 Task: Slide 15 - Timeline of your presentation.
Action: Mouse moved to (39, 94)
Screenshot: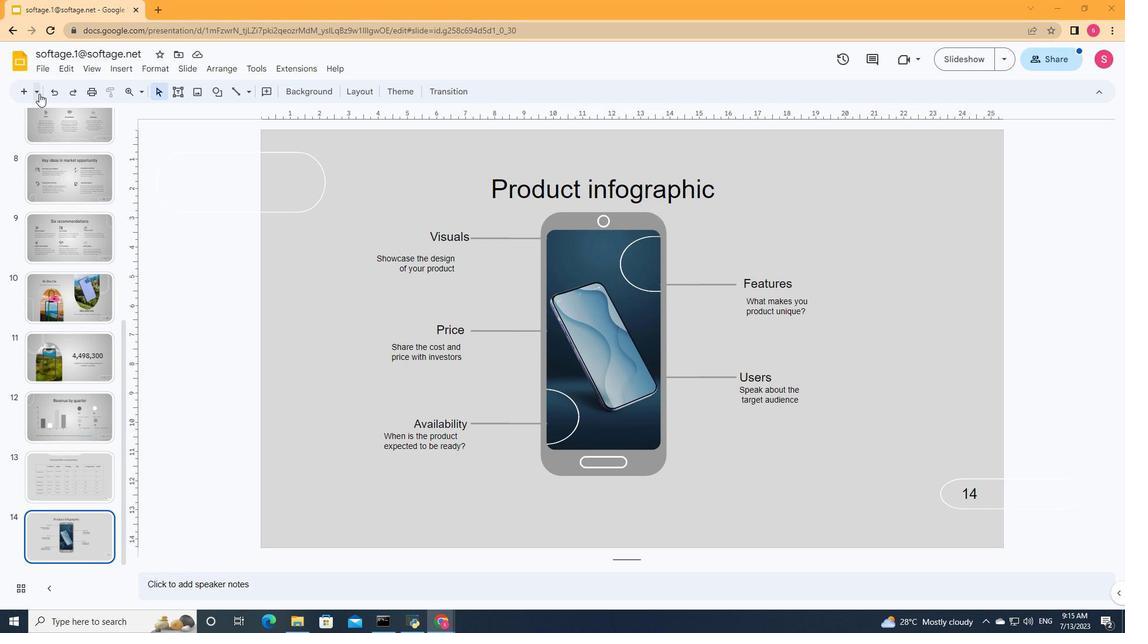 
Action: Mouse pressed left at (39, 94)
Screenshot: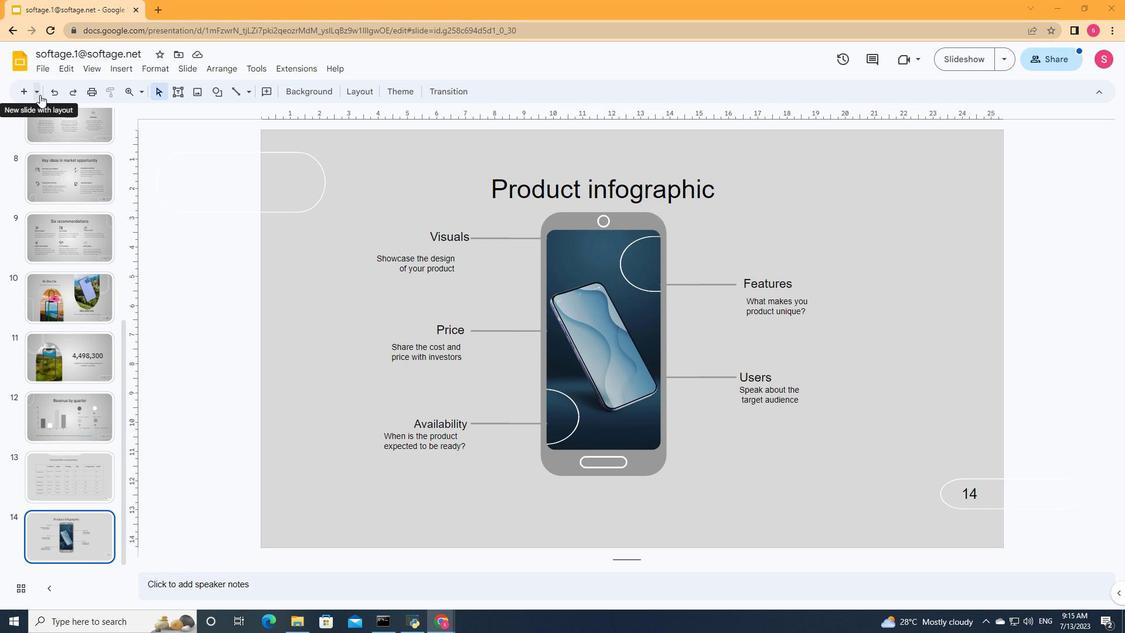 
Action: Mouse moved to (131, 199)
Screenshot: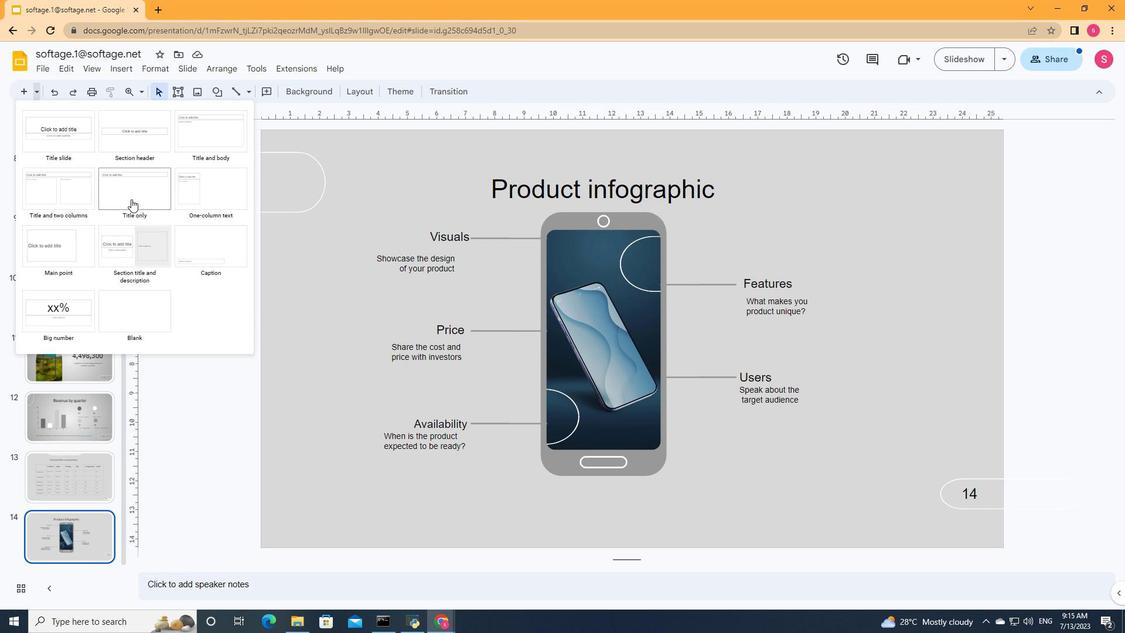 
Action: Mouse pressed left at (131, 199)
Screenshot: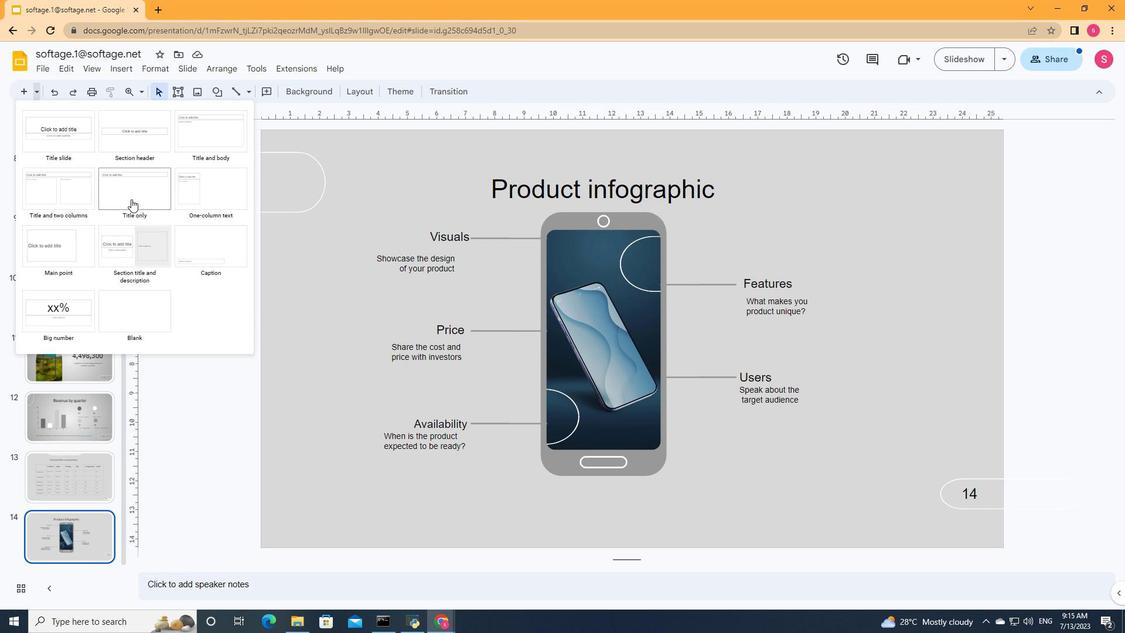
Action: Mouse moved to (448, 195)
Screenshot: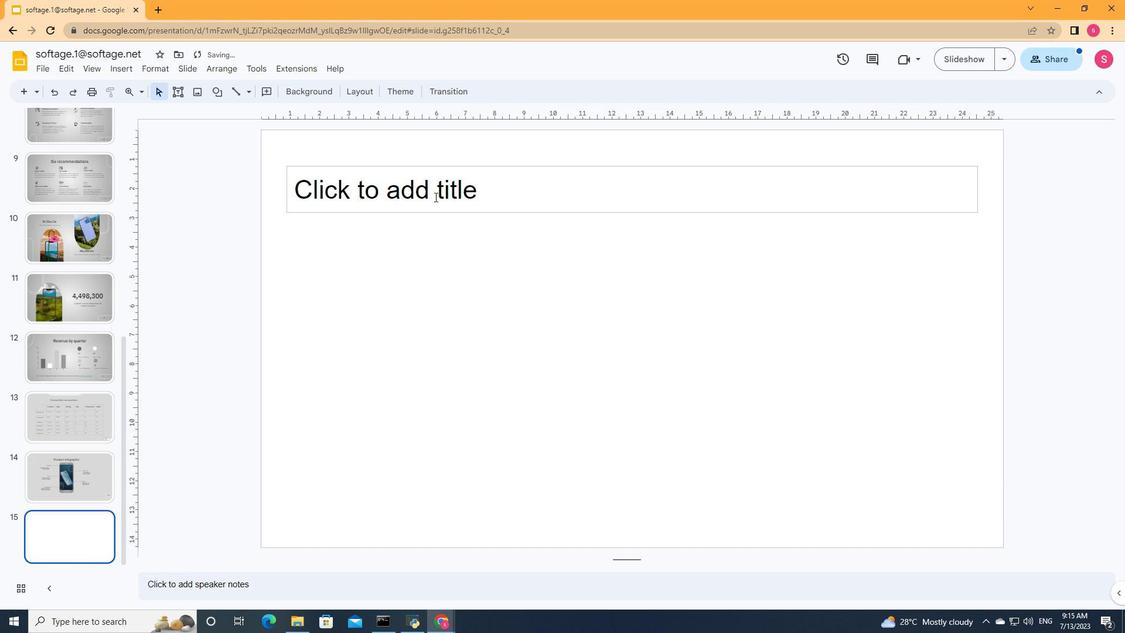 
Action: Mouse pressed left at (448, 195)
Screenshot: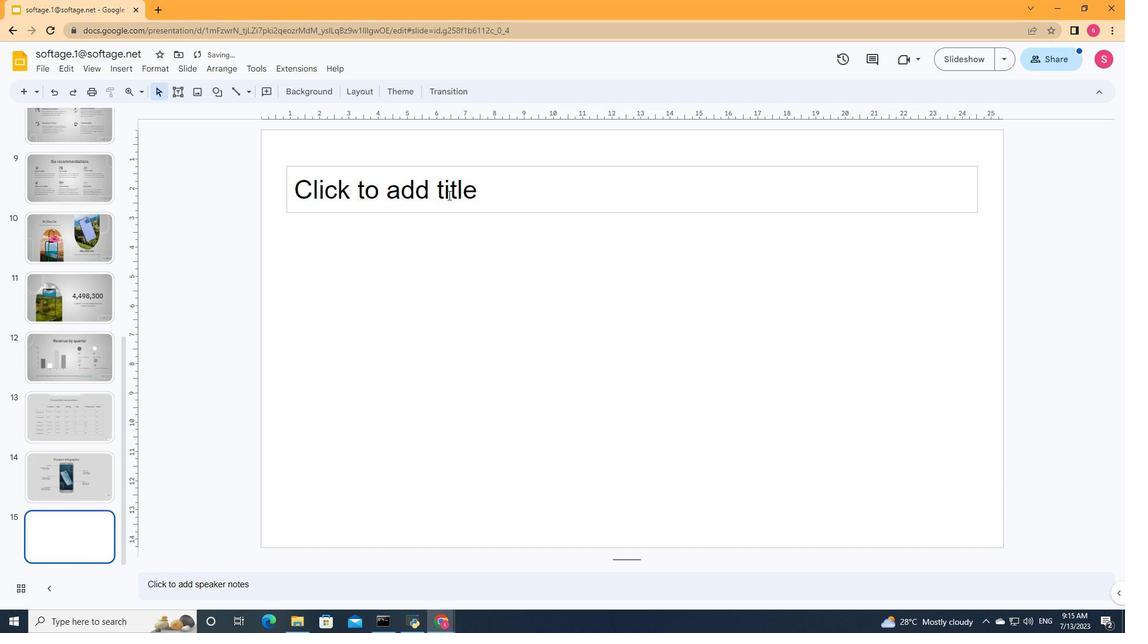 
Action: Mouse moved to (448, 195)
Screenshot: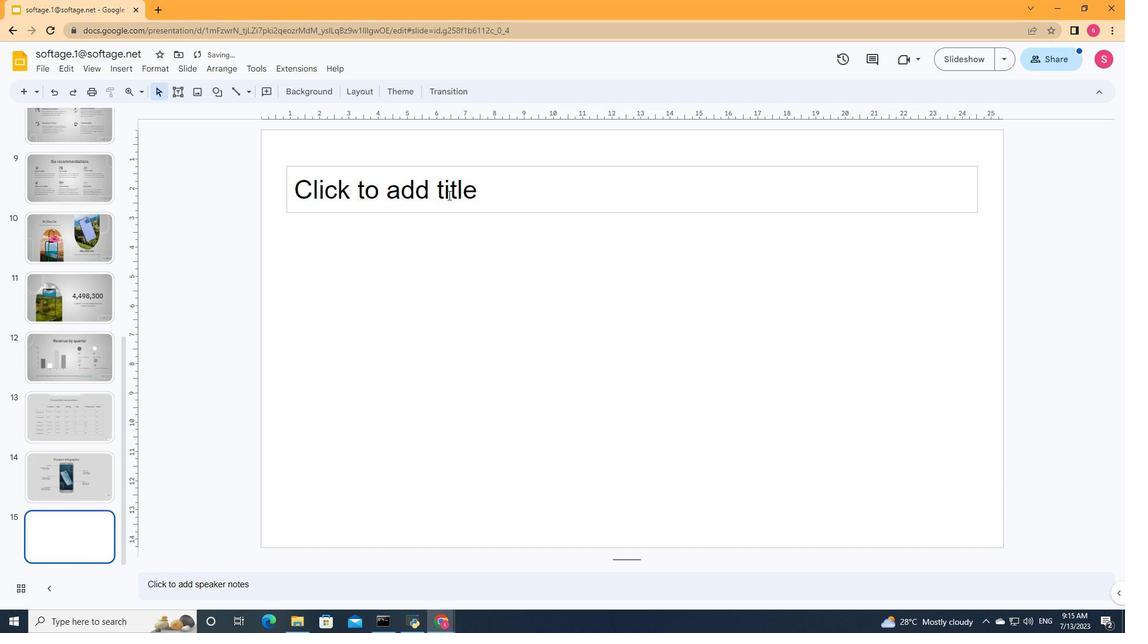 
Action: Key pressed <Key.shift>Timeline<Key.space>of<Key.space>your<Key.space>presentation
Screenshot: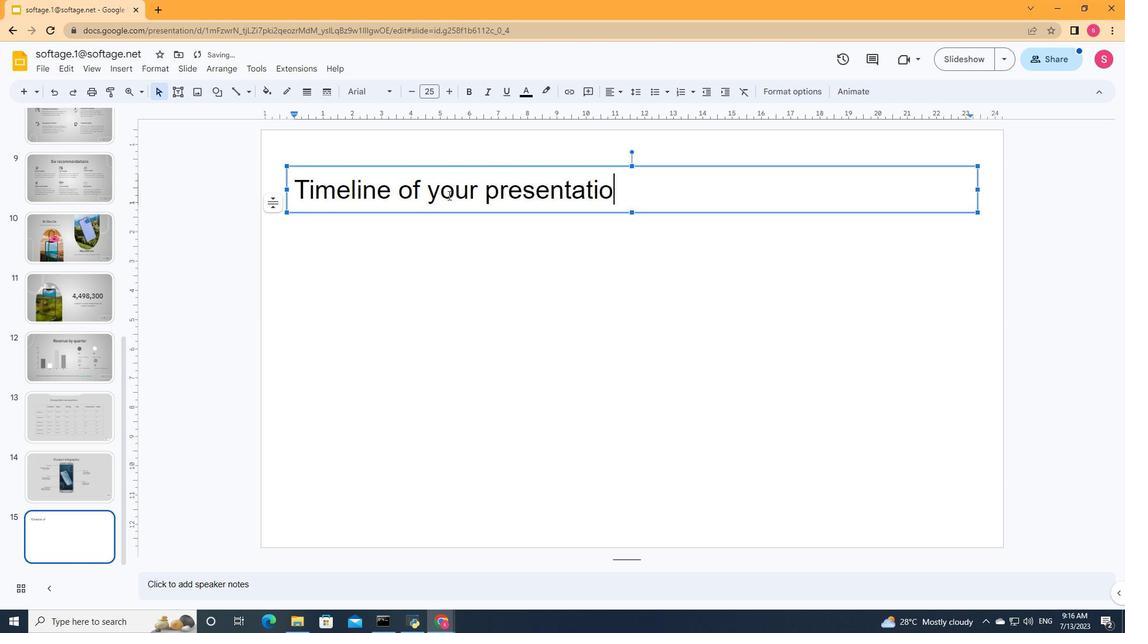 
Action: Mouse moved to (537, 235)
Screenshot: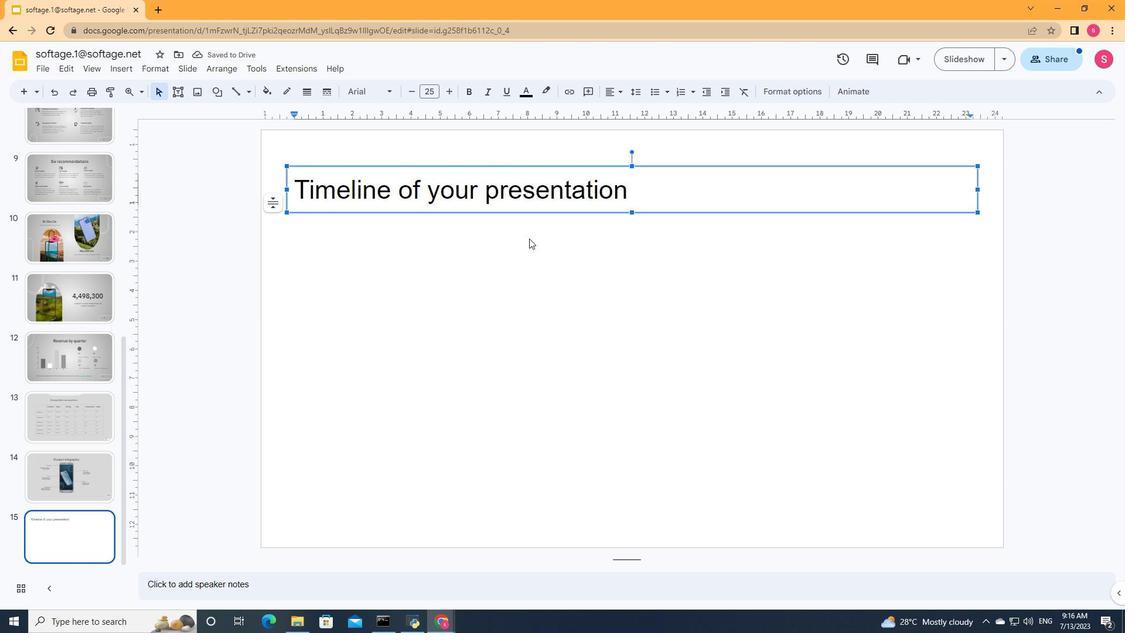 
Action: Mouse pressed left at (537, 235)
Screenshot: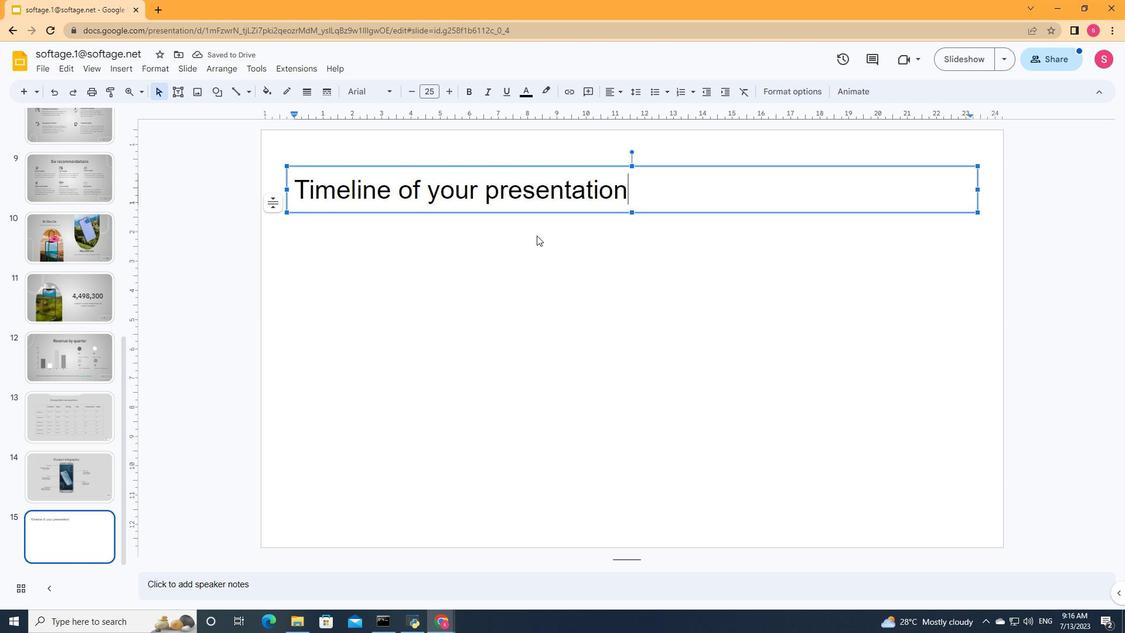 
Action: Mouse moved to (497, 195)
Screenshot: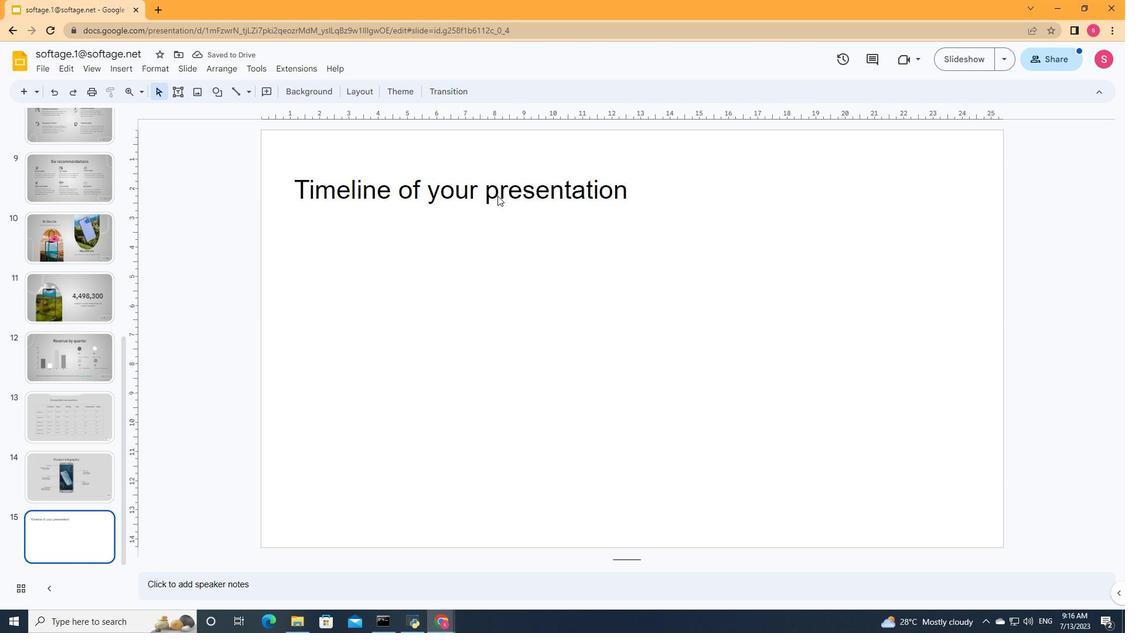 
Action: Mouse pressed left at (497, 195)
Screenshot: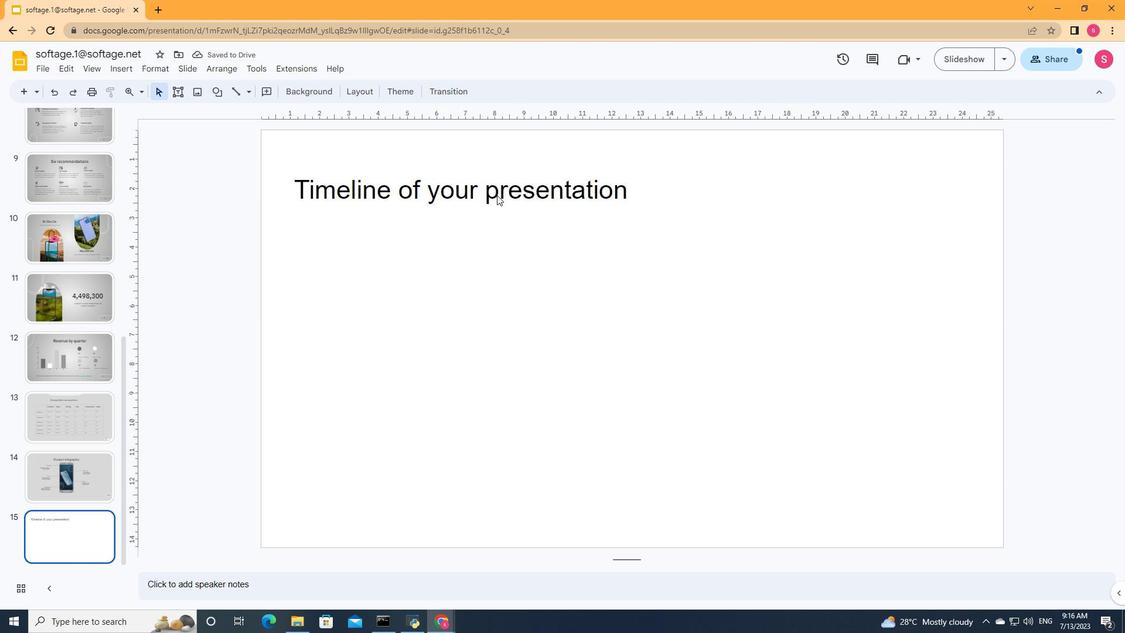 
Action: Mouse moved to (622, 93)
Screenshot: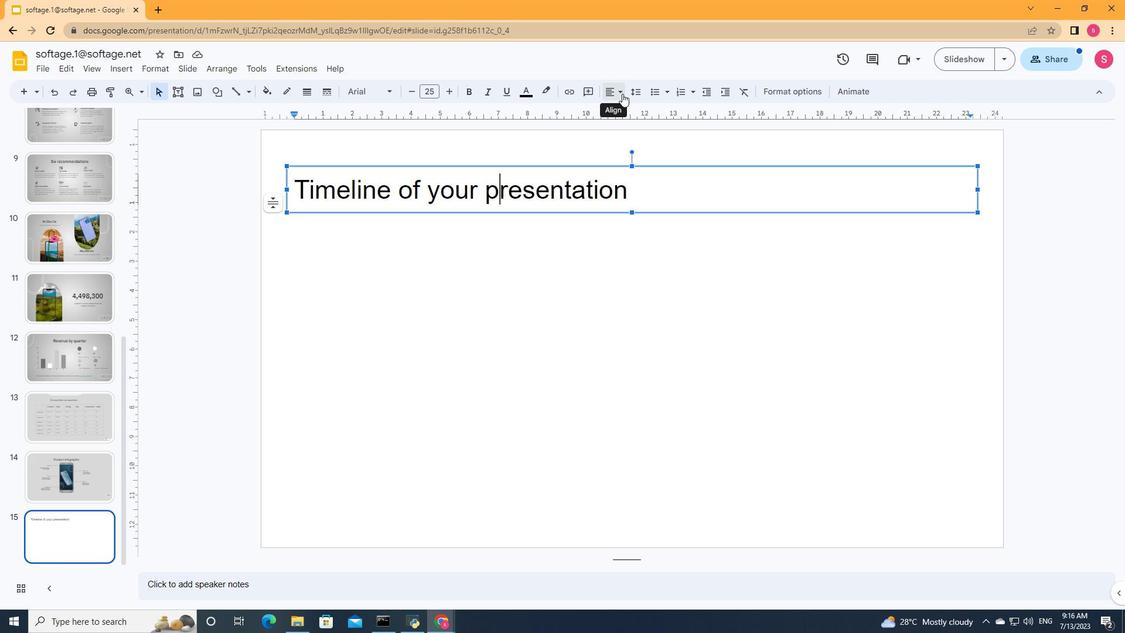 
Action: Mouse pressed left at (622, 93)
Screenshot: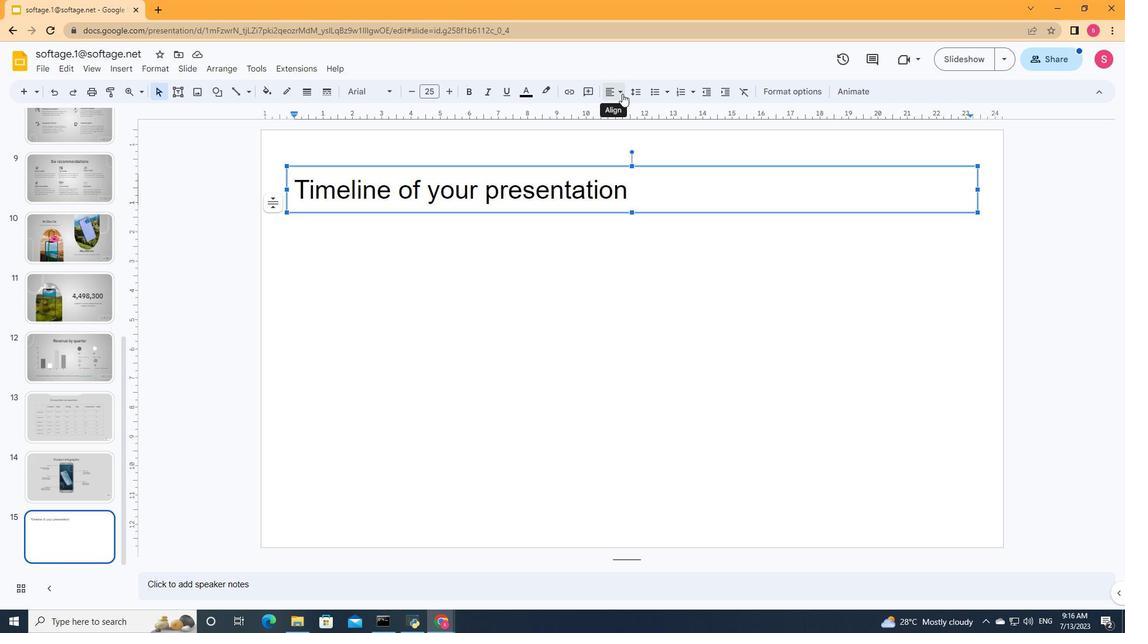 
Action: Mouse moved to (630, 113)
Screenshot: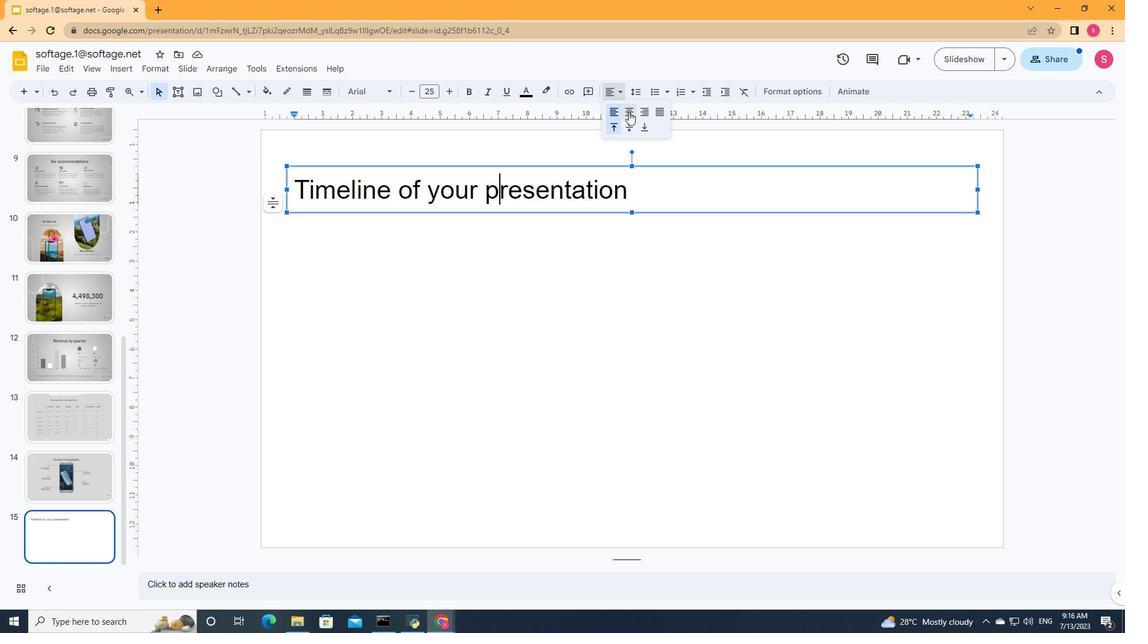 
Action: Mouse pressed left at (630, 113)
Screenshot: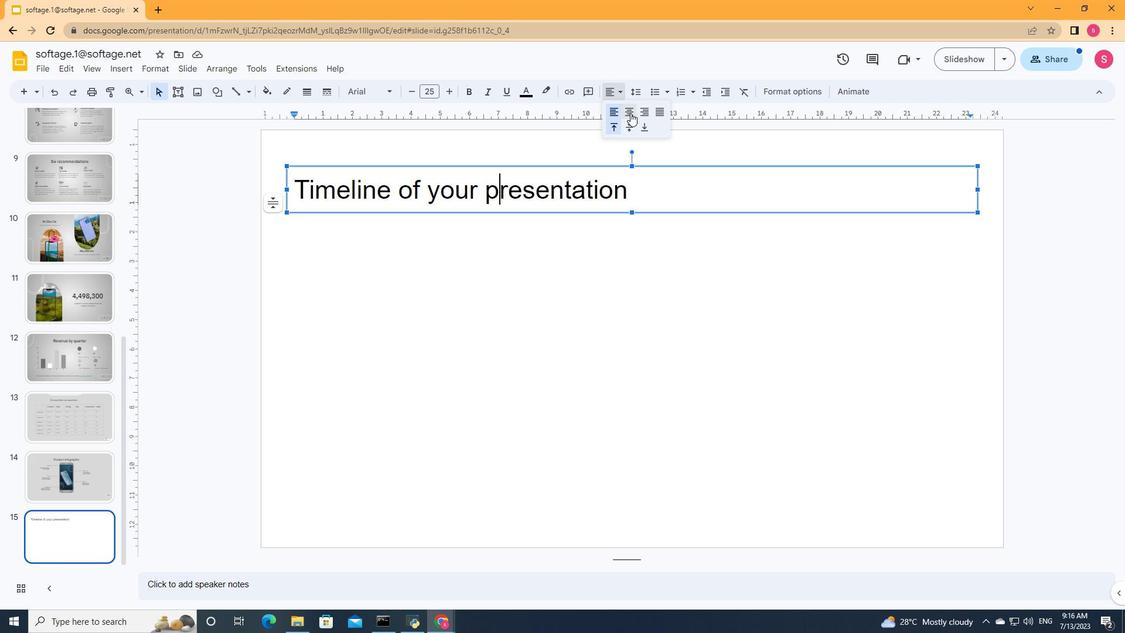 
Action: Mouse moved to (827, 195)
Screenshot: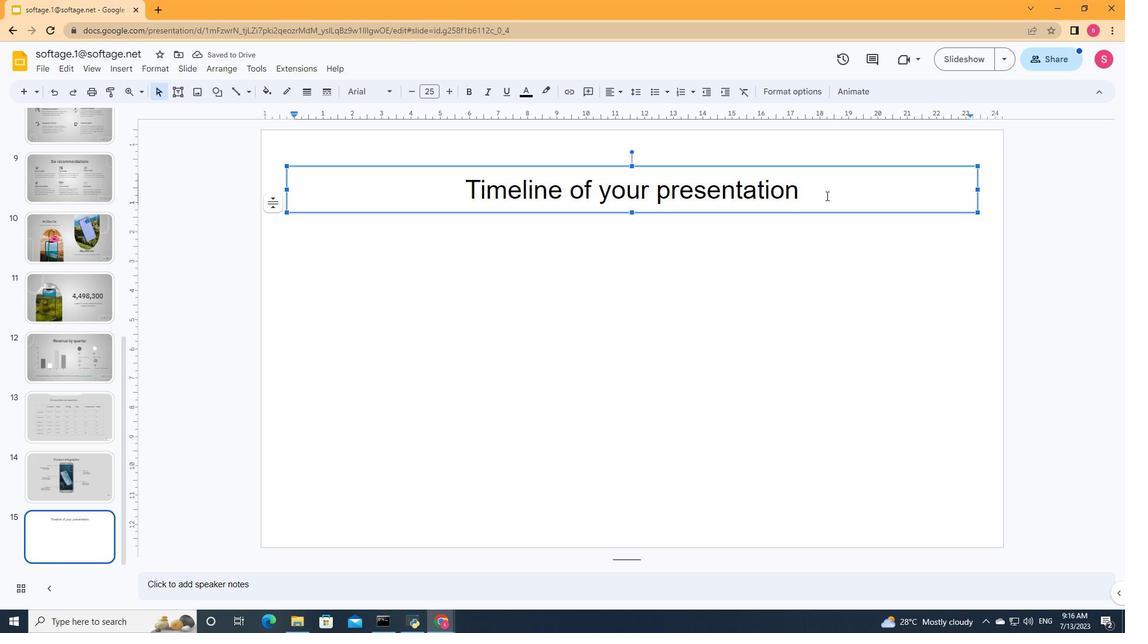 
Action: Key pressed ctrl+A
Screenshot: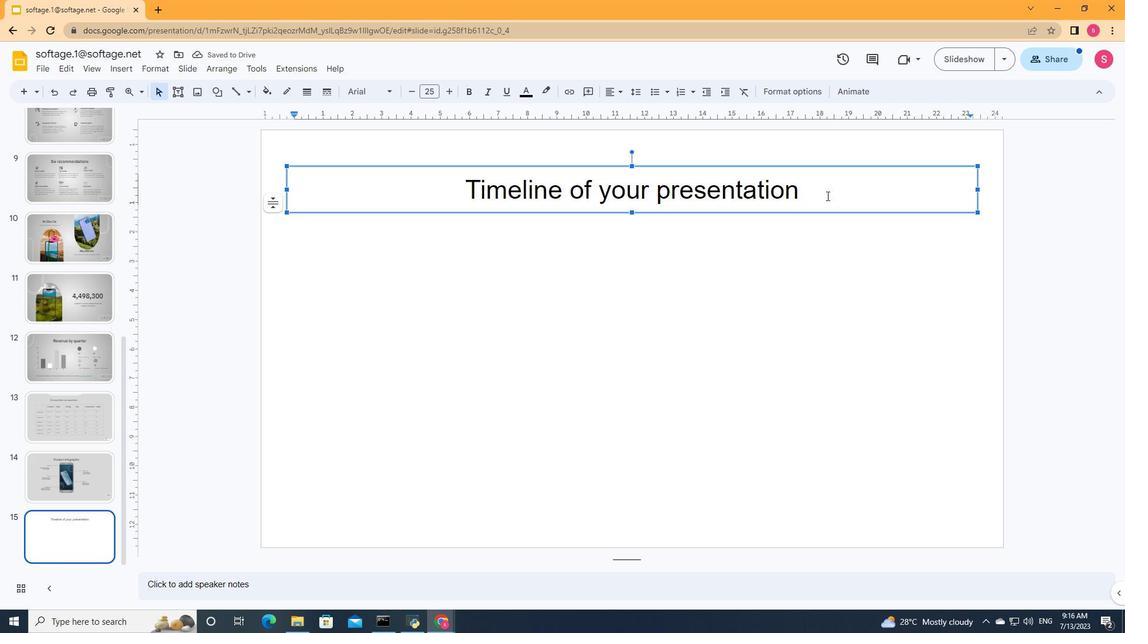 
Action: Mouse moved to (450, 90)
Screenshot: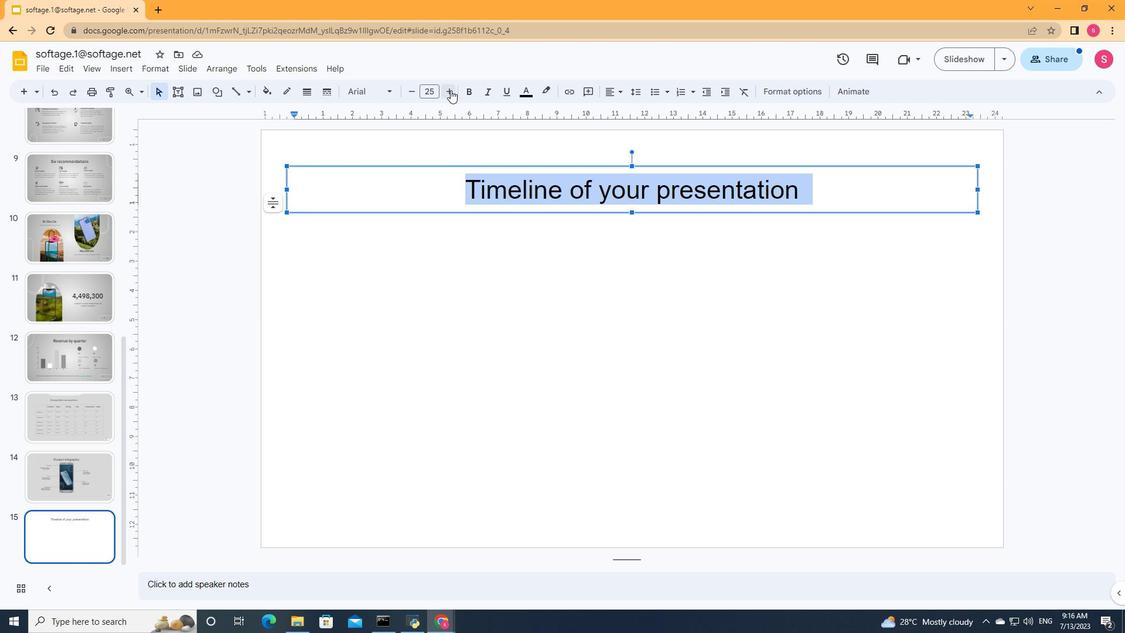 
Action: Mouse pressed left at (450, 90)
Screenshot: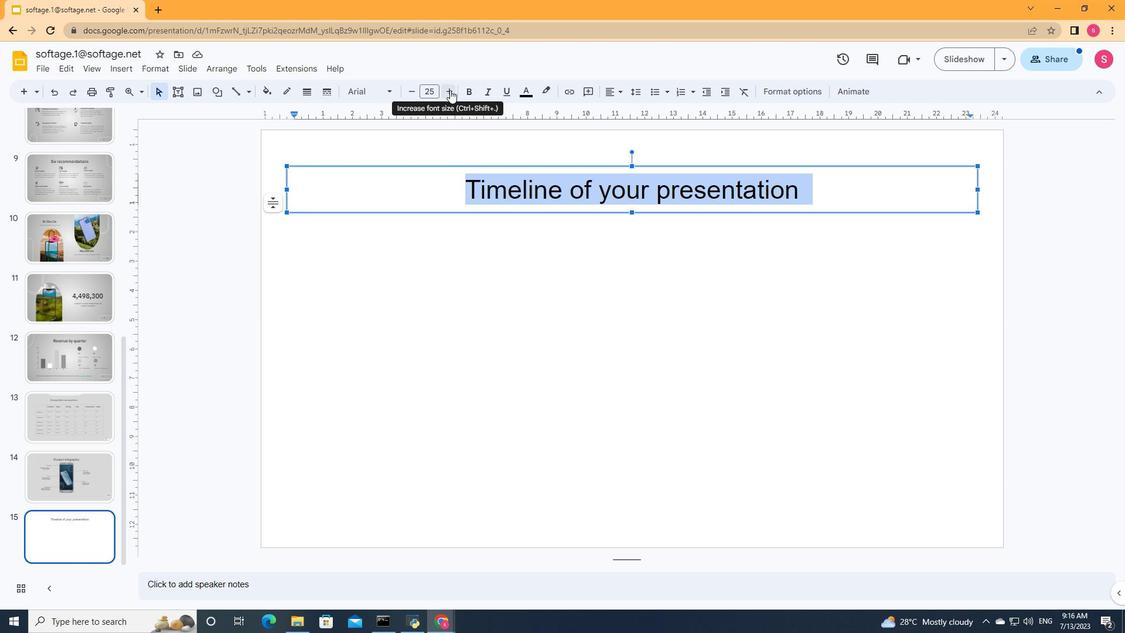 
Action: Mouse pressed left at (450, 90)
Screenshot: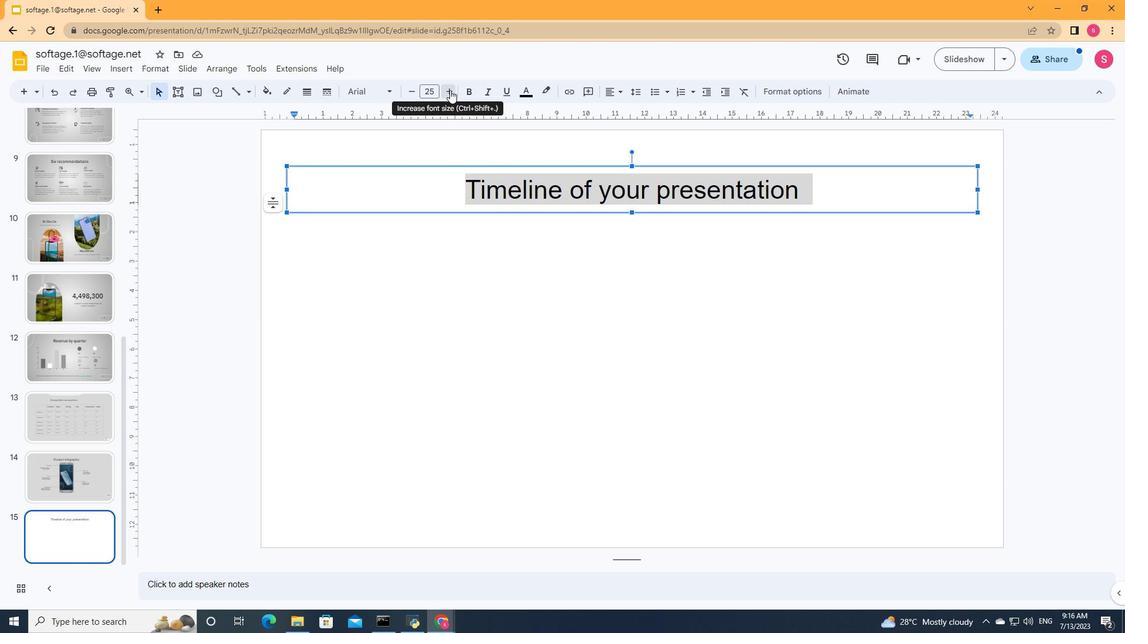 
Action: Mouse pressed left at (450, 90)
Screenshot: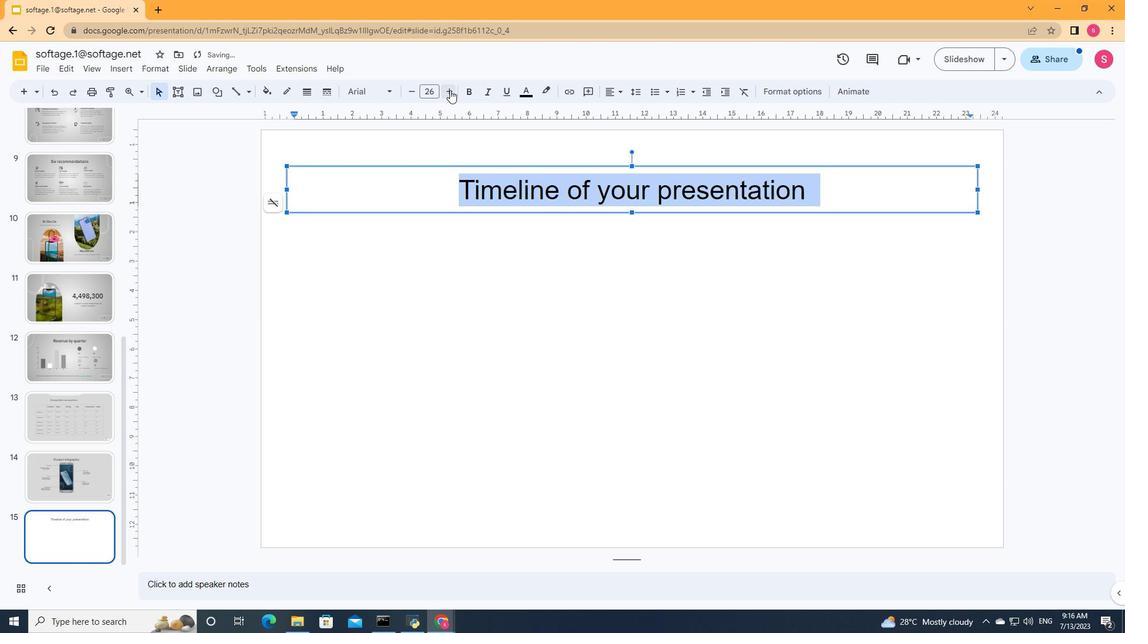 
Action: Mouse pressed left at (450, 90)
Screenshot: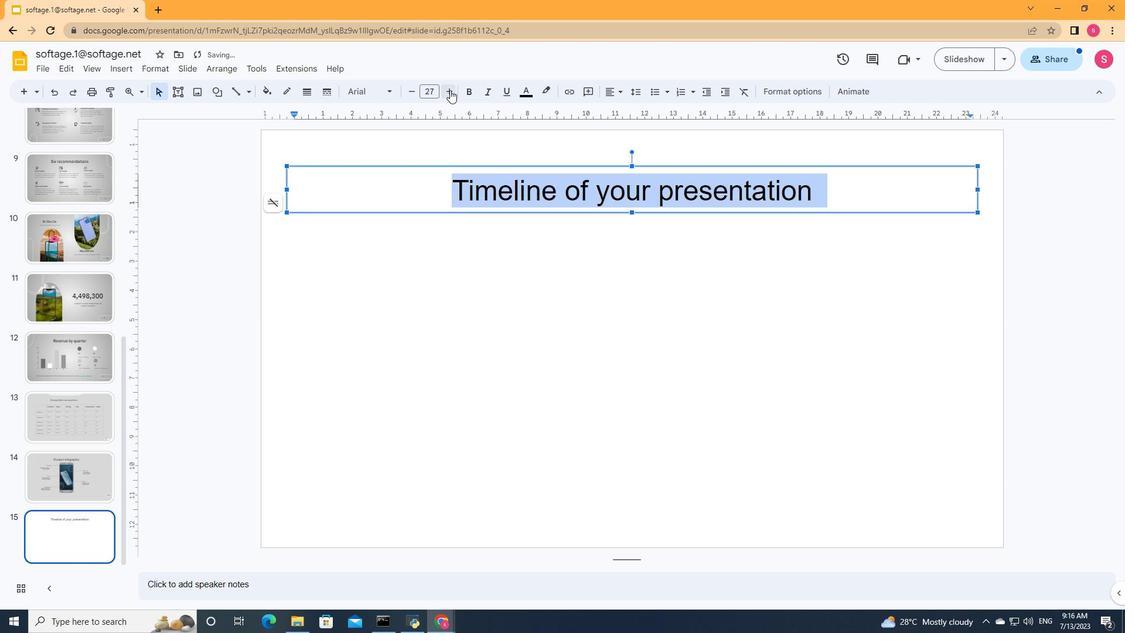 
Action: Mouse pressed left at (450, 90)
Screenshot: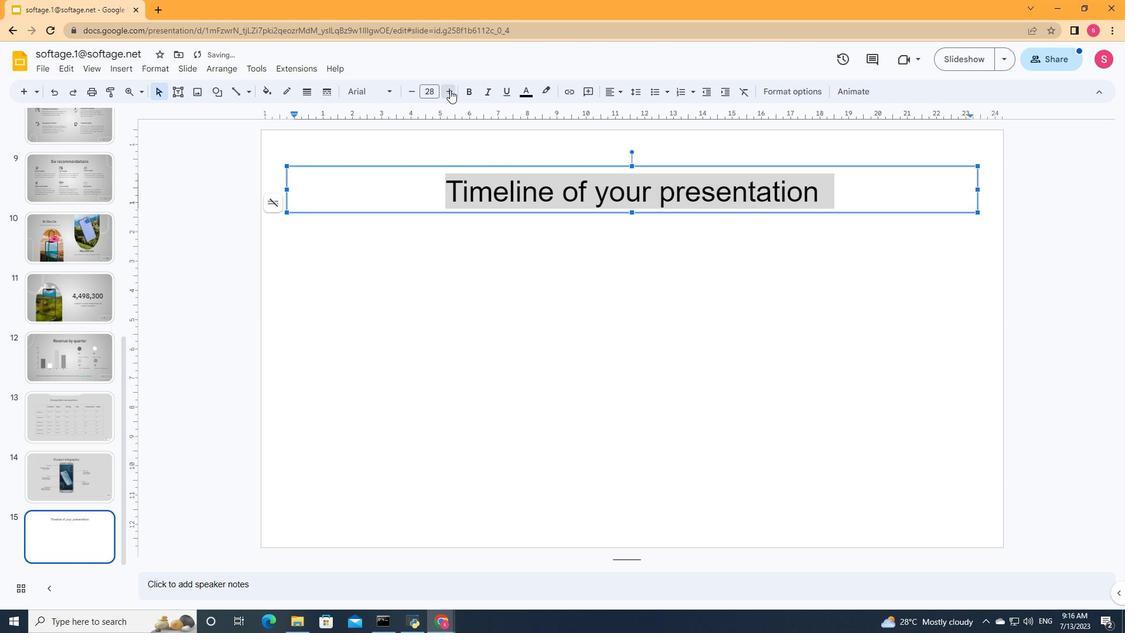 
Action: Mouse pressed left at (450, 90)
Screenshot: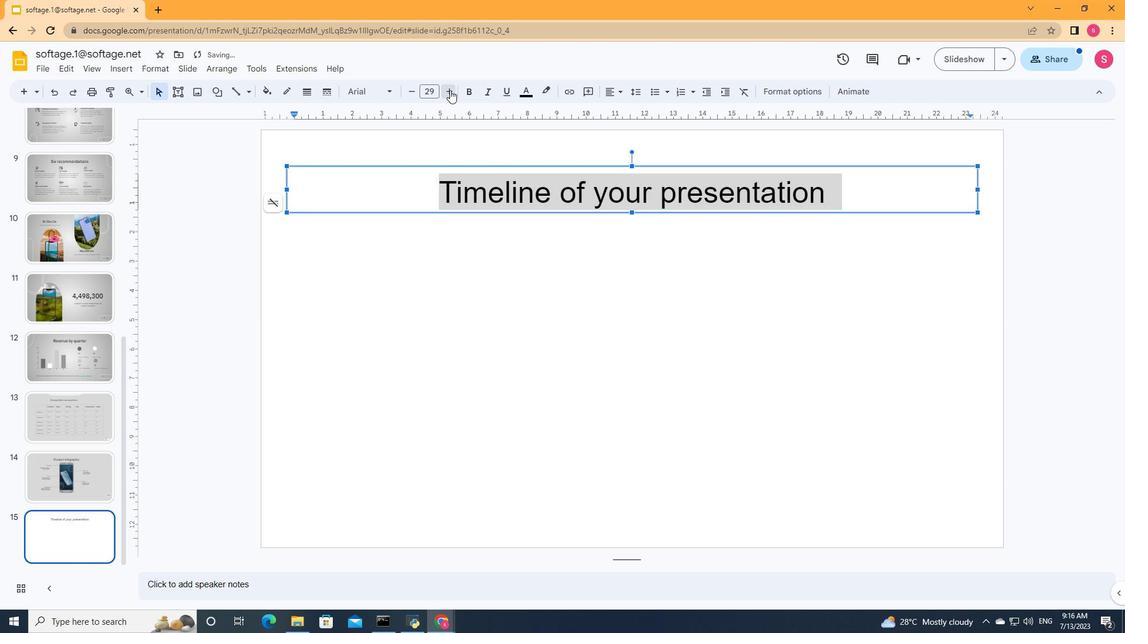 
Action: Mouse pressed left at (450, 90)
Screenshot: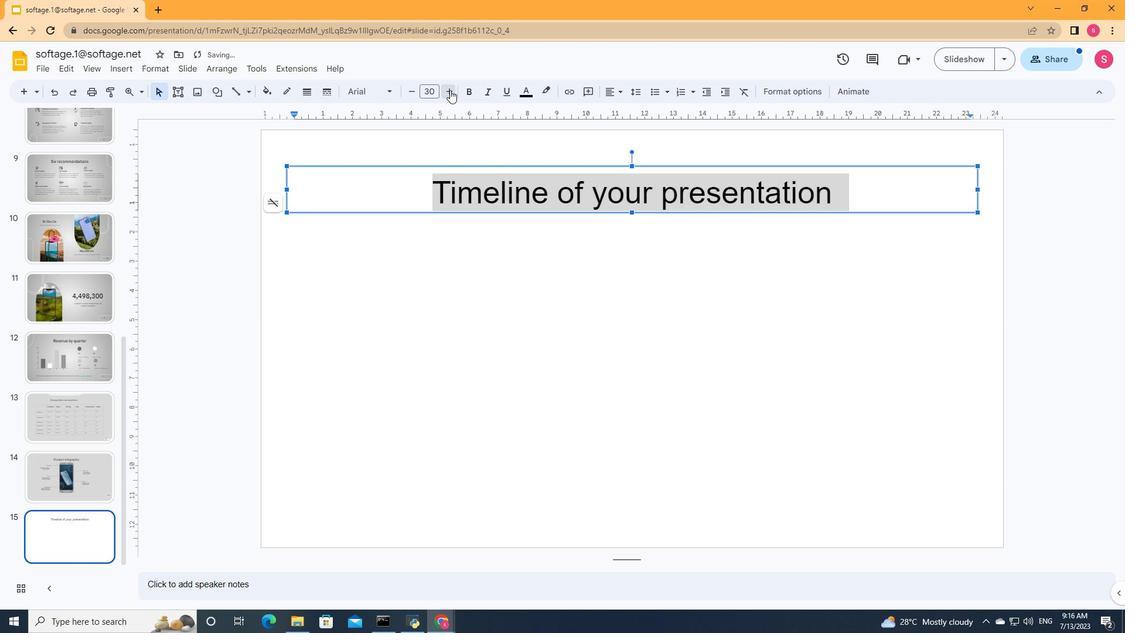 
Action: Mouse moved to (388, 93)
Screenshot: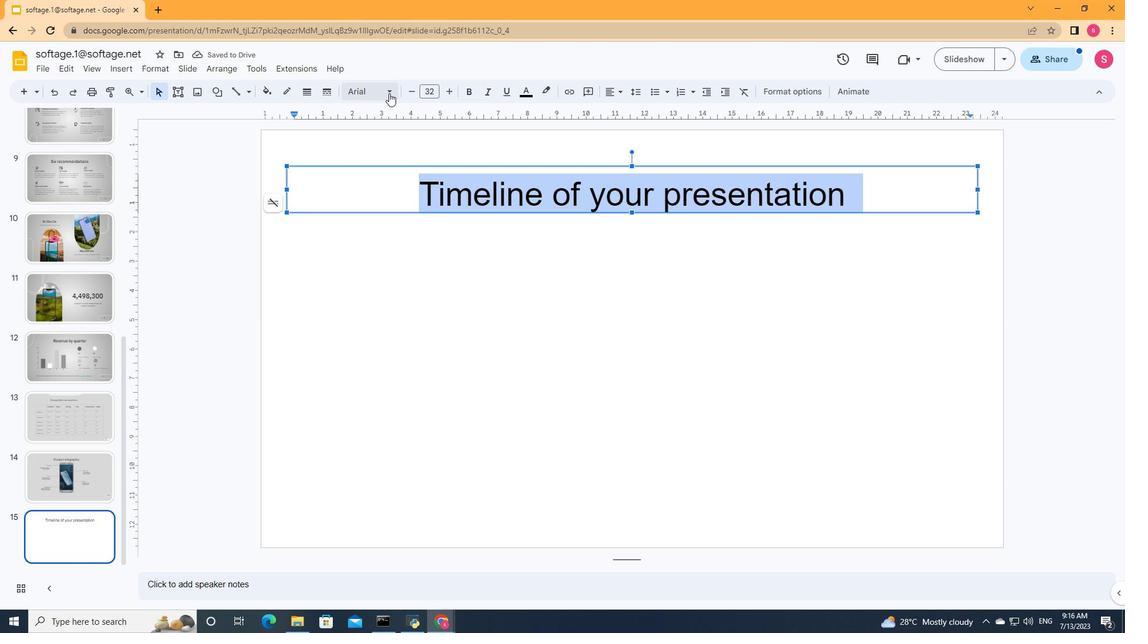 
Action: Mouse pressed left at (388, 93)
Screenshot: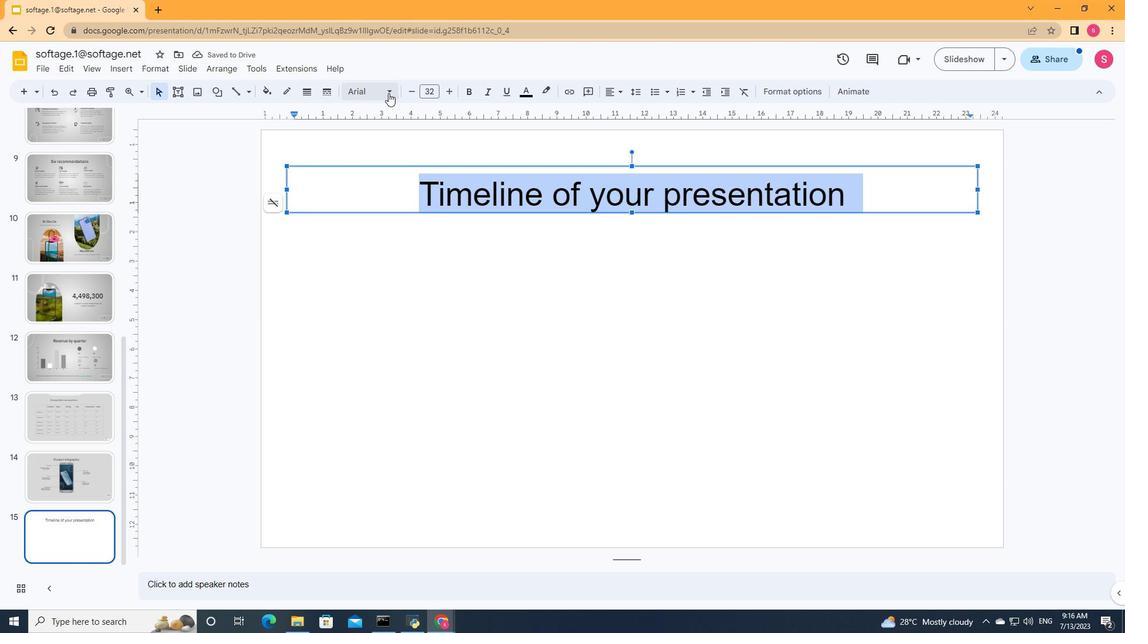 
Action: Mouse moved to (421, 205)
Screenshot: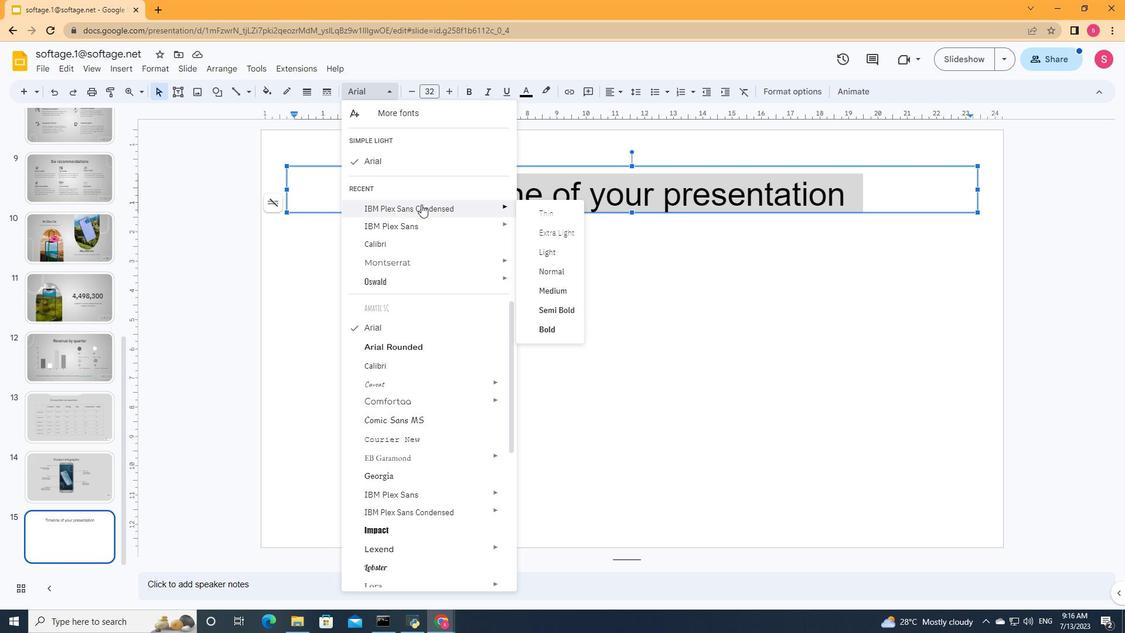 
Action: Mouse pressed left at (421, 205)
Screenshot: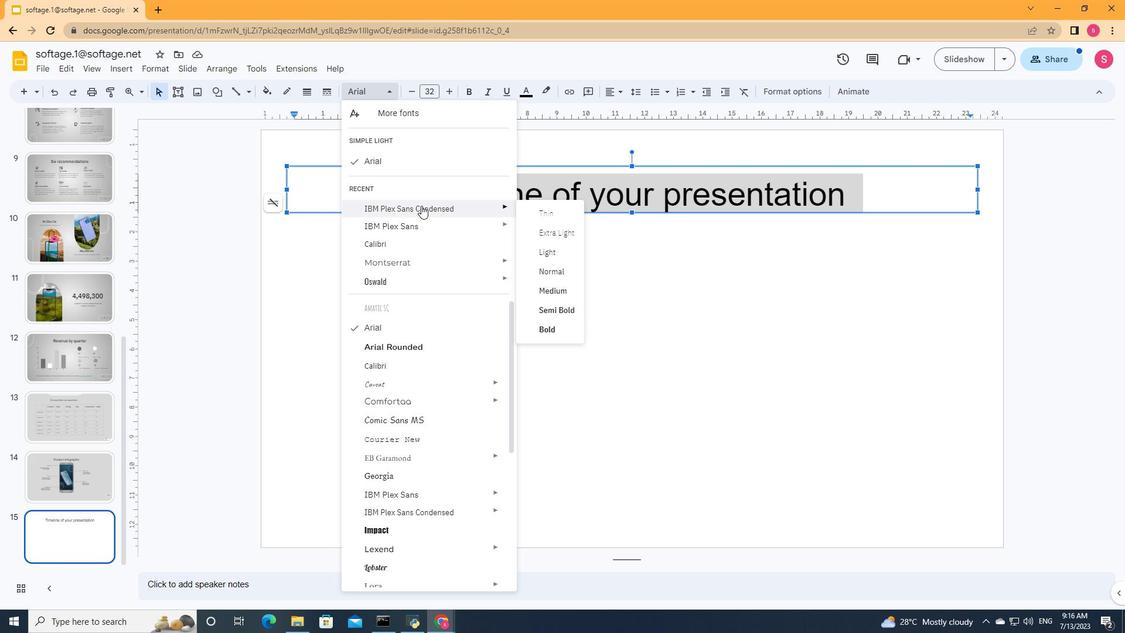 
Action: Mouse moved to (386, 92)
Screenshot: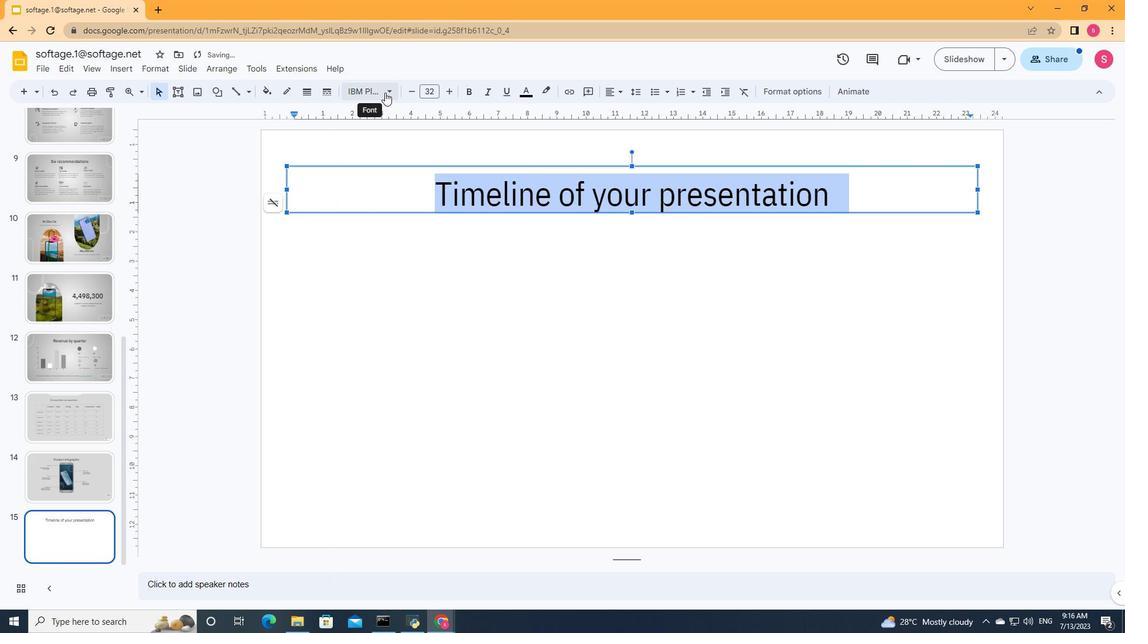
Action: Mouse pressed left at (386, 92)
Screenshot: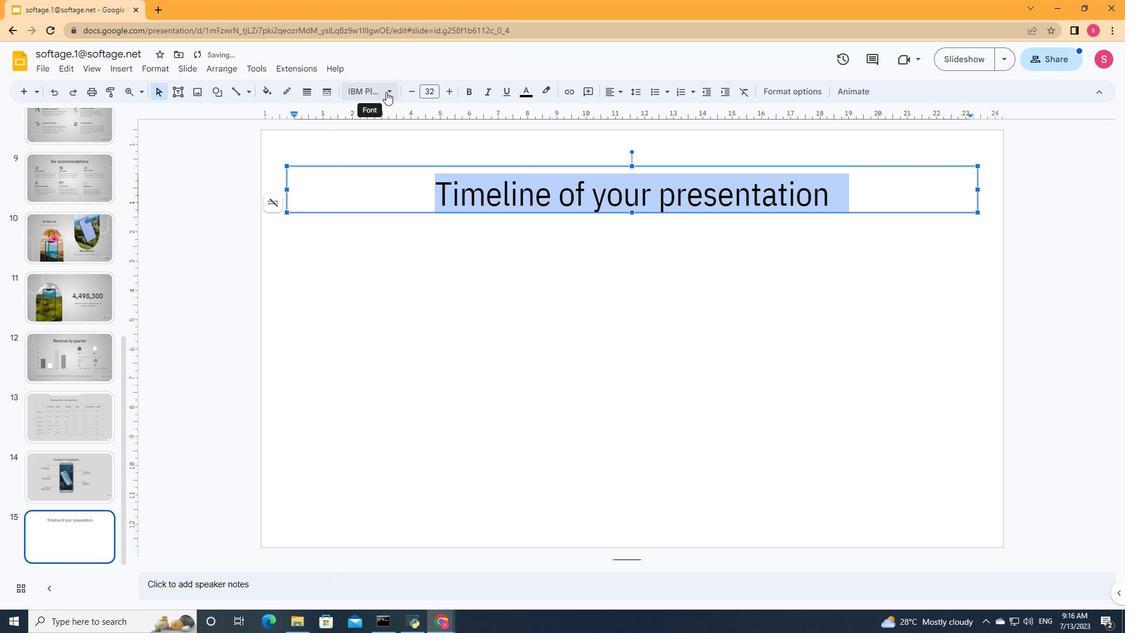 
Action: Mouse moved to (553, 293)
Screenshot: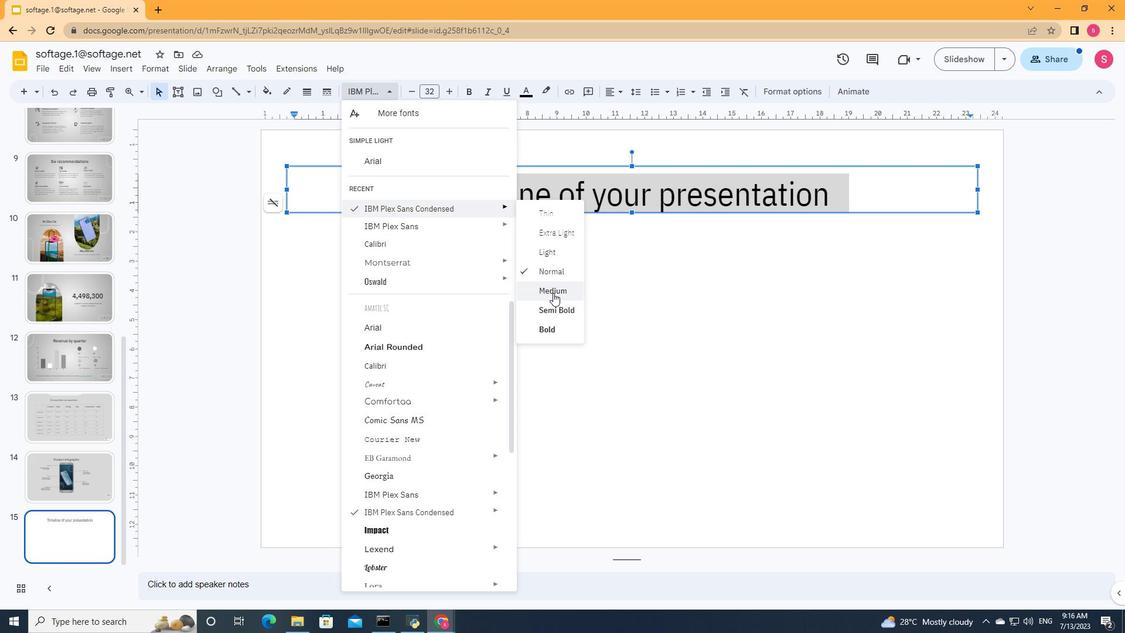 
Action: Mouse pressed left at (553, 293)
Screenshot: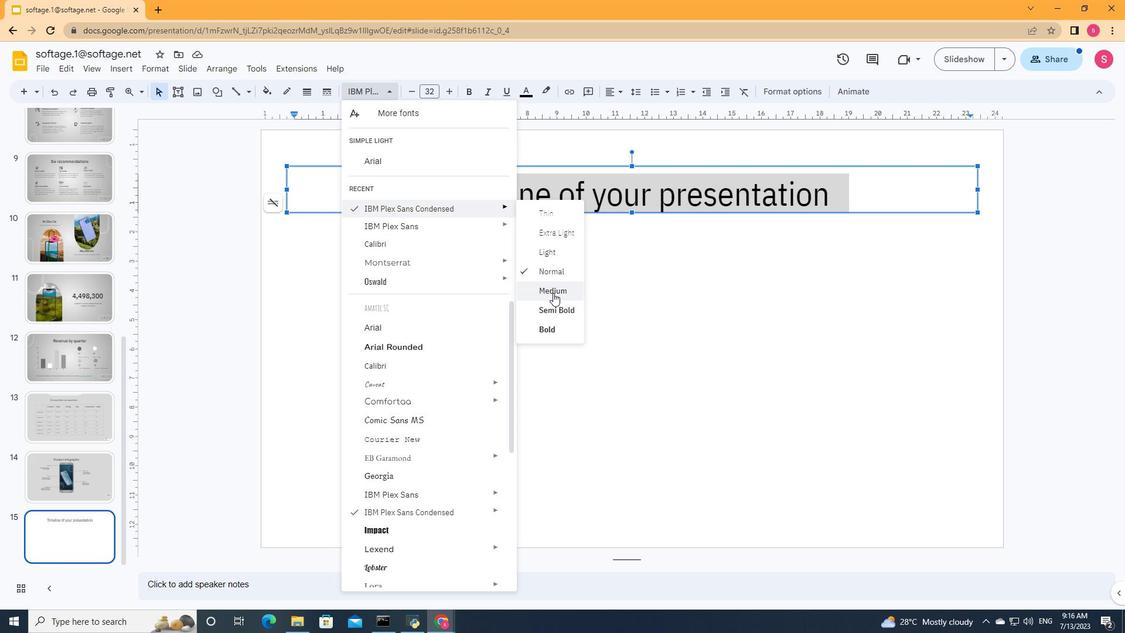 
Action: Mouse moved to (527, 271)
Screenshot: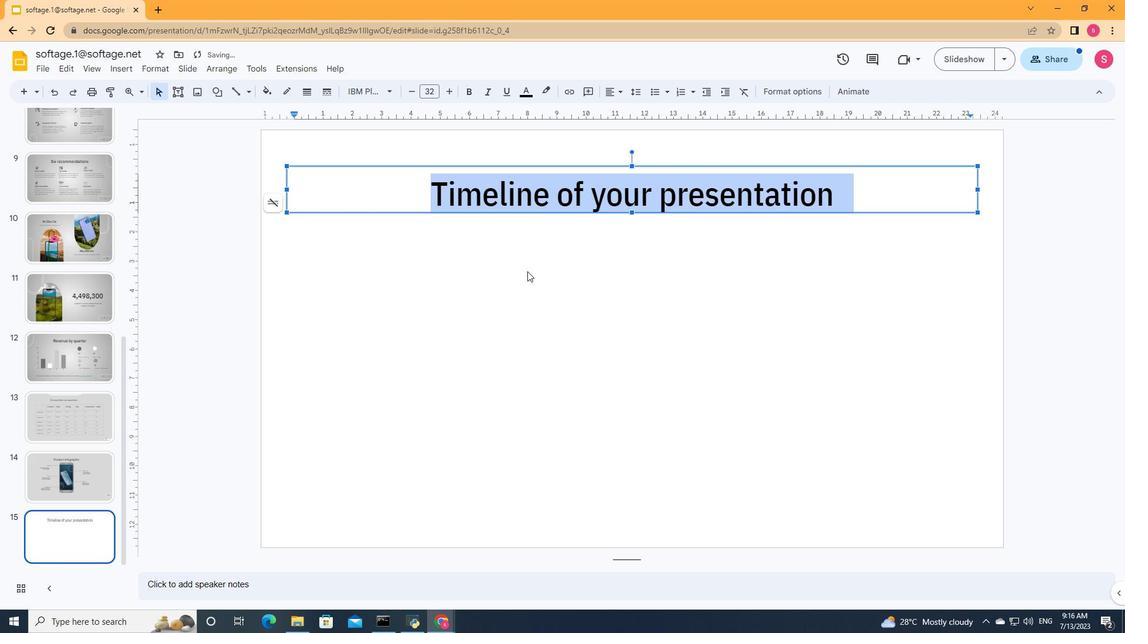
Action: Mouse pressed left at (527, 271)
Screenshot: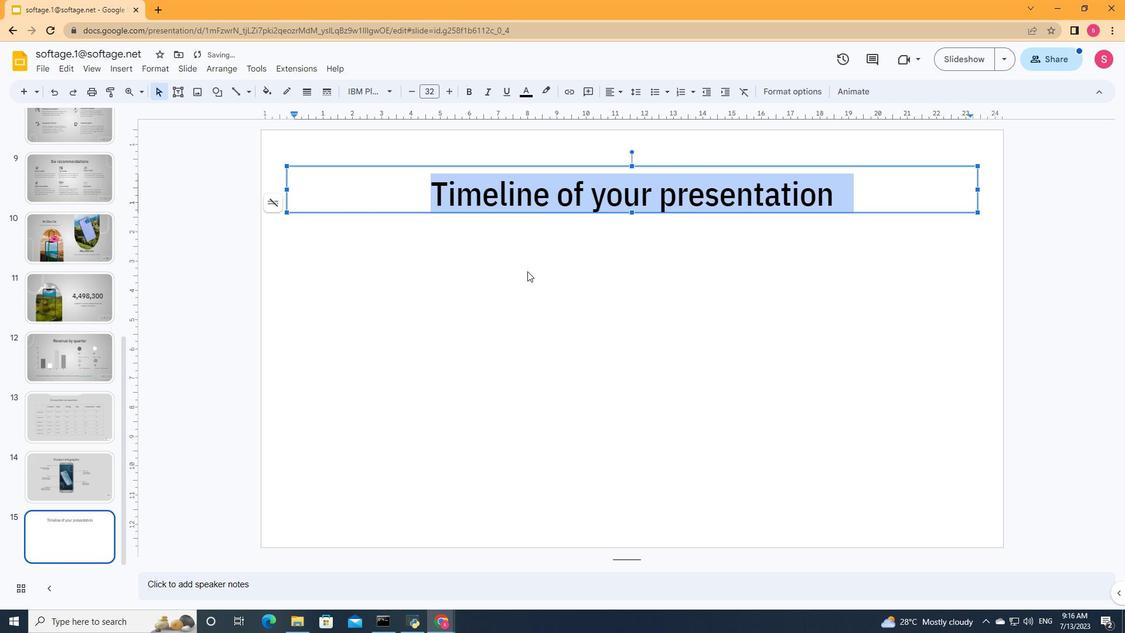 
Action: Mouse moved to (175, 89)
Screenshot: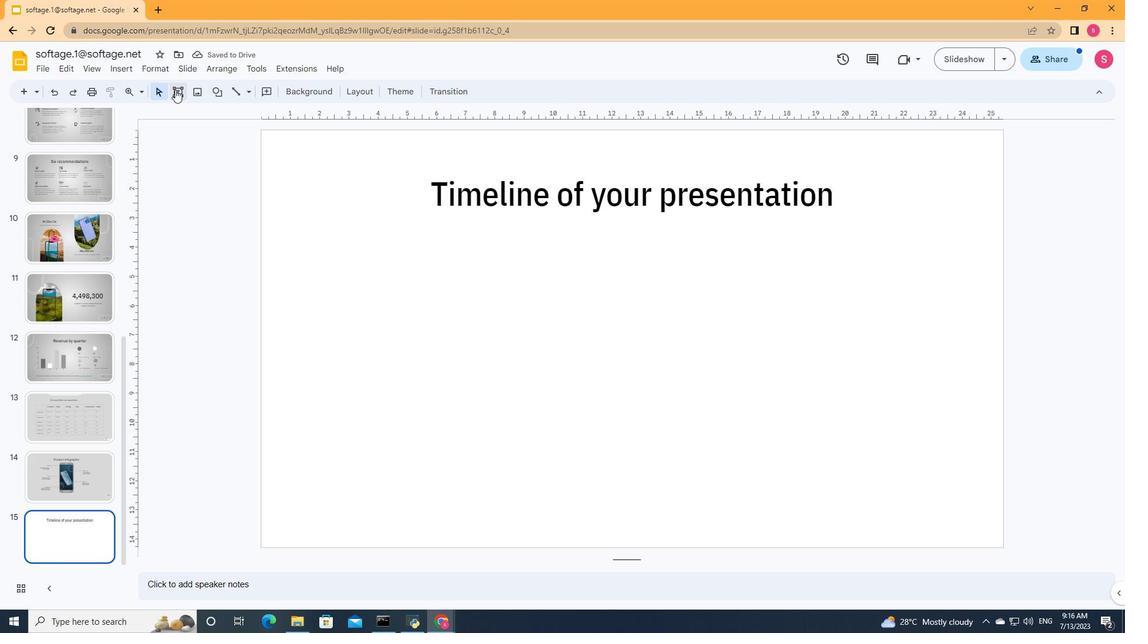 
Action: Mouse pressed left at (175, 89)
Screenshot: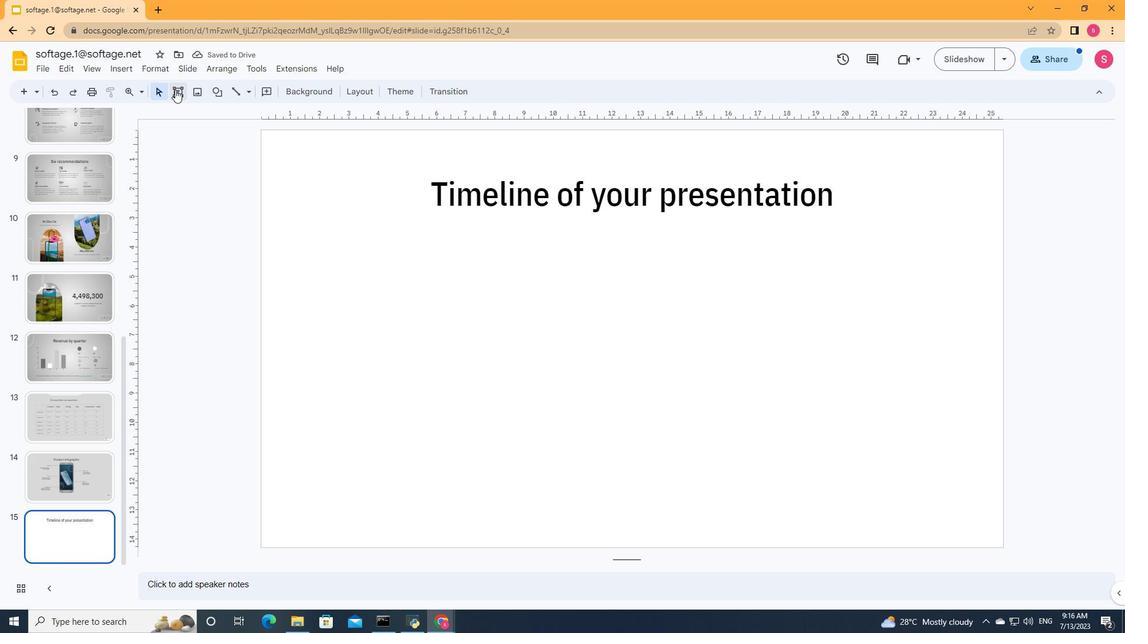 
Action: Mouse moved to (339, 256)
Screenshot: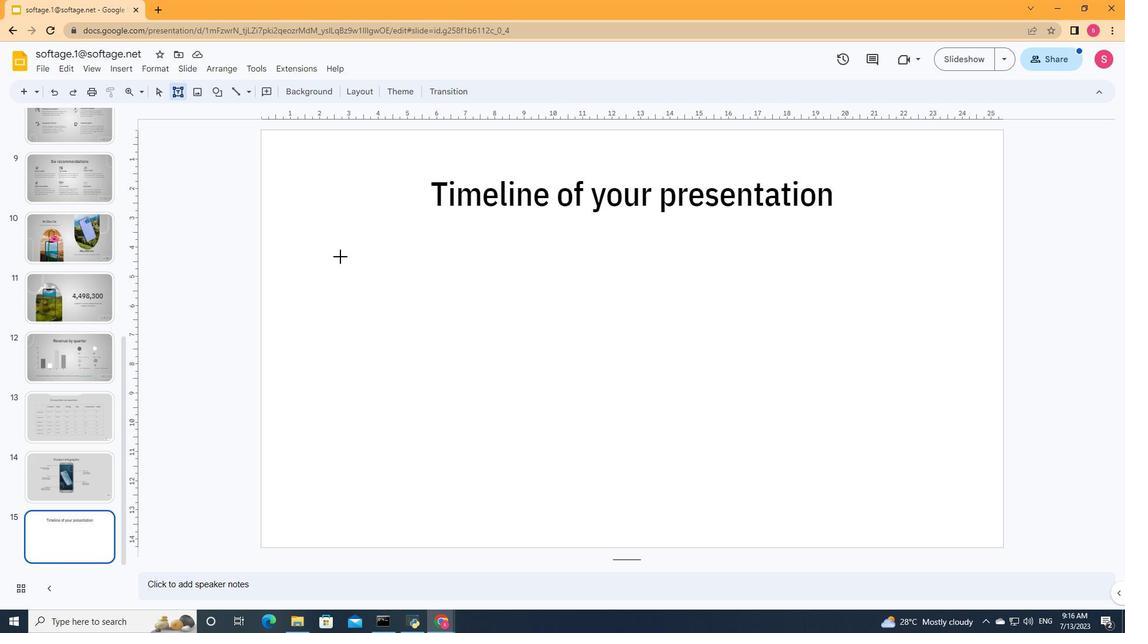 
Action: Mouse pressed left at (339, 256)
Screenshot: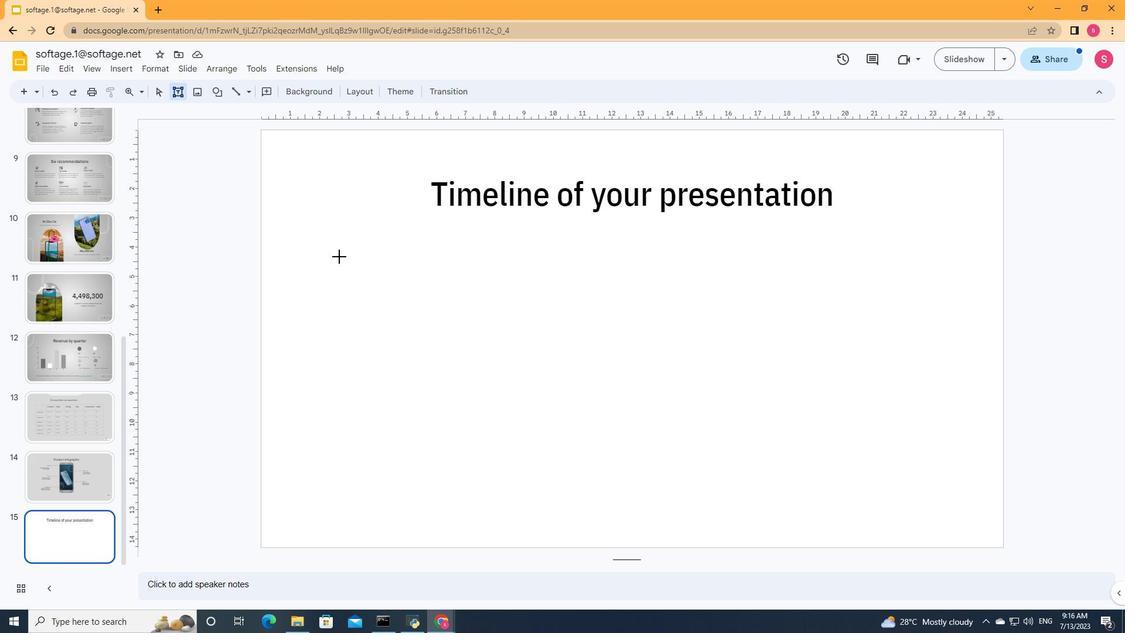 
Action: Mouse moved to (459, 320)
Screenshot: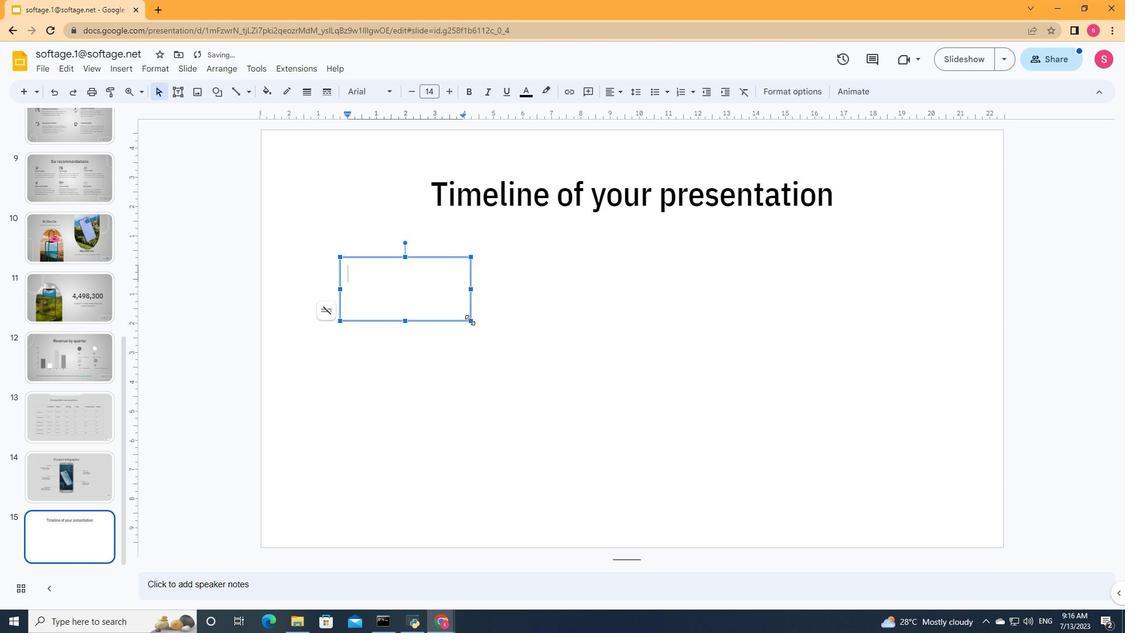 
Action: Key pressed <Key.shift>Provide<Key.space>a<Key.space>brief<Key.space>overview<Key.space>of<Key.space>the<Key.space>pitch<Key.space>deck's<Key.space>content
Screenshot: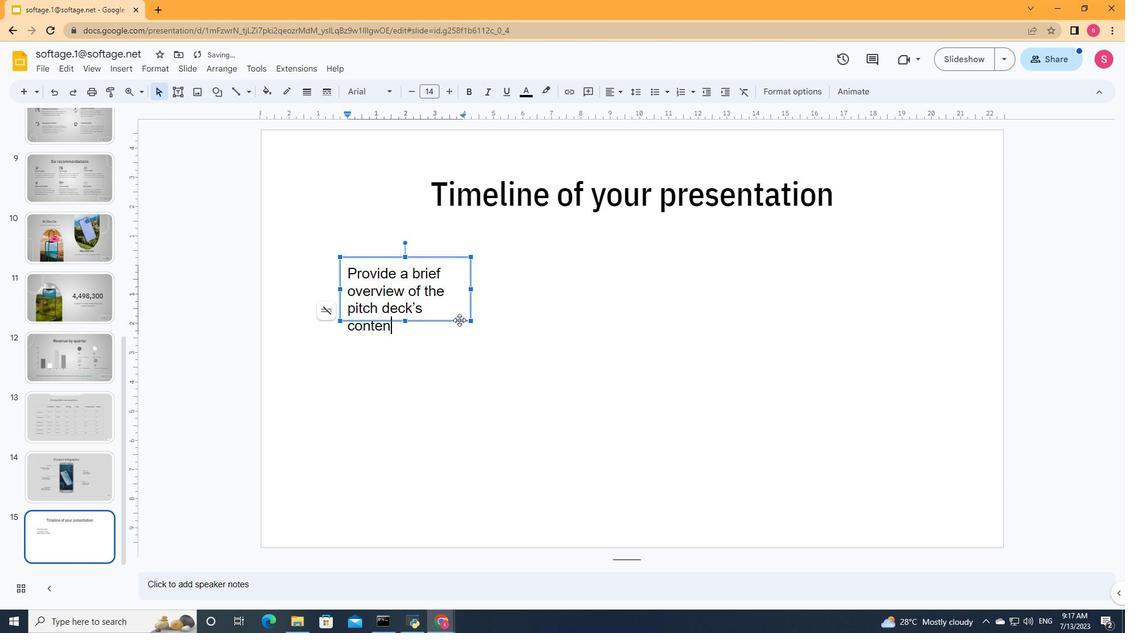
Action: Mouse moved to (458, 320)
Screenshot: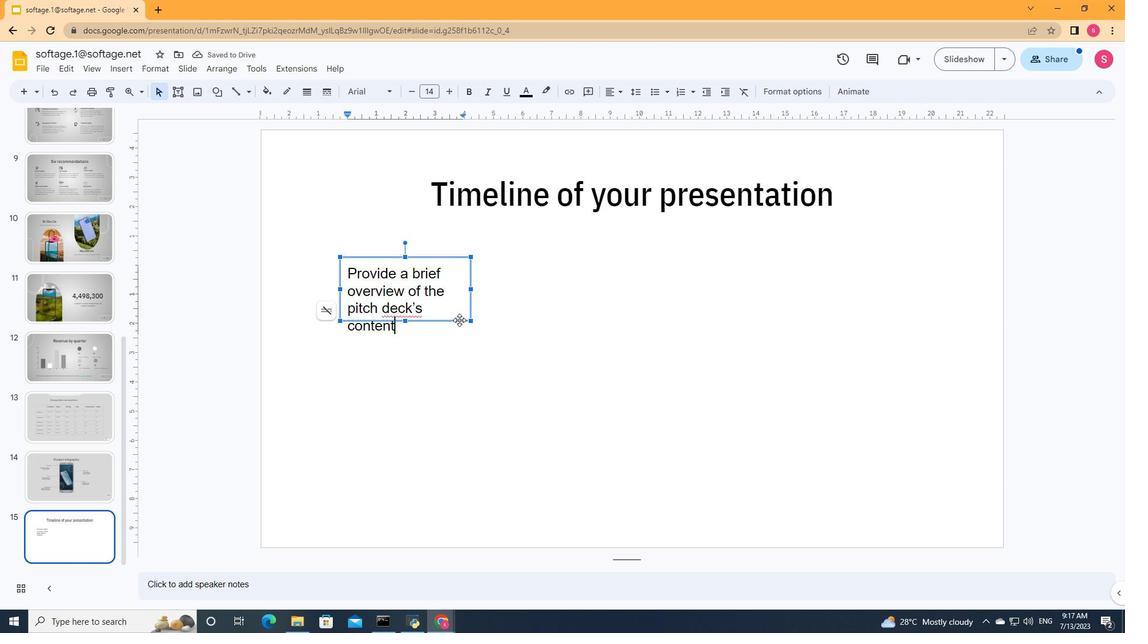 
Action: Key pressed ctrl+A
Screenshot: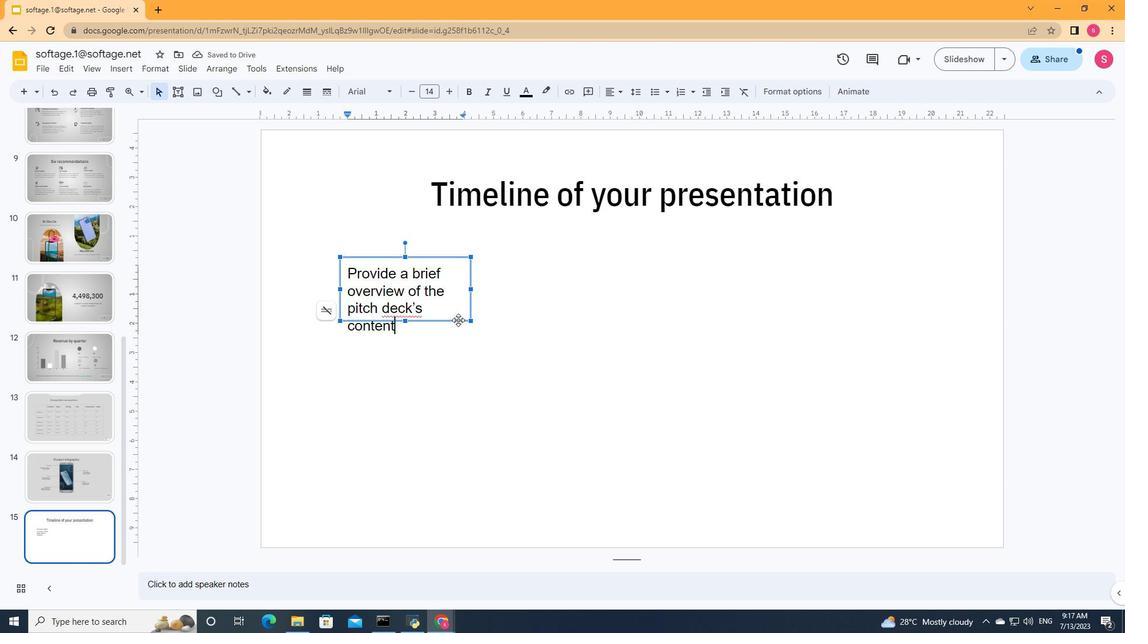 
Action: Mouse moved to (622, 87)
Screenshot: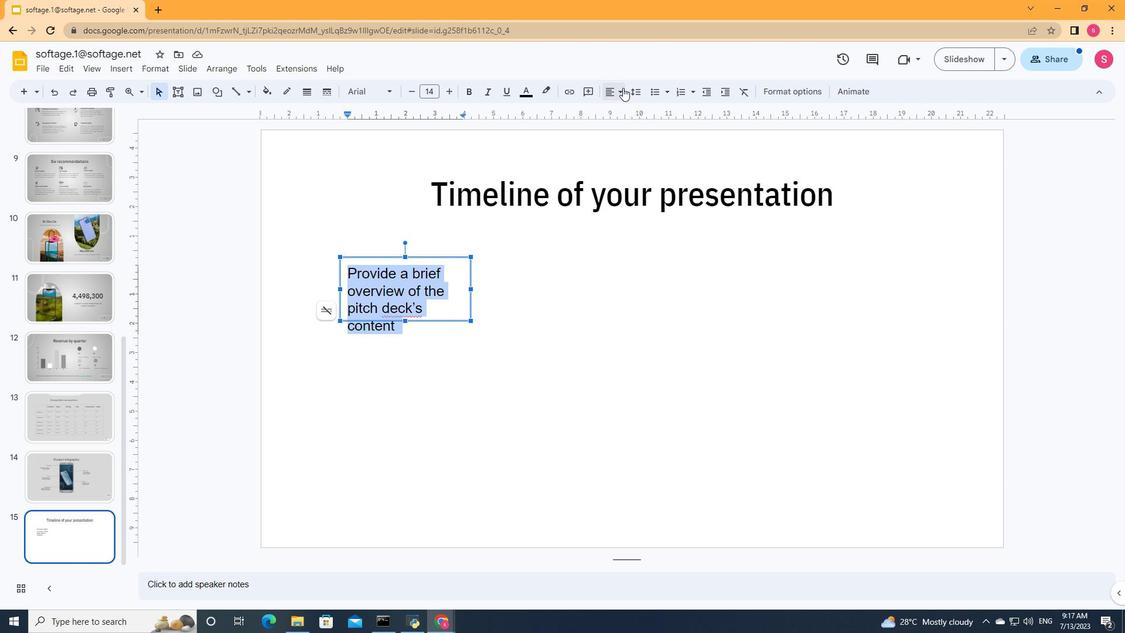 
Action: Mouse pressed left at (622, 87)
Screenshot: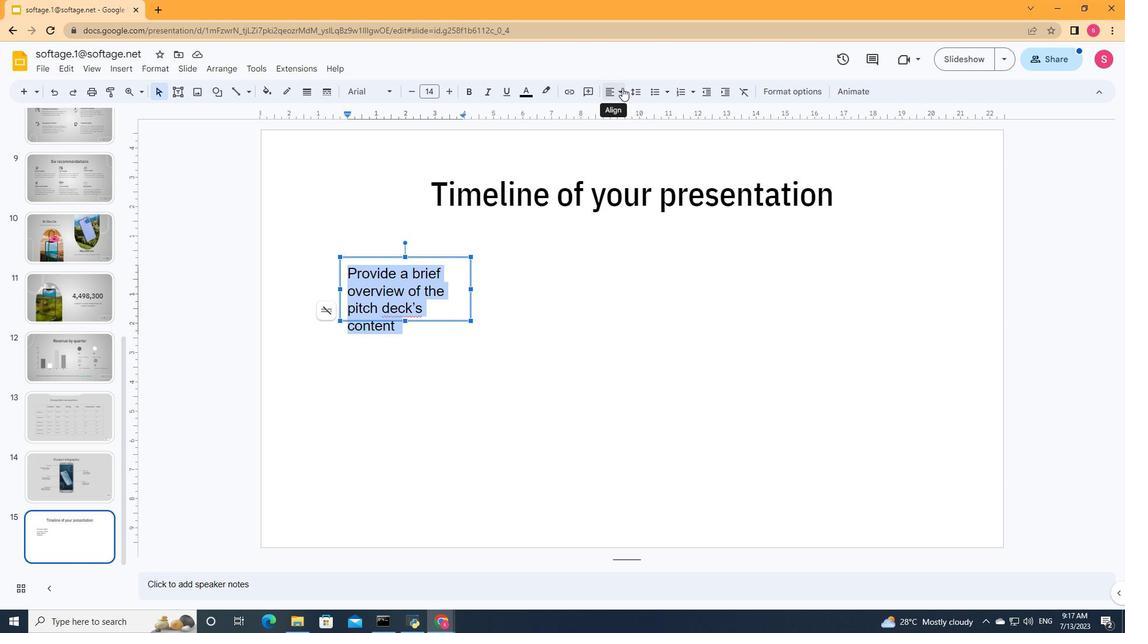 
Action: Mouse moved to (629, 113)
Screenshot: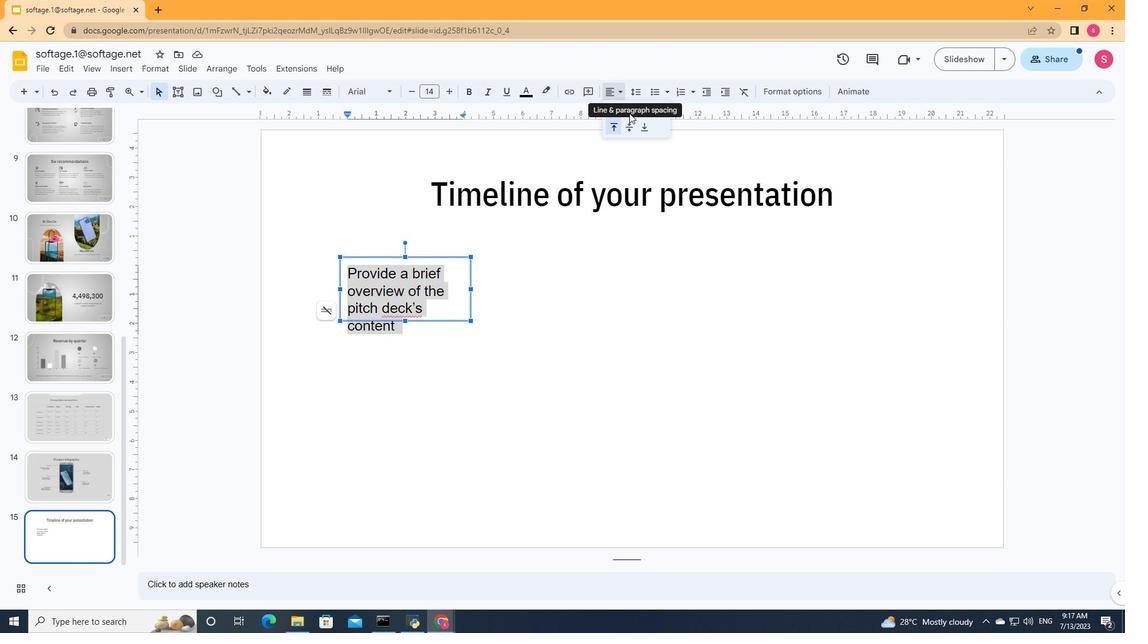 
Action: Mouse pressed left at (629, 113)
Screenshot: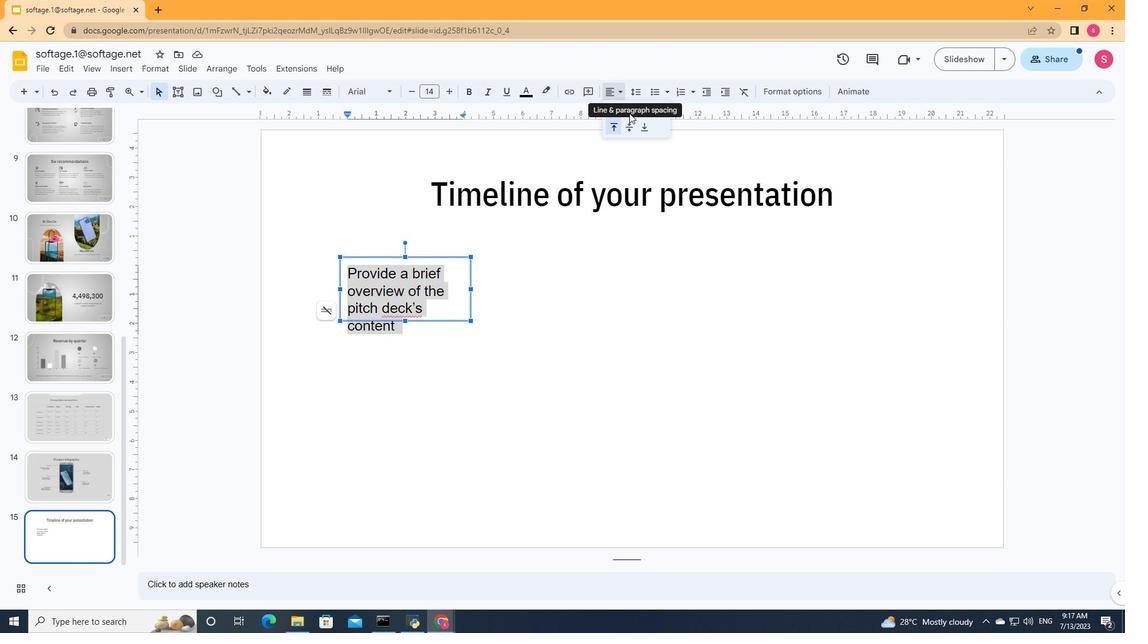 
Action: Mouse moved to (616, 87)
Screenshot: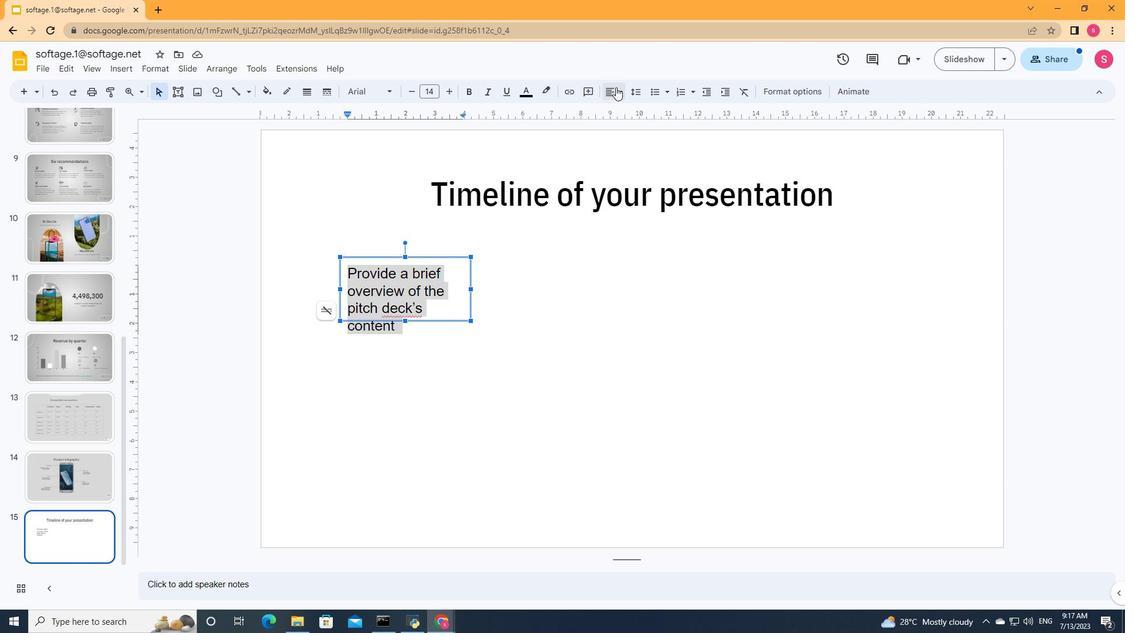 
Action: Mouse pressed left at (616, 87)
Screenshot: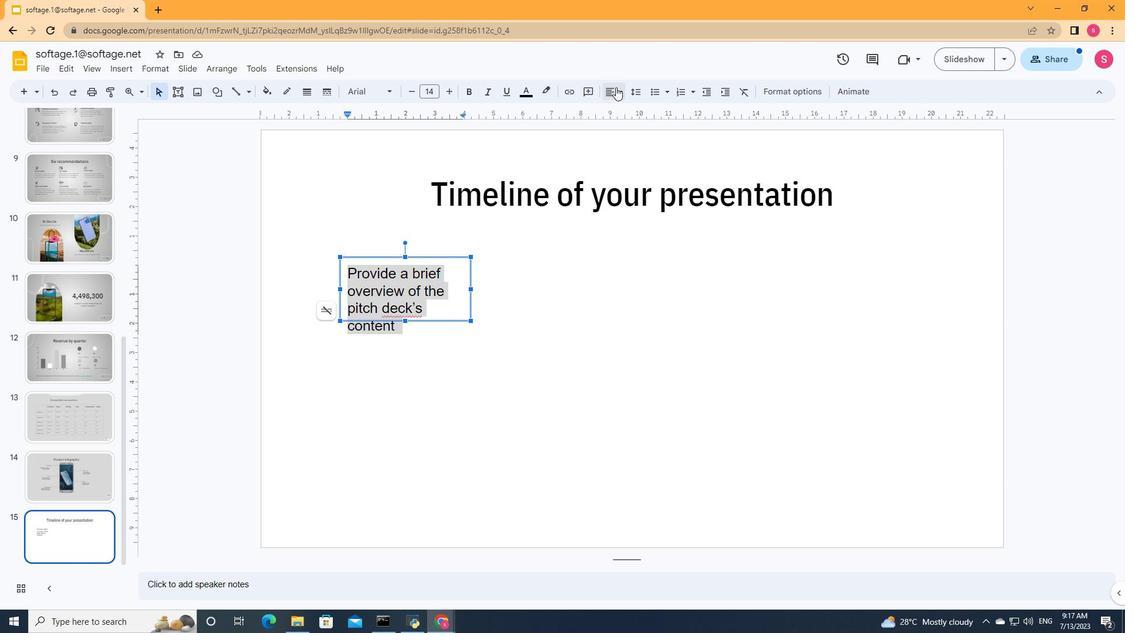 
Action: Mouse moved to (627, 112)
Screenshot: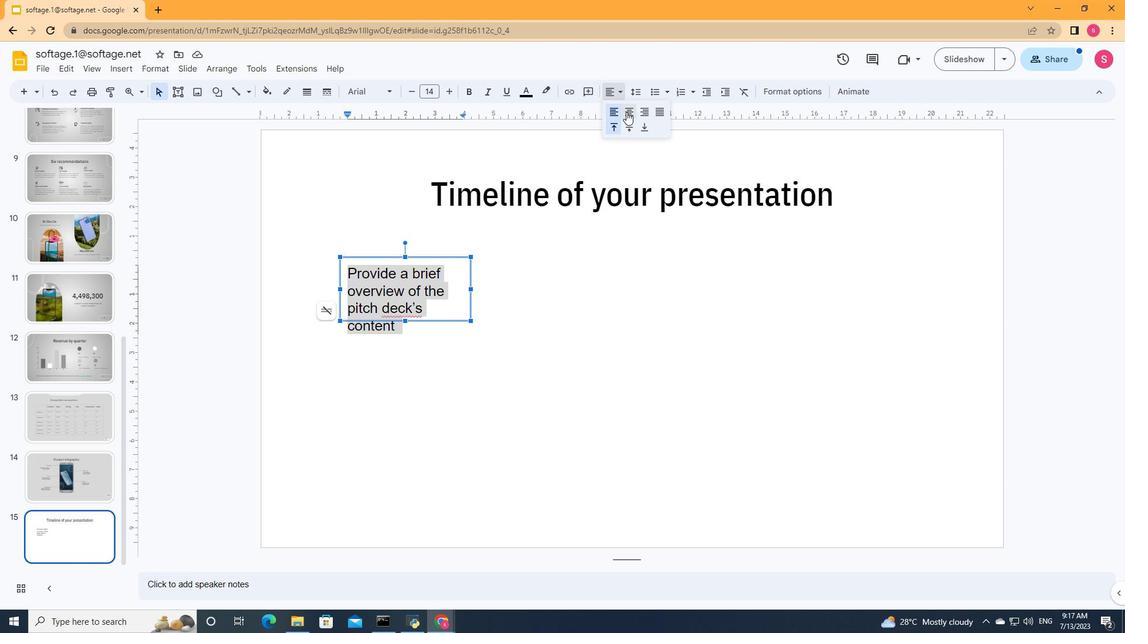 
Action: Mouse pressed left at (627, 112)
Screenshot: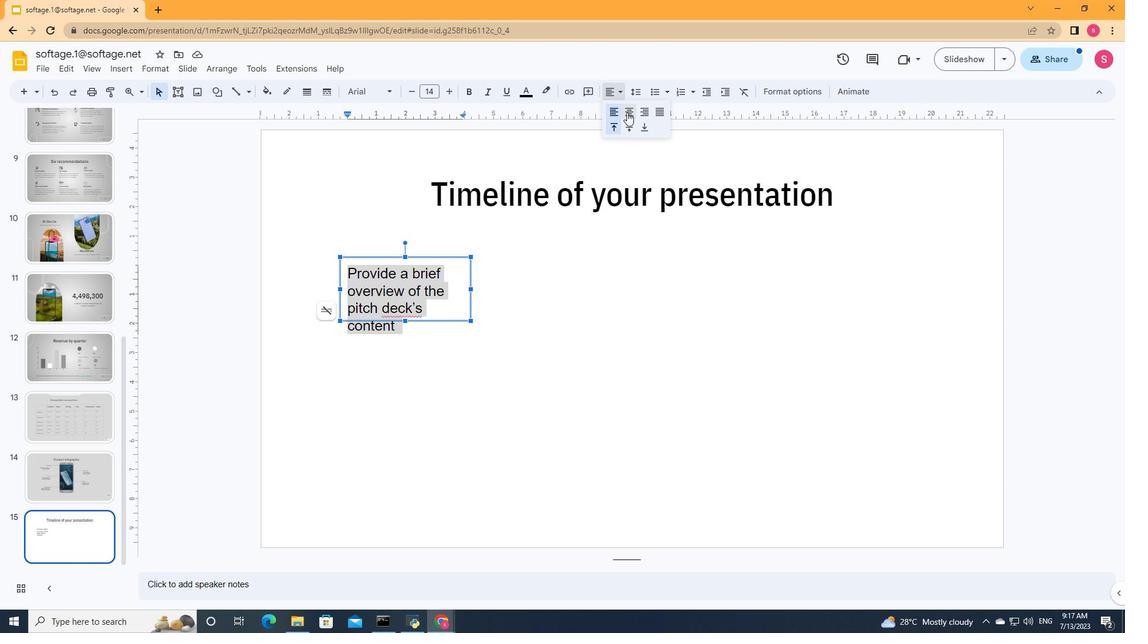 
Action: Mouse moved to (471, 289)
Screenshot: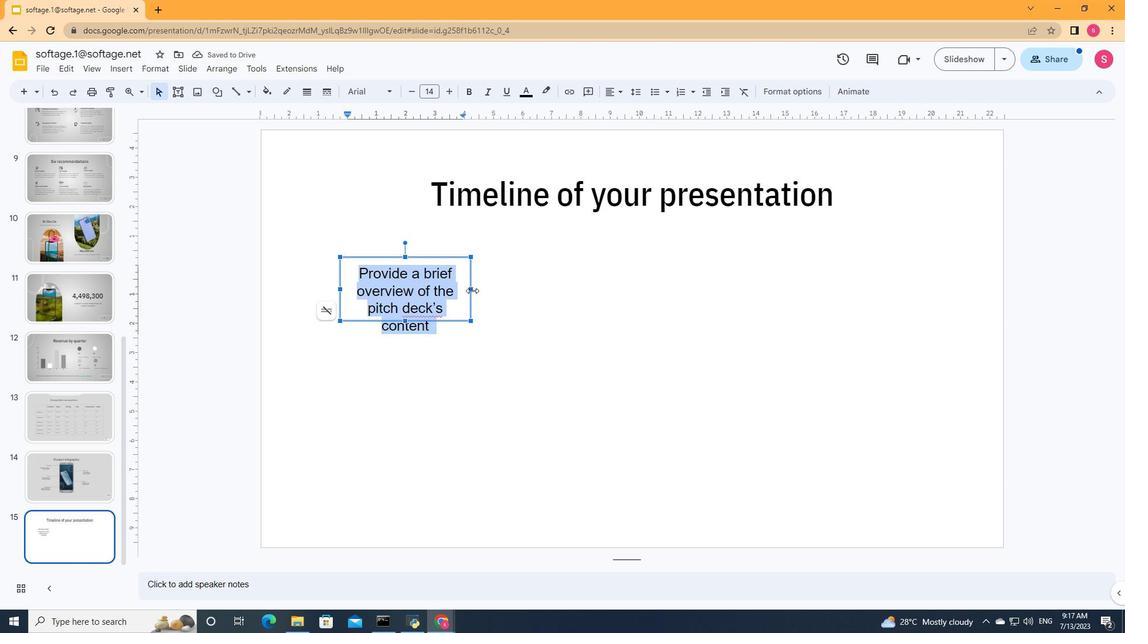 
Action: Mouse pressed left at (471, 289)
Screenshot: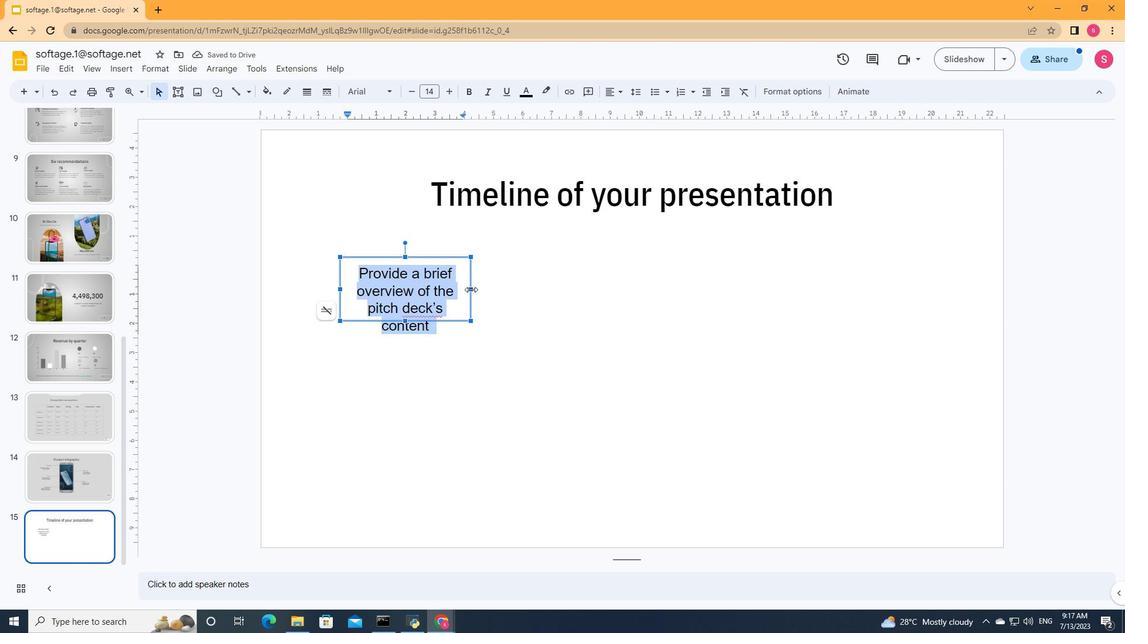 
Action: Mouse moved to (480, 288)
Screenshot: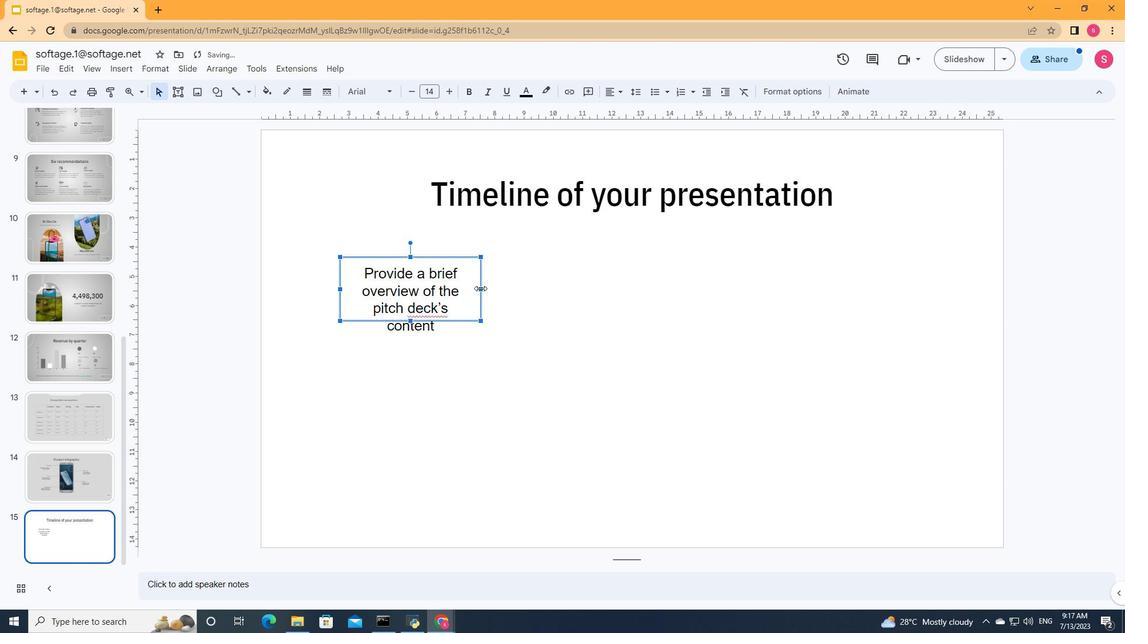 
Action: Mouse pressed left at (480, 288)
Screenshot: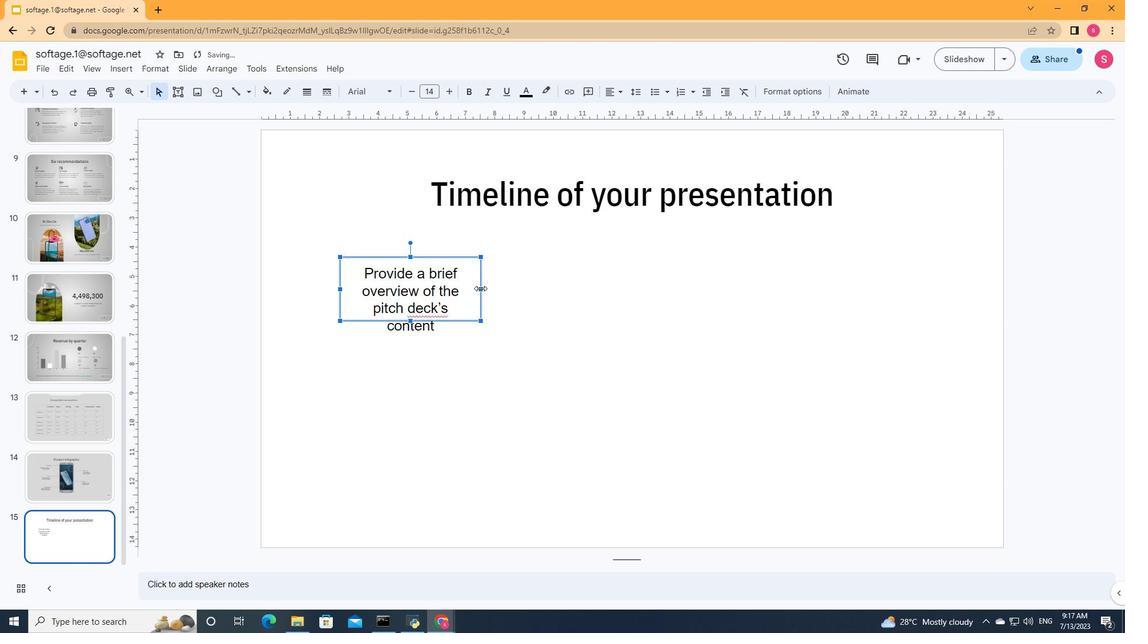
Action: Mouse moved to (471, 305)
Screenshot: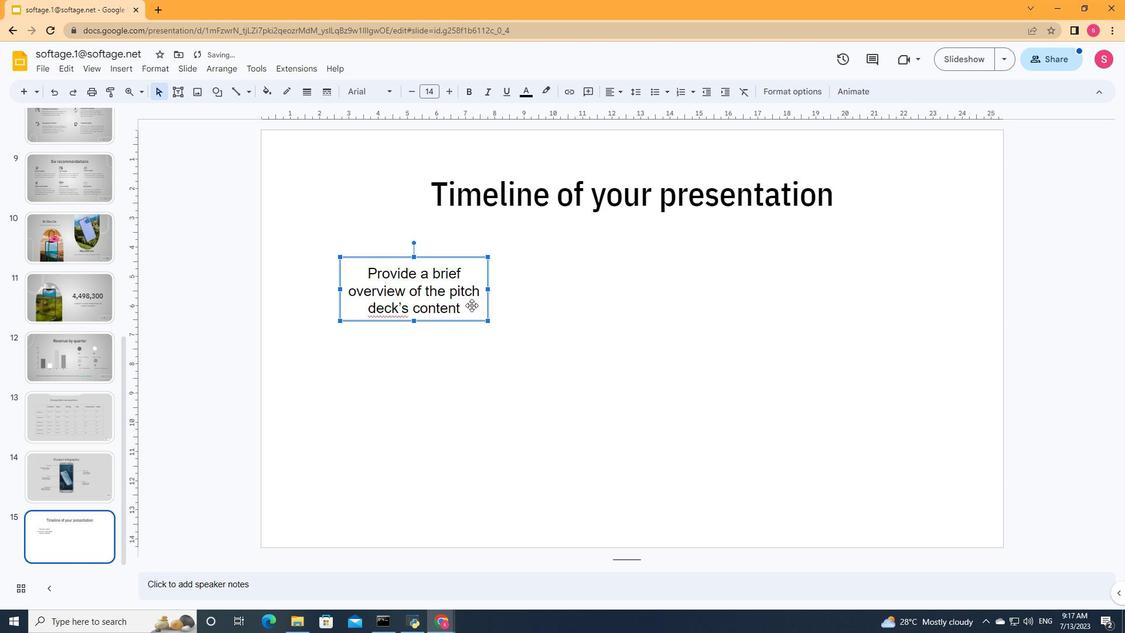 
Action: Key pressed ctrl+A
Screenshot: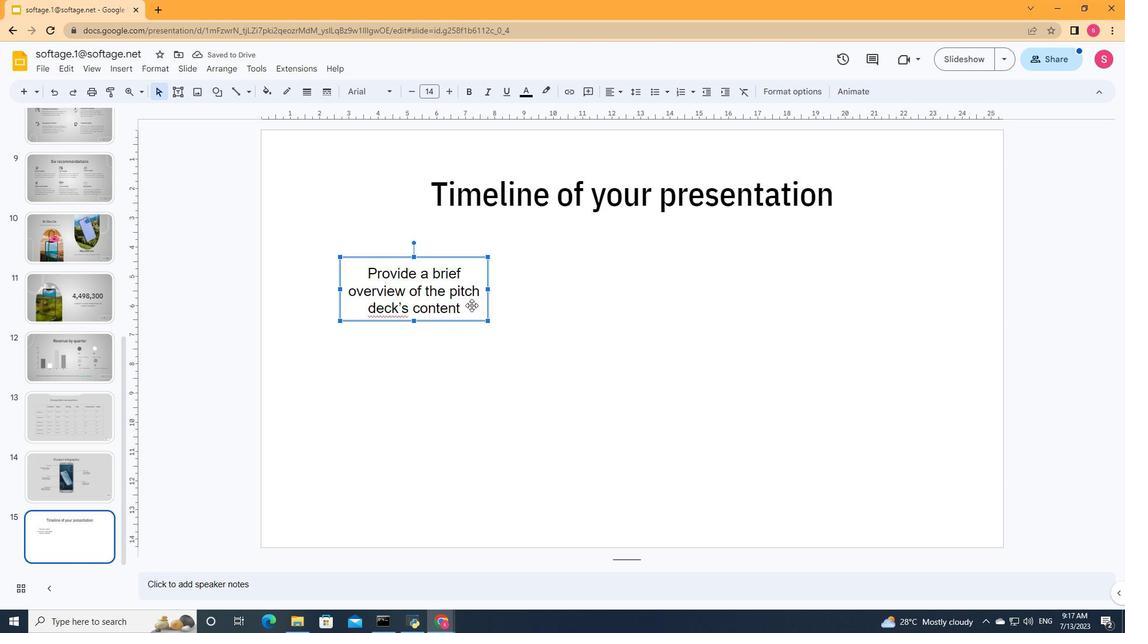 
Action: Mouse pressed left at (471, 305)
Screenshot: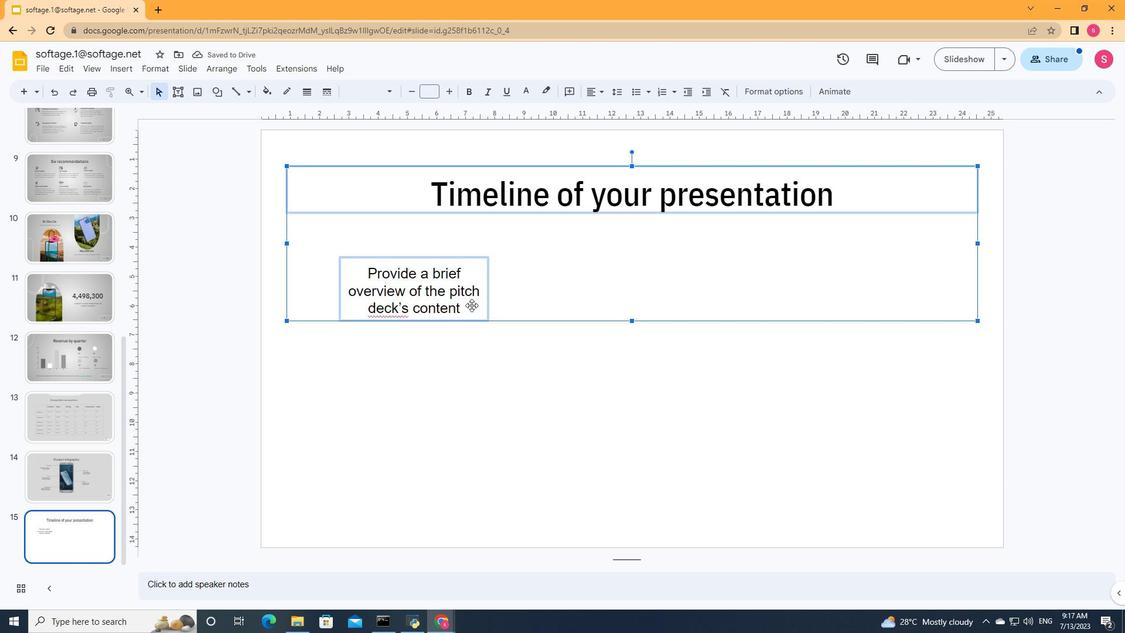 
Action: Mouse pressed left at (471, 305)
Screenshot: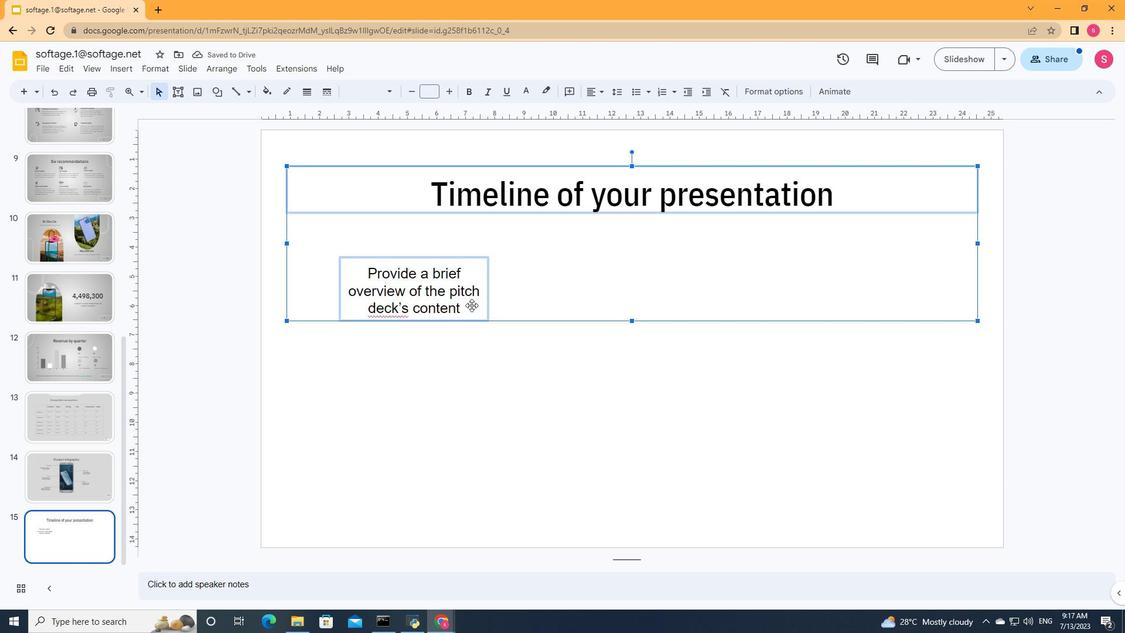 
Action: Mouse moved to (486, 338)
Screenshot: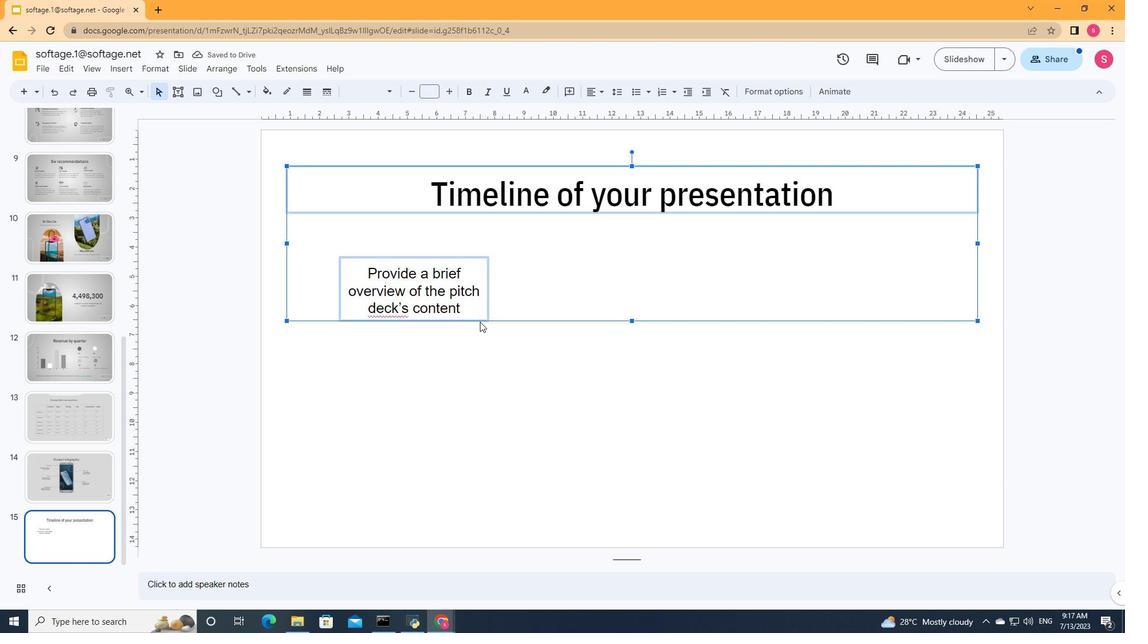 
Action: Mouse pressed left at (486, 338)
Screenshot: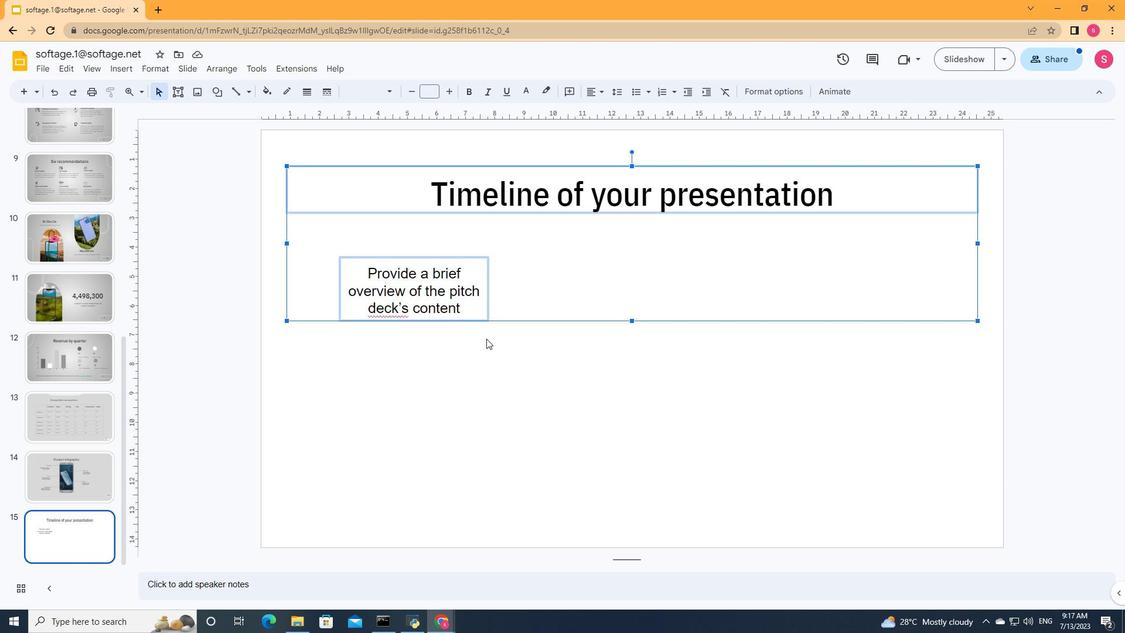 
Action: Mouse moved to (463, 308)
Screenshot: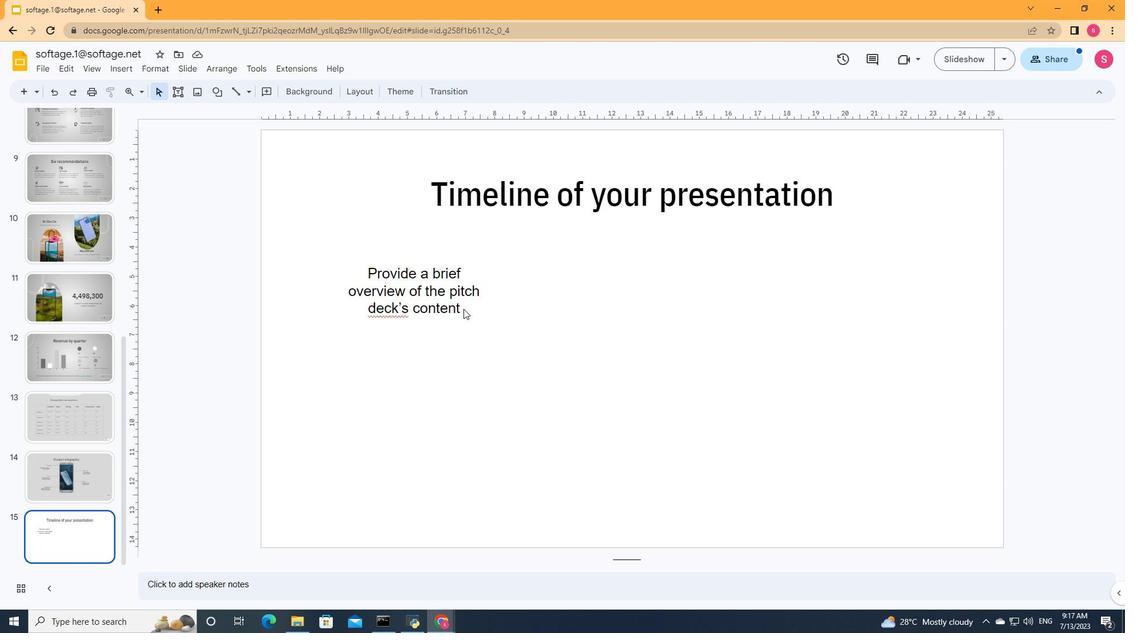 
Action: Mouse pressed left at (463, 308)
Screenshot: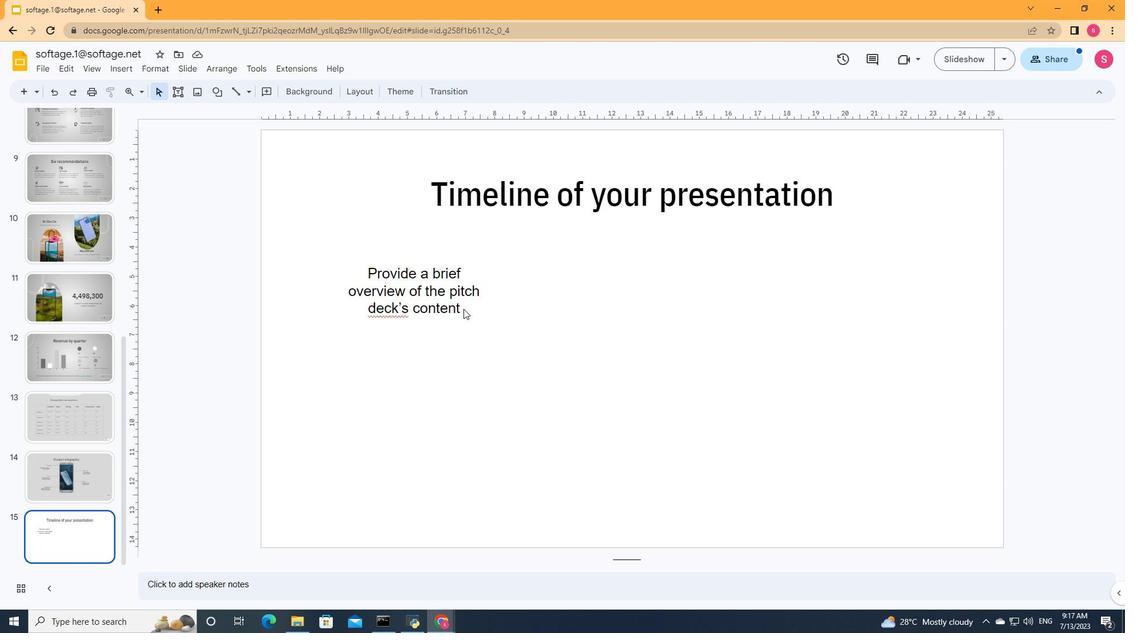 
Action: Key pressed ctrl+A
Screenshot: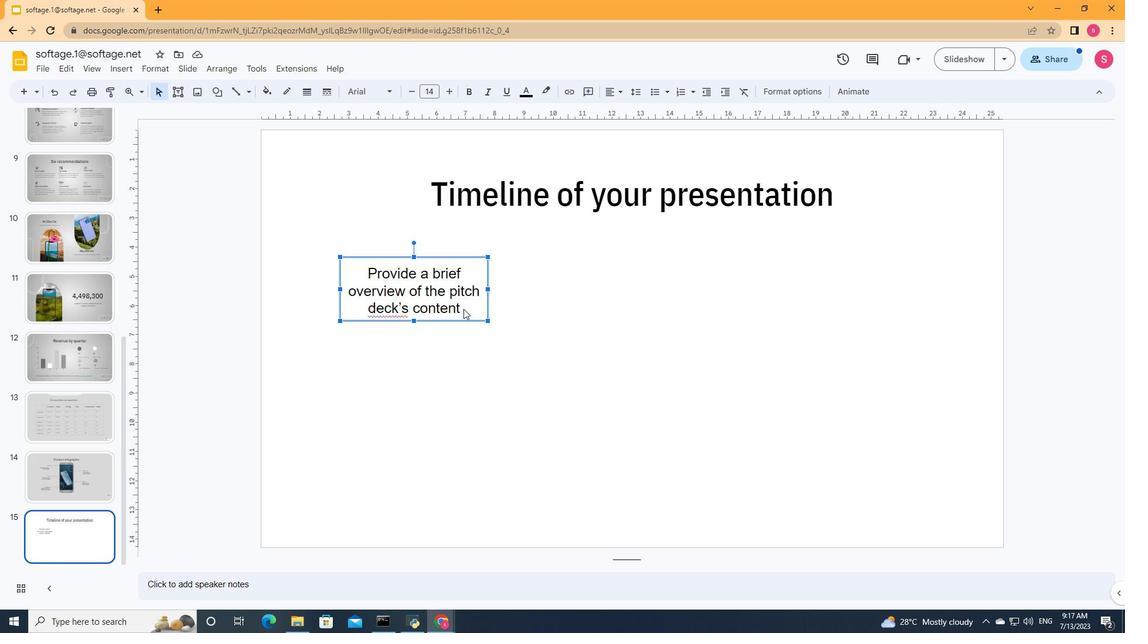 
Action: Mouse moved to (475, 332)
Screenshot: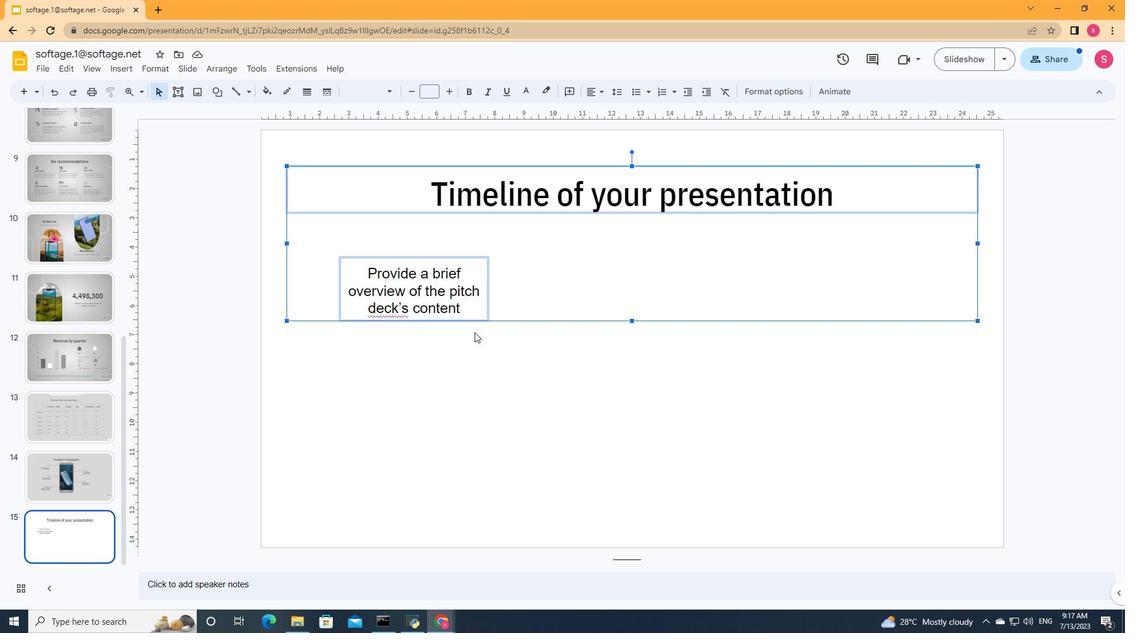
Action: Mouse pressed left at (475, 332)
Screenshot: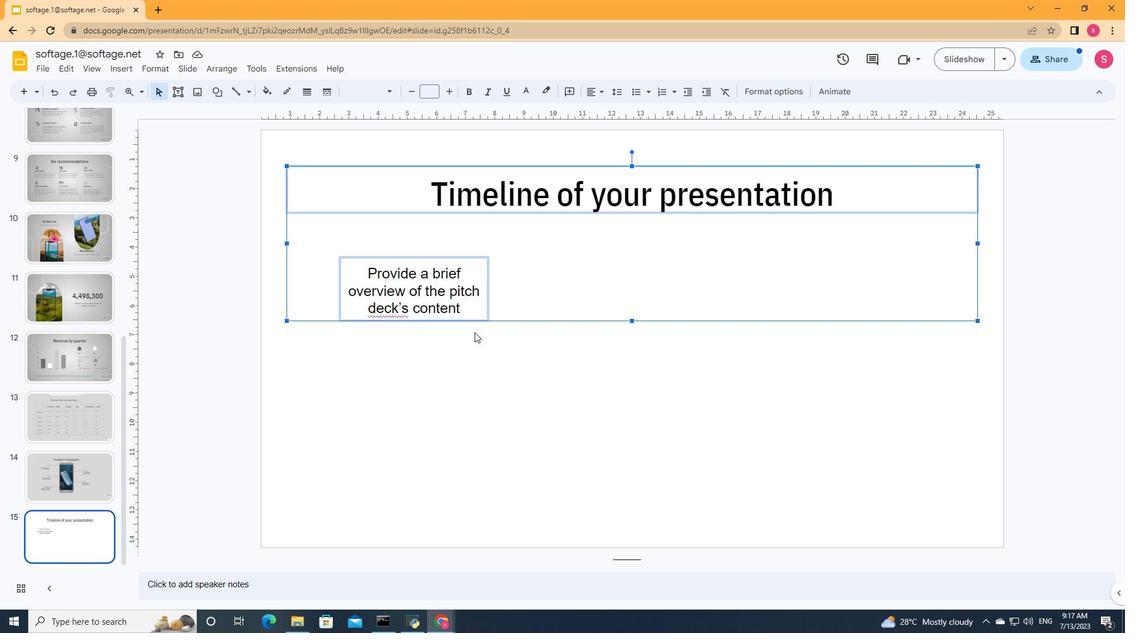 
Action: Mouse moved to (457, 301)
Screenshot: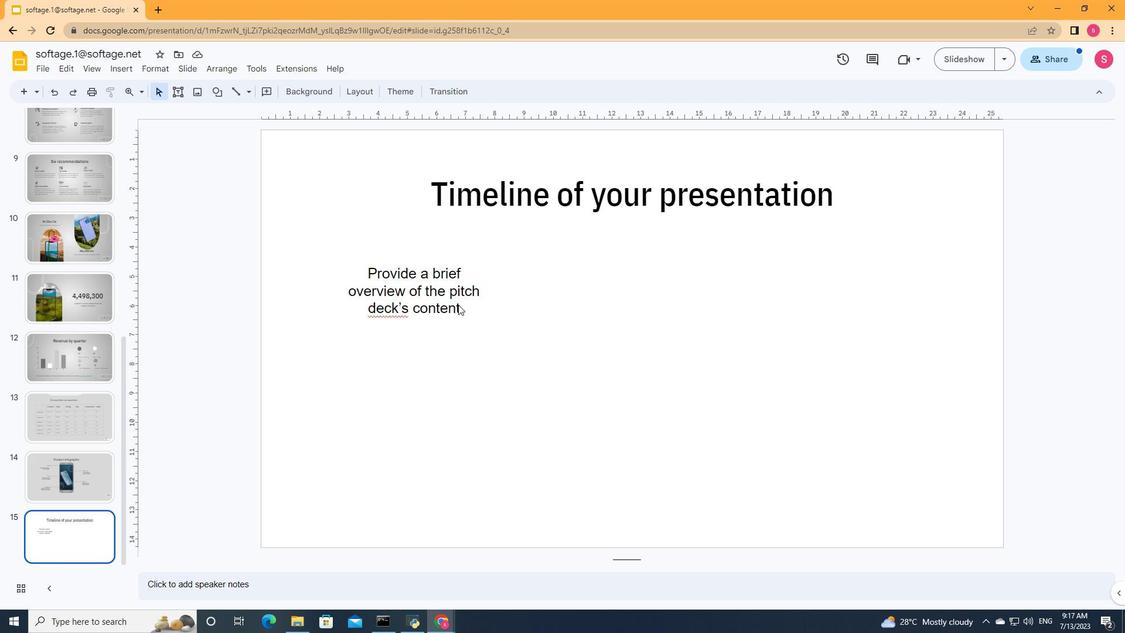 
Action: Mouse pressed left at (457, 301)
Screenshot: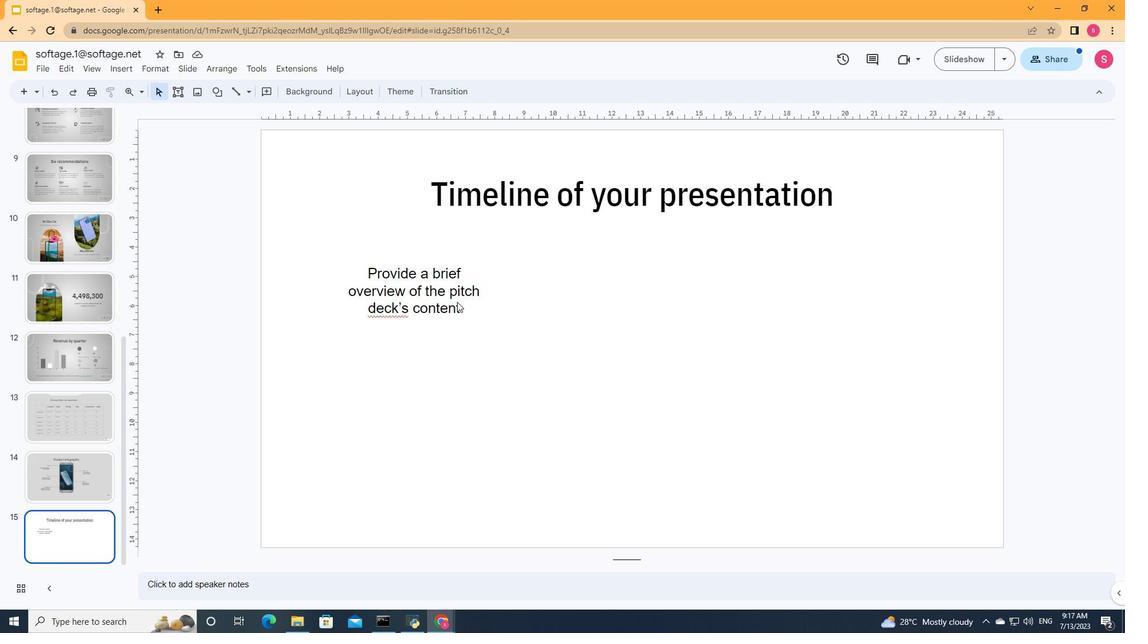 
Action: Mouse moved to (466, 310)
Screenshot: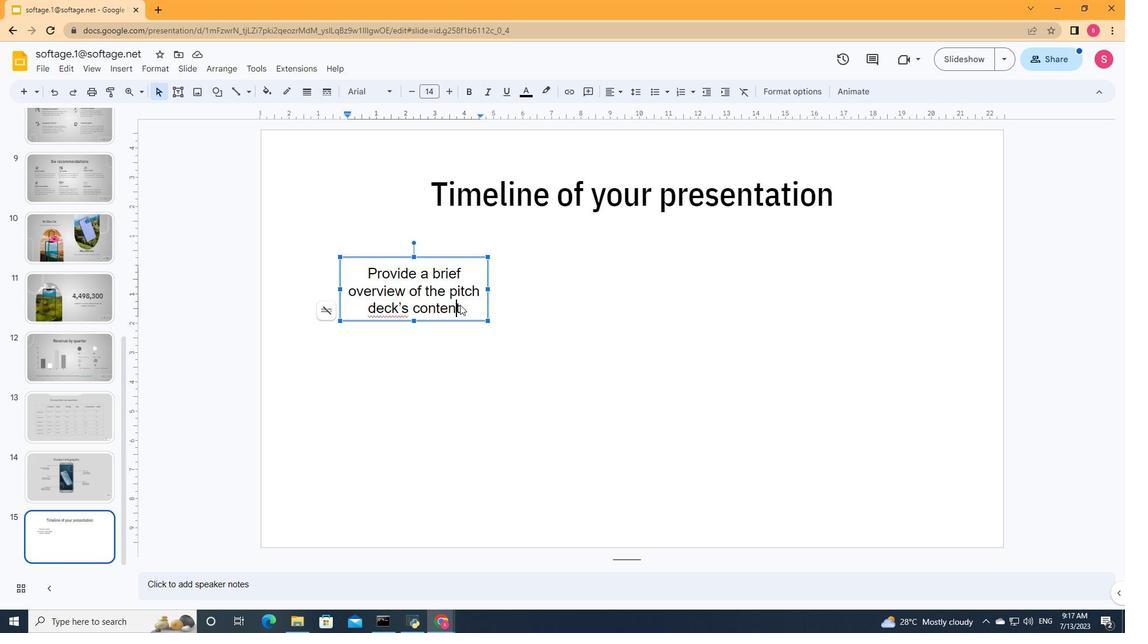 
Action: Key pressed ctrl+A
Screenshot: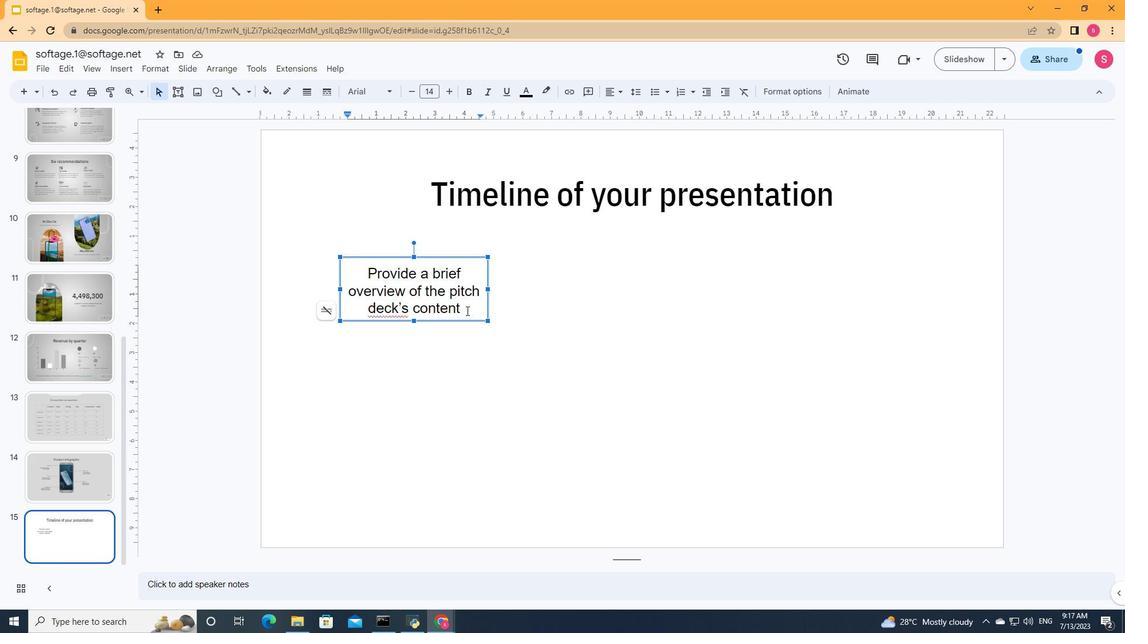 
Action: Mouse moved to (410, 92)
Screenshot: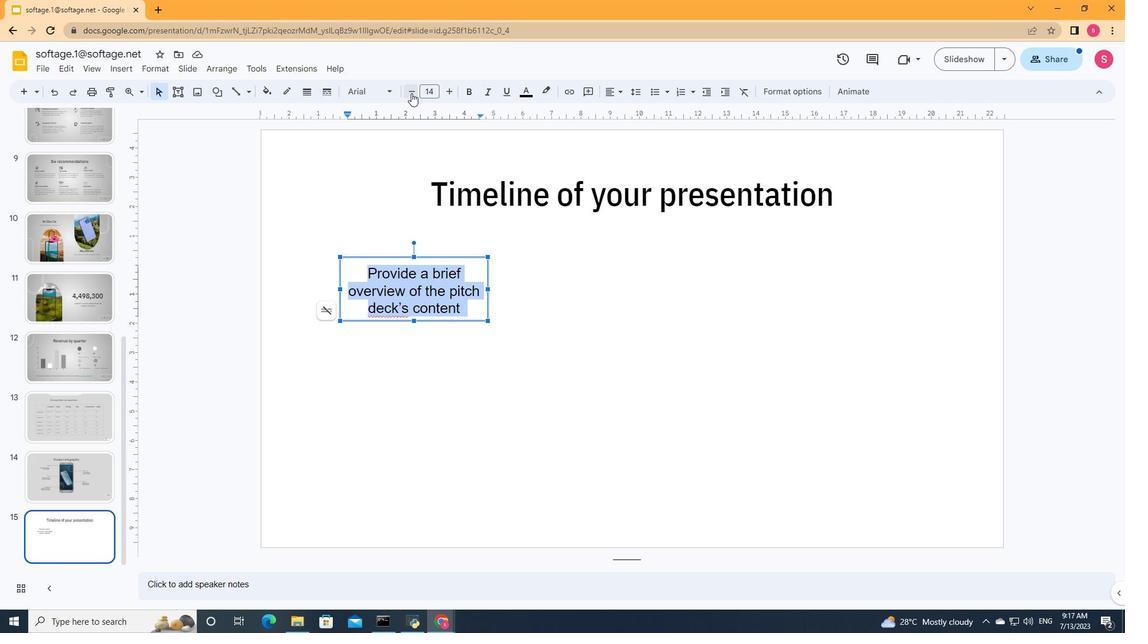 
Action: Mouse pressed left at (410, 92)
Screenshot: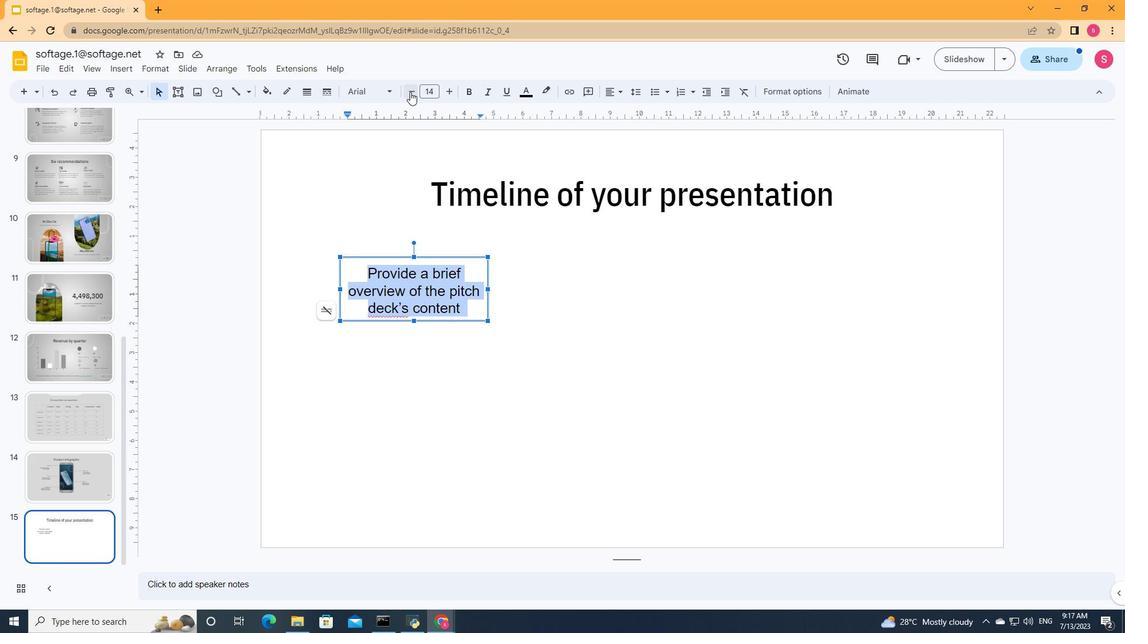 
Action: Mouse pressed left at (410, 92)
Screenshot: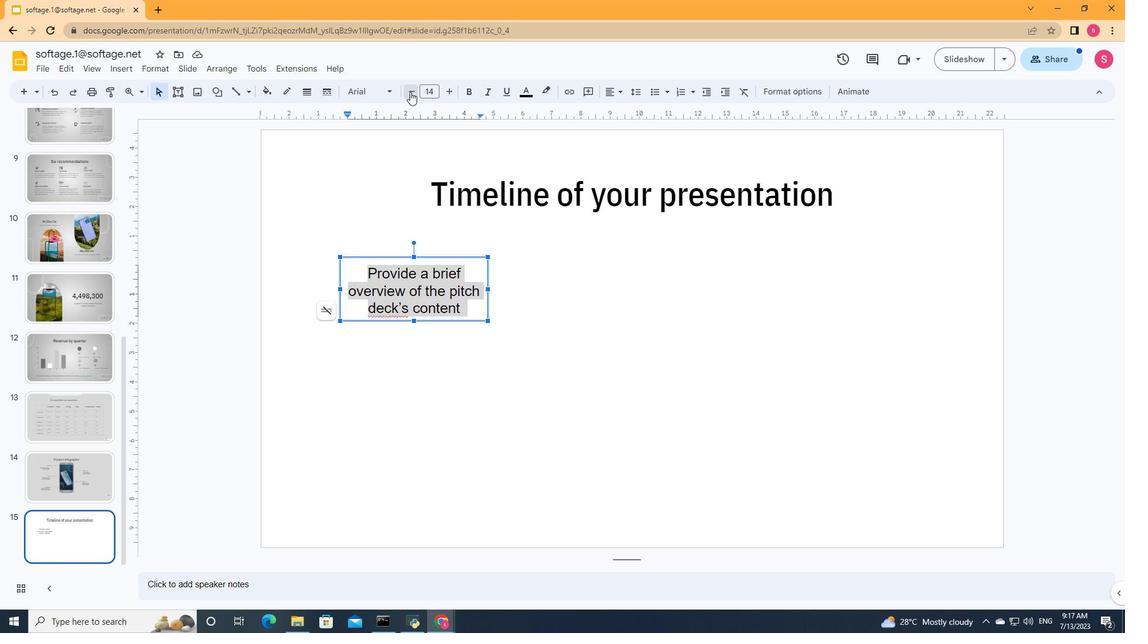 
Action: Mouse moved to (488, 289)
Screenshot: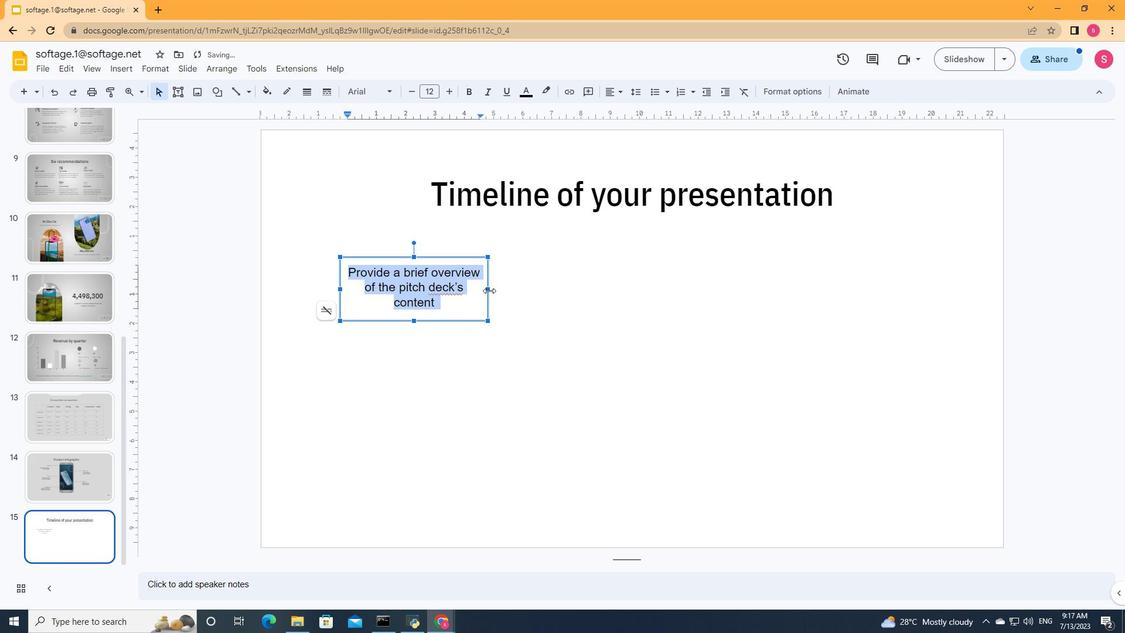 
Action: Mouse pressed left at (488, 289)
Screenshot: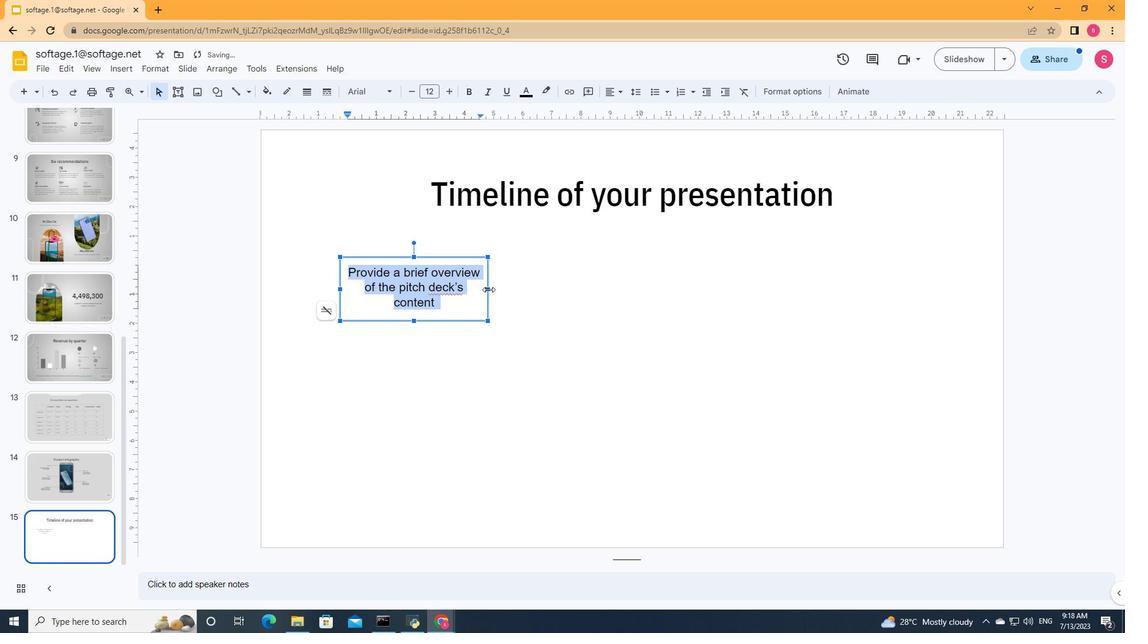
Action: Mouse moved to (394, 93)
Screenshot: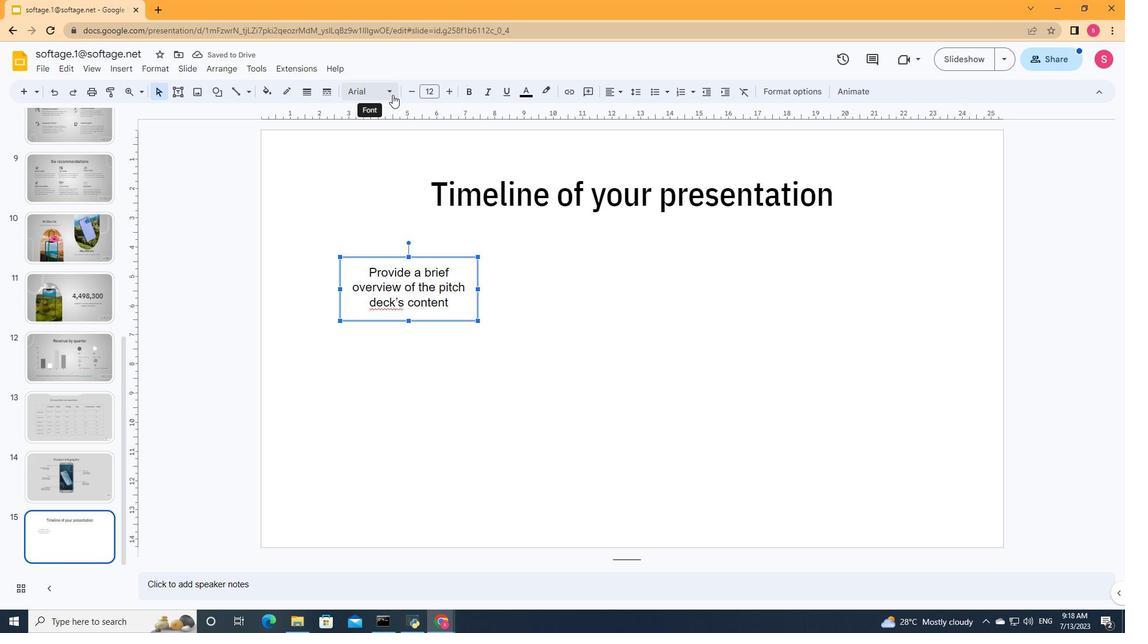 
Action: Mouse pressed left at (394, 93)
Screenshot: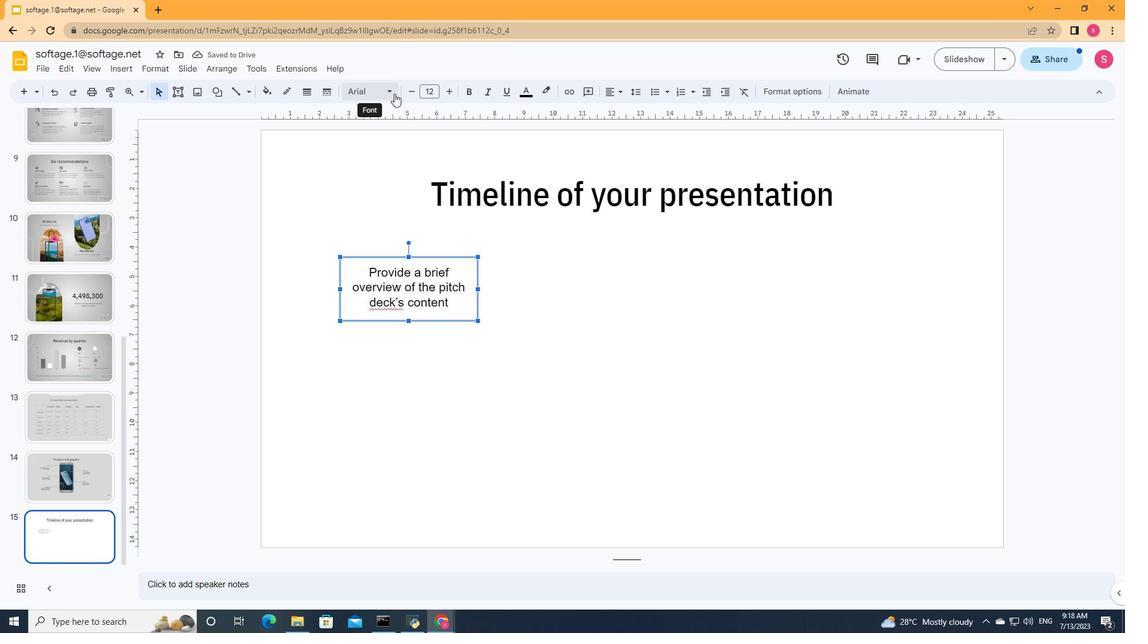 
Action: Mouse moved to (399, 110)
Screenshot: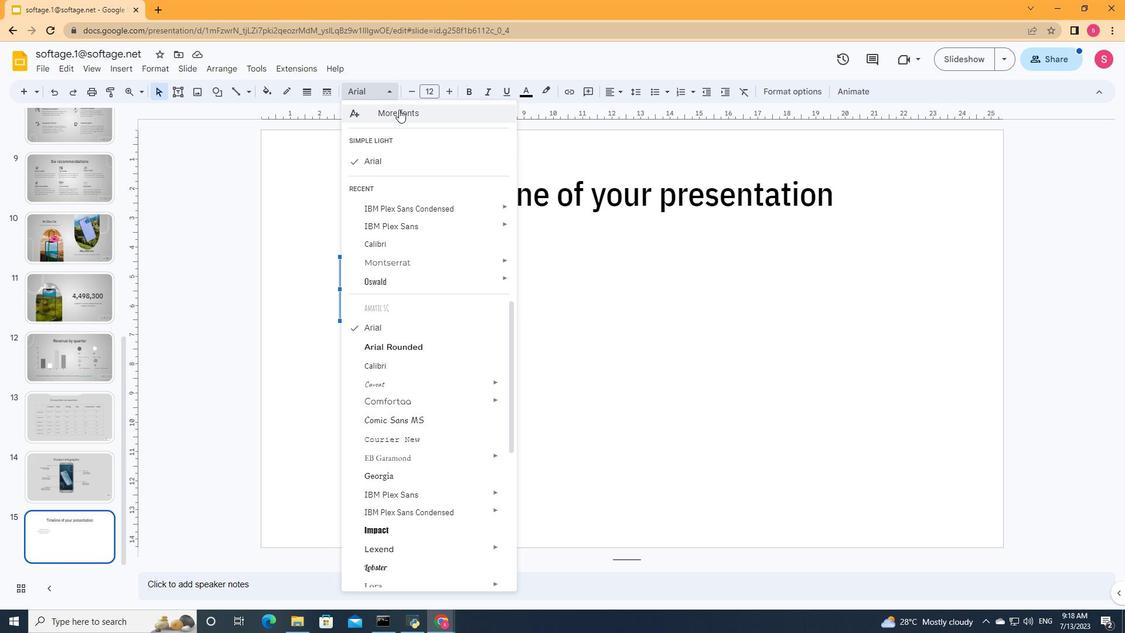 
Action: Mouse pressed left at (399, 110)
Screenshot: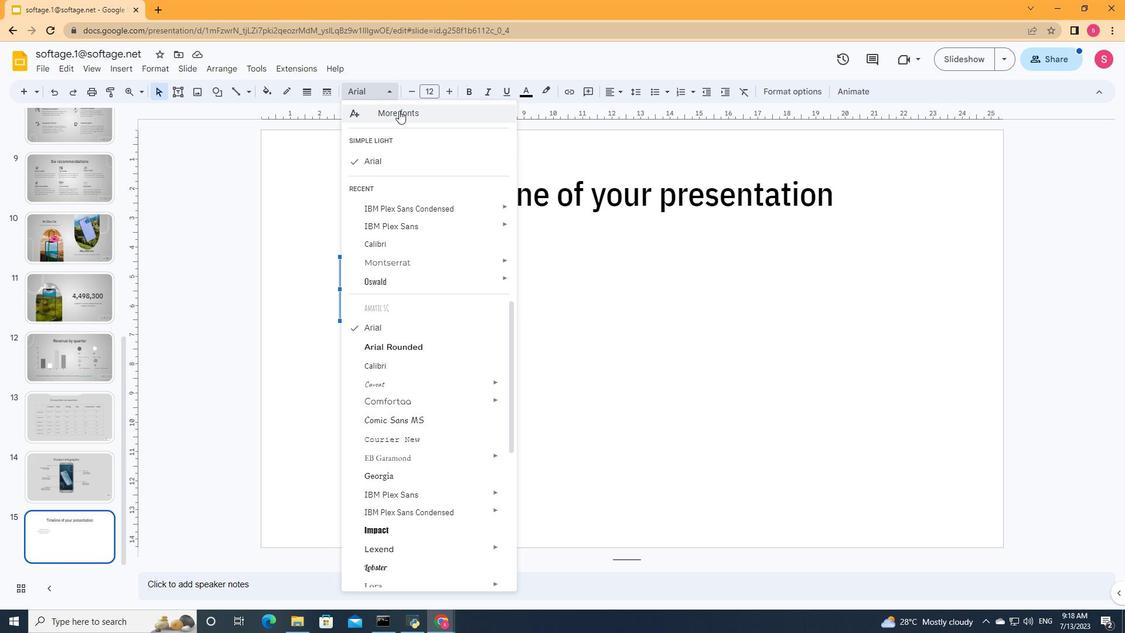 
Action: Mouse moved to (379, 189)
Screenshot: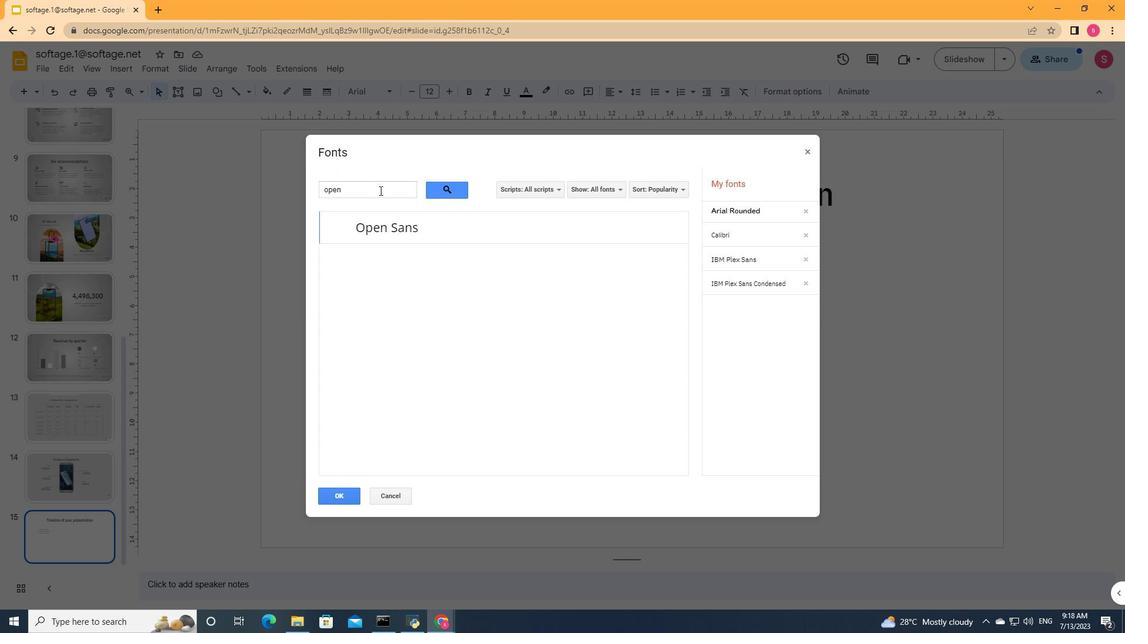 
Action: Mouse pressed left at (379, 189)
Screenshot: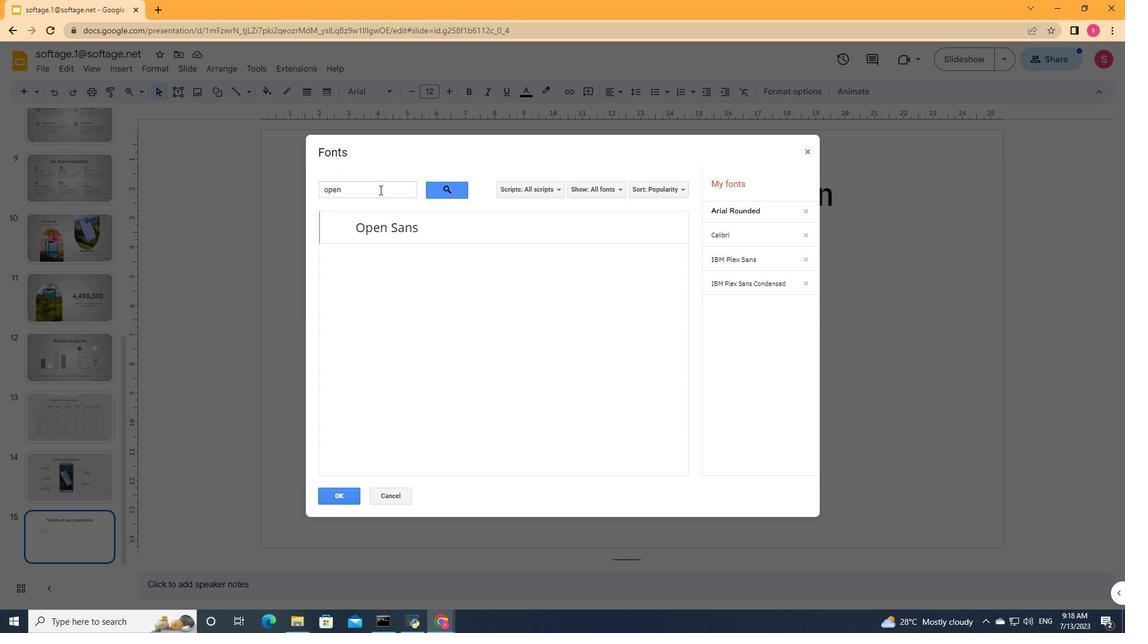 
Action: Key pressed <Key.backspace><Key.backspace><Key.backspace><Key.backspace><Key.backspace>open
Screenshot: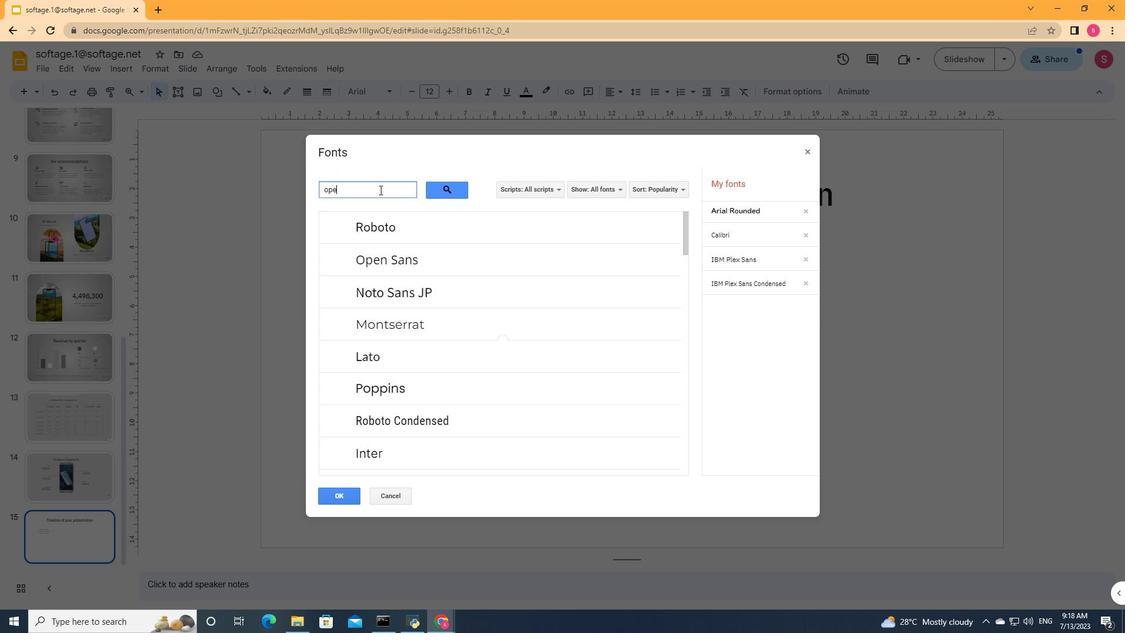 
Action: Mouse moved to (387, 221)
Screenshot: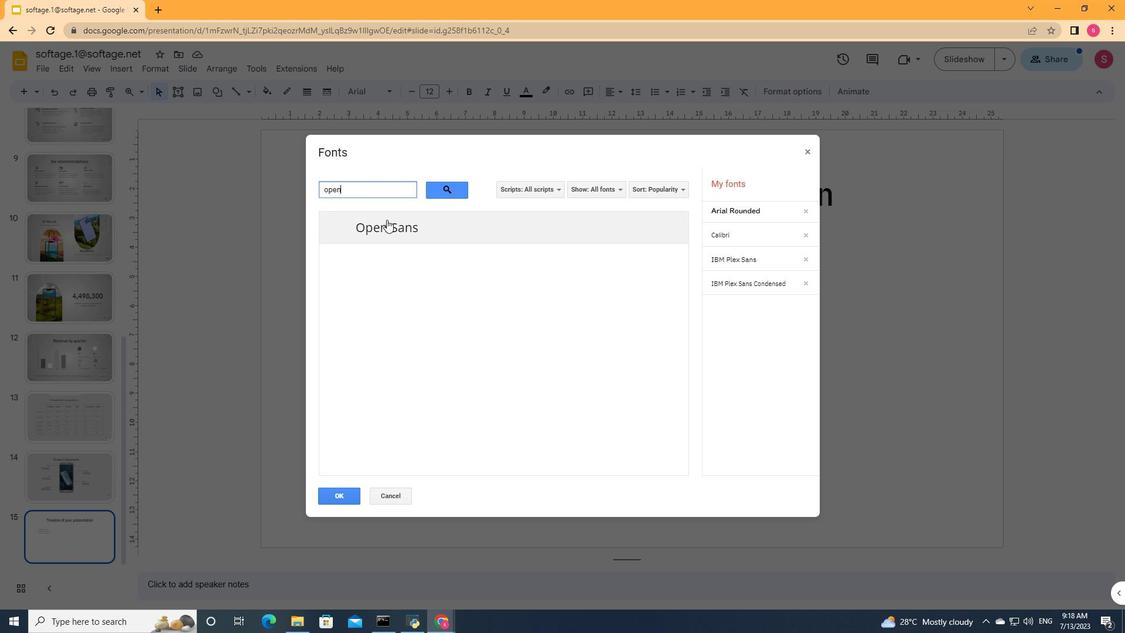 
Action: Mouse pressed left at (387, 221)
Screenshot: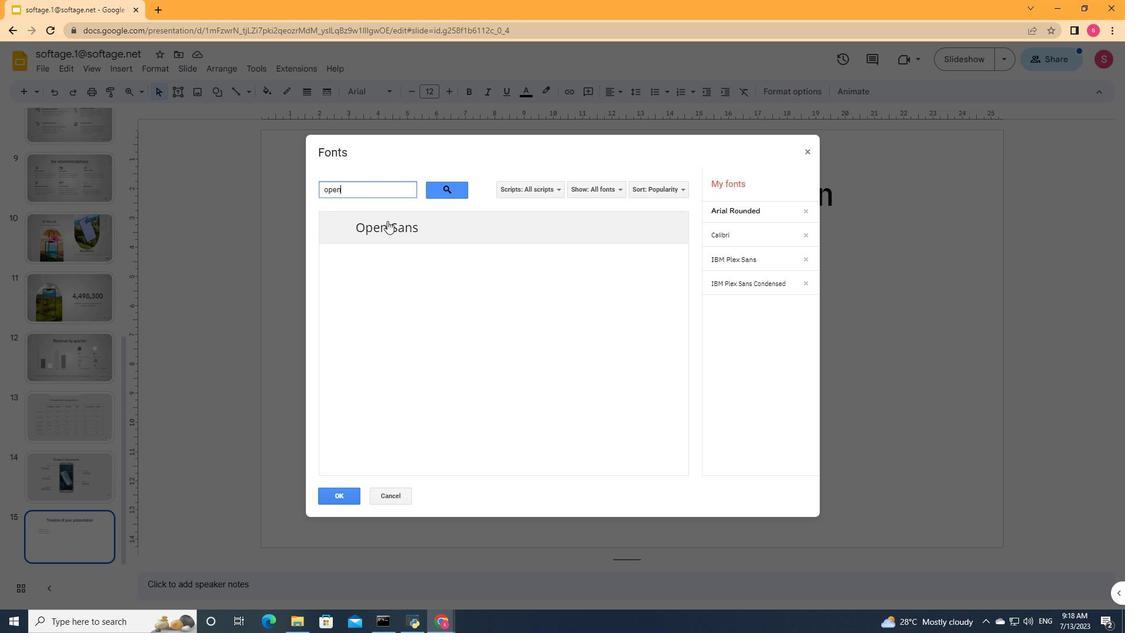 
Action: Mouse moved to (337, 495)
Screenshot: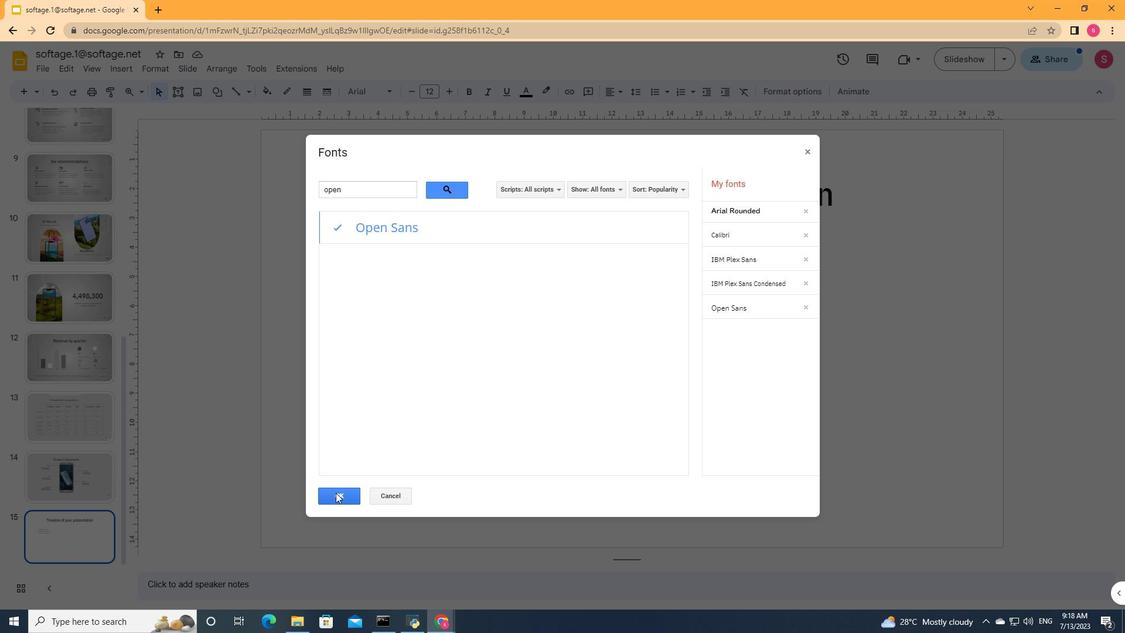 
Action: Mouse pressed left at (337, 495)
Screenshot: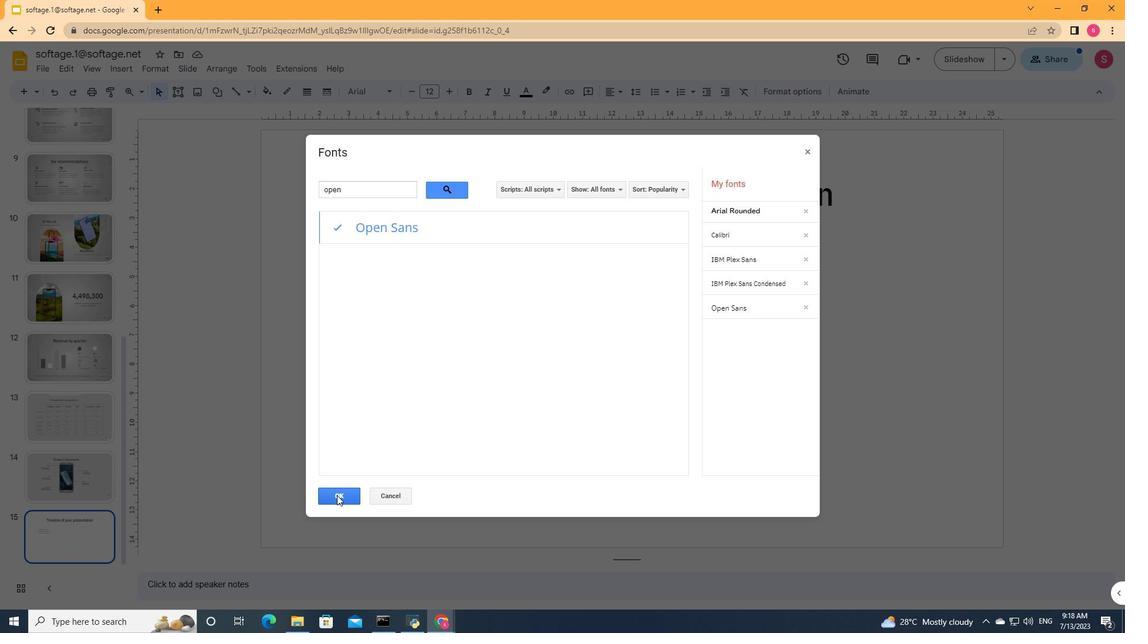
Action: Mouse moved to (400, 288)
Screenshot: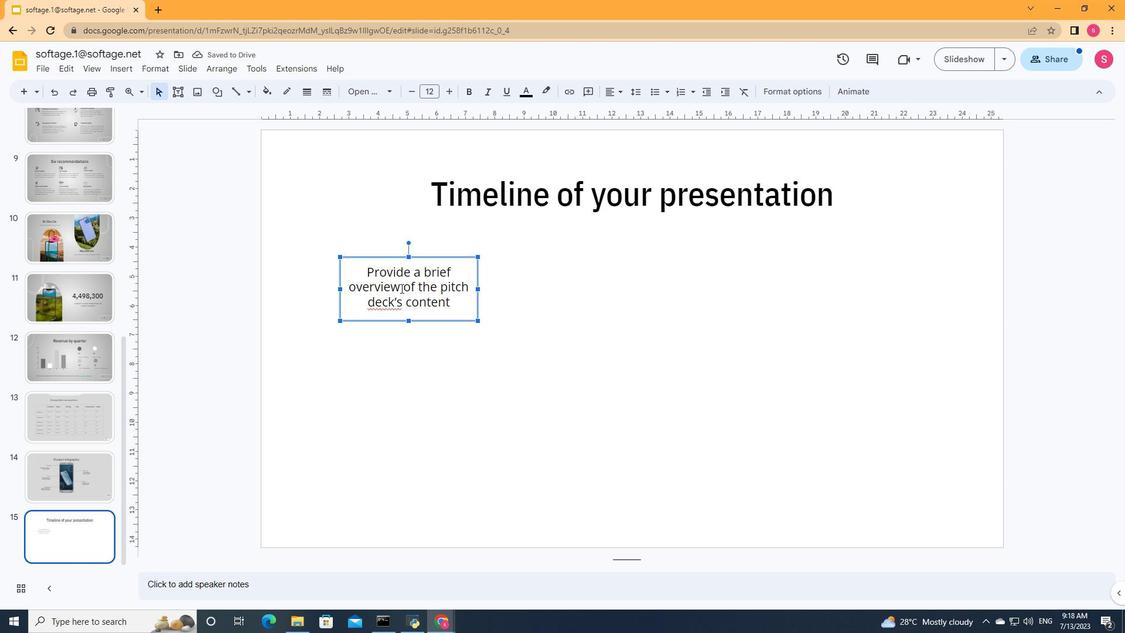 
Action: Mouse pressed left at (400, 288)
Screenshot: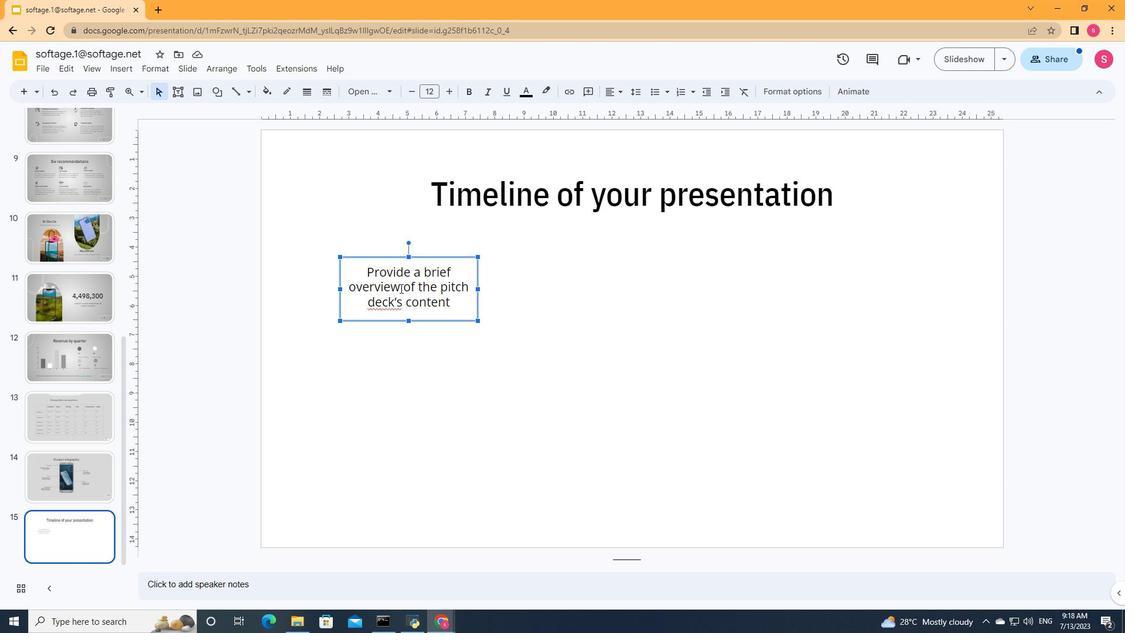 
Action: Mouse moved to (466, 93)
Screenshot: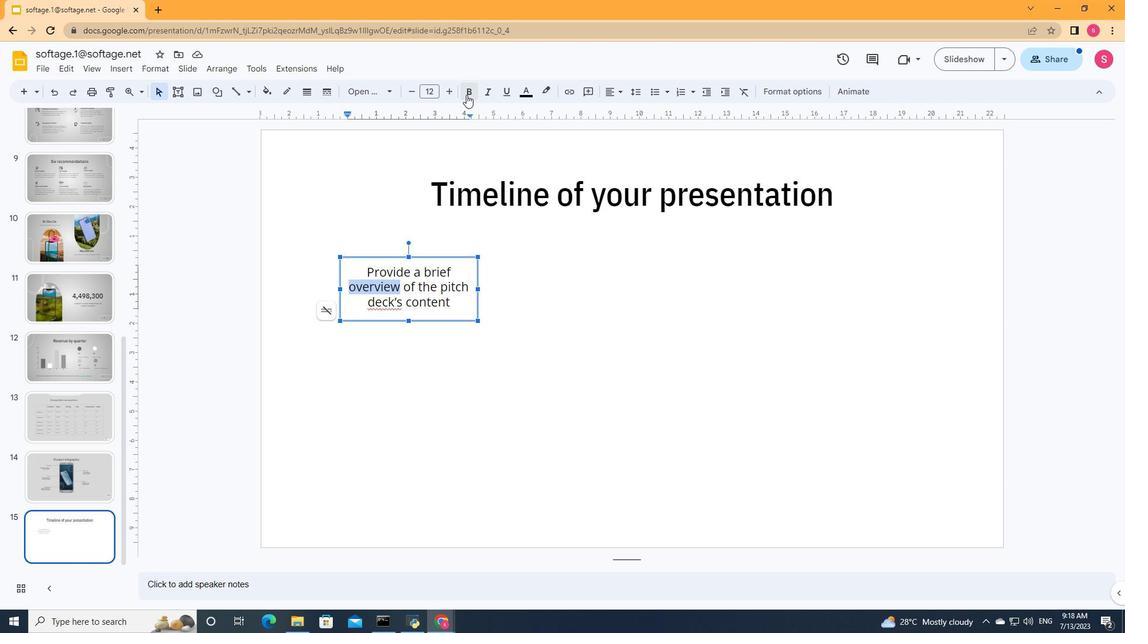 
Action: Mouse pressed left at (466, 93)
Screenshot: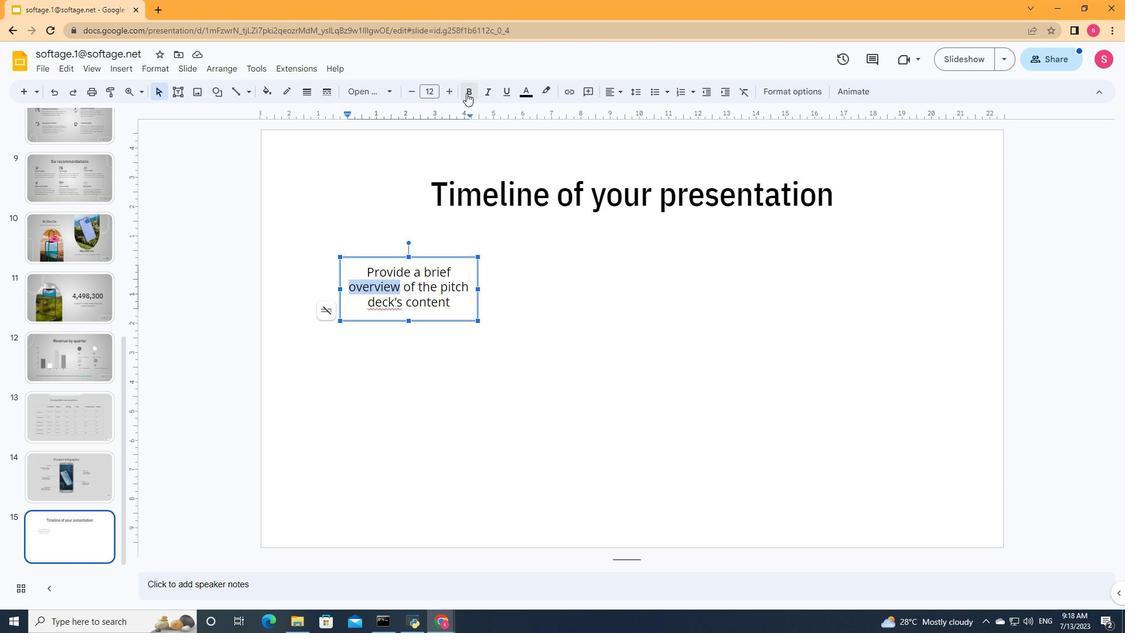
Action: Mouse moved to (479, 289)
Screenshot: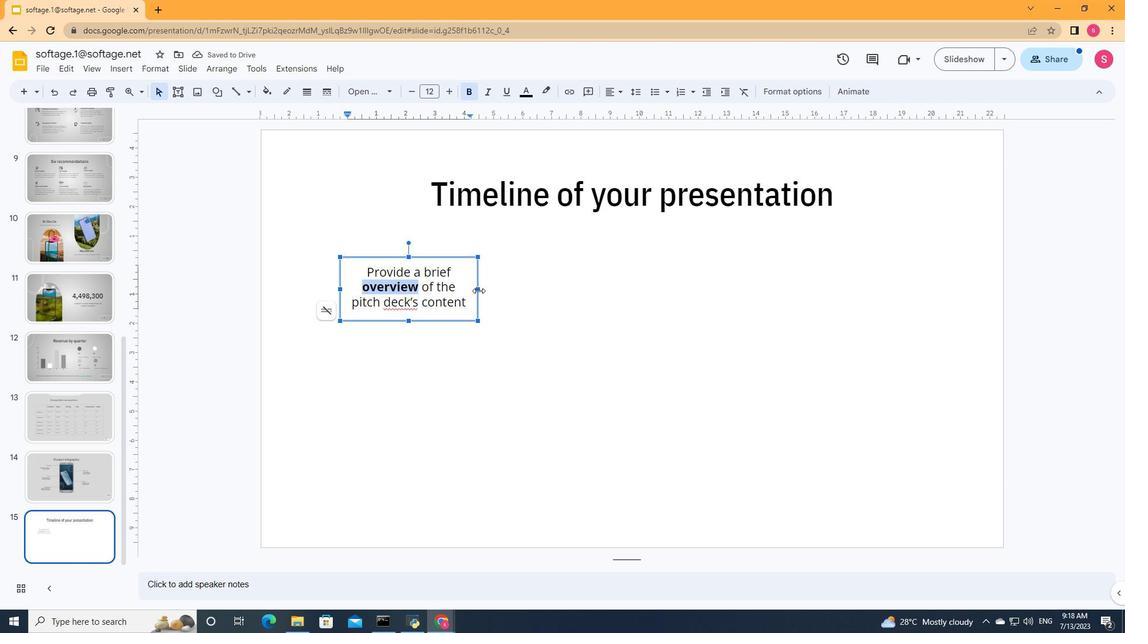 
Action: Mouse pressed left at (479, 289)
Screenshot: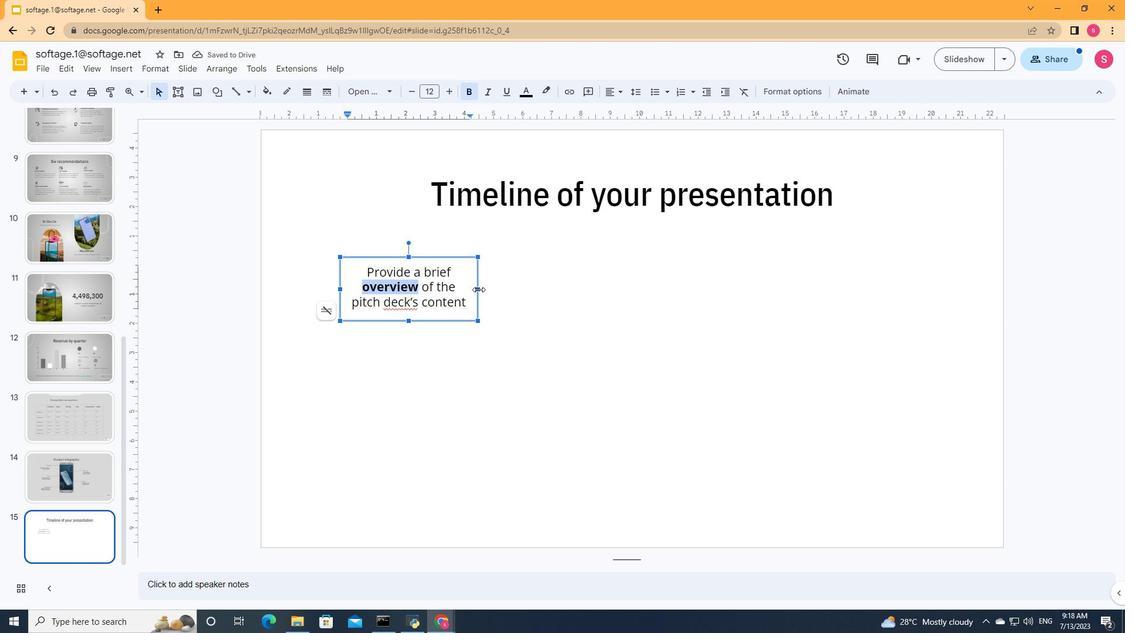 
Action: Mouse moved to (450, 338)
Screenshot: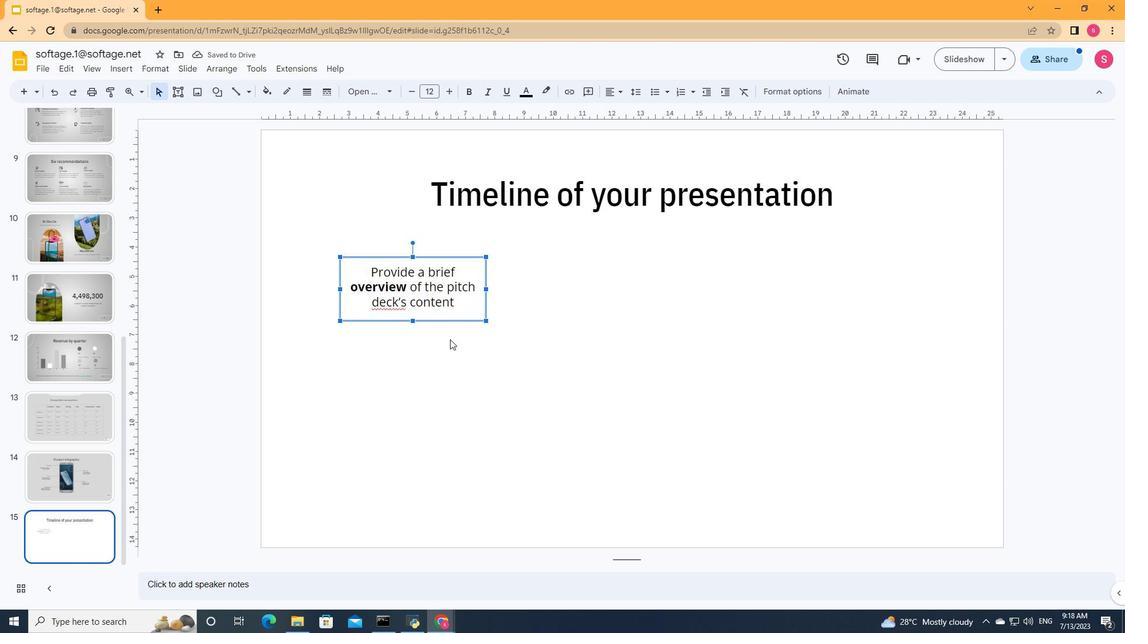 
Action: Mouse pressed left at (450, 338)
Screenshot: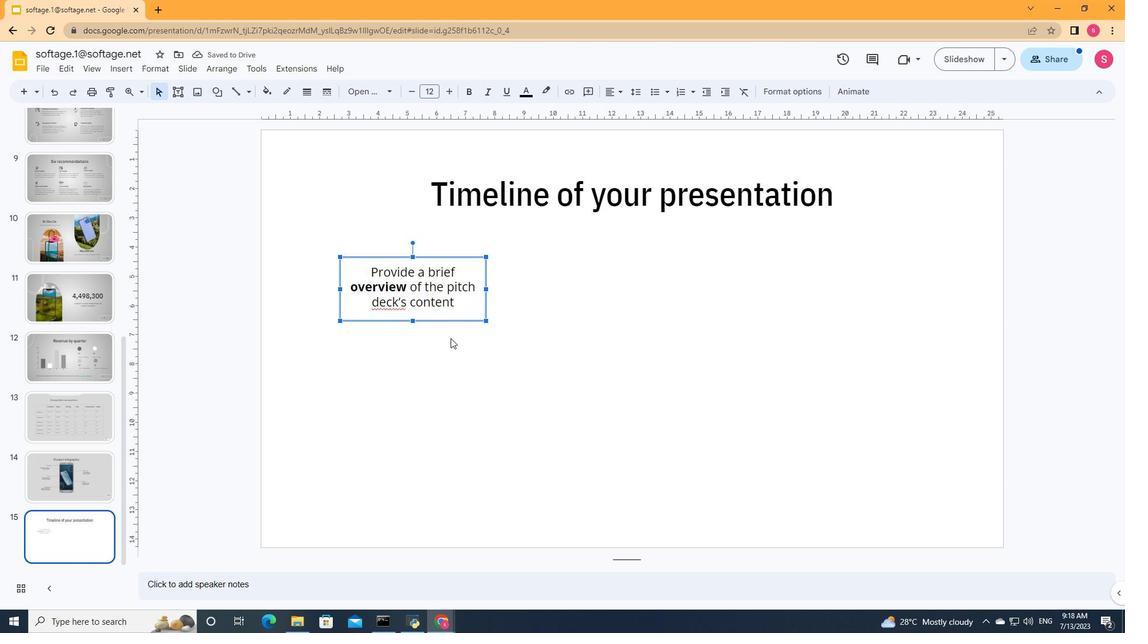
Action: Mouse moved to (452, 293)
Screenshot: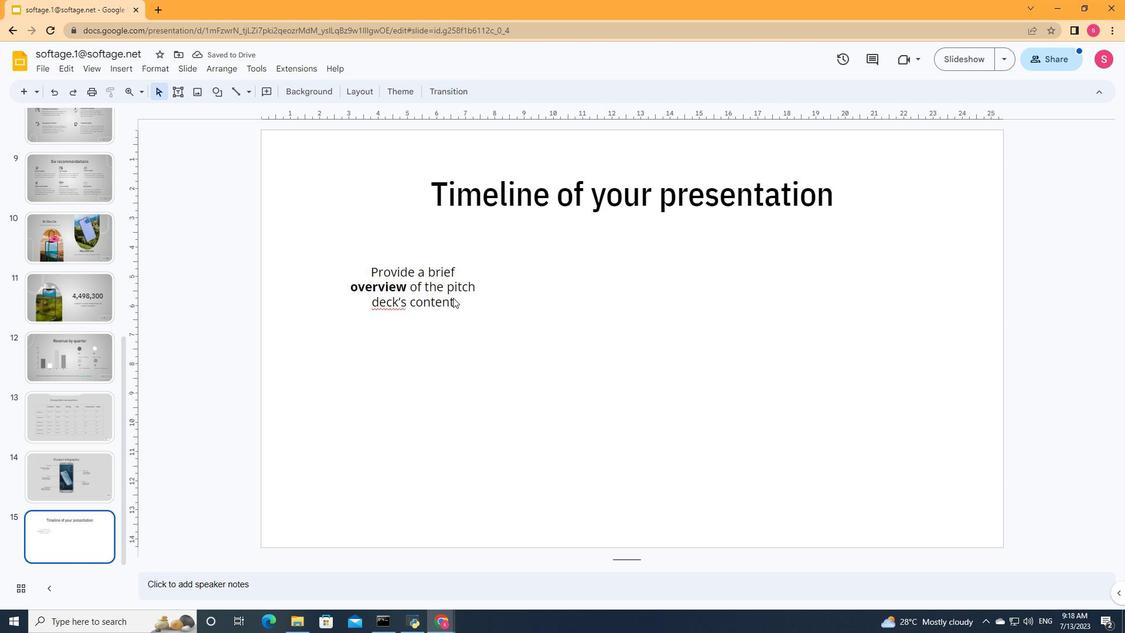 
Action: Mouse pressed left at (452, 293)
Screenshot: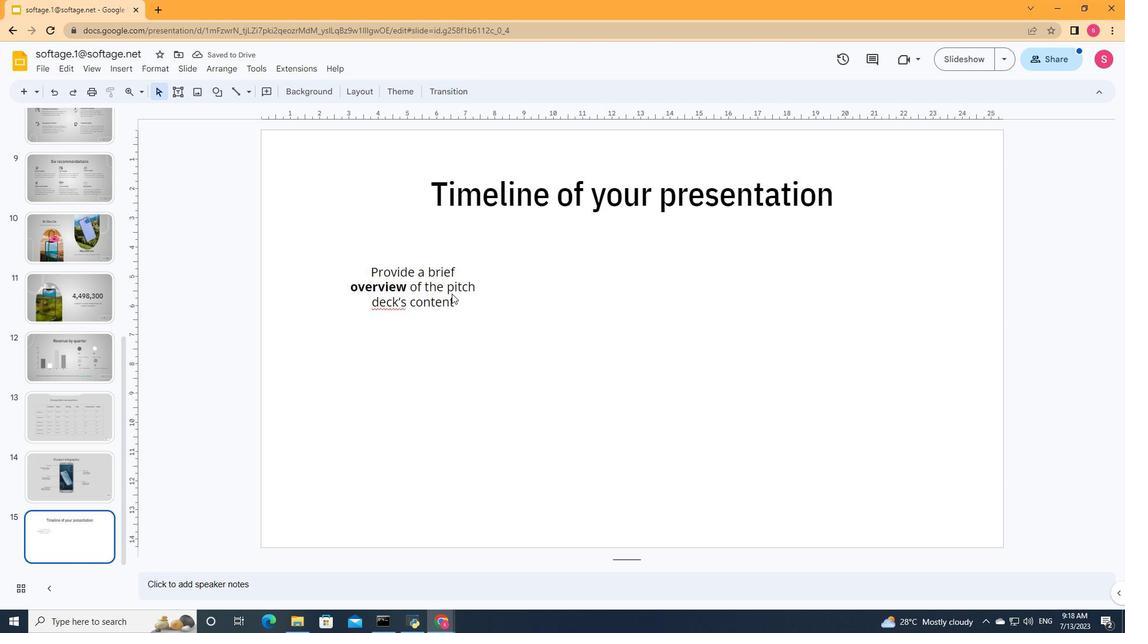 
Action: Mouse moved to (221, 95)
Screenshot: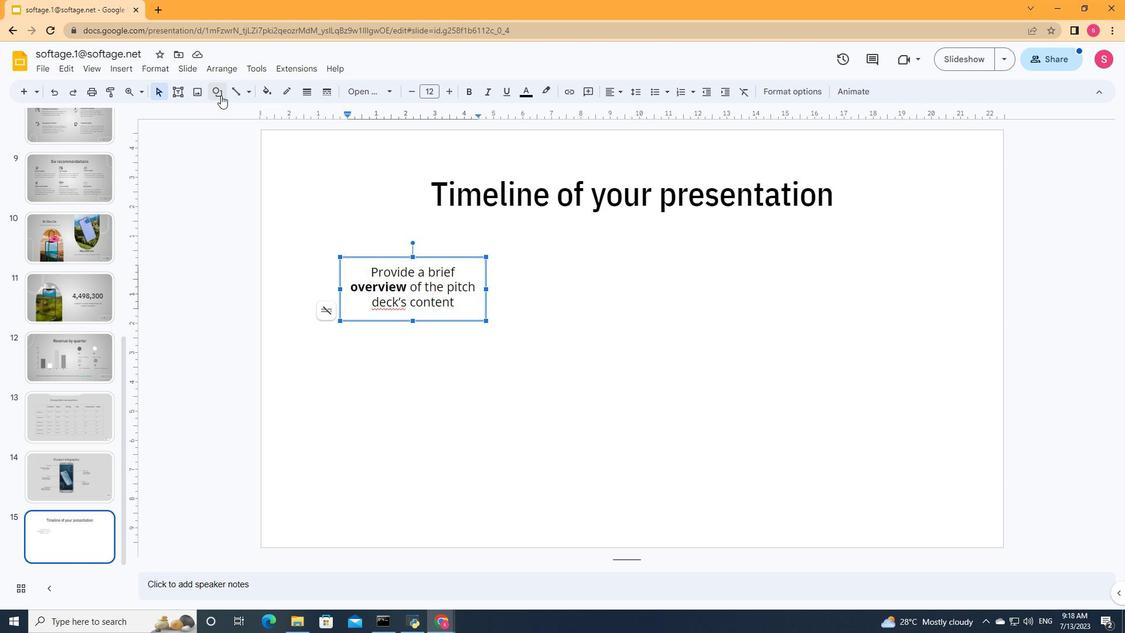 
Action: Mouse pressed left at (221, 95)
Screenshot: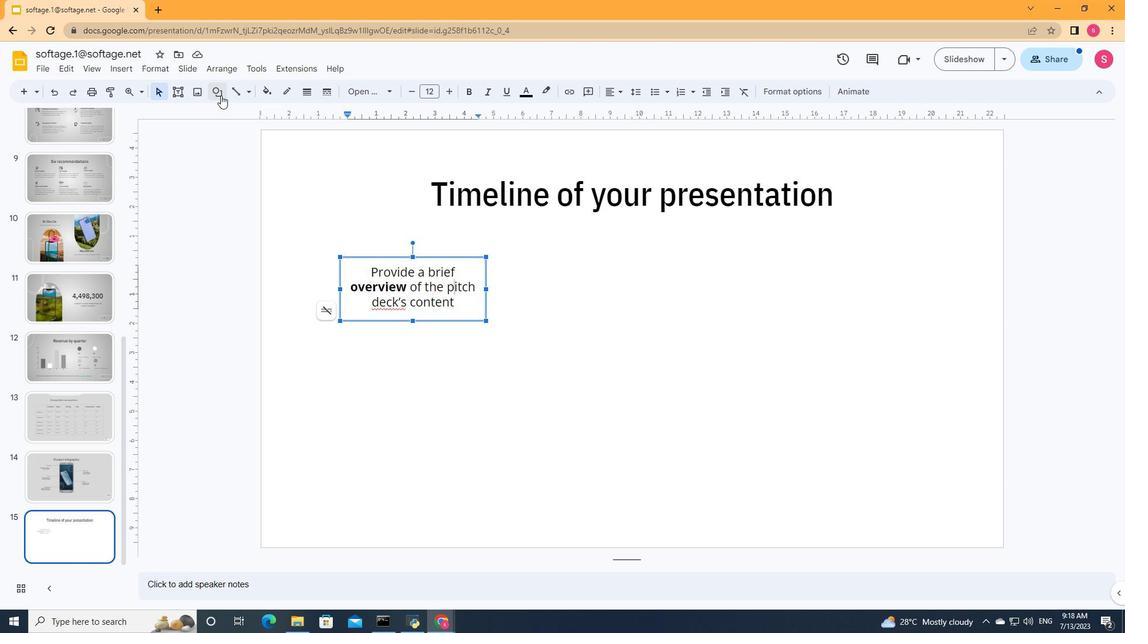 
Action: Mouse moved to (470, 190)
Screenshot: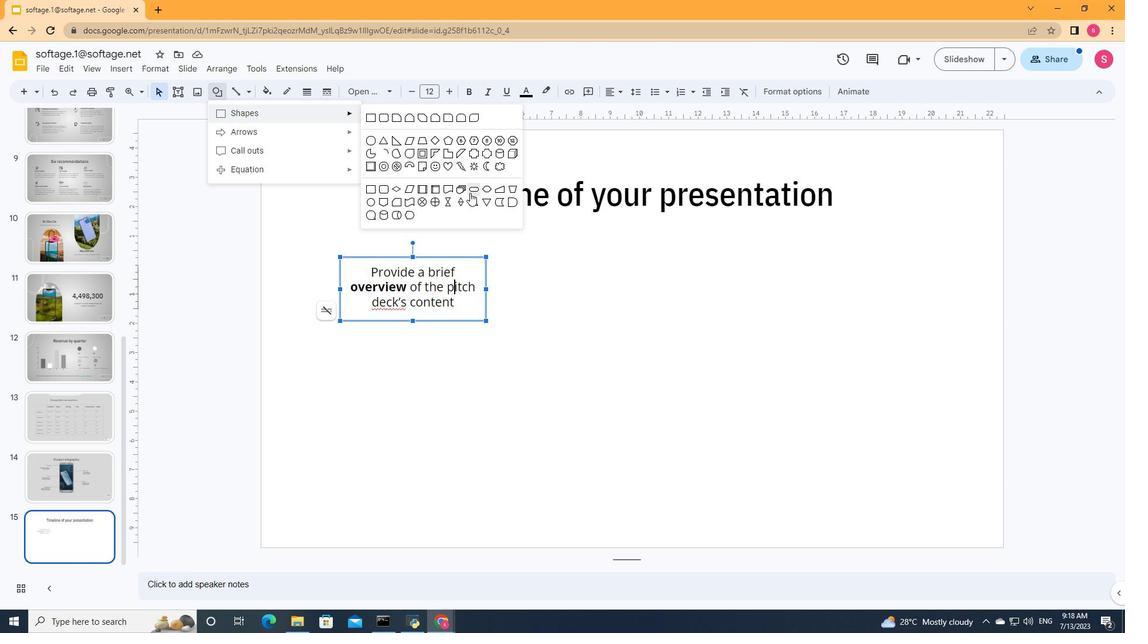 
Action: Mouse pressed left at (470, 190)
Screenshot: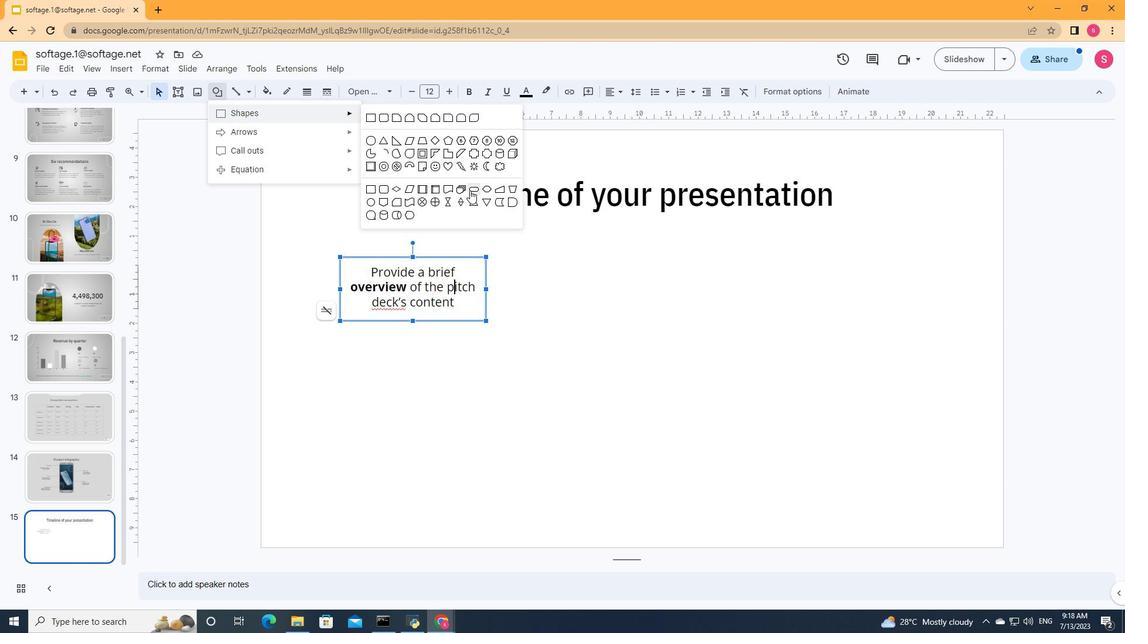 
Action: Mouse moved to (320, 348)
Screenshot: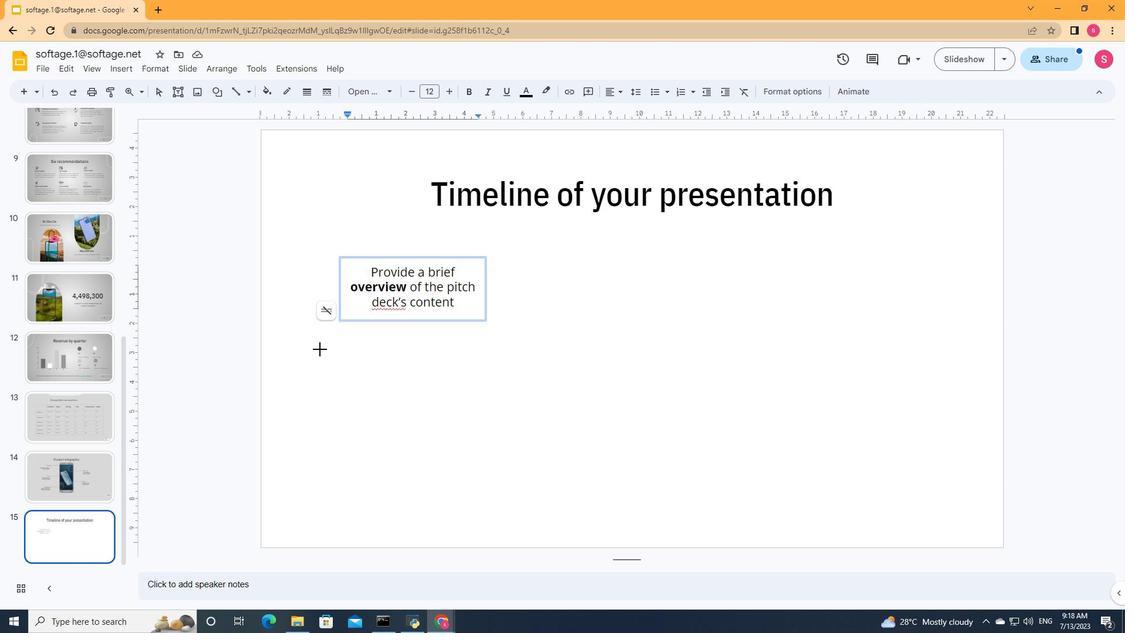 
Action: Mouse pressed left at (320, 348)
Screenshot: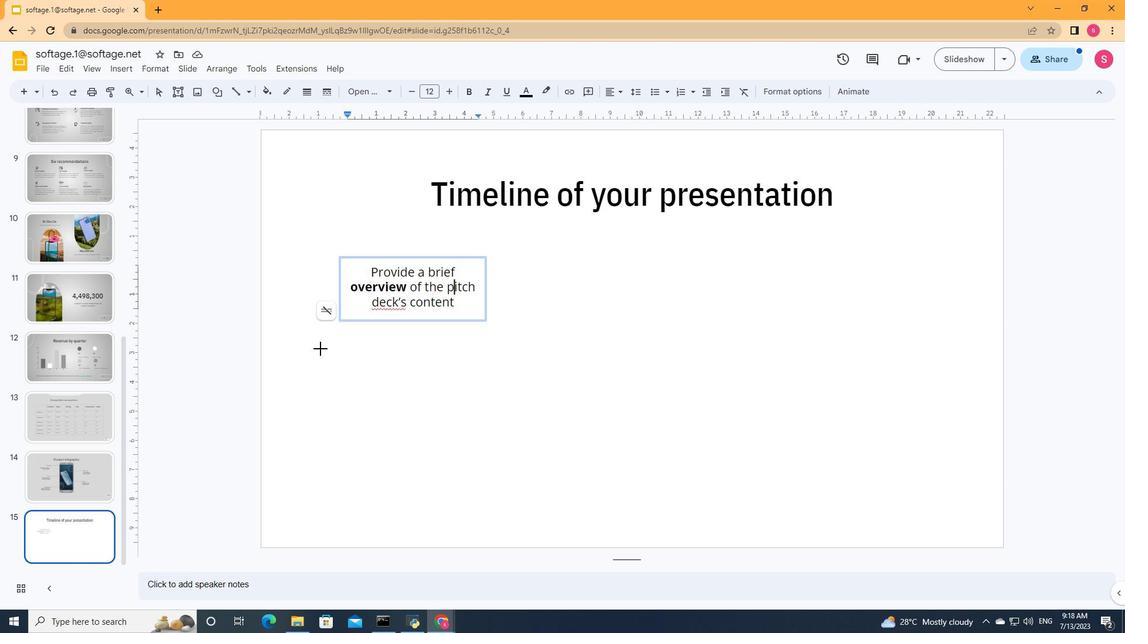 
Action: Mouse moved to (209, 94)
Screenshot: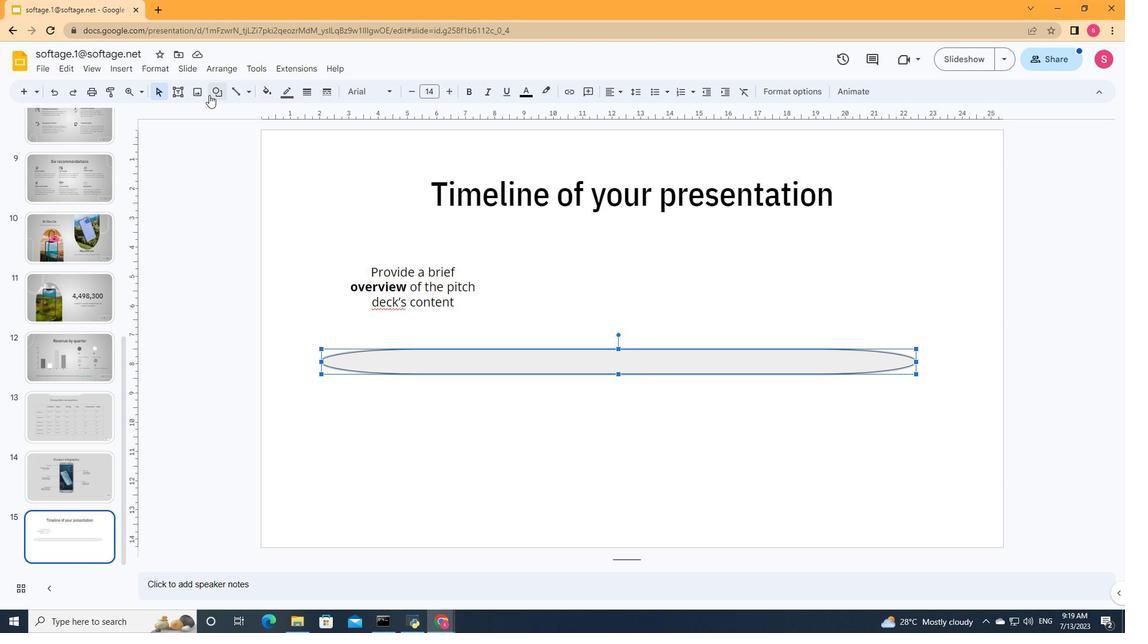 
Action: Mouse pressed left at (209, 94)
Screenshot: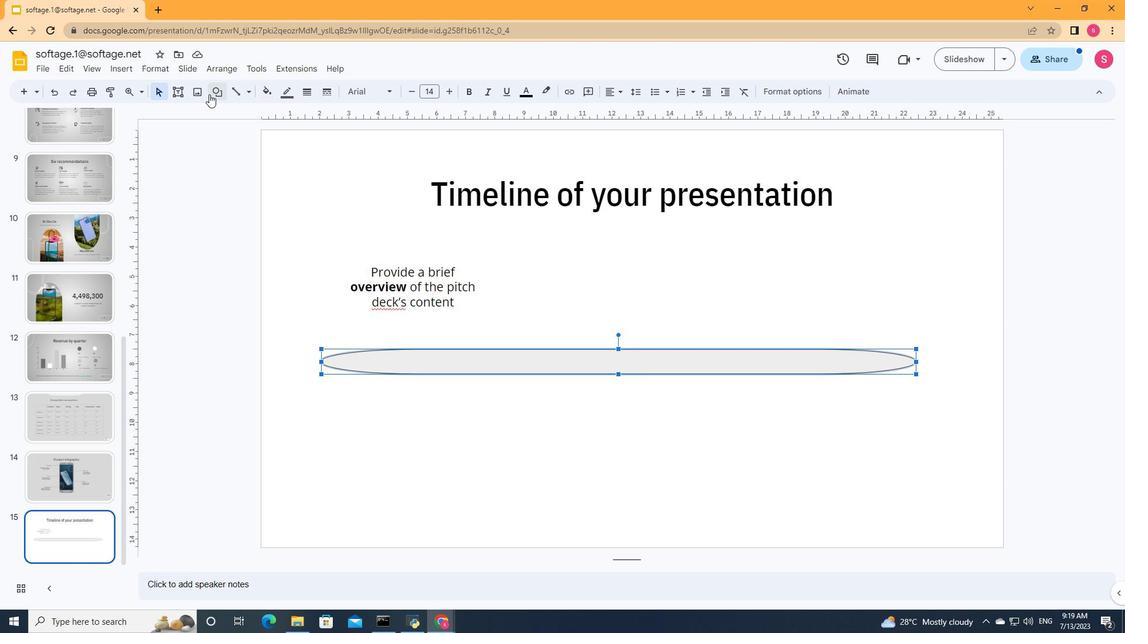 
Action: Mouse moved to (262, 112)
Screenshot: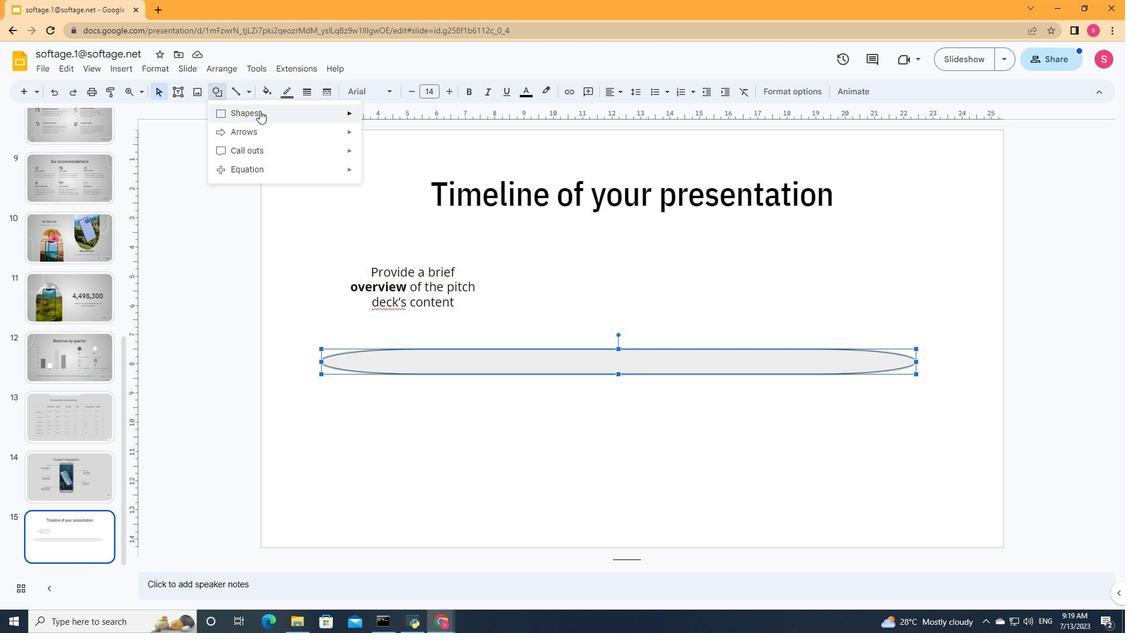 
Action: Mouse pressed left at (262, 112)
Screenshot: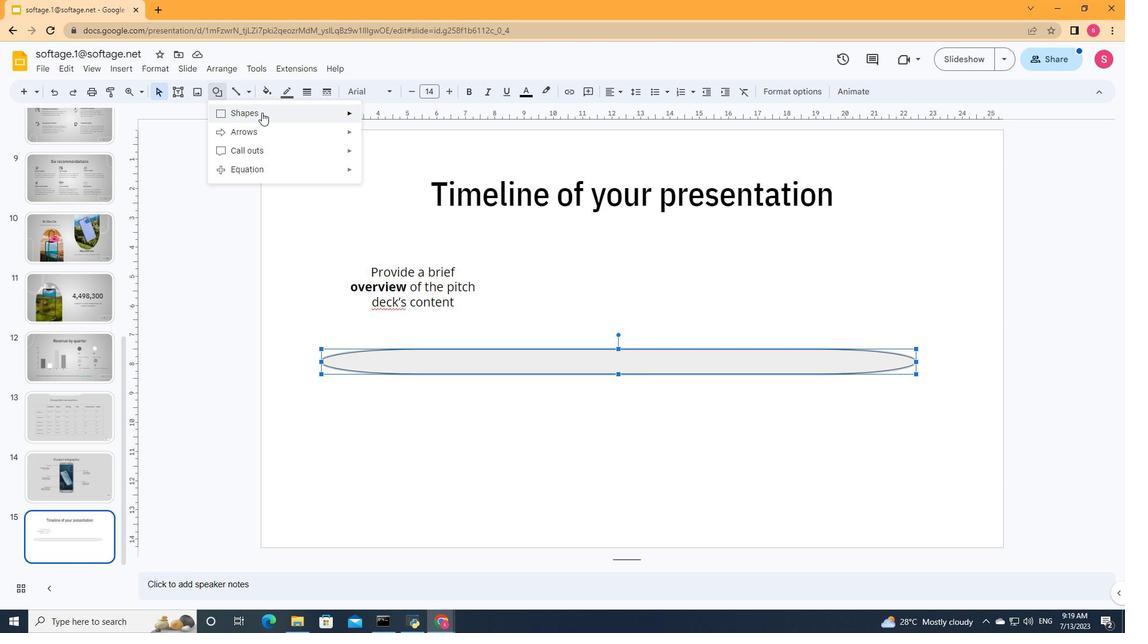 
Action: Mouse moved to (473, 190)
Screenshot: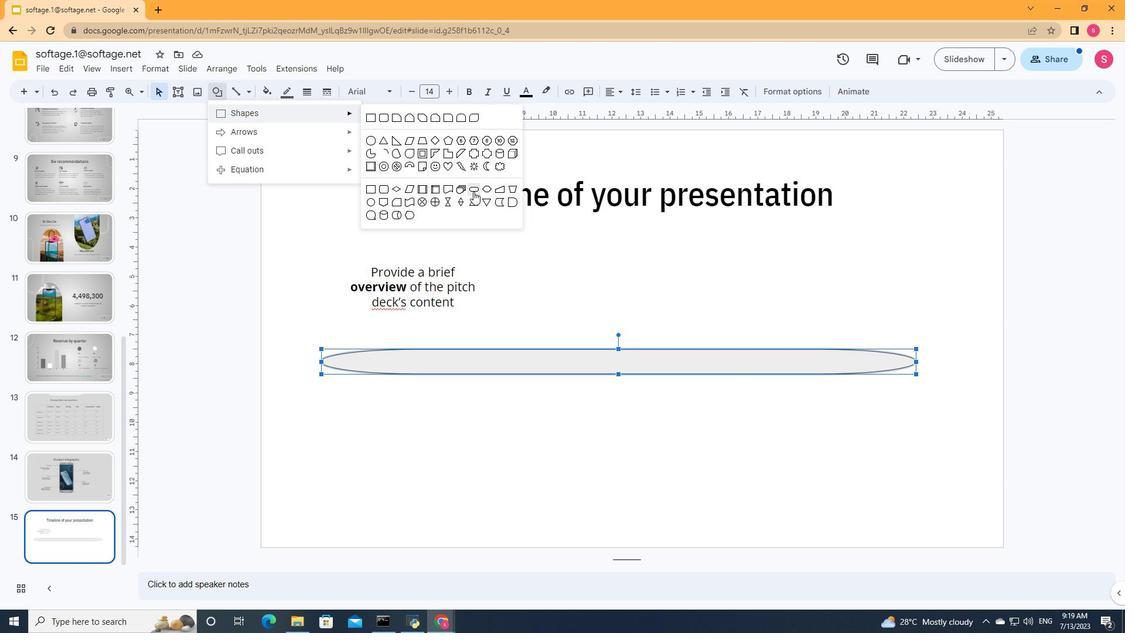 
Action: Mouse pressed left at (473, 190)
Screenshot: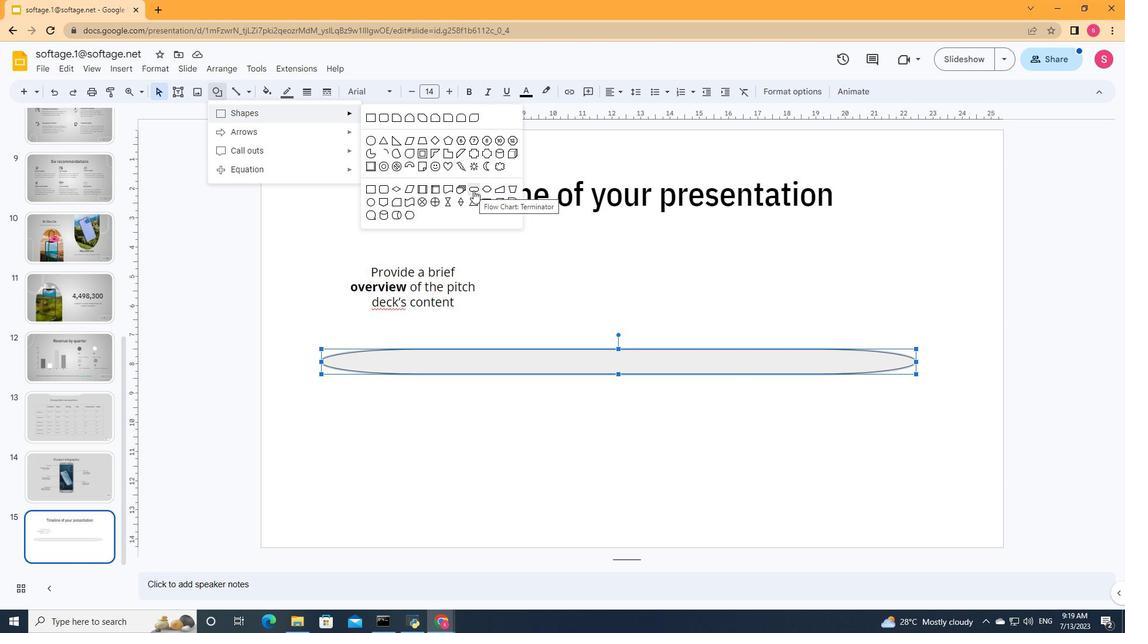 
Action: Mouse moved to (545, 265)
Screenshot: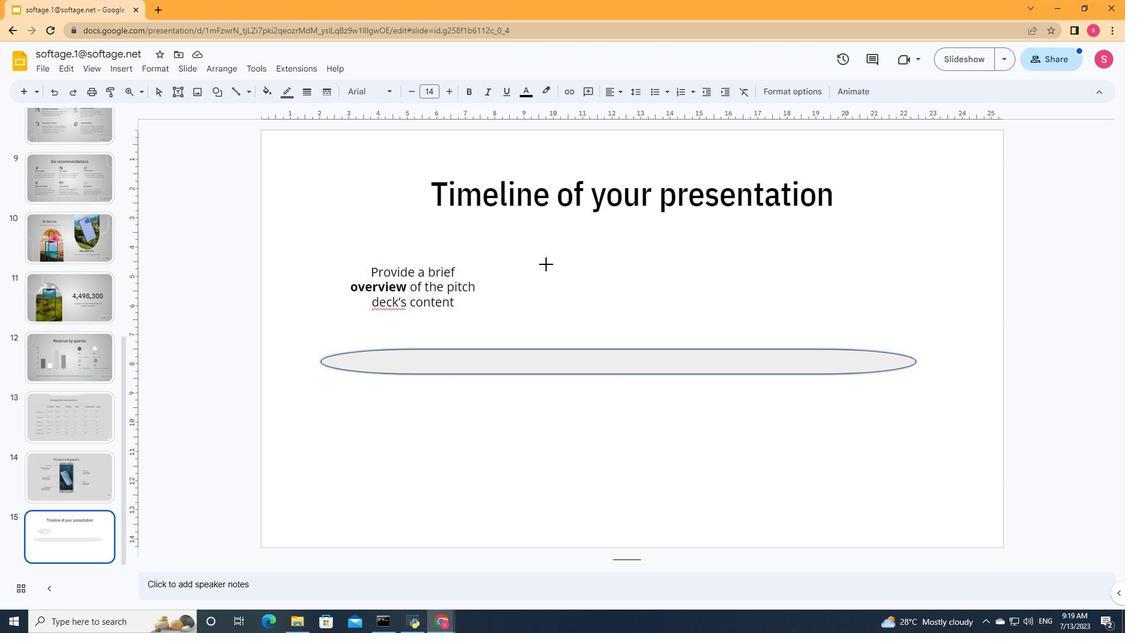 
Action: Mouse pressed left at (545, 265)
Screenshot: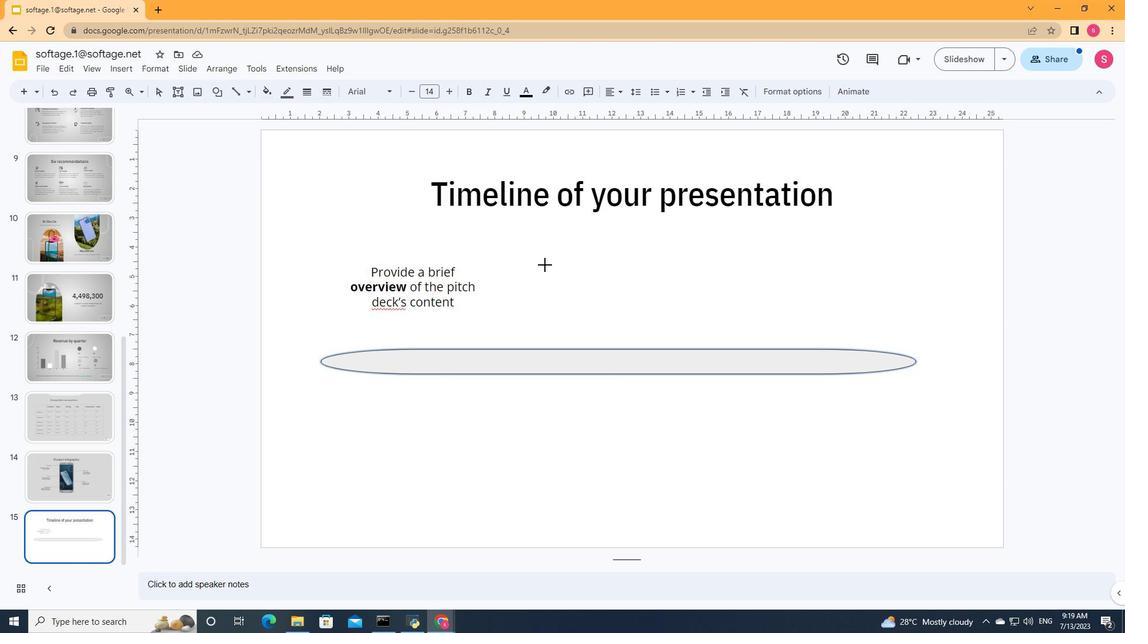 
Action: Mouse moved to (592, 289)
Screenshot: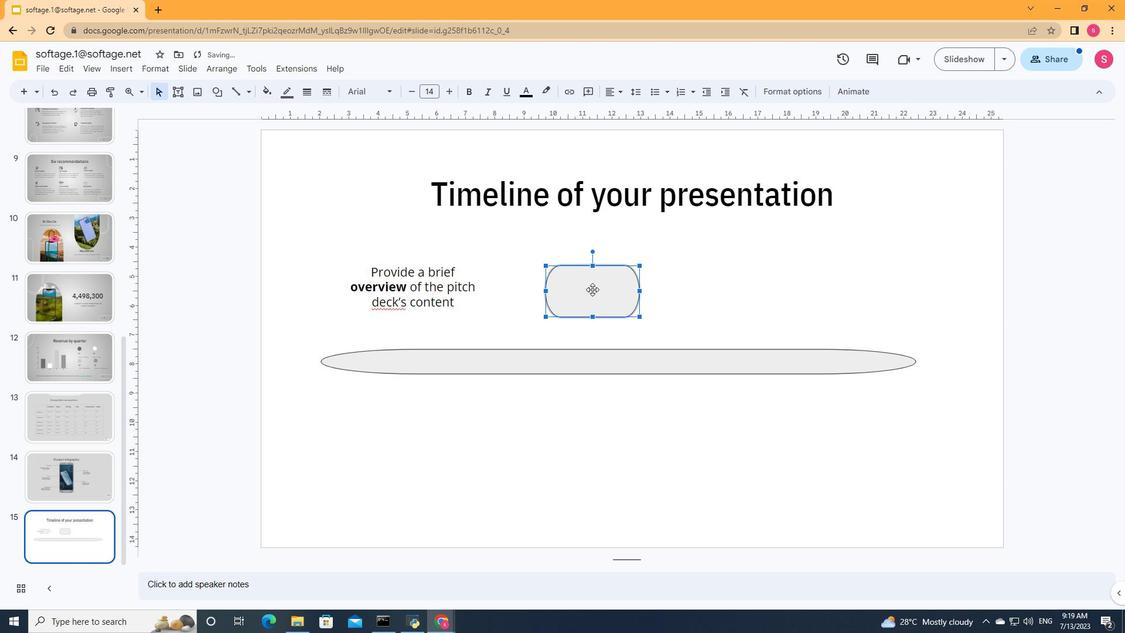 
Action: Mouse pressed left at (592, 289)
Screenshot: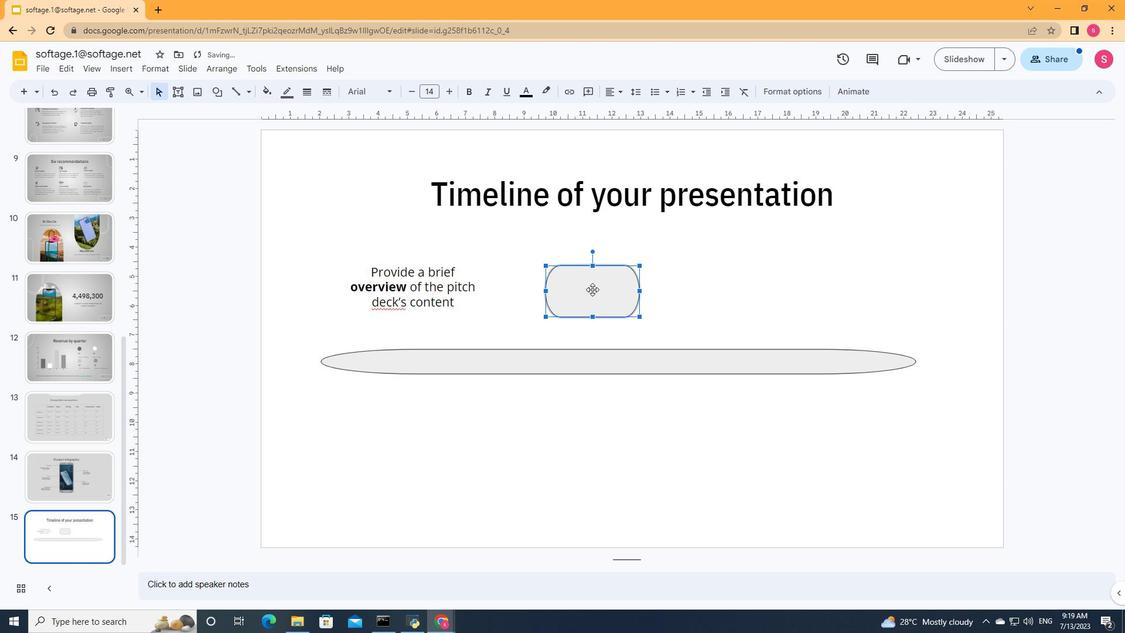 
Action: Mouse moved to (263, 96)
Screenshot: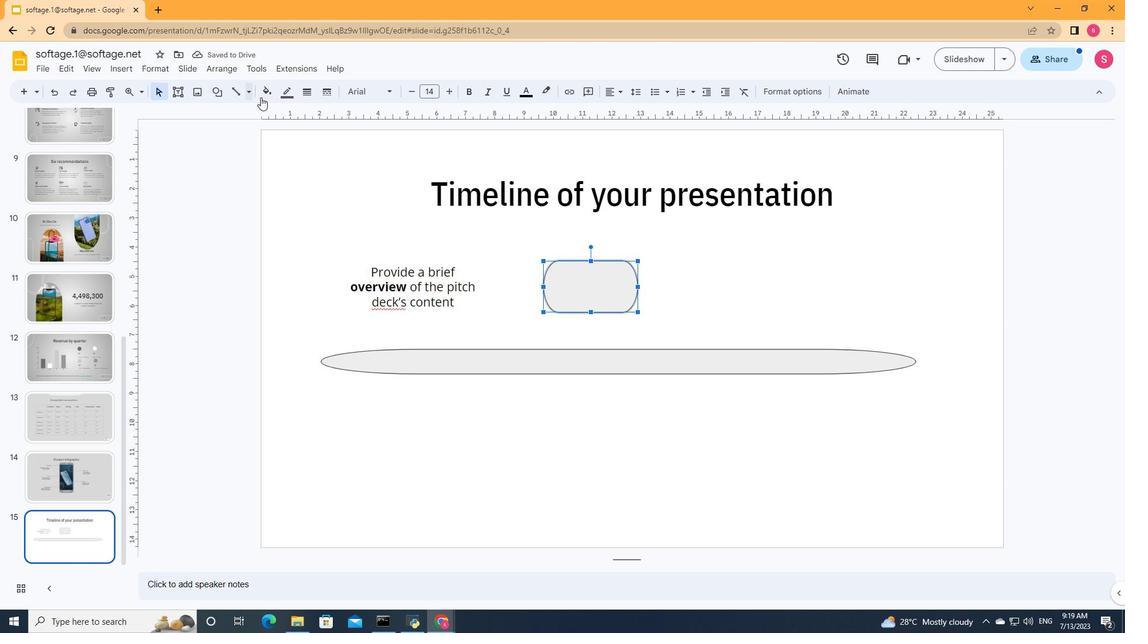 
Action: Mouse pressed left at (263, 96)
Screenshot: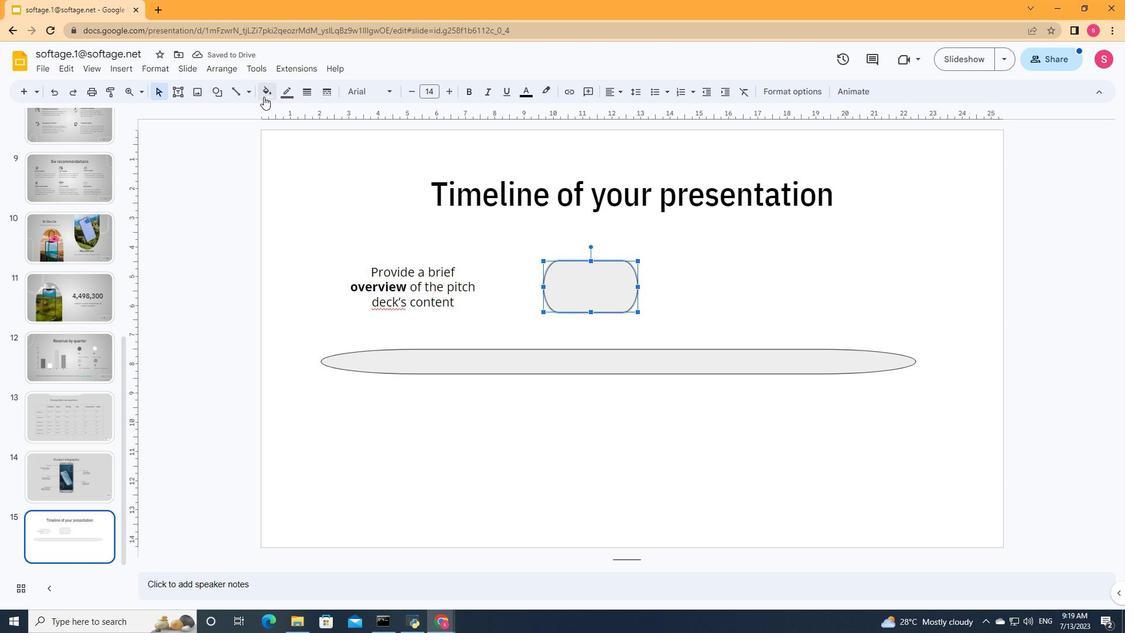 
Action: Mouse moved to (313, 321)
Screenshot: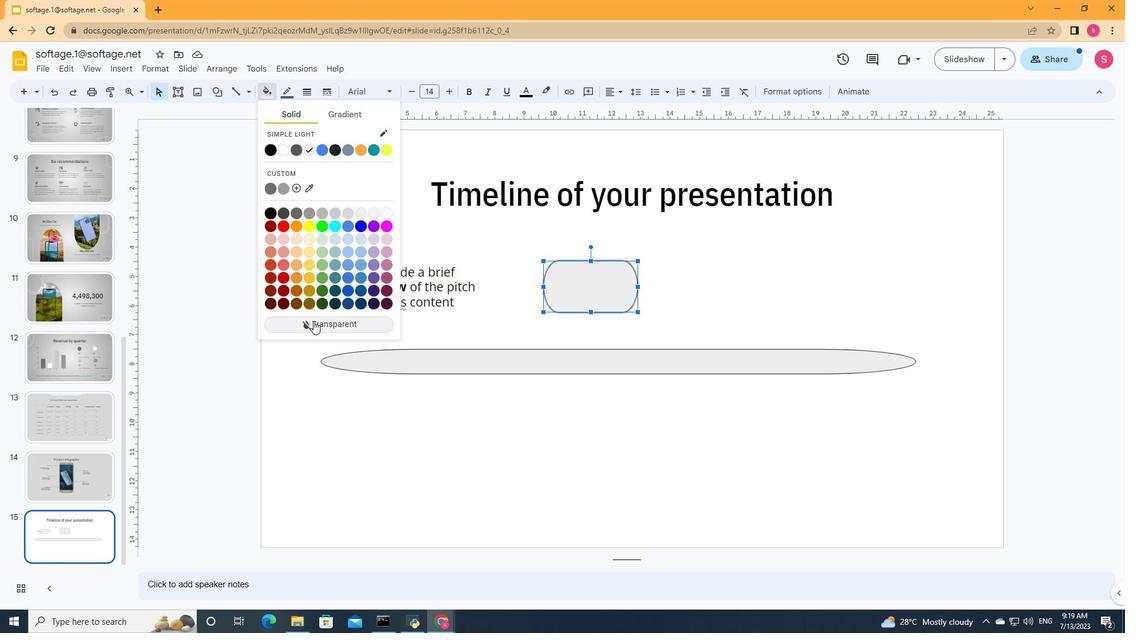 
Action: Mouse pressed left at (313, 321)
Screenshot: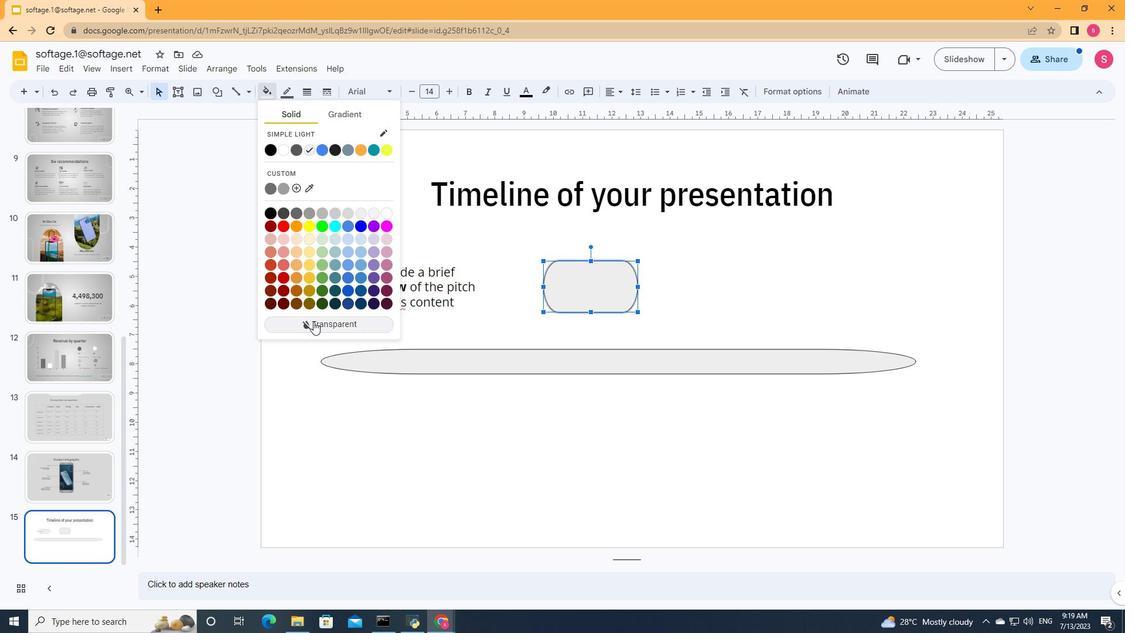 
Action: Mouse moved to (599, 285)
Screenshot: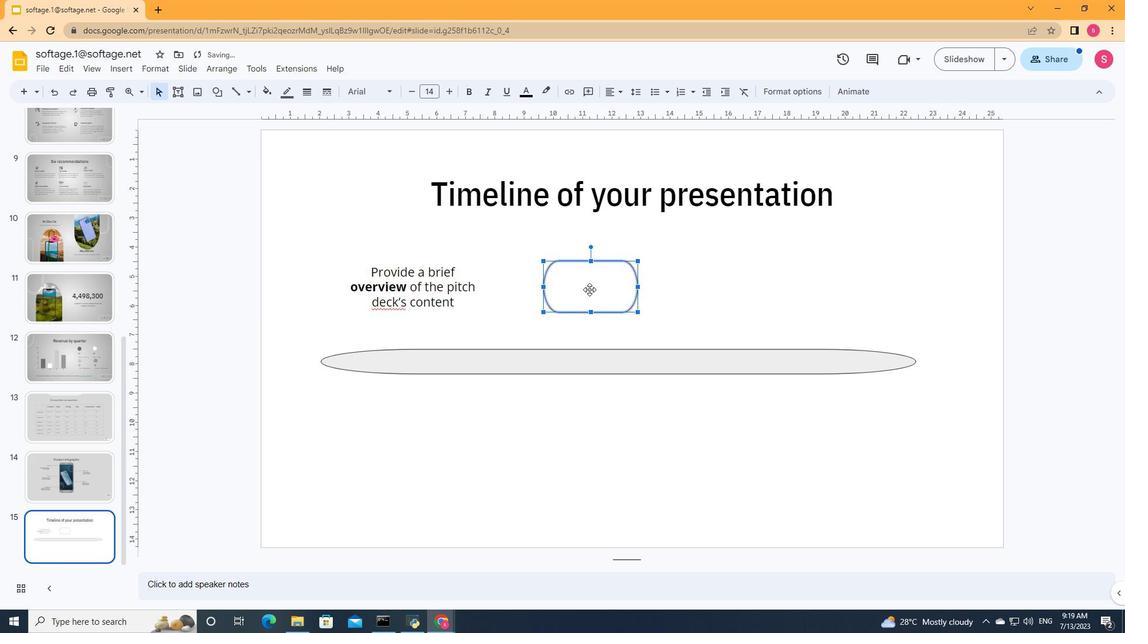 
Action: Mouse pressed left at (599, 285)
Screenshot: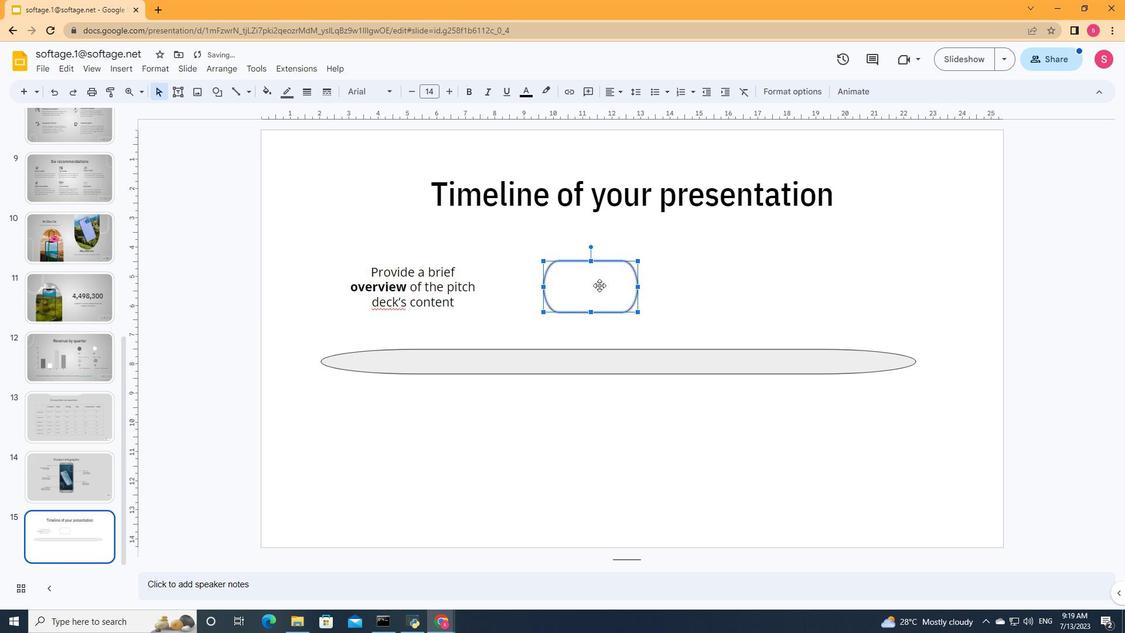 
Action: Mouse moved to (286, 96)
Screenshot: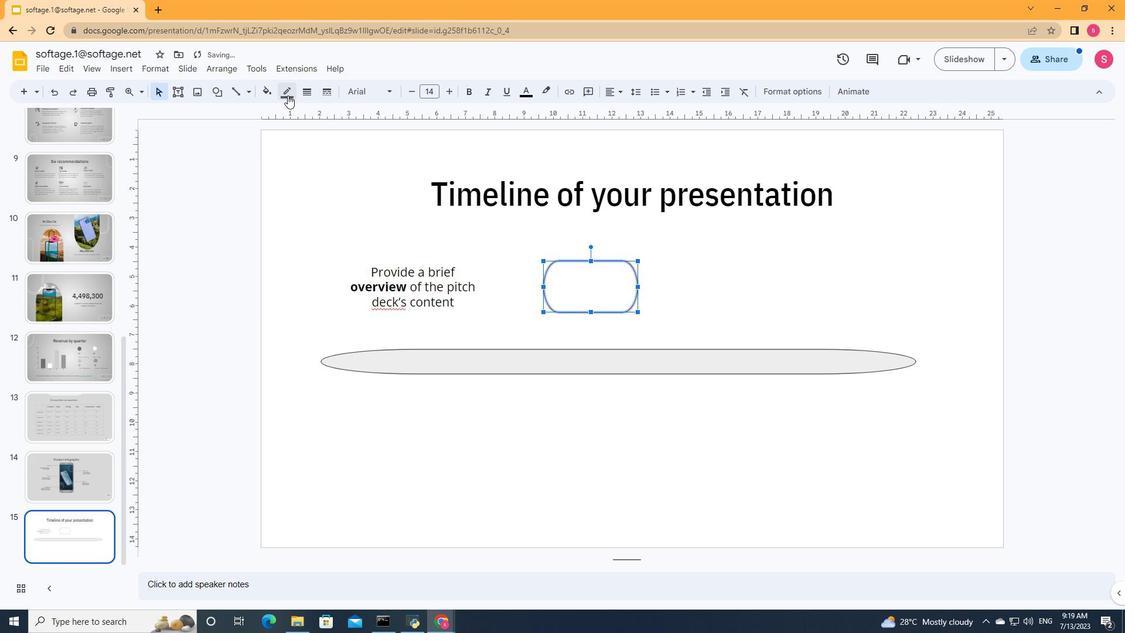 
Action: Mouse pressed left at (286, 96)
Screenshot: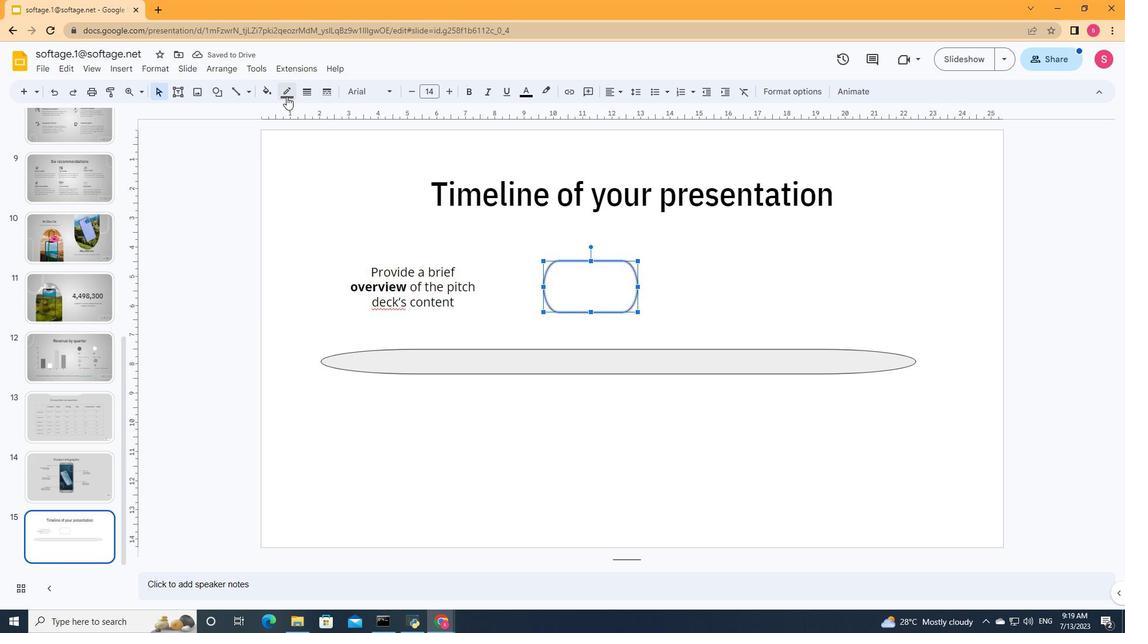 
Action: Mouse moved to (334, 192)
Screenshot: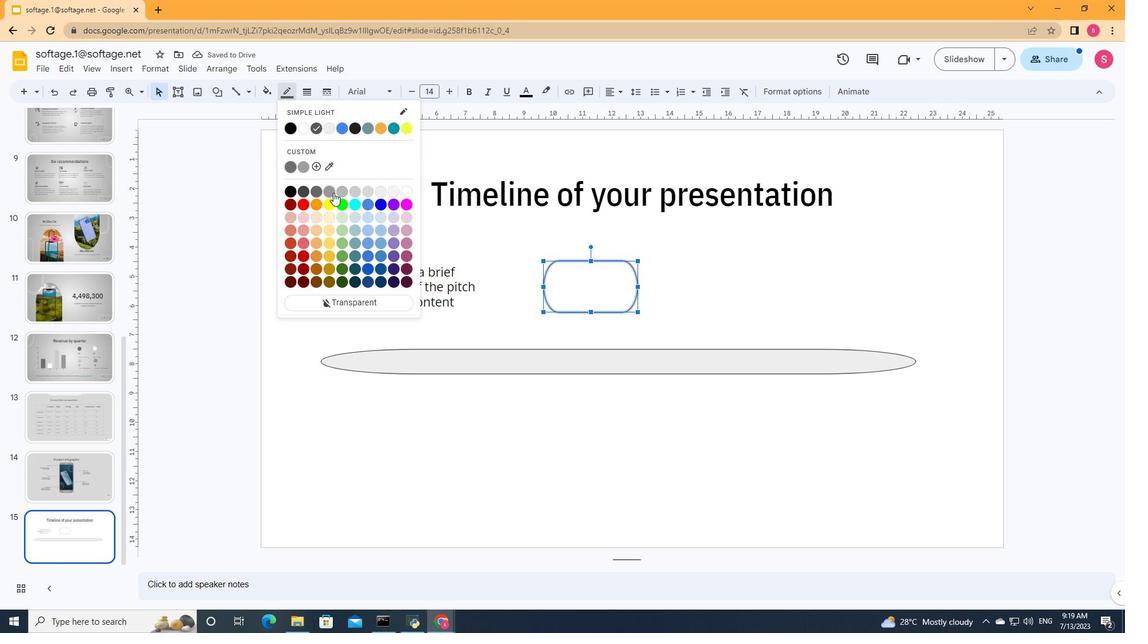 
Action: Mouse pressed left at (334, 192)
Screenshot: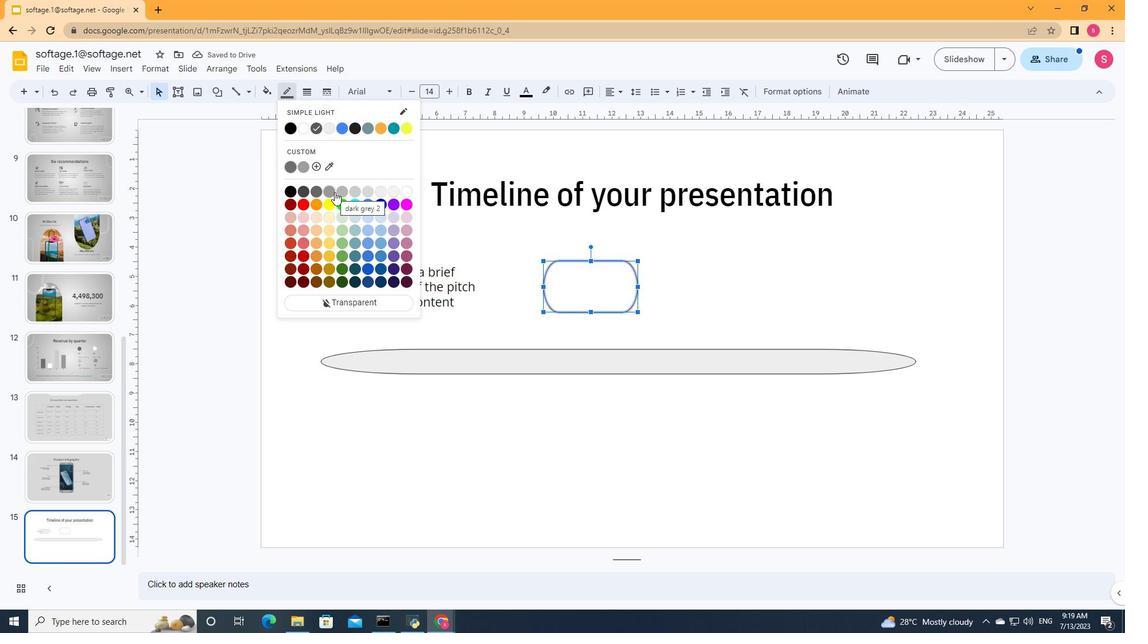 
Action: Mouse moved to (308, 92)
Screenshot: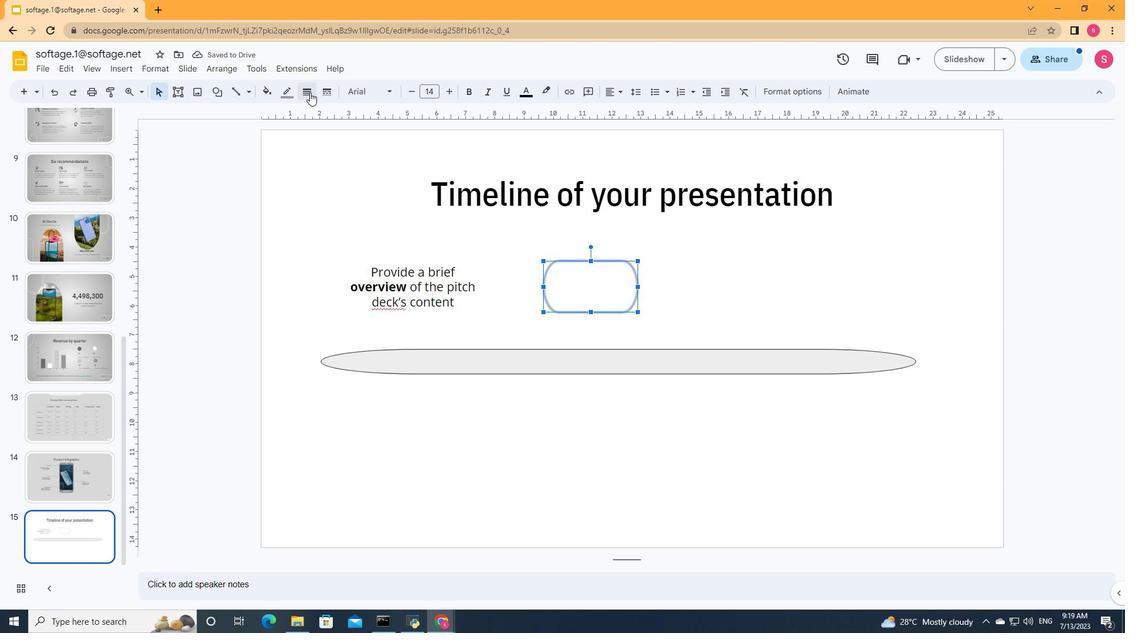 
Action: Mouse pressed left at (308, 92)
Screenshot: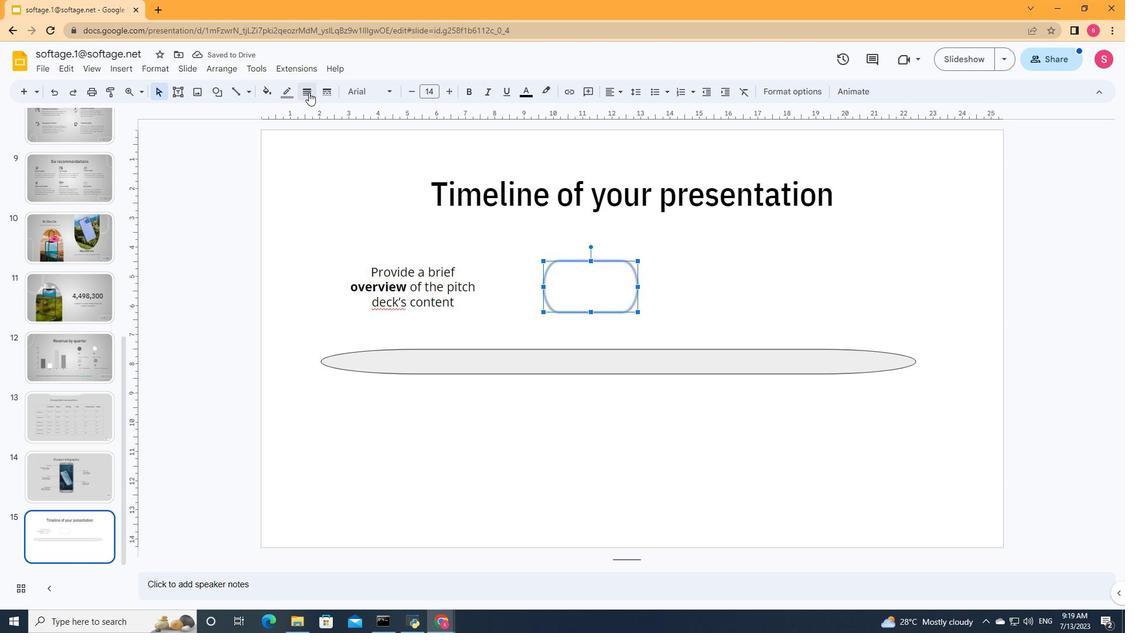 
Action: Mouse moved to (325, 127)
Screenshot: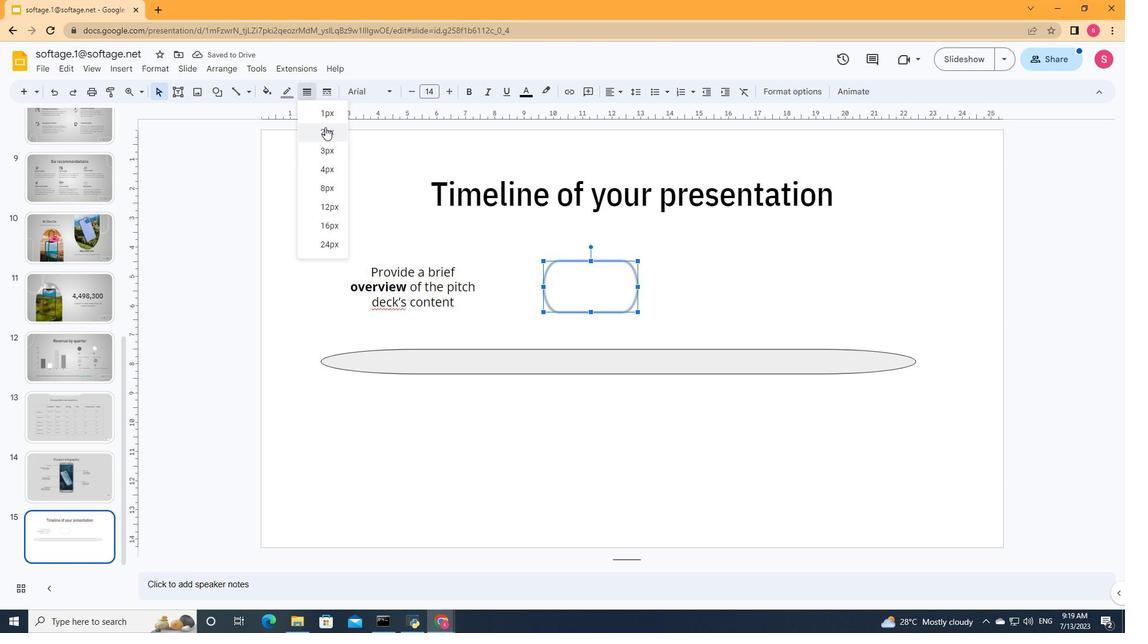 
Action: Mouse pressed left at (325, 127)
Screenshot: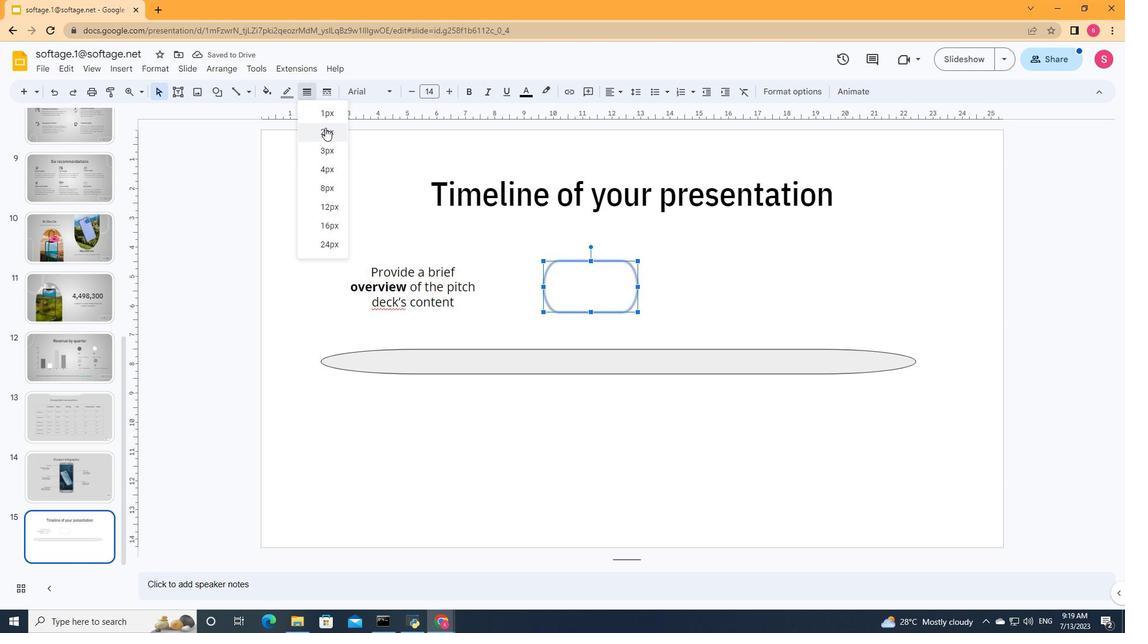 
Action: Mouse moved to (573, 286)
Screenshot: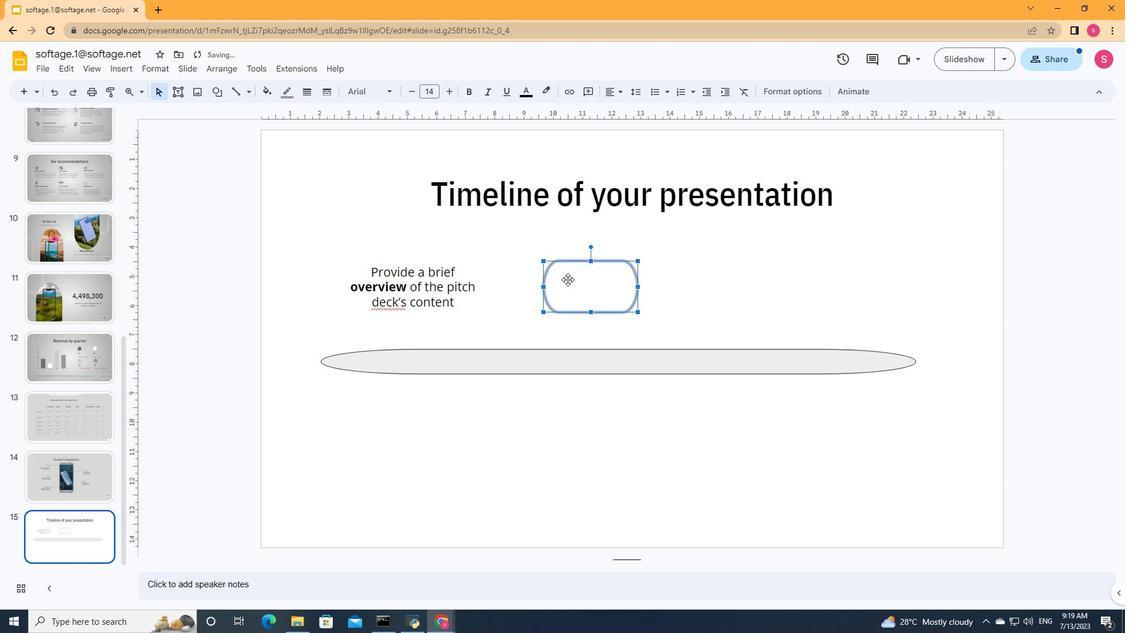 
Action: Mouse pressed left at (573, 286)
Screenshot: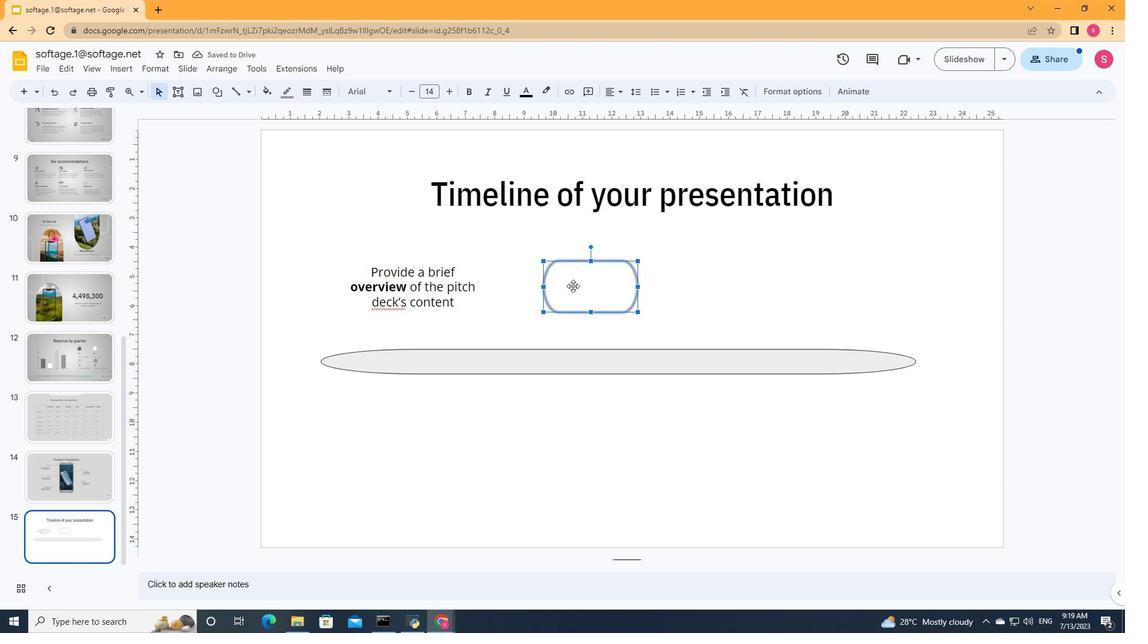 
Action: Mouse moved to (545, 348)
Screenshot: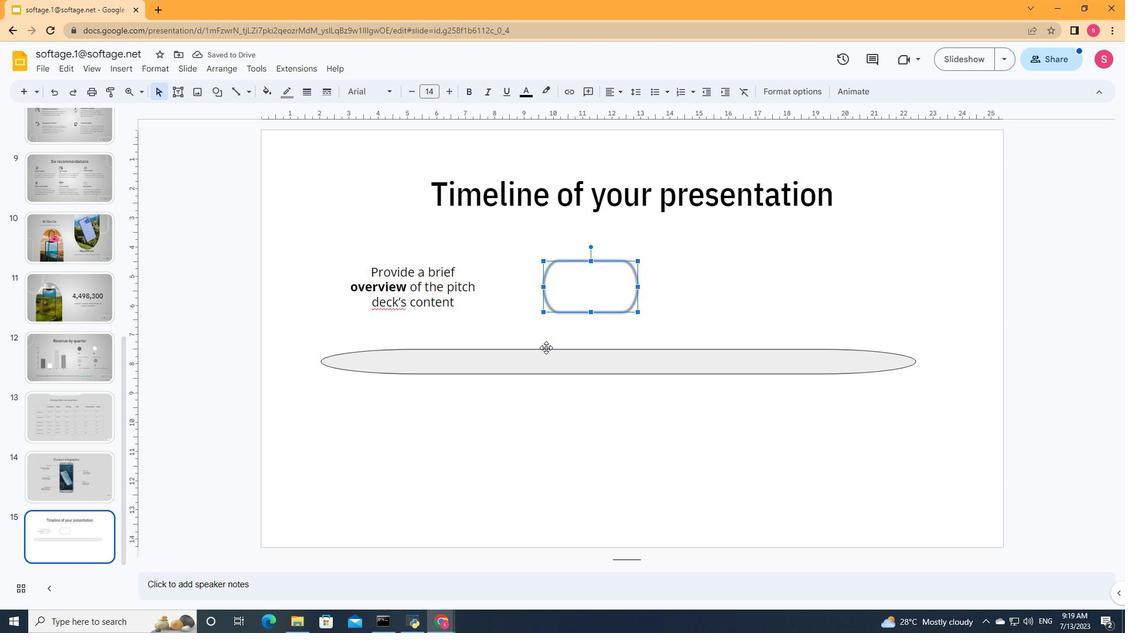 
Action: Mouse pressed left at (545, 348)
Screenshot: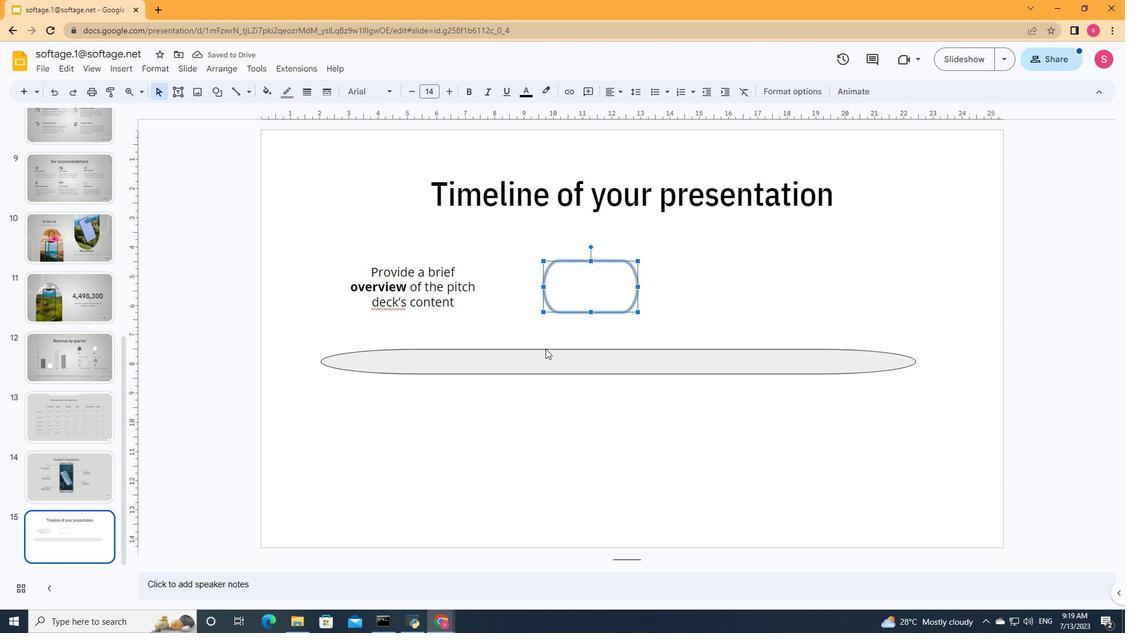 
Action: Mouse moved to (323, 362)
Screenshot: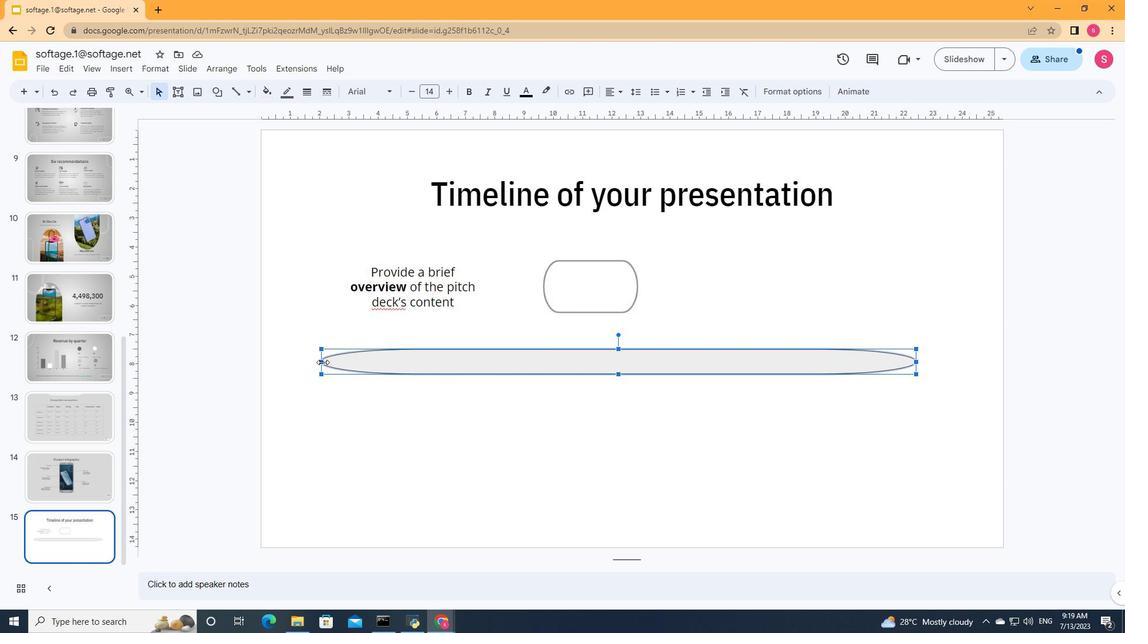 
Action: Mouse pressed left at (323, 362)
Screenshot: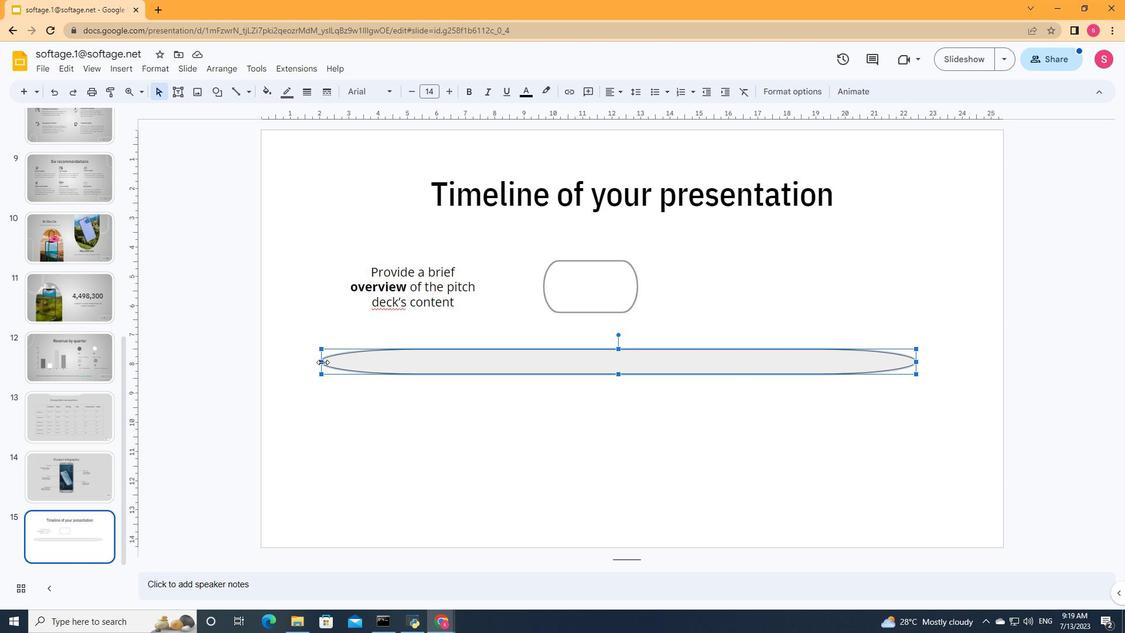 
Action: Mouse moved to (620, 375)
Screenshot: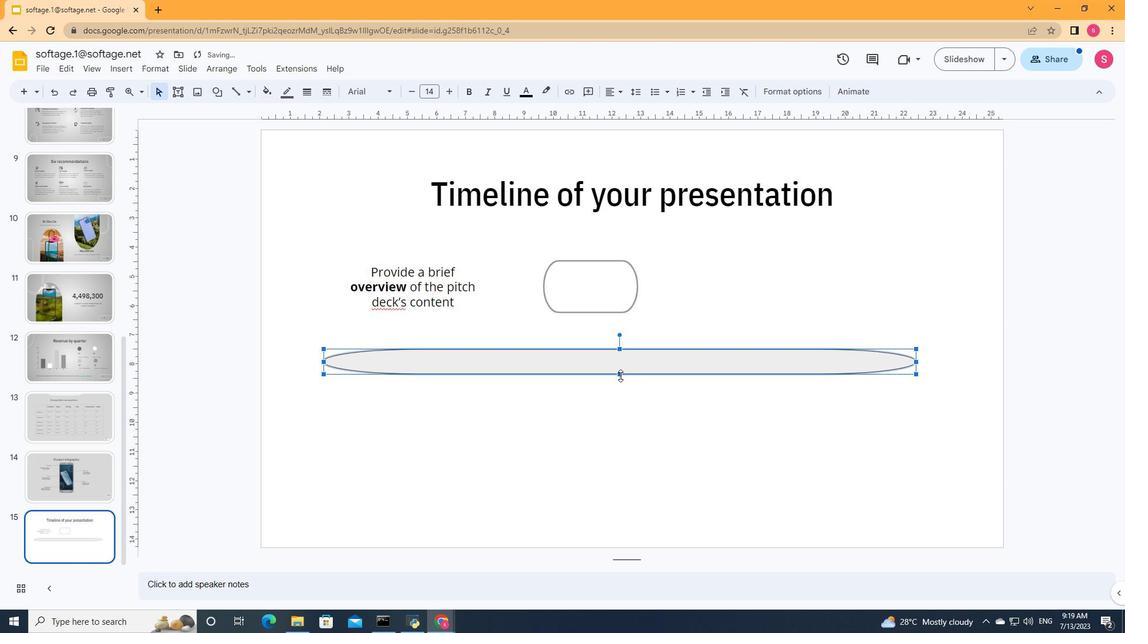 
Action: Mouse pressed left at (620, 375)
Screenshot: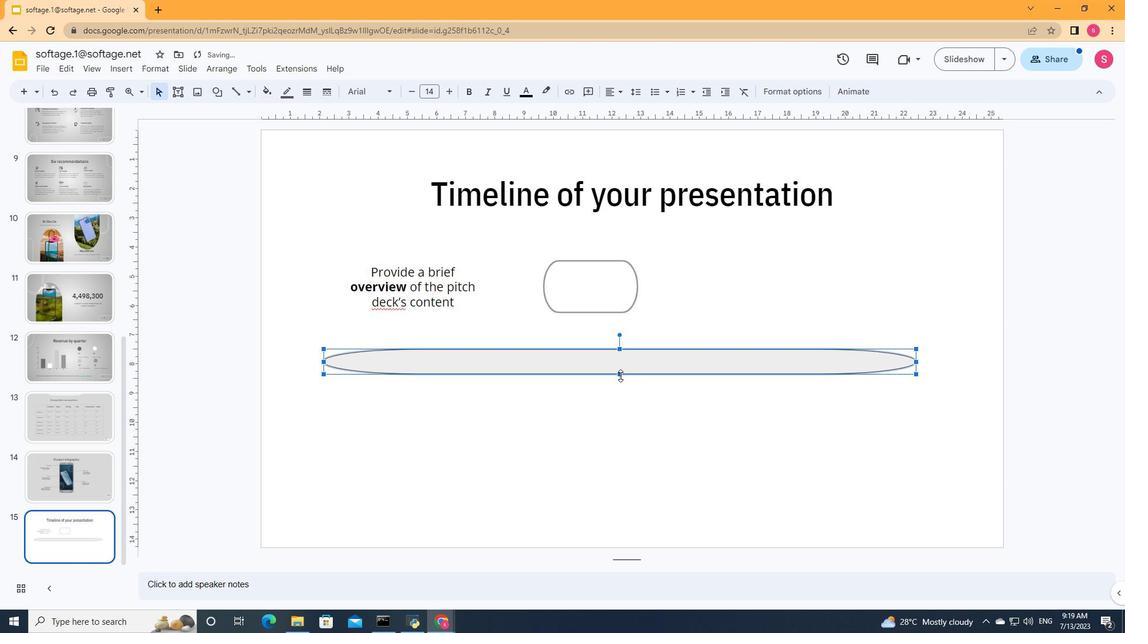 
Action: Mouse moved to (572, 287)
Screenshot: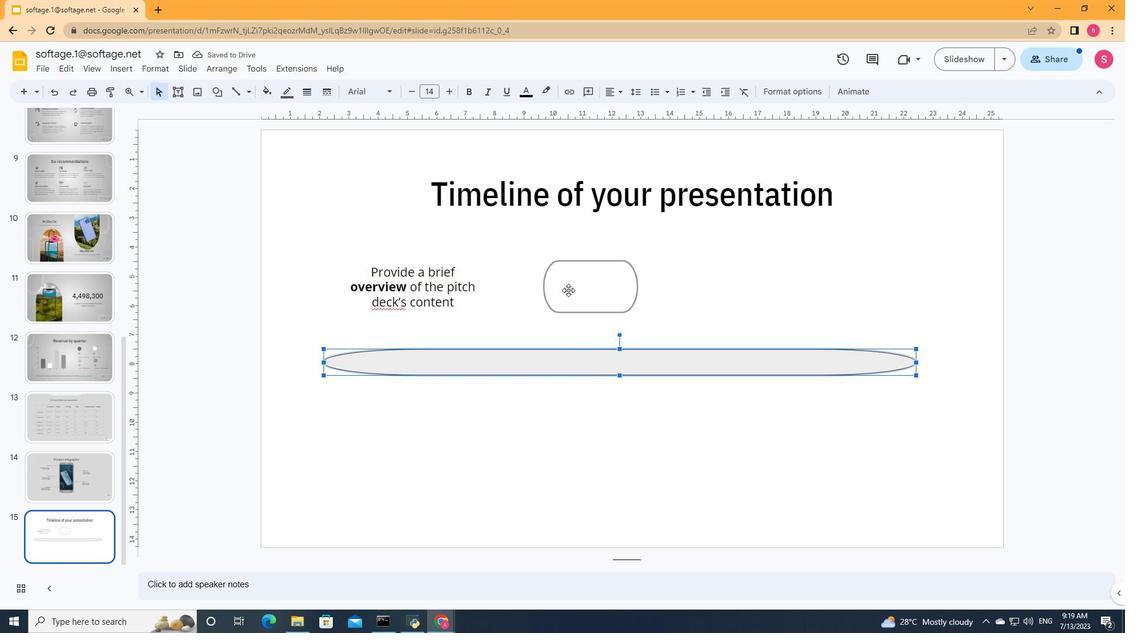 
Action: Mouse pressed left at (572, 287)
Screenshot: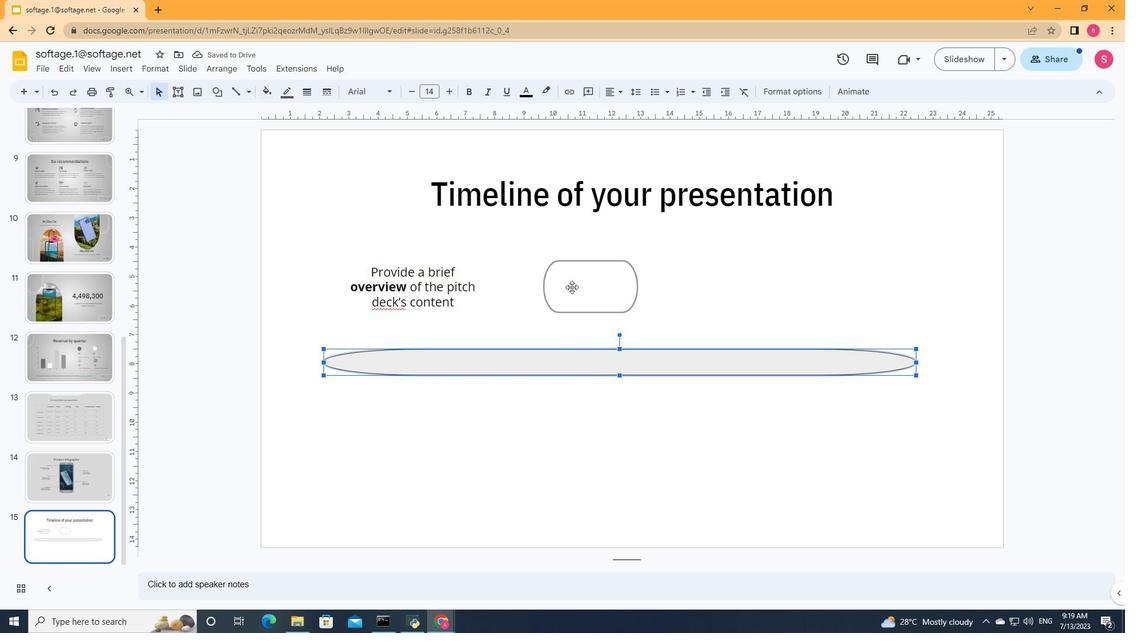 
Action: Mouse moved to (179, 93)
Screenshot: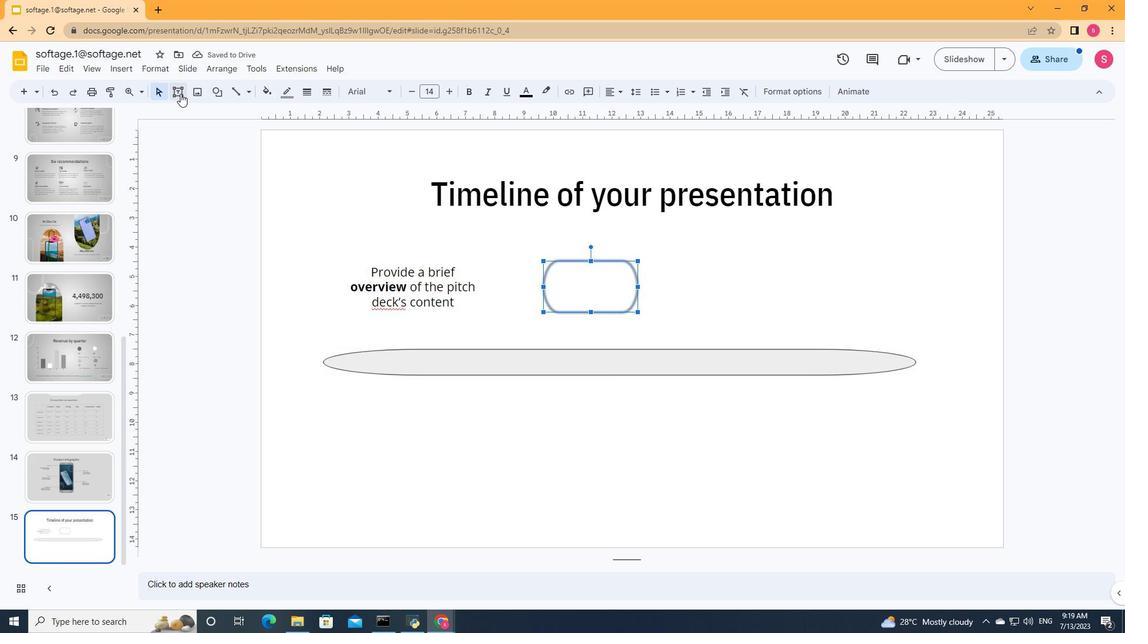 
Action: Mouse pressed left at (179, 93)
Screenshot: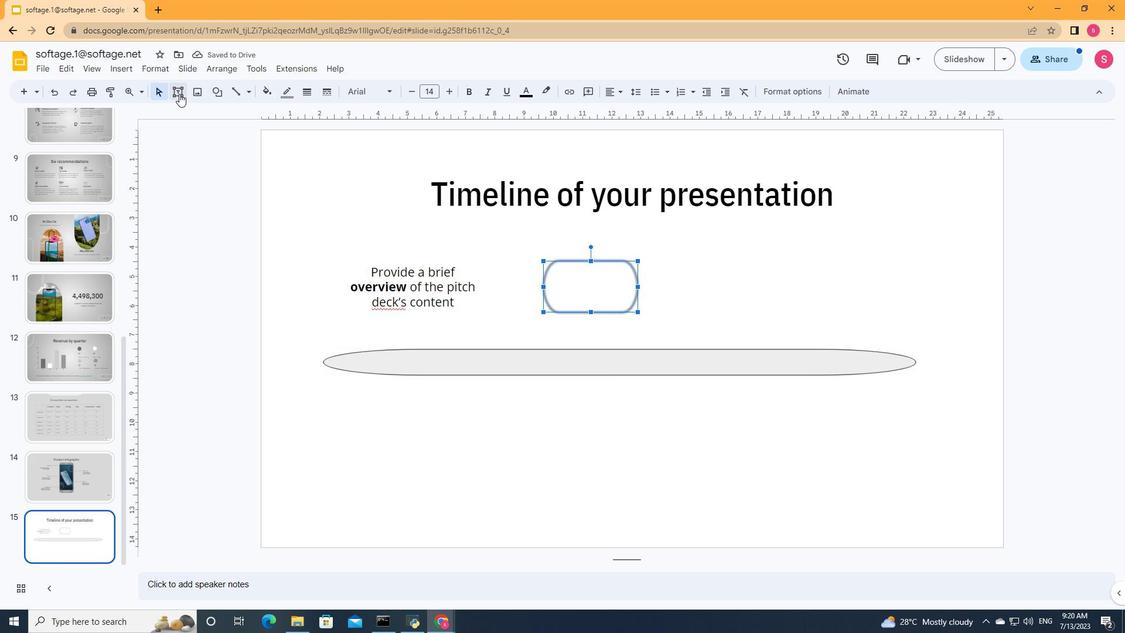 
Action: Mouse moved to (568, 273)
Screenshot: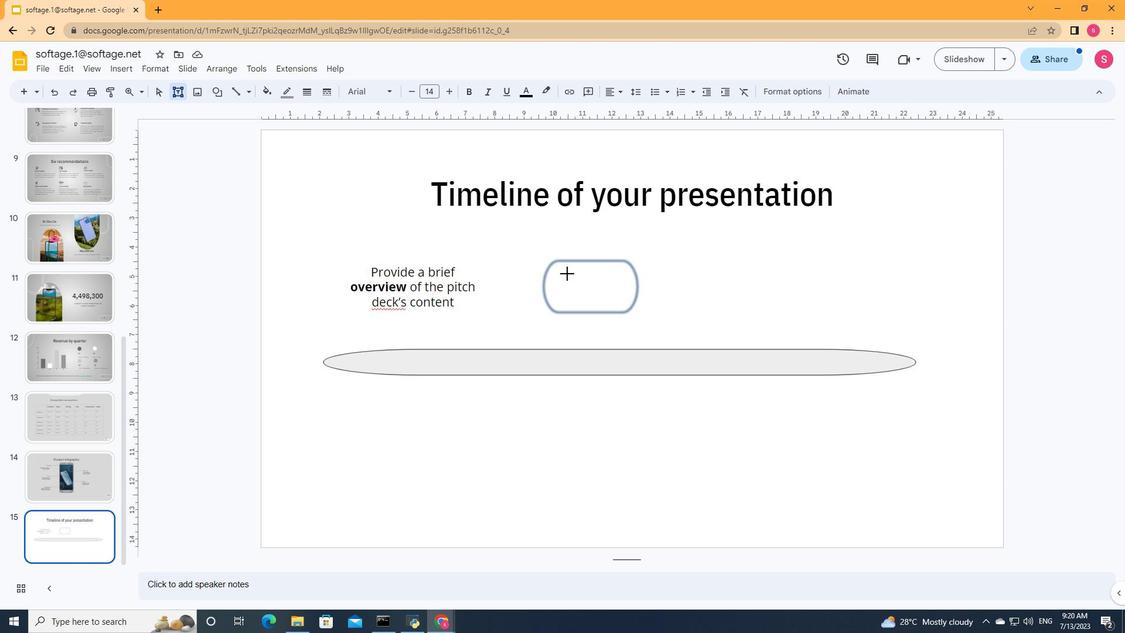 
Action: Mouse pressed left at (568, 273)
Screenshot: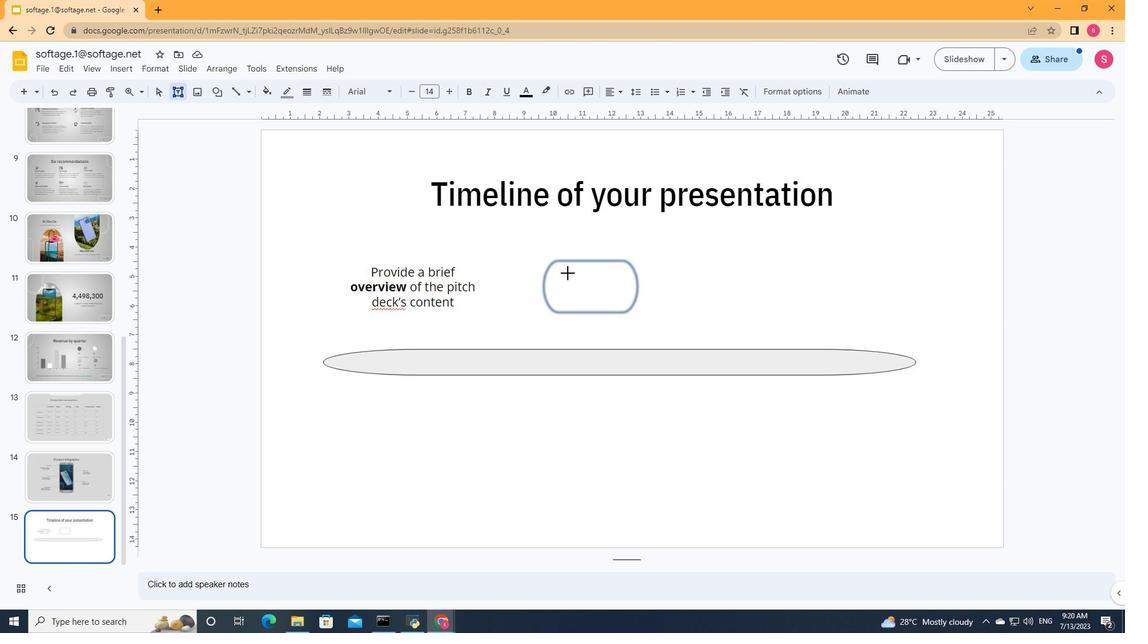 
Action: Mouse moved to (575, 289)
Screenshot: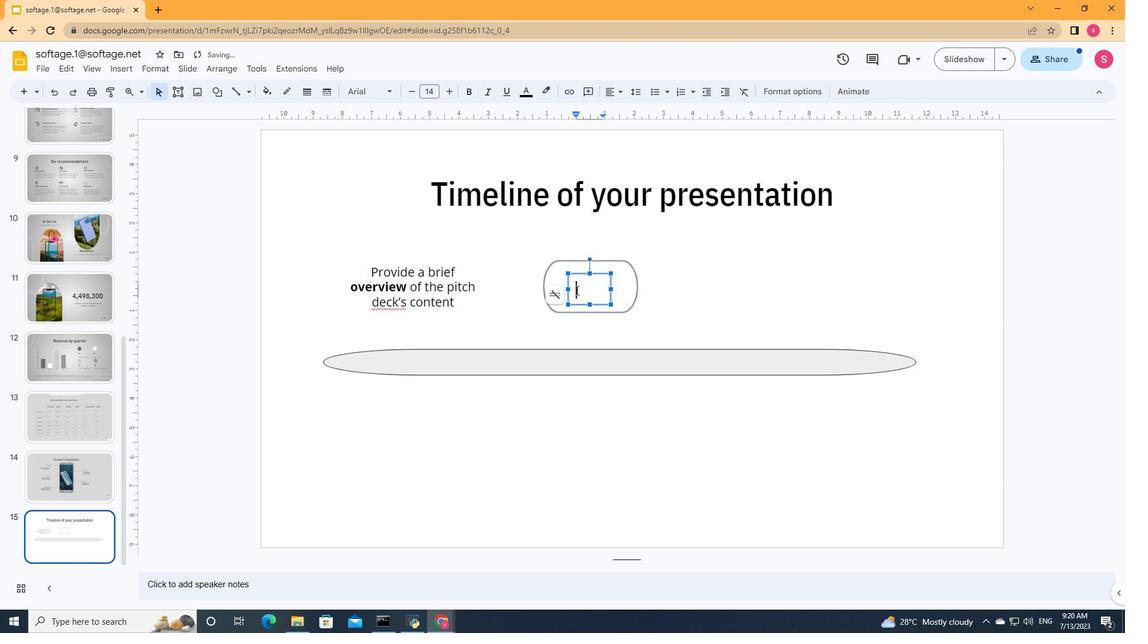 
Action: Key pressed 02ctrl+A
Screenshot: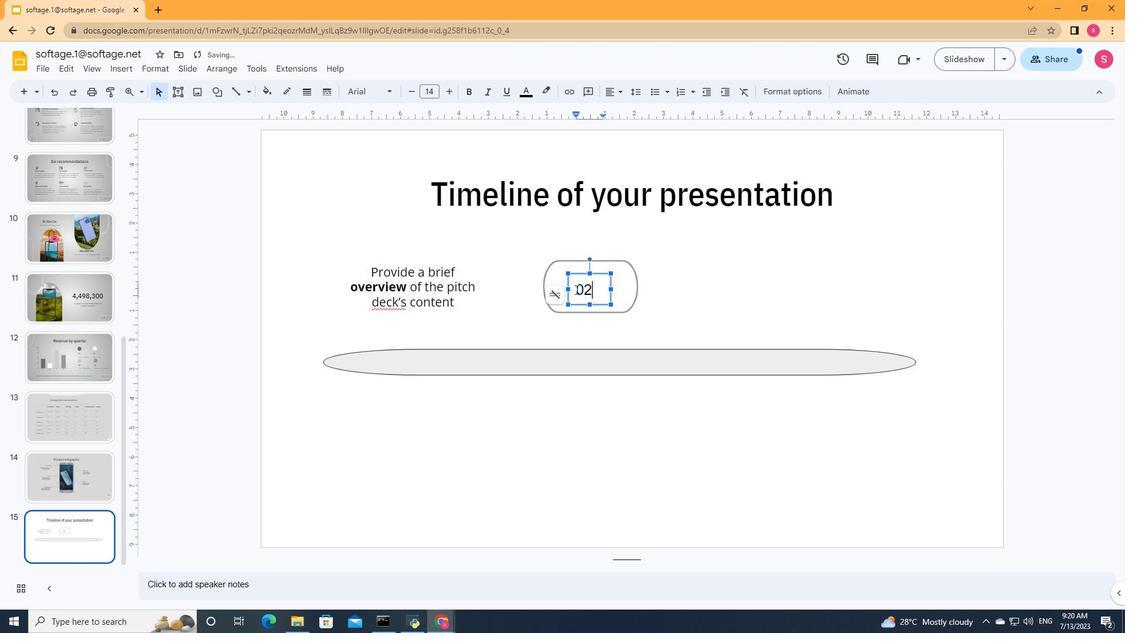 
Action: Mouse moved to (386, 95)
Screenshot: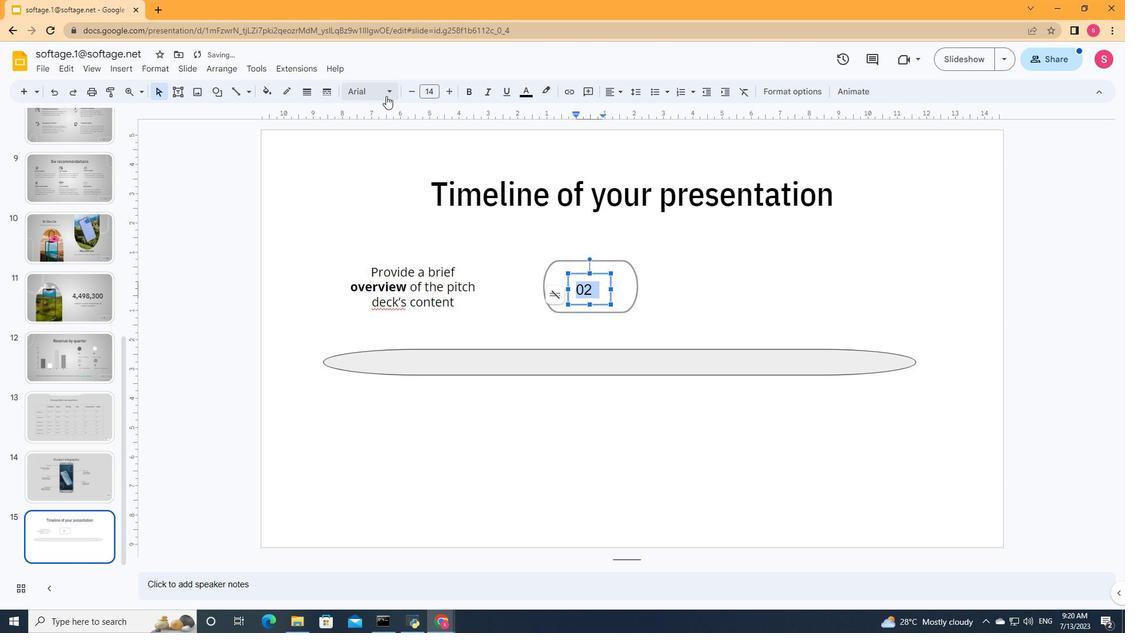 
Action: Mouse pressed left at (386, 95)
Screenshot: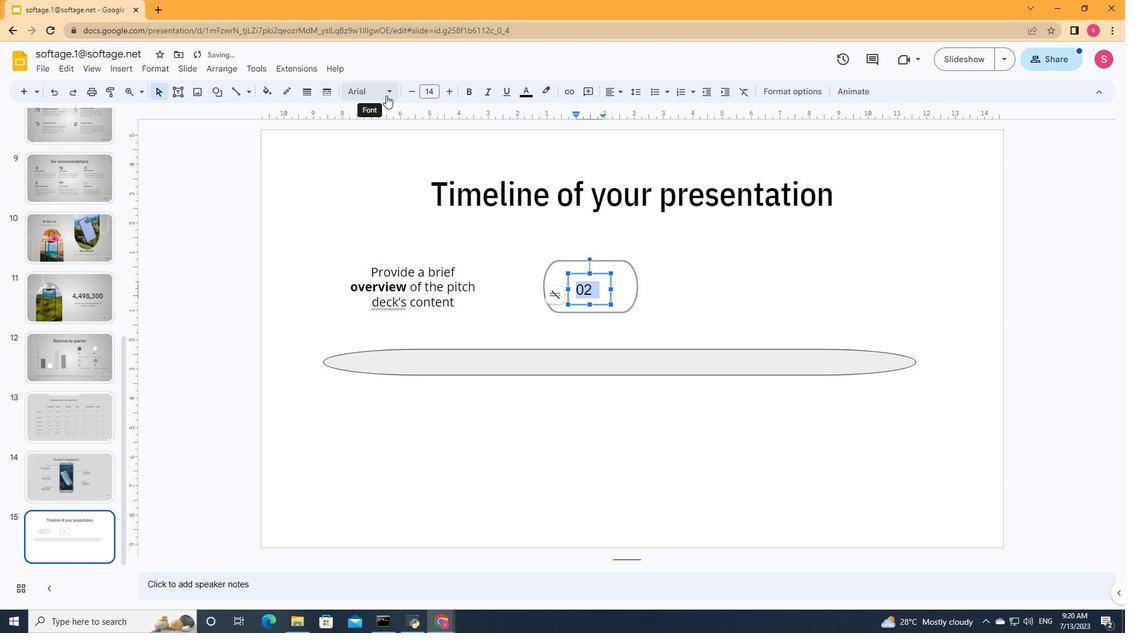 
Action: Mouse moved to (402, 228)
Screenshot: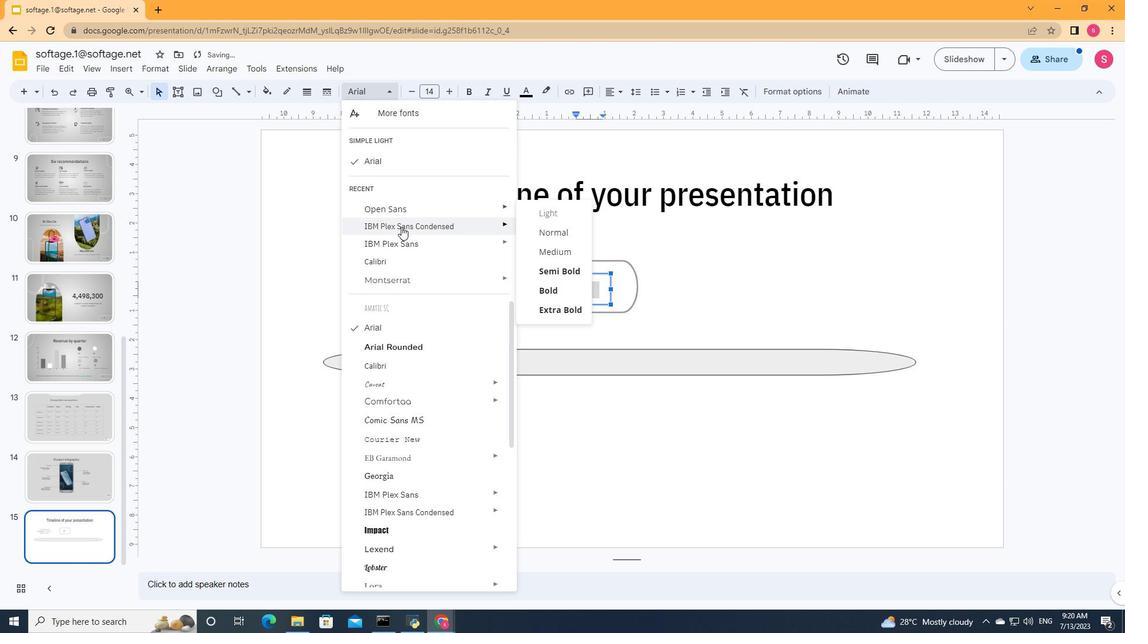 
Action: Mouse pressed left at (402, 228)
Screenshot: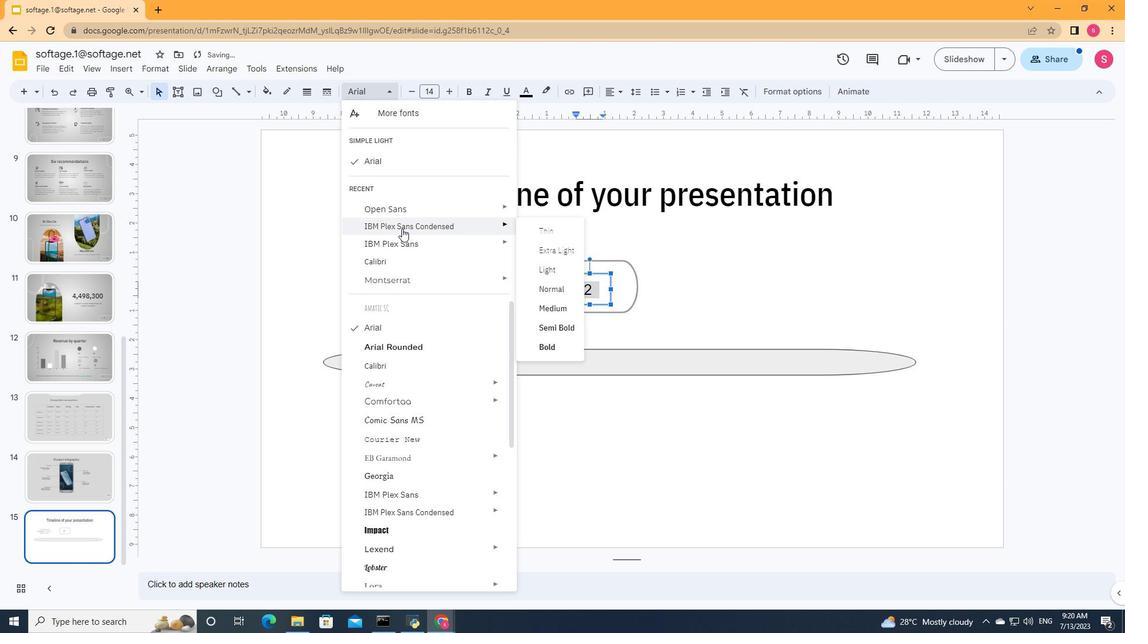 
Action: Mouse moved to (388, 90)
Screenshot: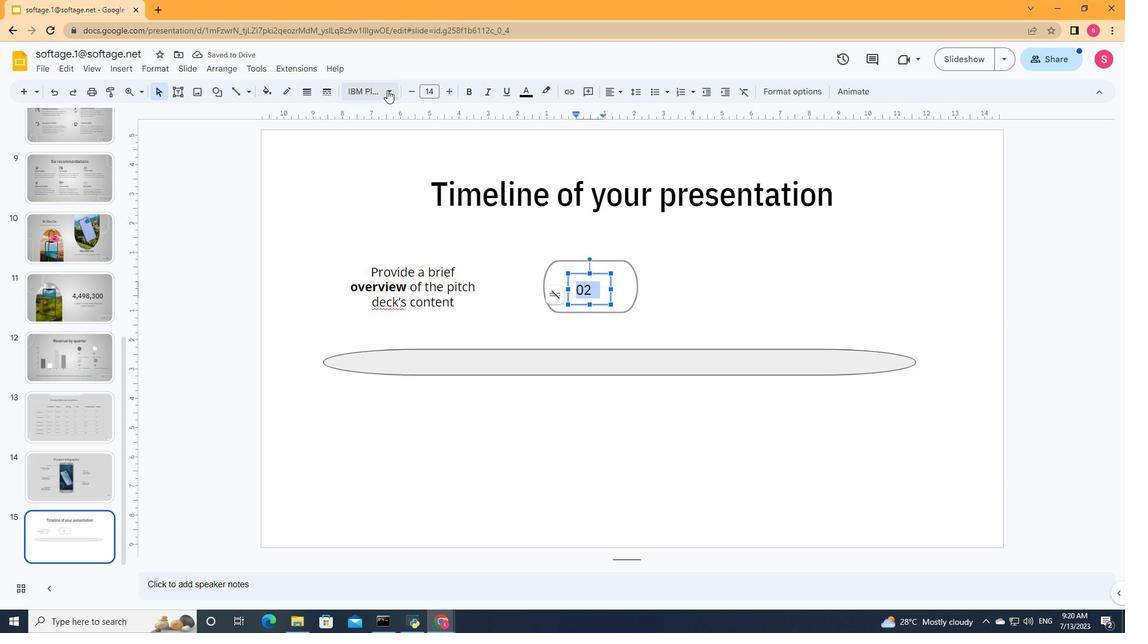 
Action: Mouse pressed left at (388, 90)
Screenshot: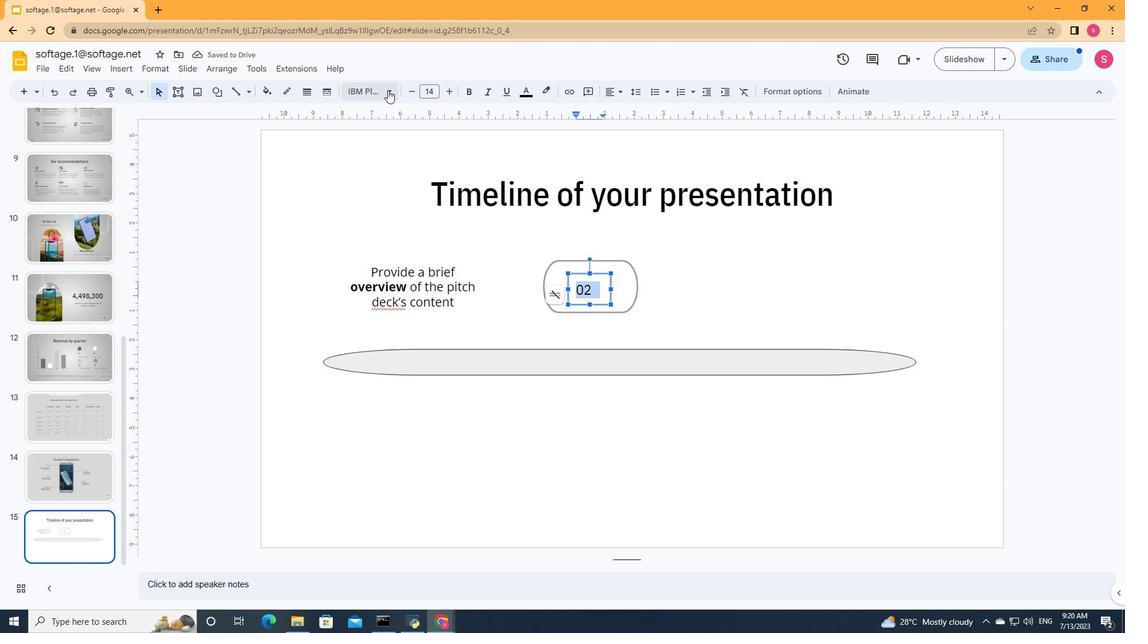 
Action: Mouse moved to (545, 293)
Screenshot: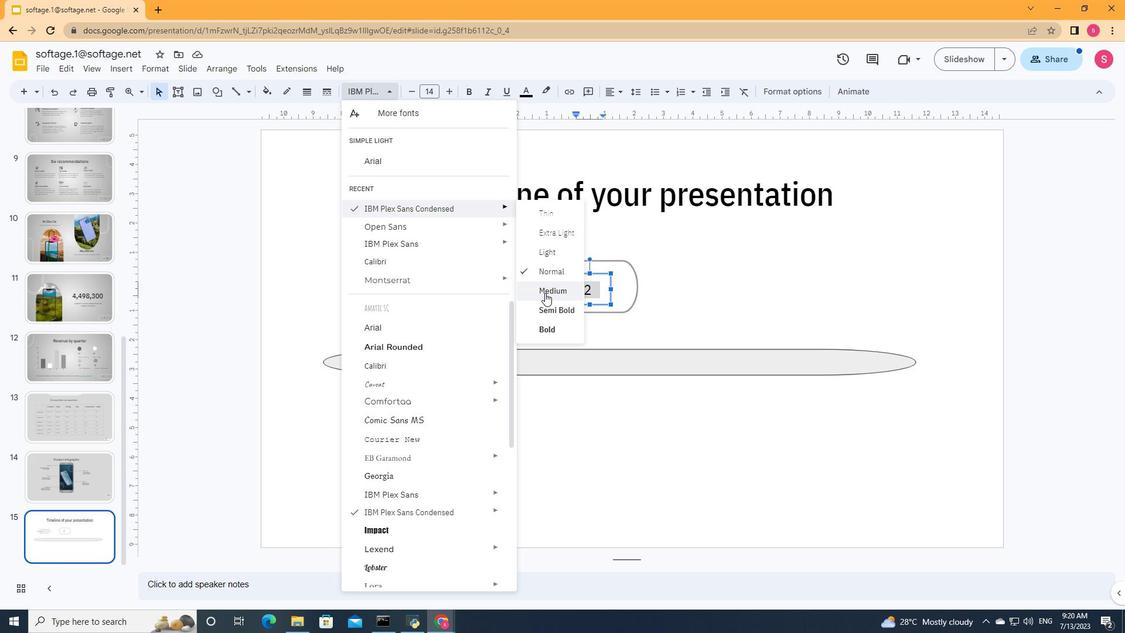 
Action: Mouse pressed left at (545, 293)
Screenshot: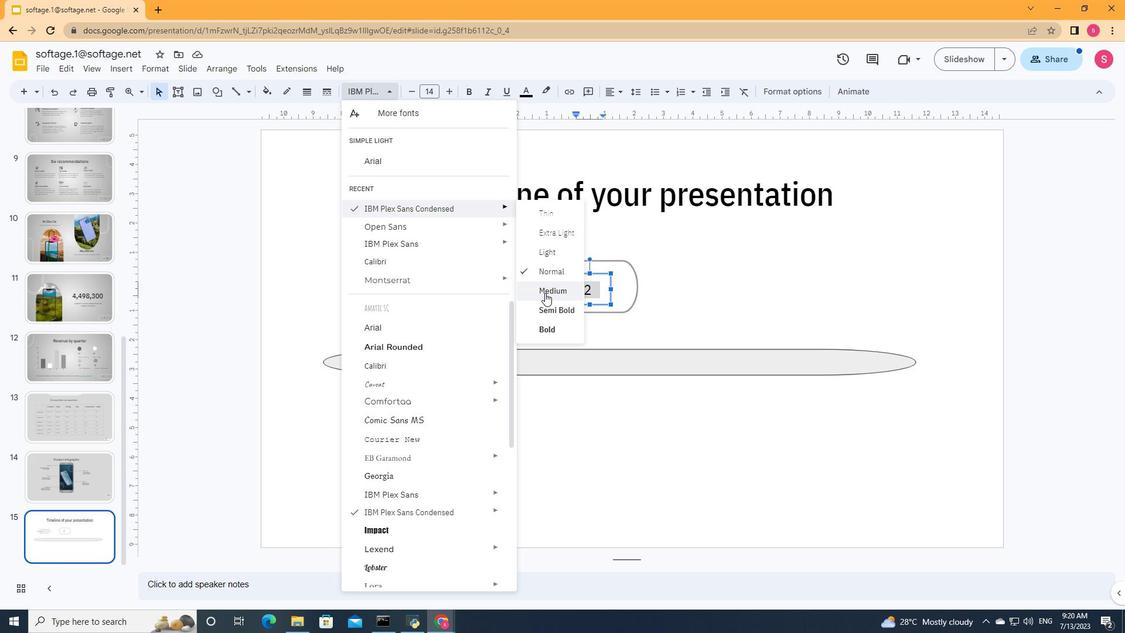
Action: Mouse moved to (653, 290)
Screenshot: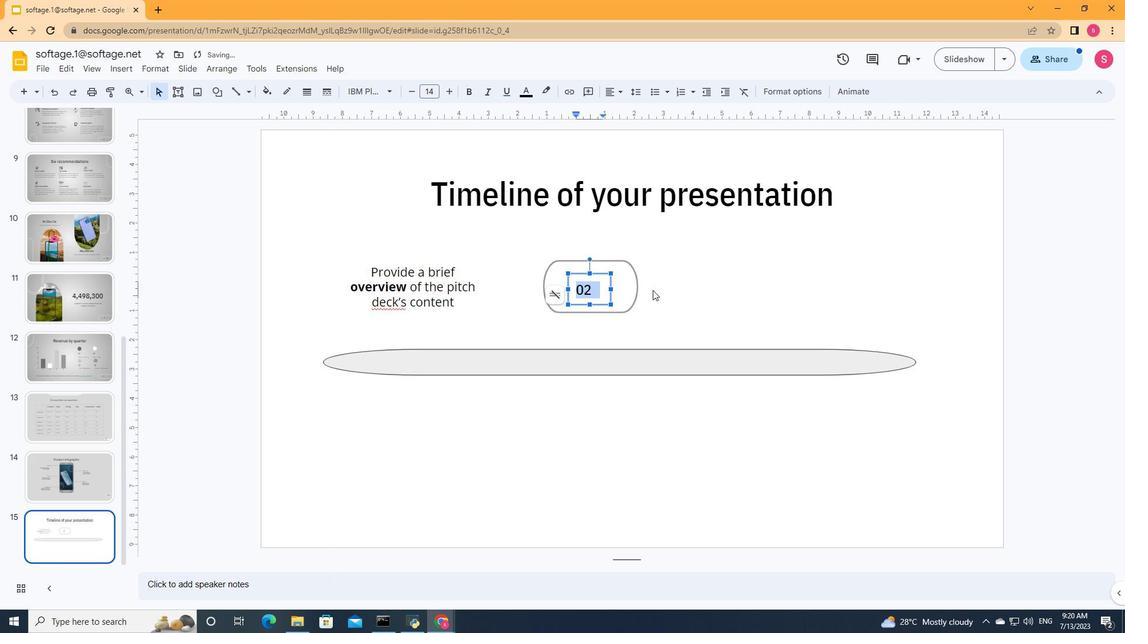 
Action: Mouse pressed left at (653, 290)
Screenshot: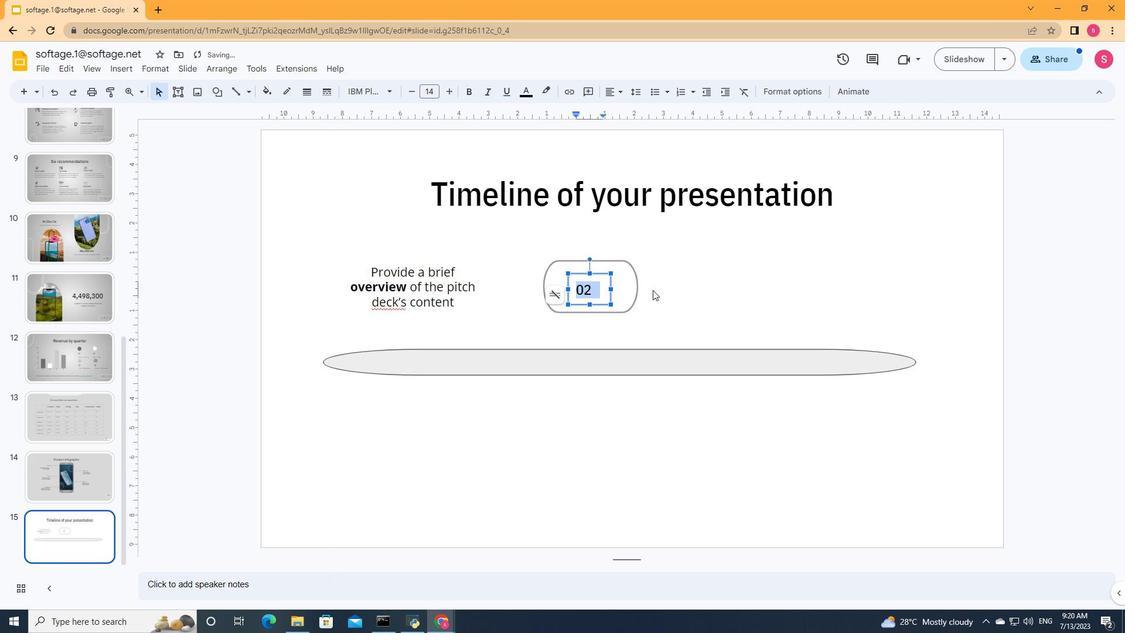 
Action: Mouse moved to (581, 293)
Screenshot: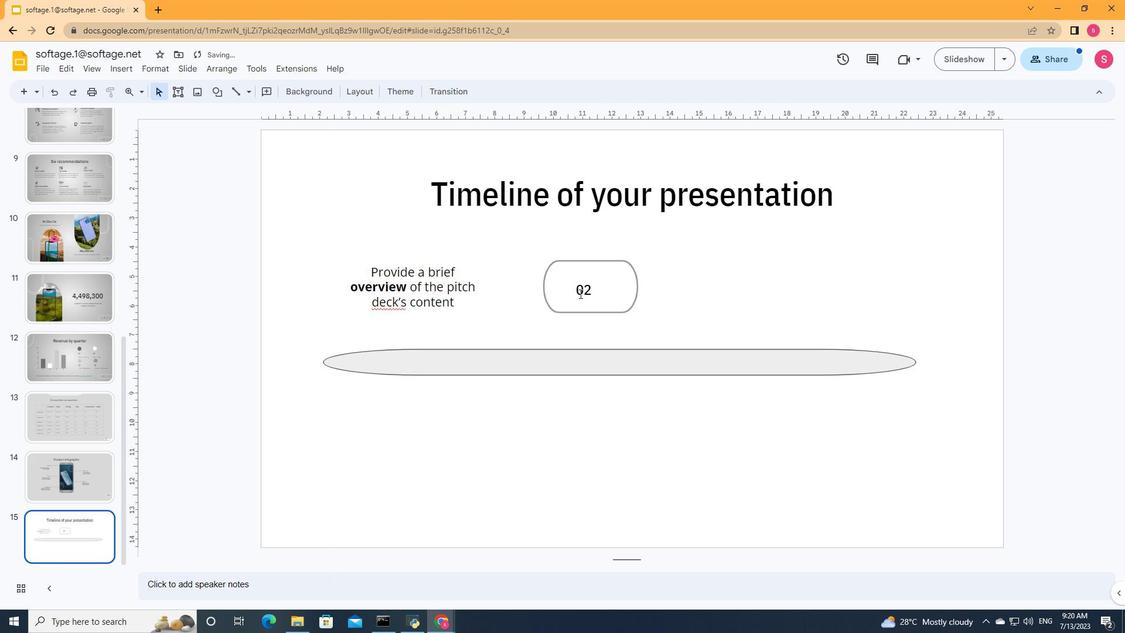 
Action: Mouse pressed left at (581, 293)
Screenshot: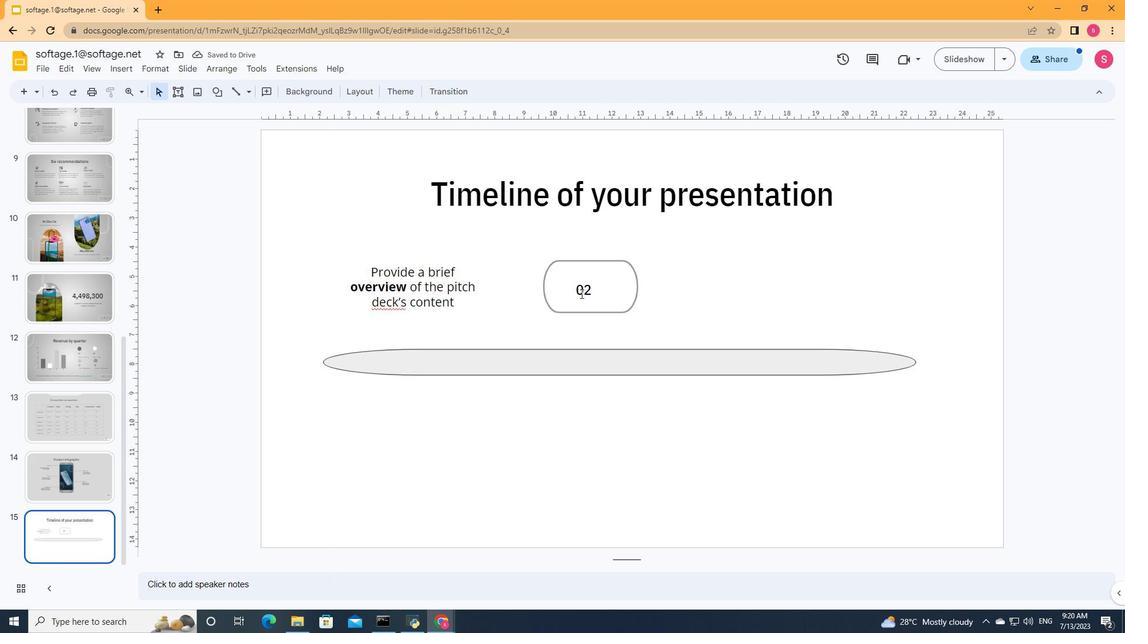 
Action: Mouse moved to (614, 301)
Screenshot: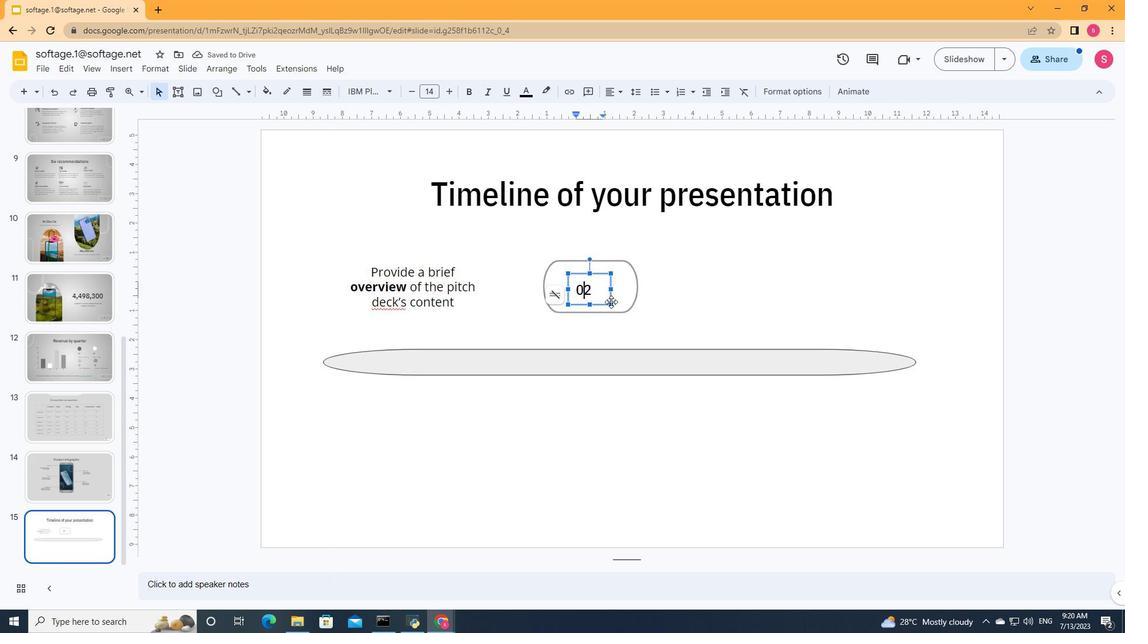 
Action: Key pressed <Key.up>
Screenshot: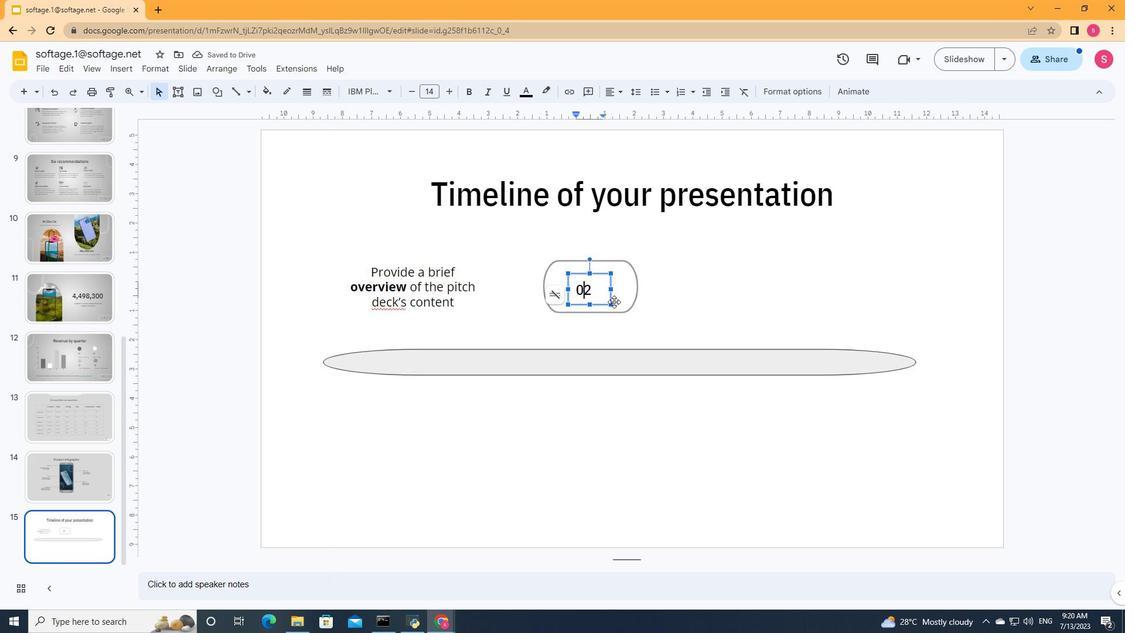 
Action: Mouse moved to (583, 273)
Screenshot: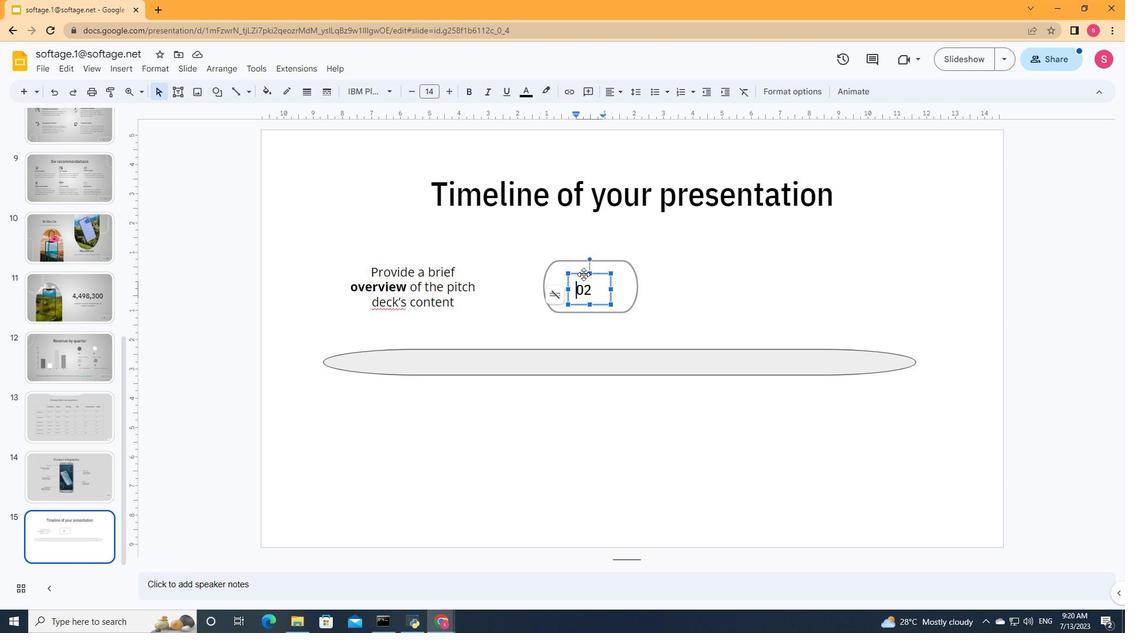 
Action: Mouse pressed left at (583, 273)
Screenshot: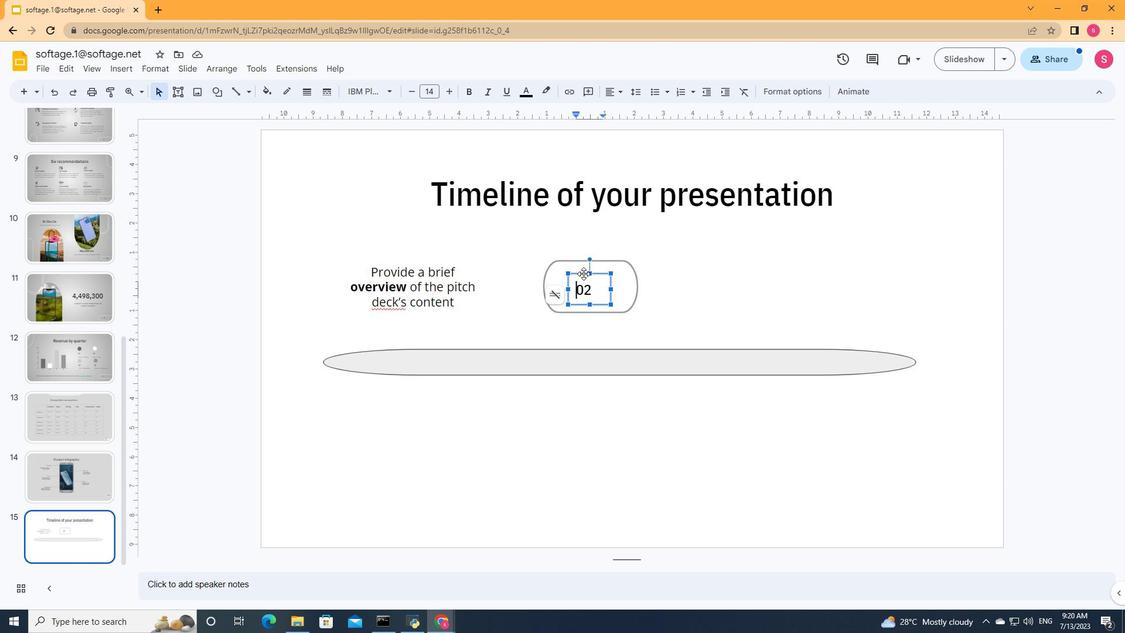 
Action: Key pressed <Key.up><Key.right>
Screenshot: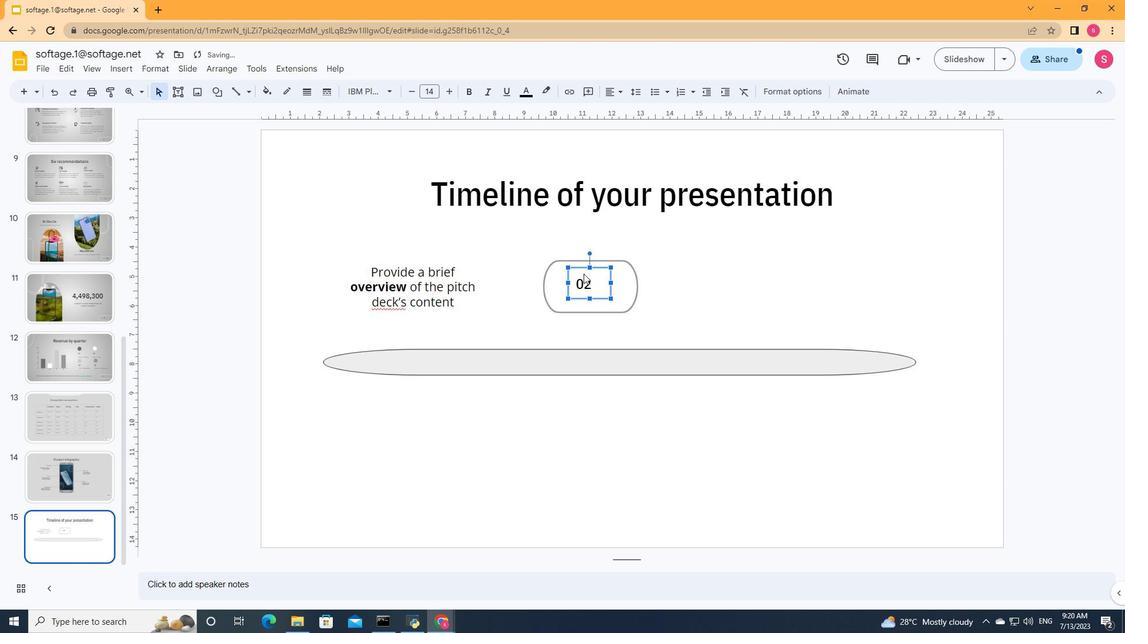 
Action: Mouse moved to (677, 301)
Screenshot: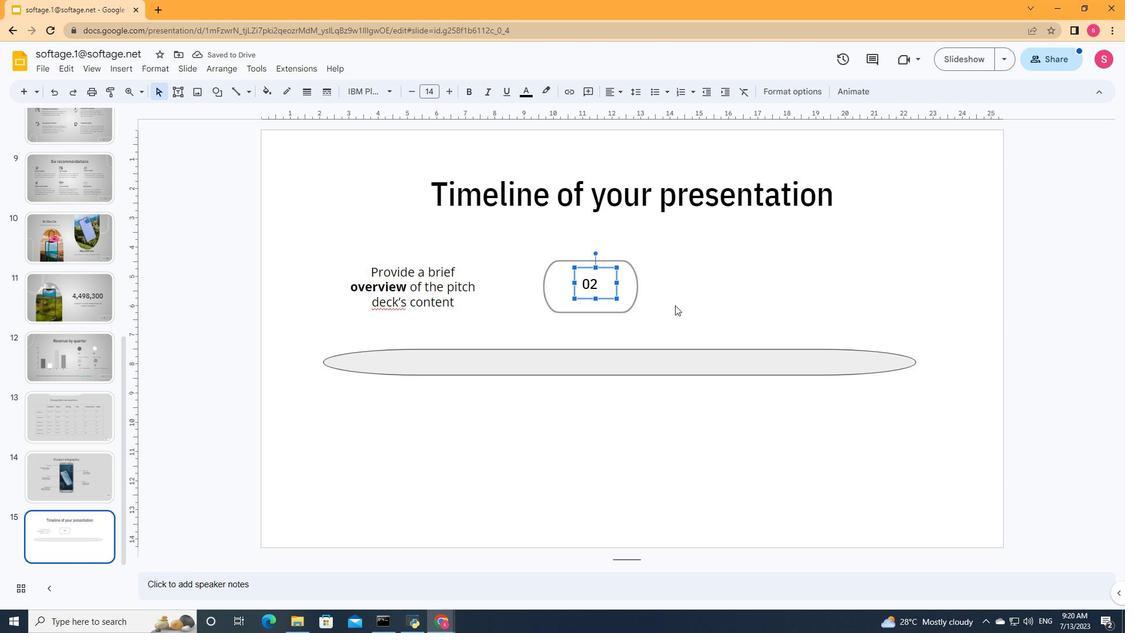 
Action: Mouse pressed left at (677, 301)
Screenshot: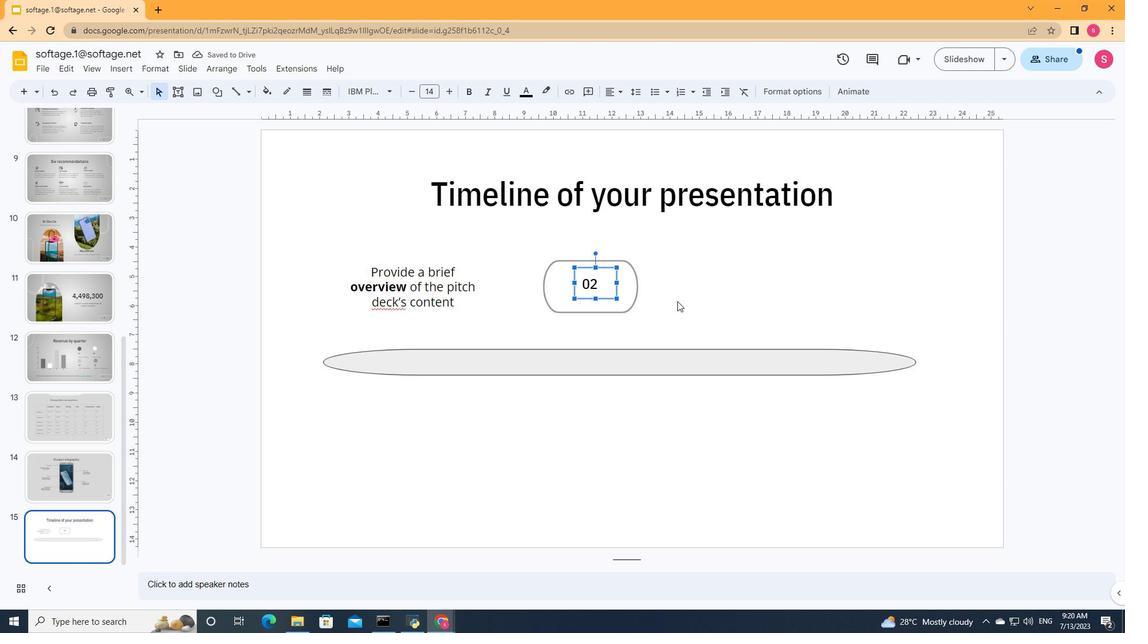 
Action: Mouse moved to (565, 261)
Screenshot: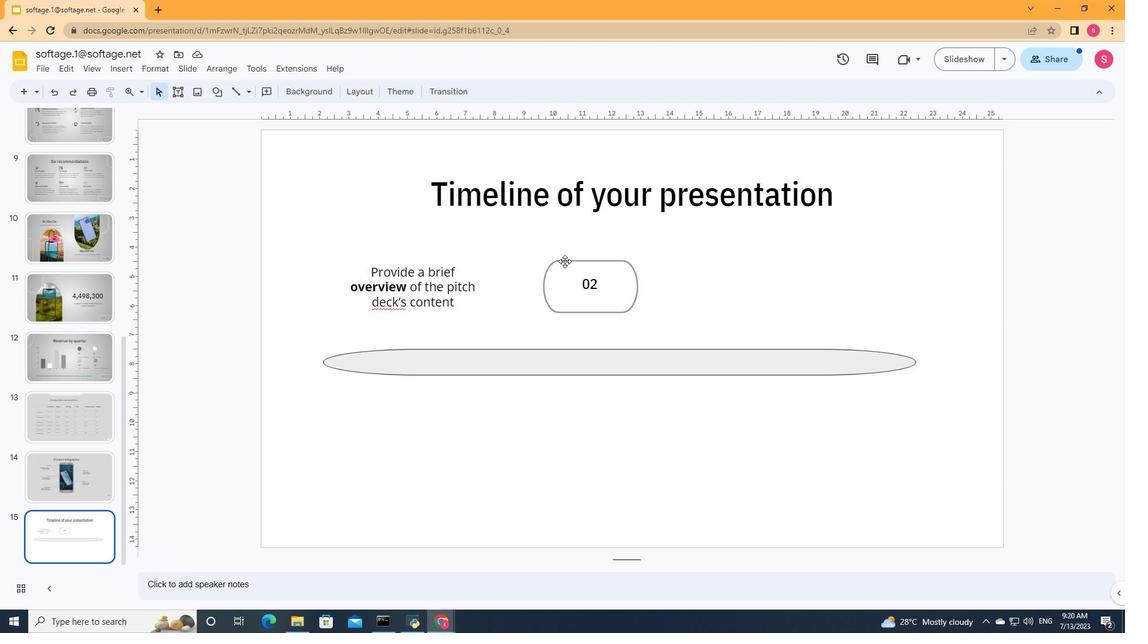 
Action: Mouse pressed left at (565, 261)
Screenshot: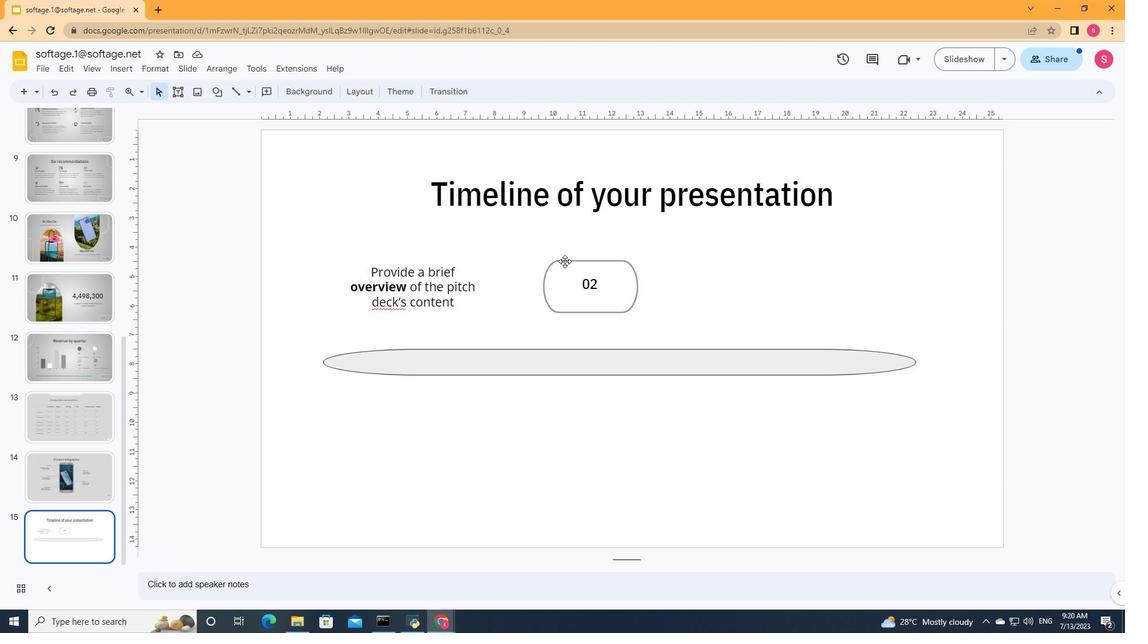 
Action: Mouse moved to (638, 286)
Screenshot: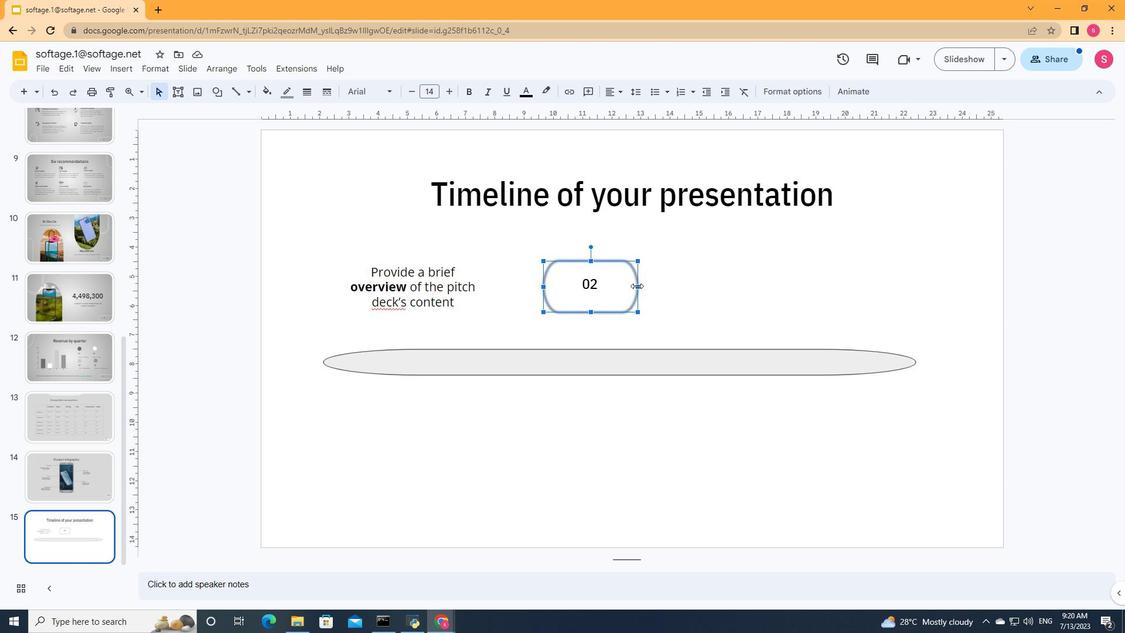 
Action: Mouse pressed left at (638, 286)
Screenshot: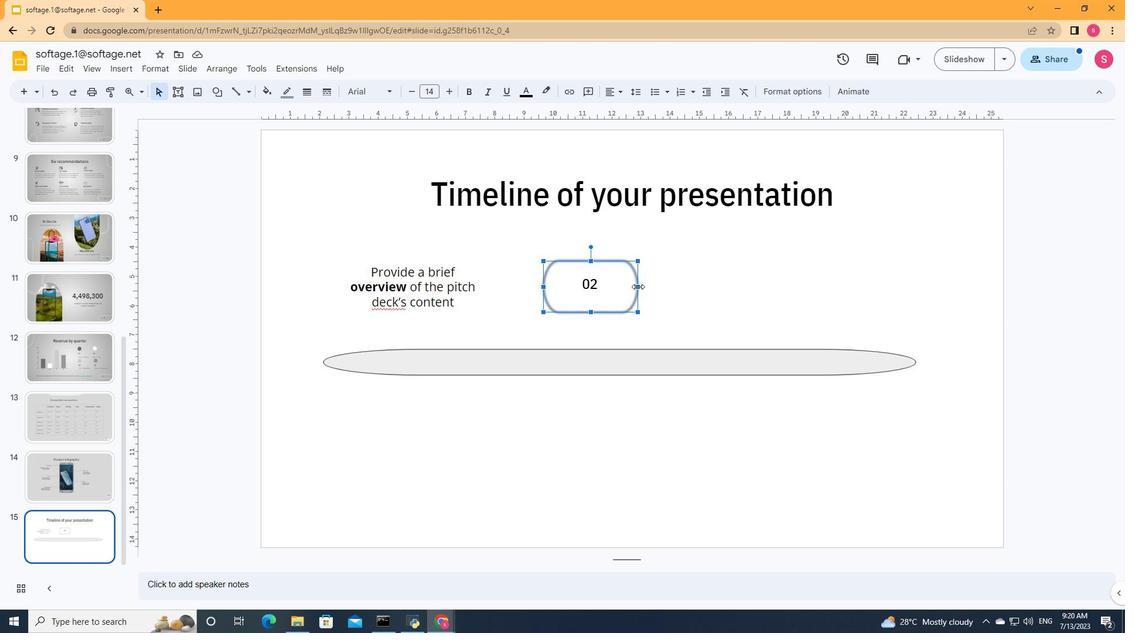 
Action: Mouse moved to (588, 283)
Screenshot: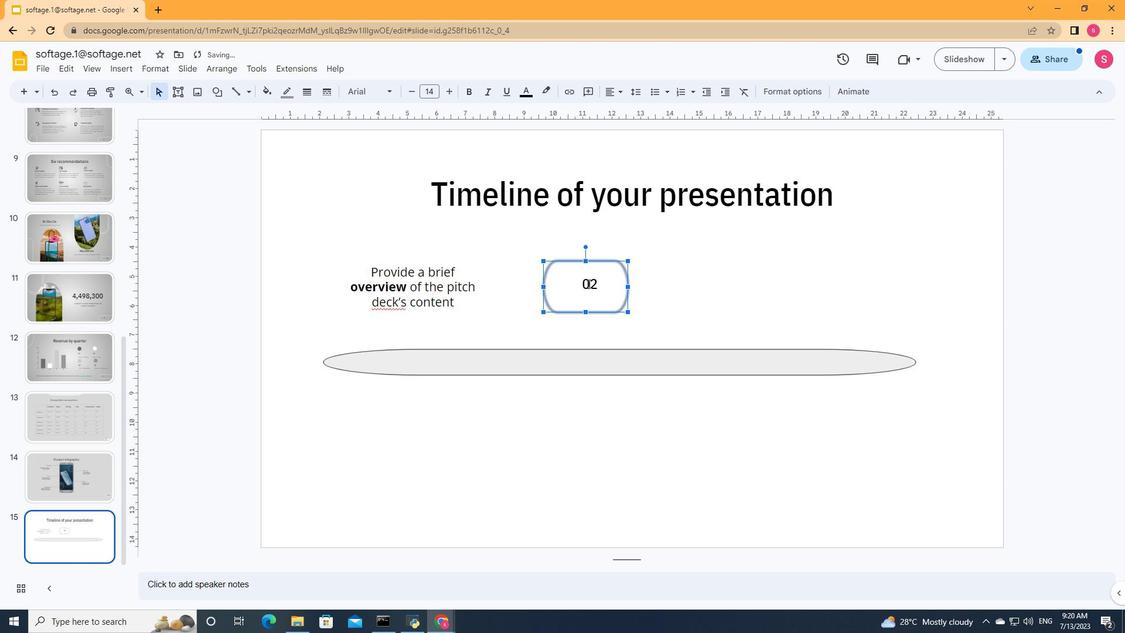 
Action: Mouse pressed left at (588, 283)
Screenshot: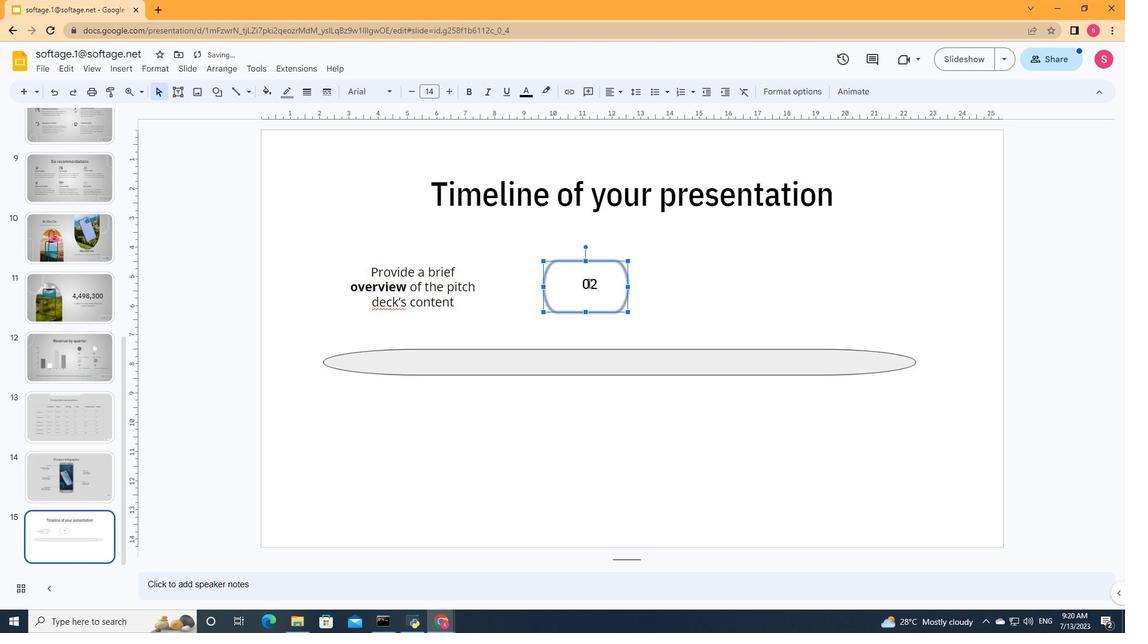 
Action: Mouse moved to (585, 267)
Screenshot: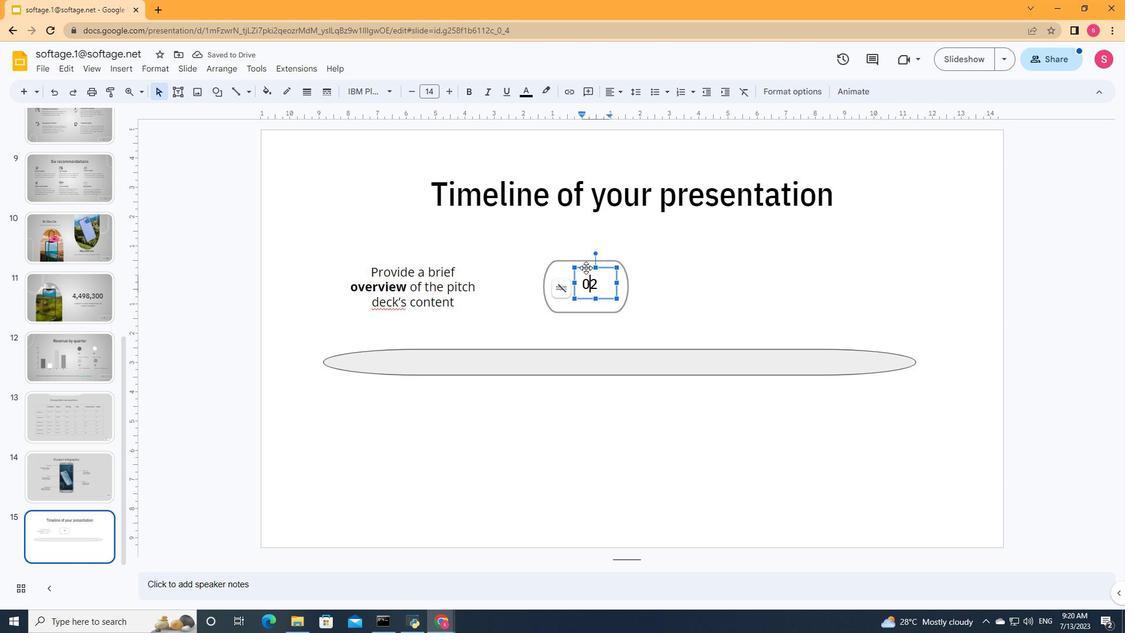 
Action: Mouse pressed left at (585, 267)
Screenshot: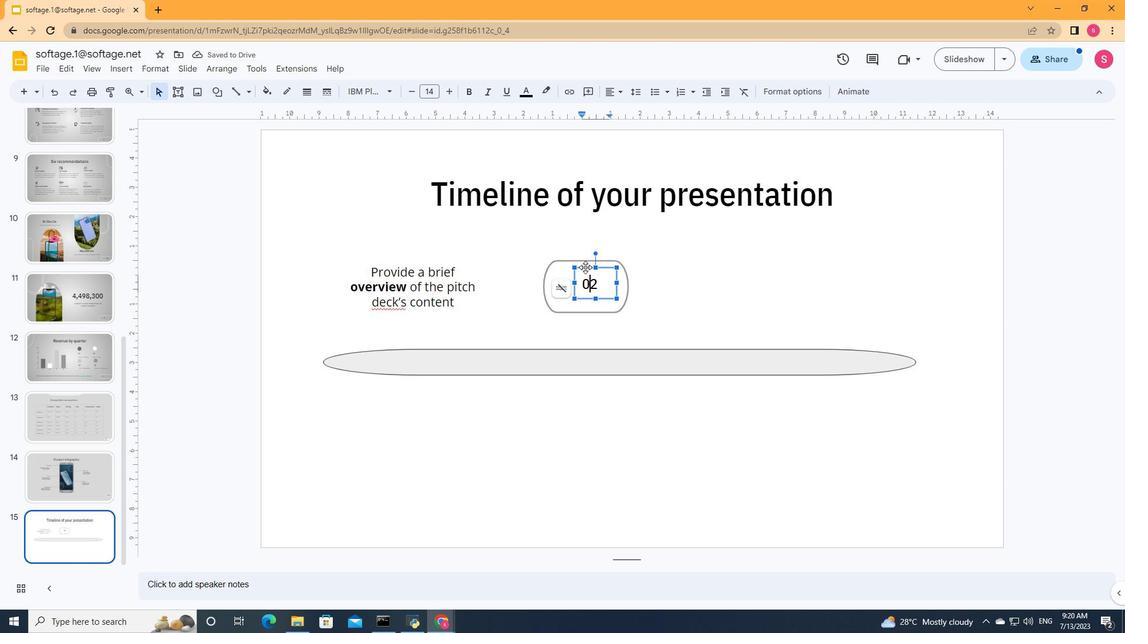 
Action: Mouse moved to (738, 300)
Screenshot: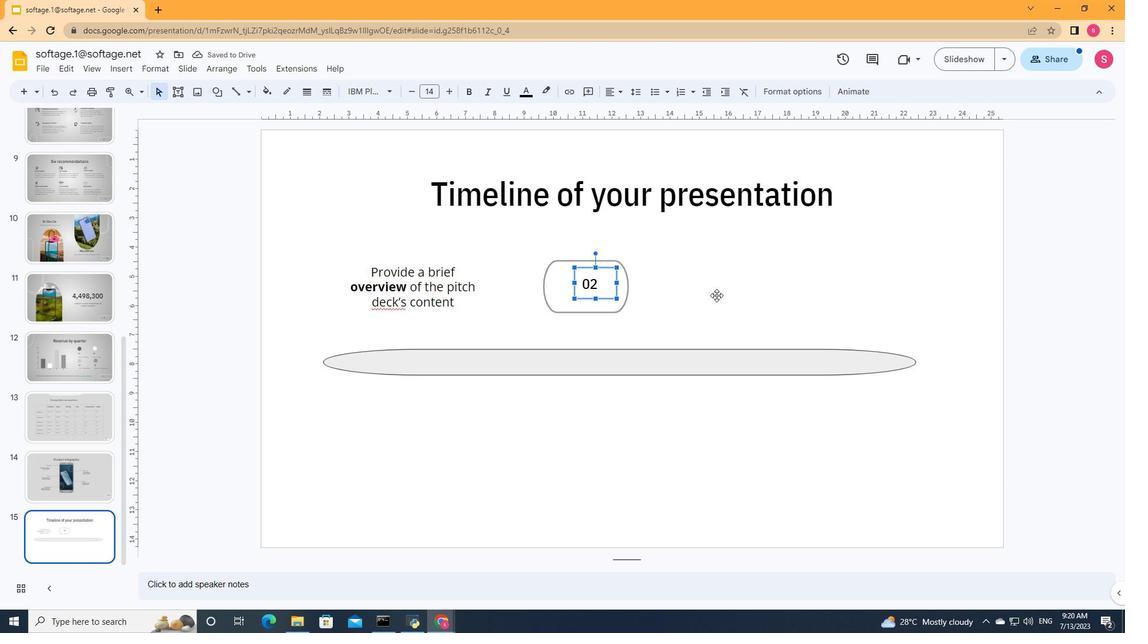 
Action: Key pressed <Key.left>
Screenshot: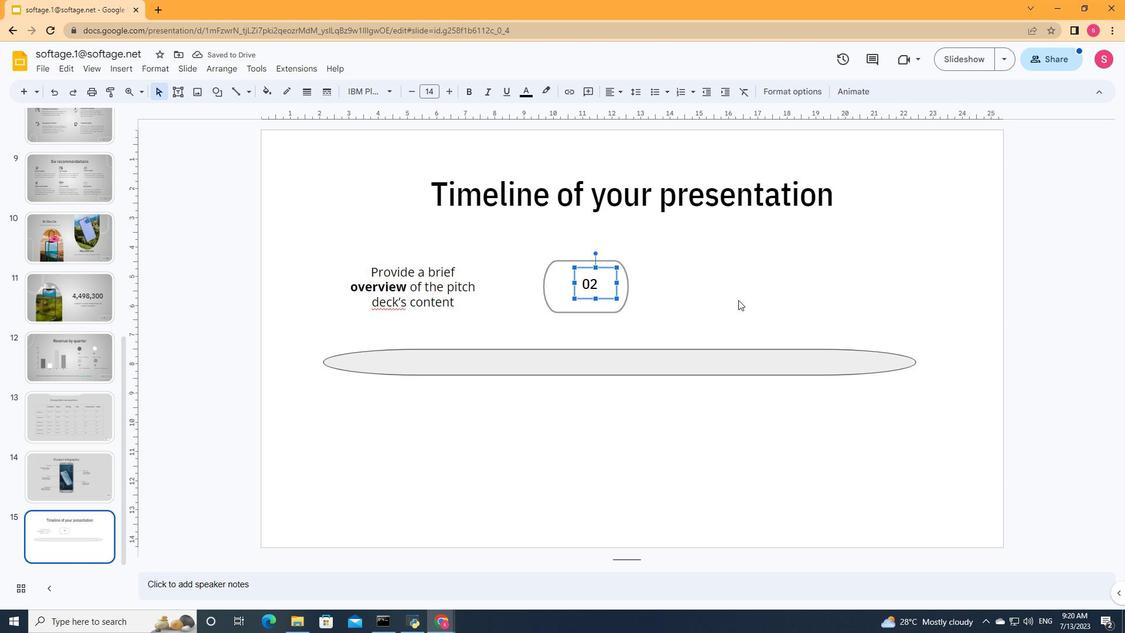 
Action: Mouse moved to (643, 304)
Screenshot: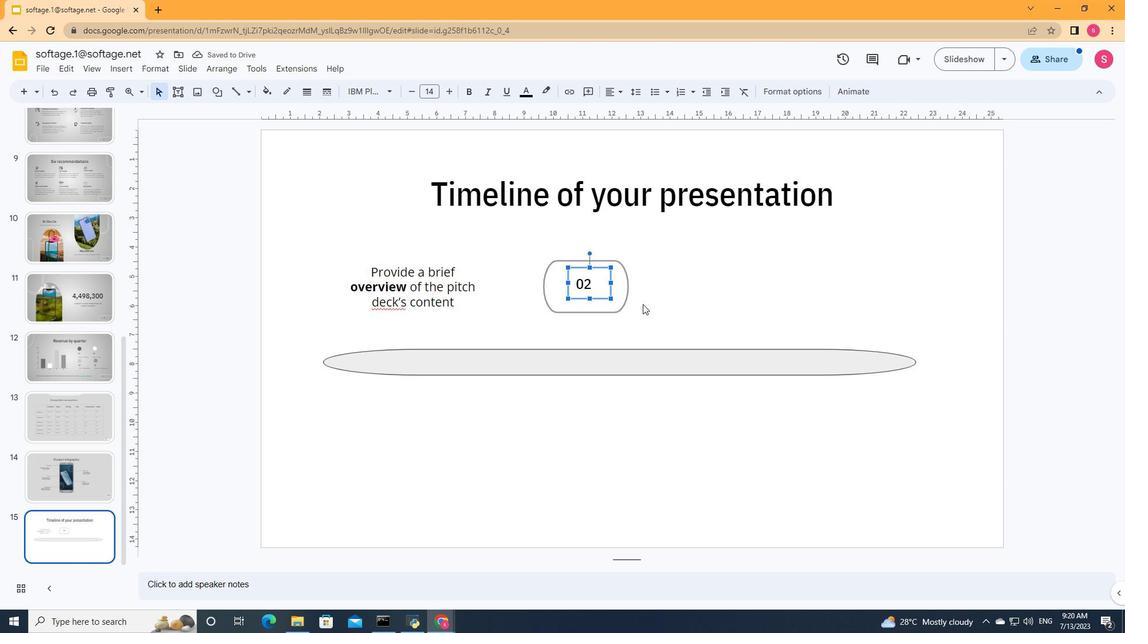 
Action: Mouse pressed left at (643, 304)
Screenshot: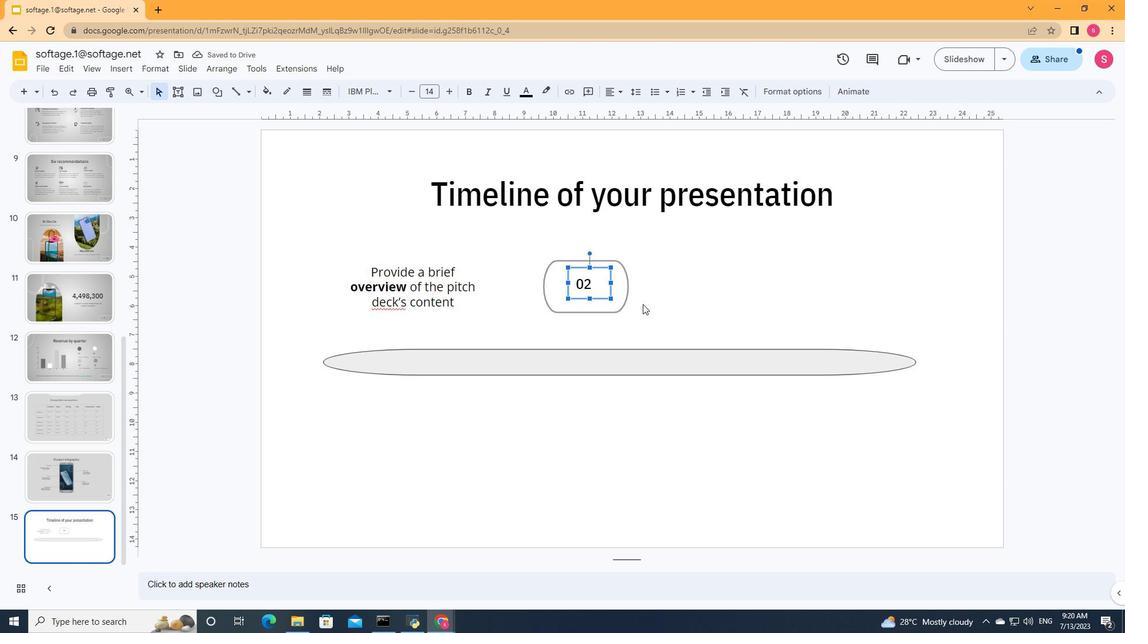
Action: Mouse moved to (442, 299)
Screenshot: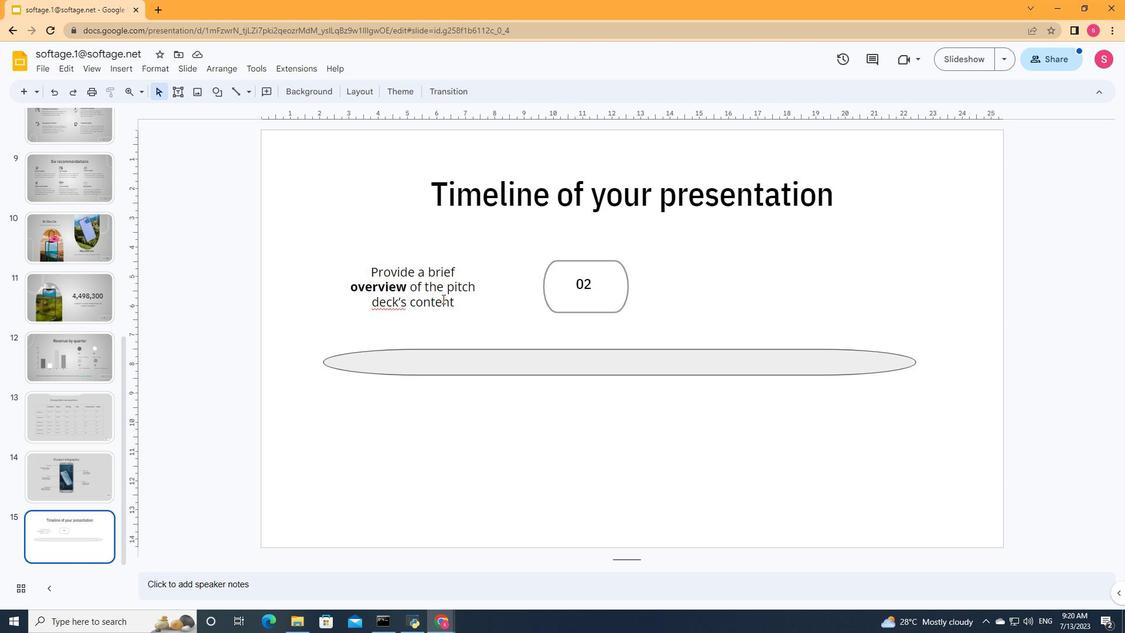 
Action: Mouse pressed left at (442, 299)
Screenshot: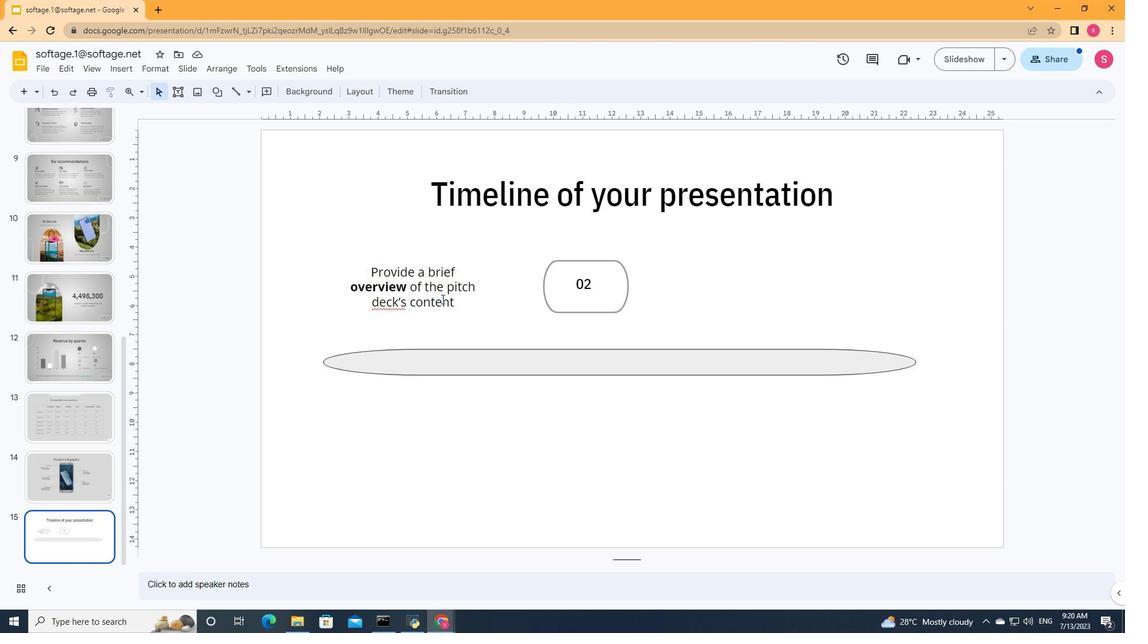 
Action: Mouse moved to (609, 280)
Screenshot: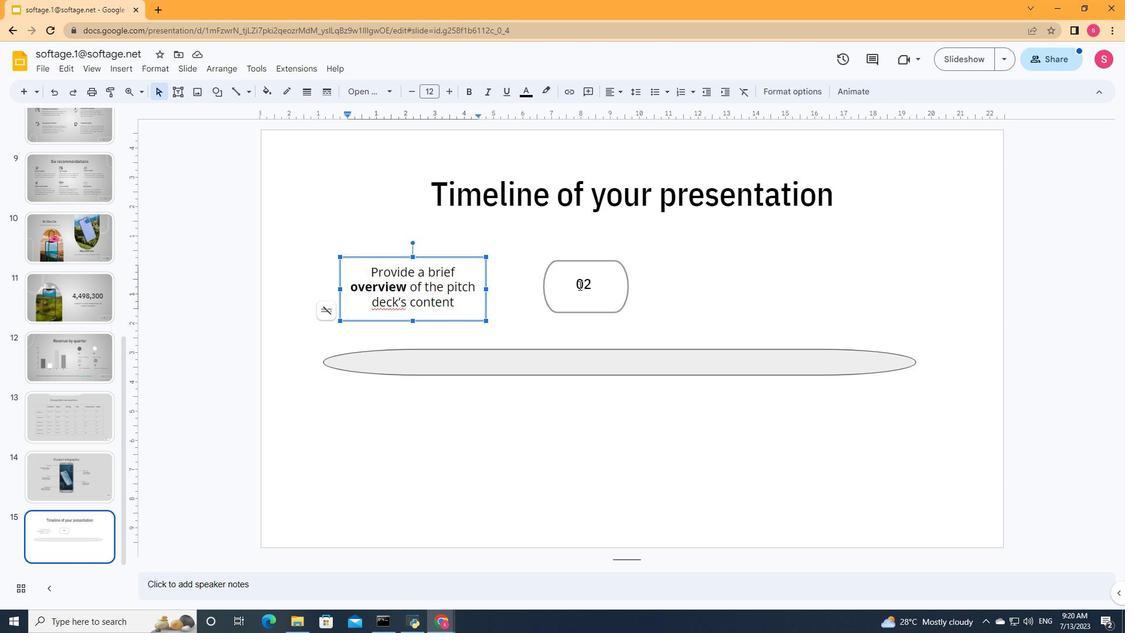 
Action: Mouse pressed left at (609, 280)
Screenshot: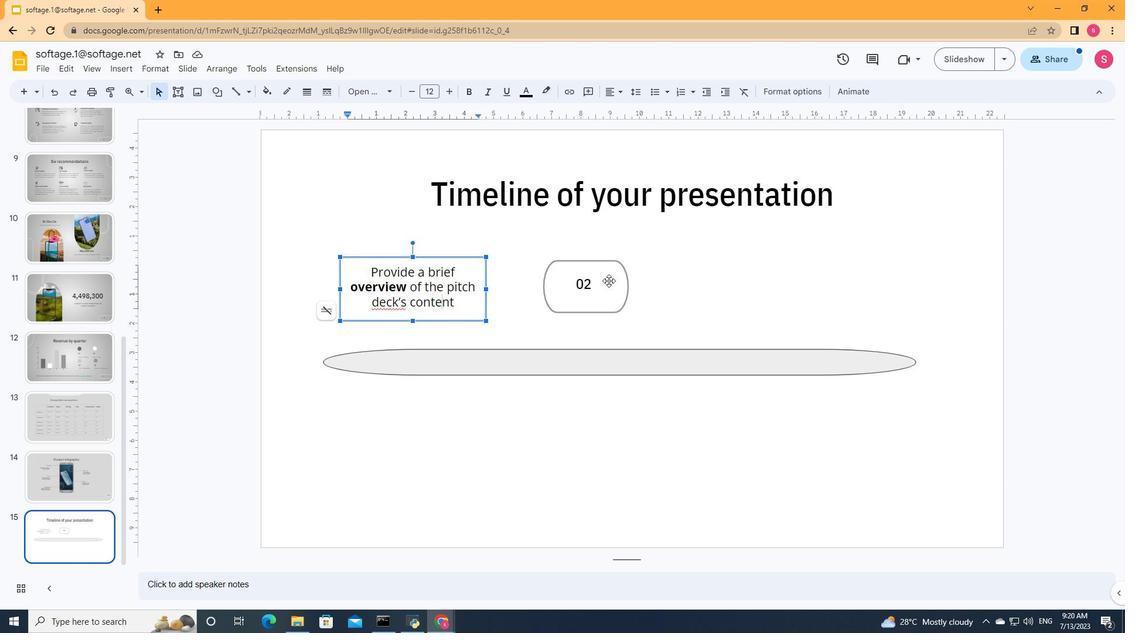 
Action: Mouse moved to (660, 294)
Screenshot: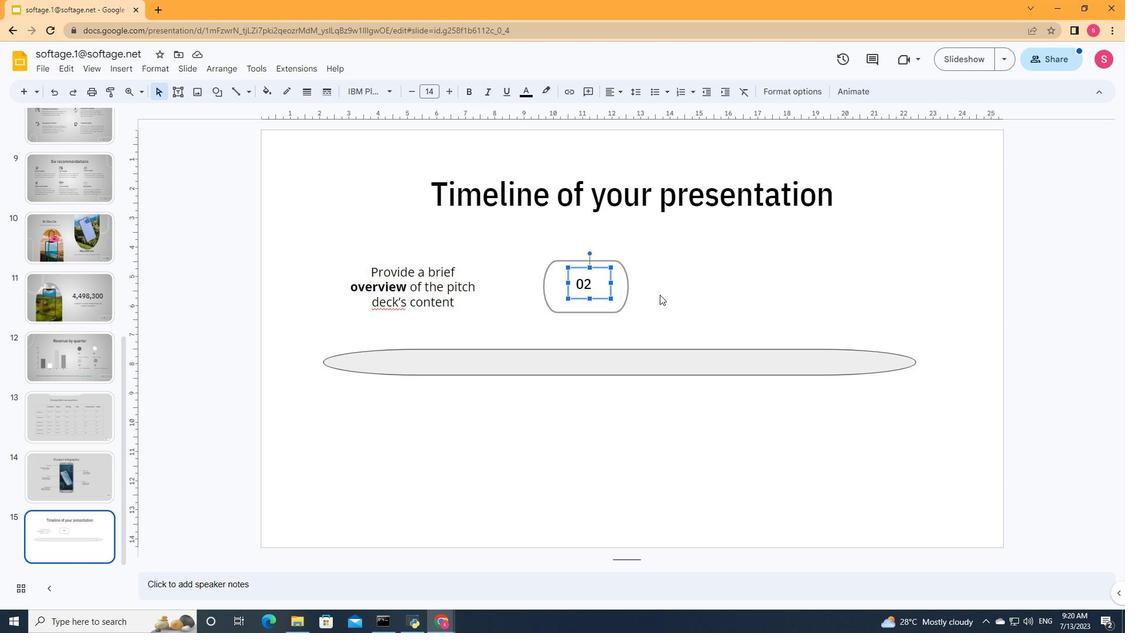 
Action: Mouse pressed left at (660, 294)
Screenshot: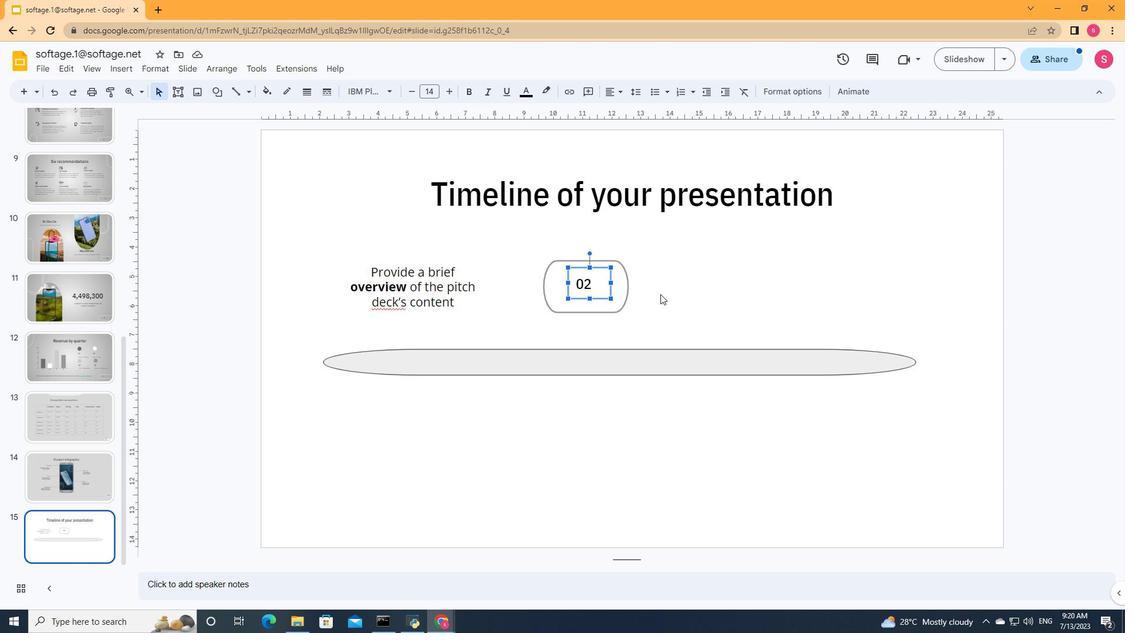 
Action: Mouse moved to (389, 296)
Screenshot: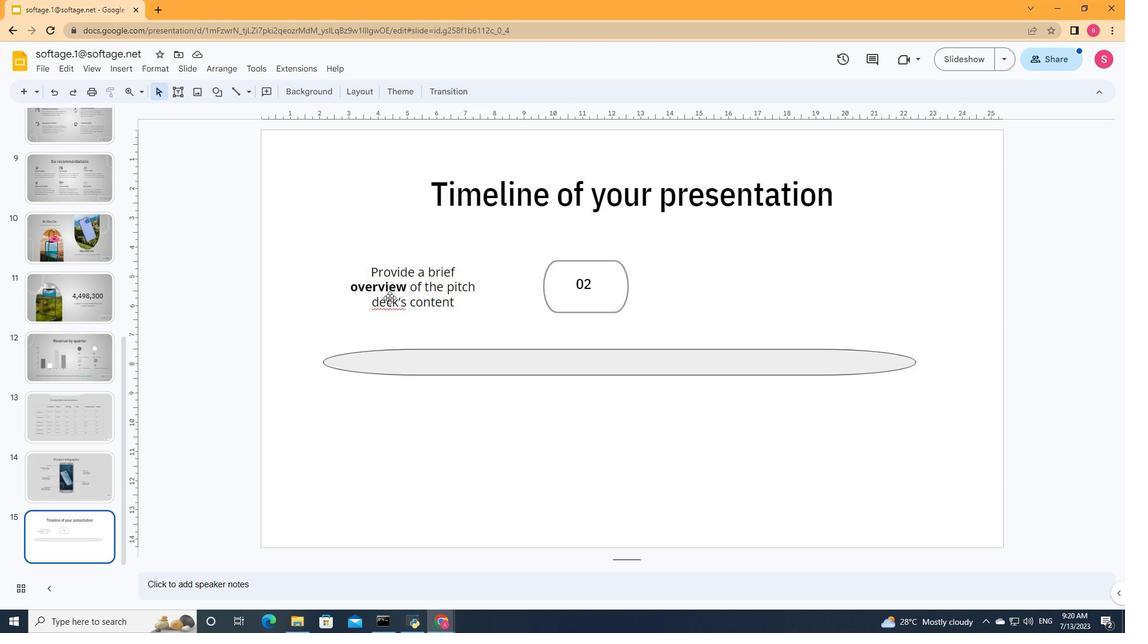 
Action: Mouse pressed left at (389, 296)
Screenshot: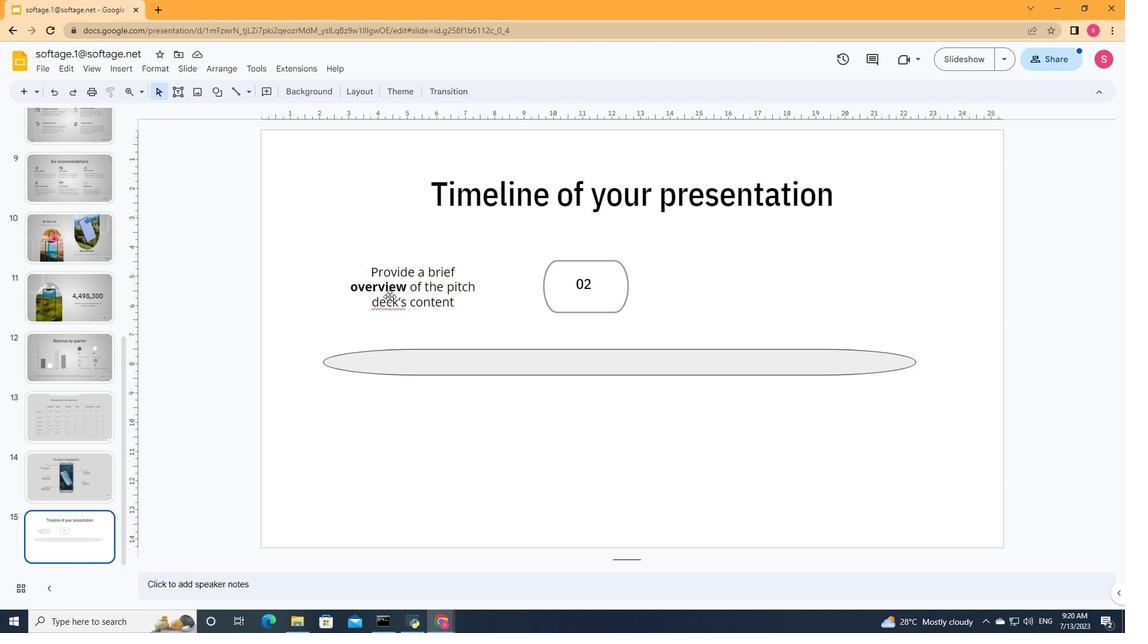 
Action: Mouse moved to (587, 311)
Screenshot: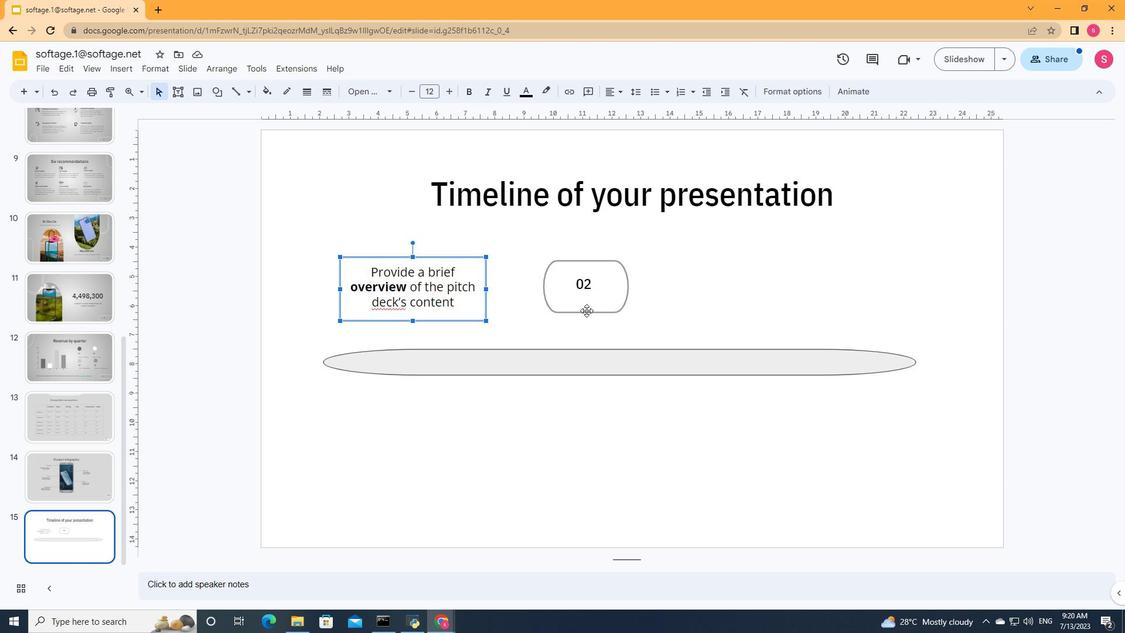 
Action: Mouse pressed left at (587, 311)
Screenshot: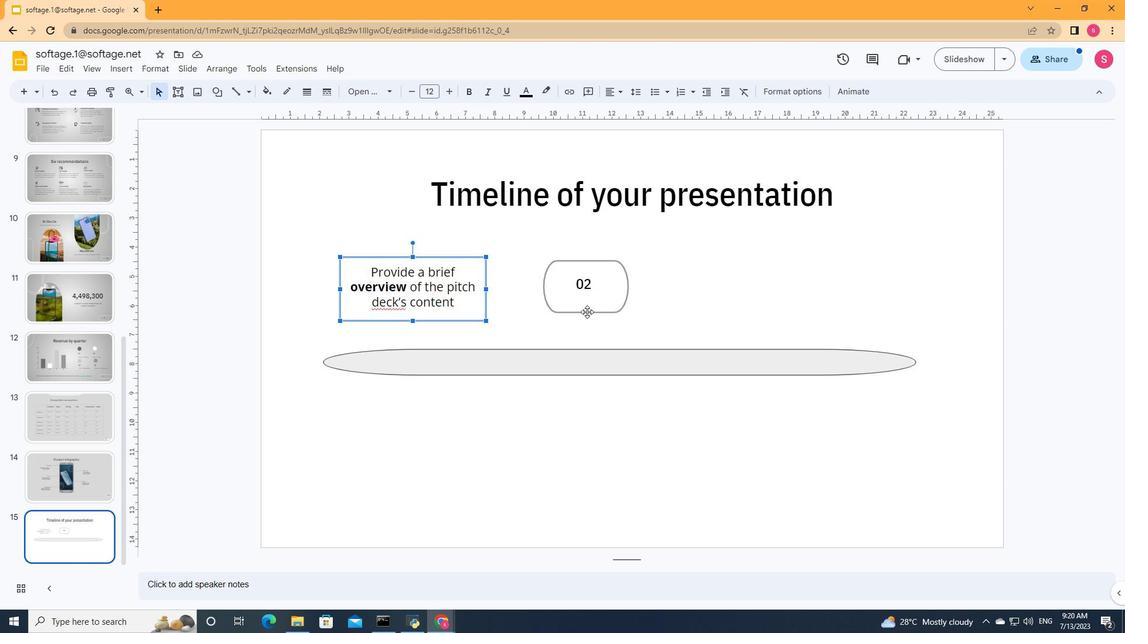 
Action: Mouse moved to (586, 296)
Screenshot: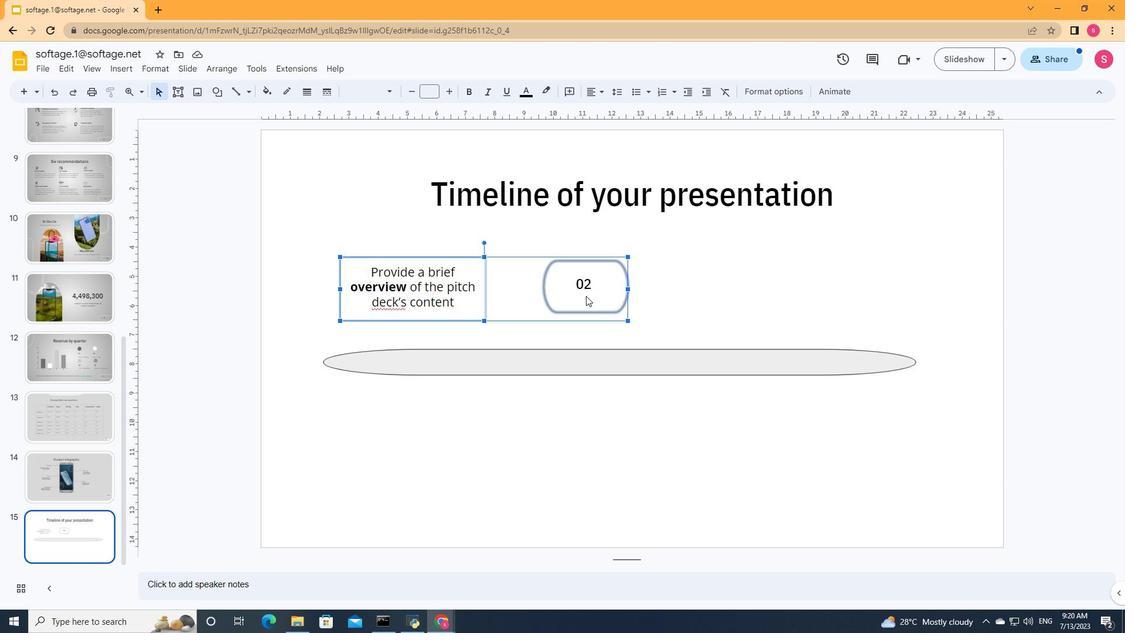 
Action: Key pressed ctrl+C
Screenshot: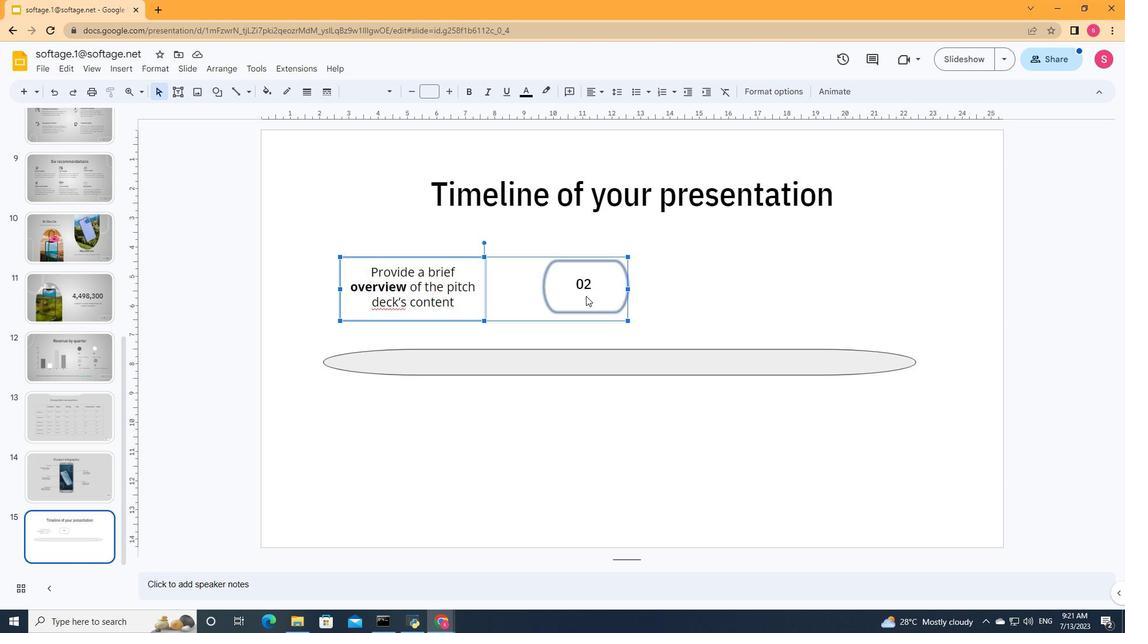 
Action: Mouse moved to (586, 296)
Screenshot: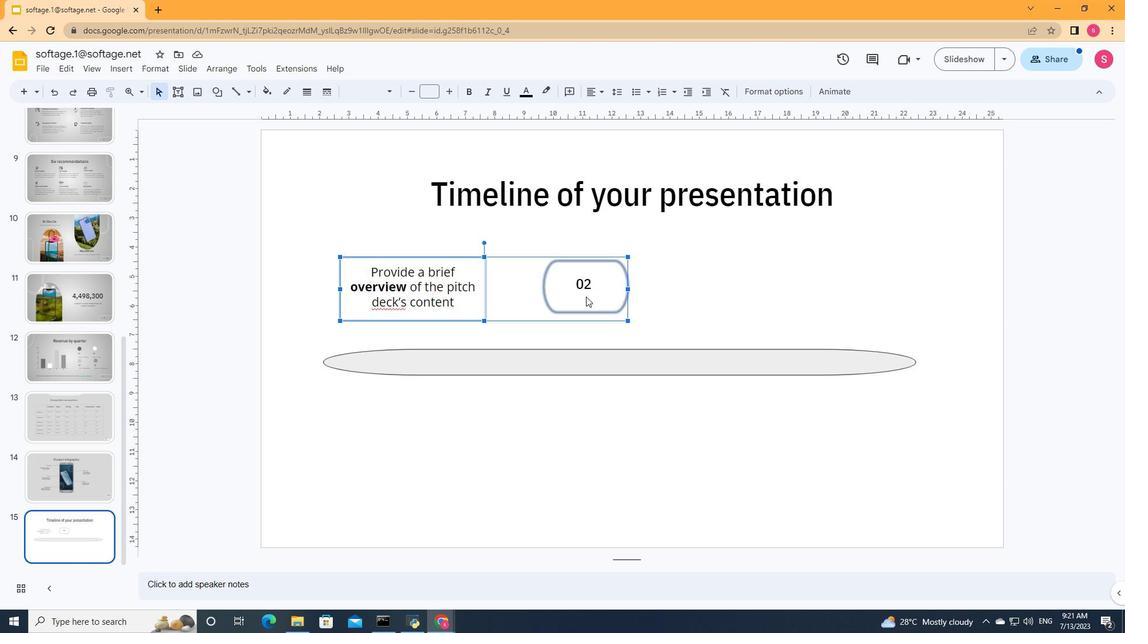 
Action: Key pressed ctrl+V
Screenshot: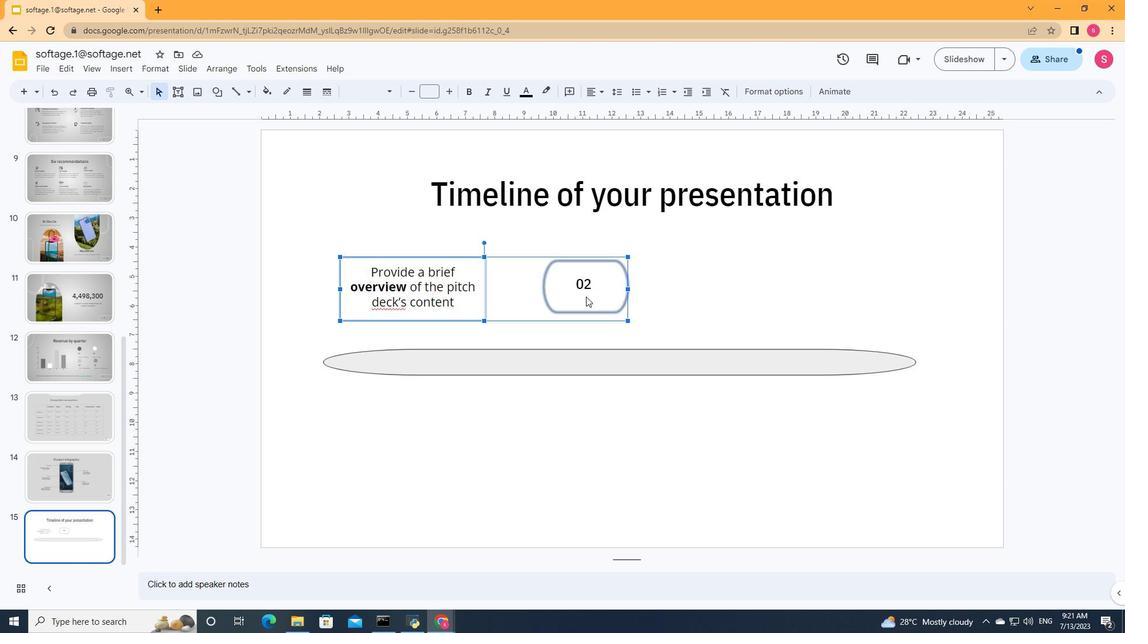 
Action: Mouse moved to (540, 304)
Screenshot: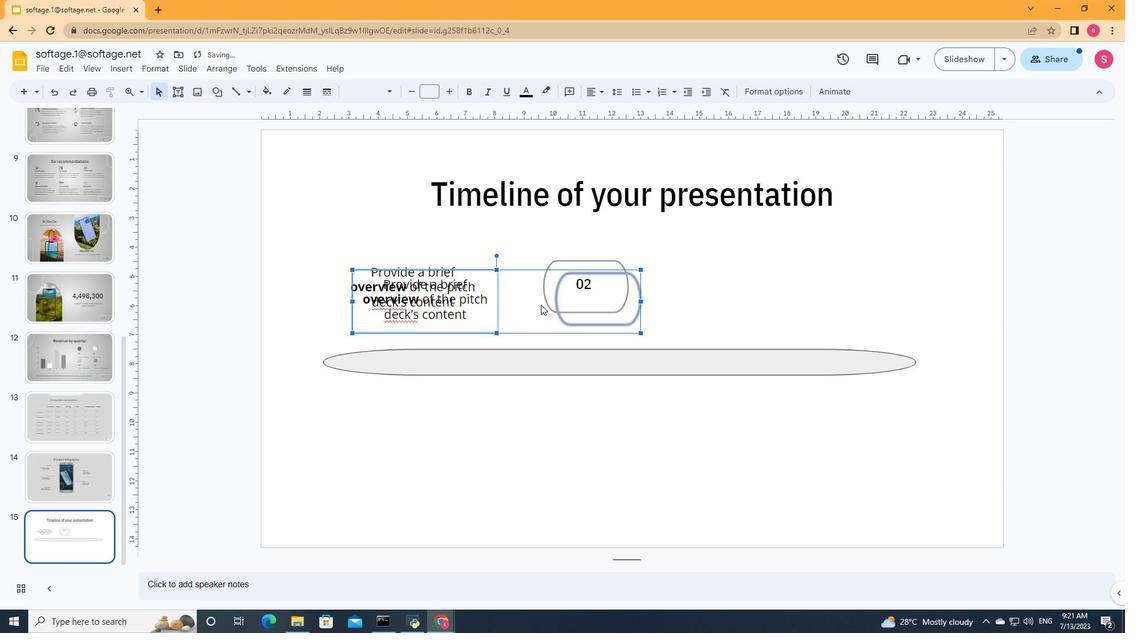 
Action: Mouse pressed left at (540, 304)
Screenshot: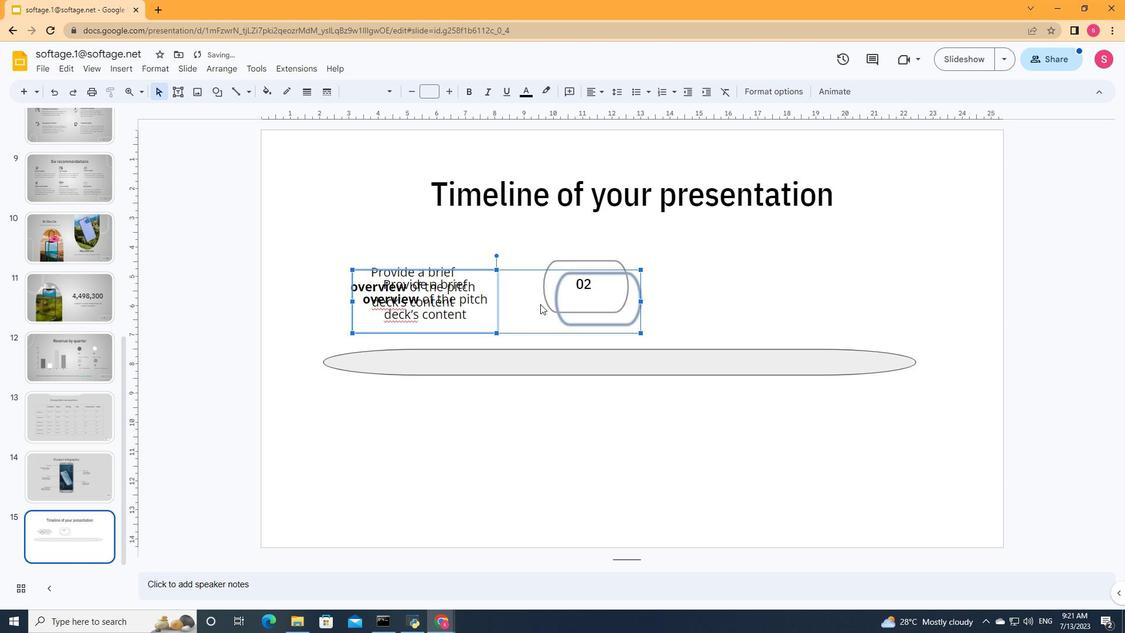 
Action: Mouse moved to (602, 316)
Screenshot: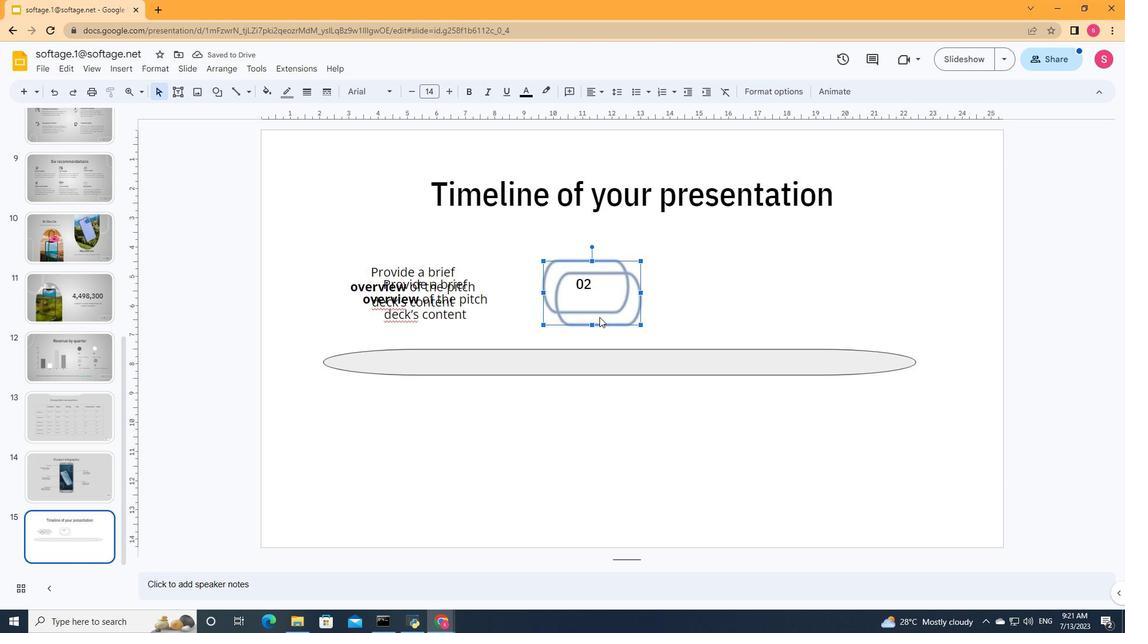 
Action: Mouse pressed left at (602, 316)
Screenshot: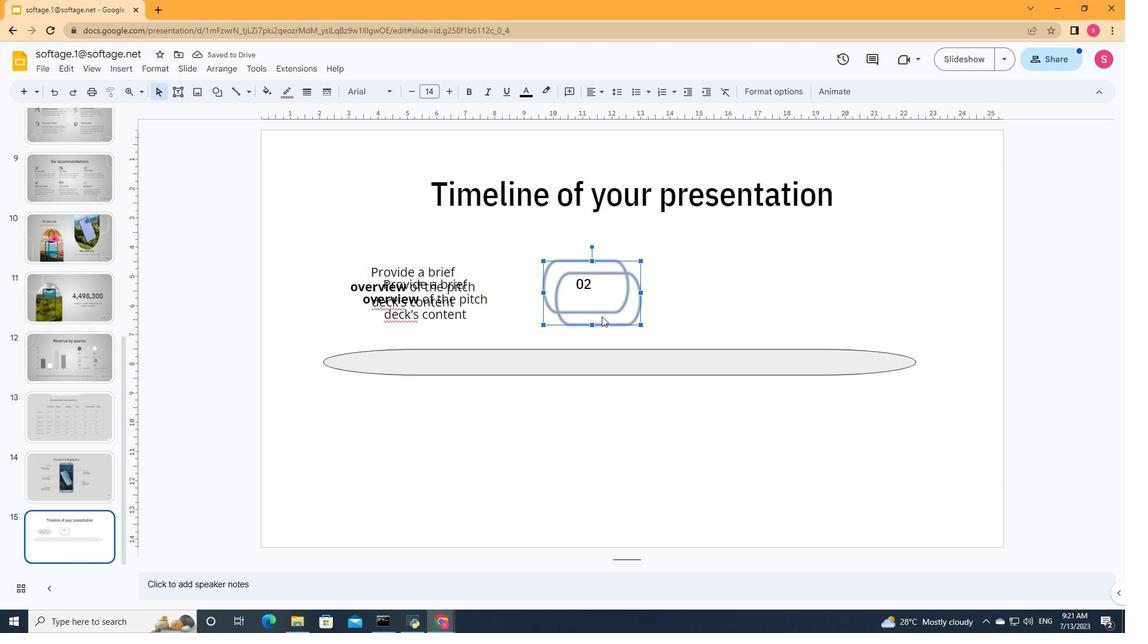 
Action: Mouse moved to (672, 304)
Screenshot: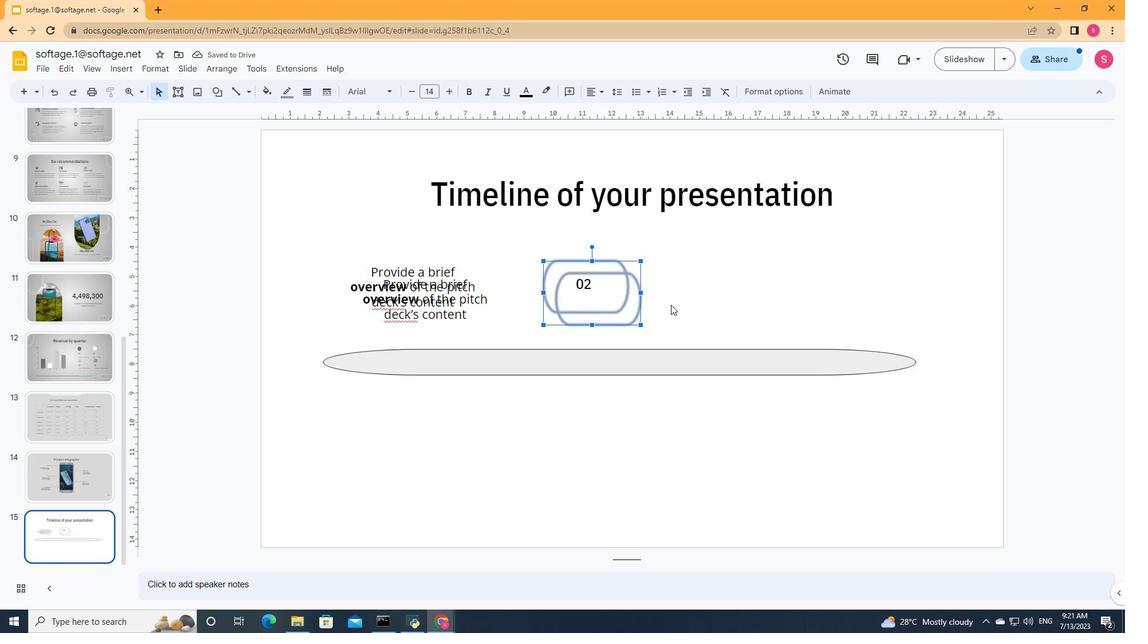 
Action: Mouse pressed left at (672, 304)
Screenshot: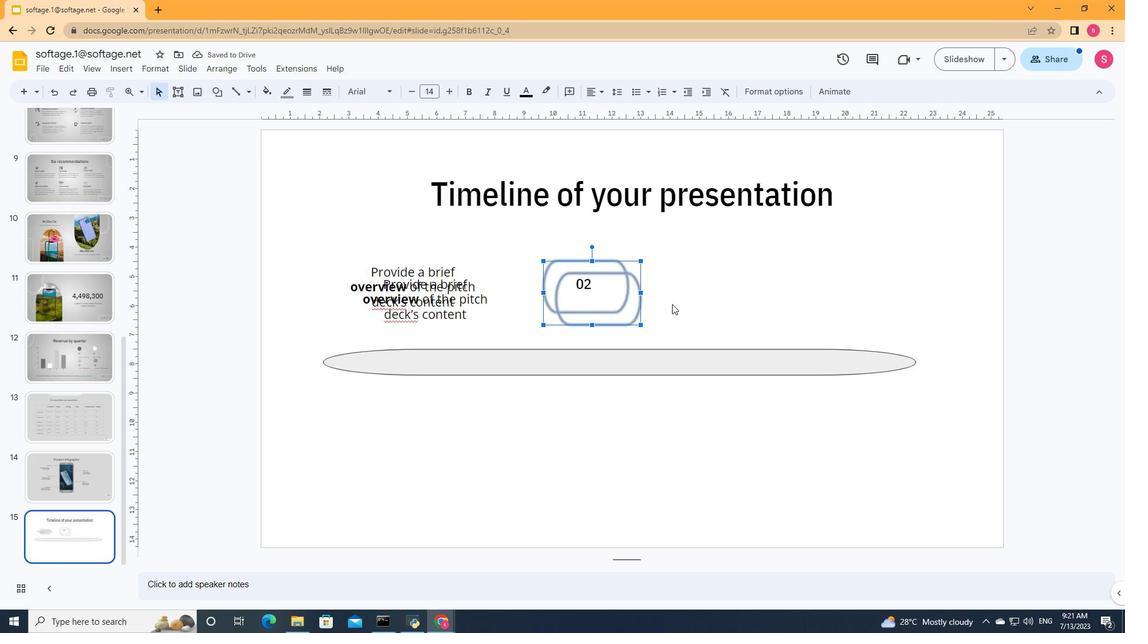
Action: Mouse moved to (640, 296)
Screenshot: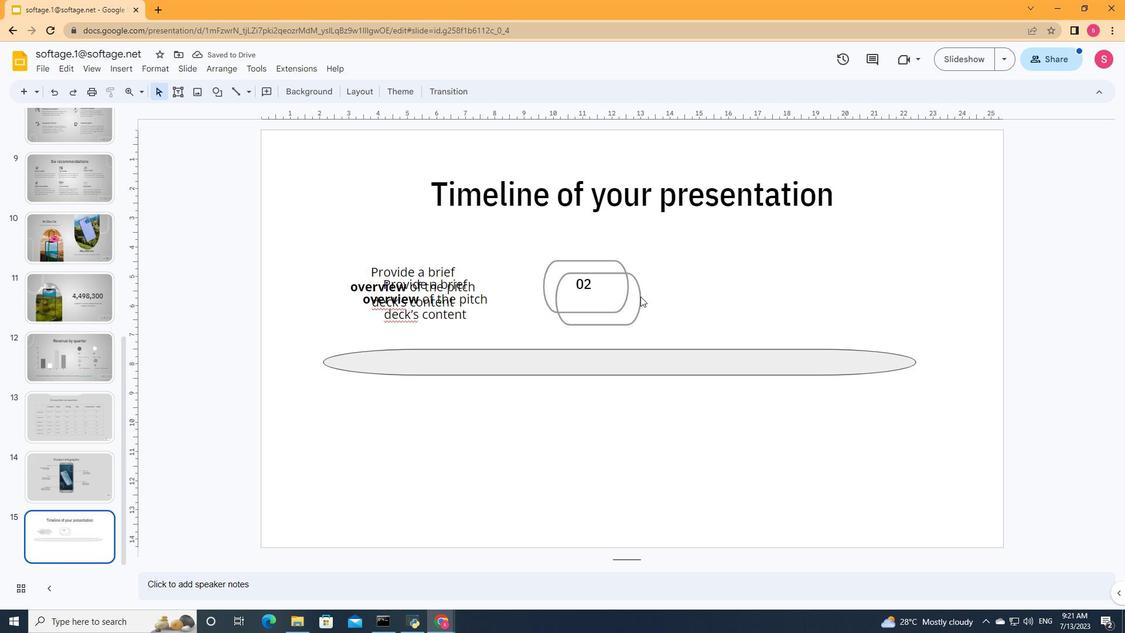 
Action: Mouse pressed left at (640, 296)
Screenshot: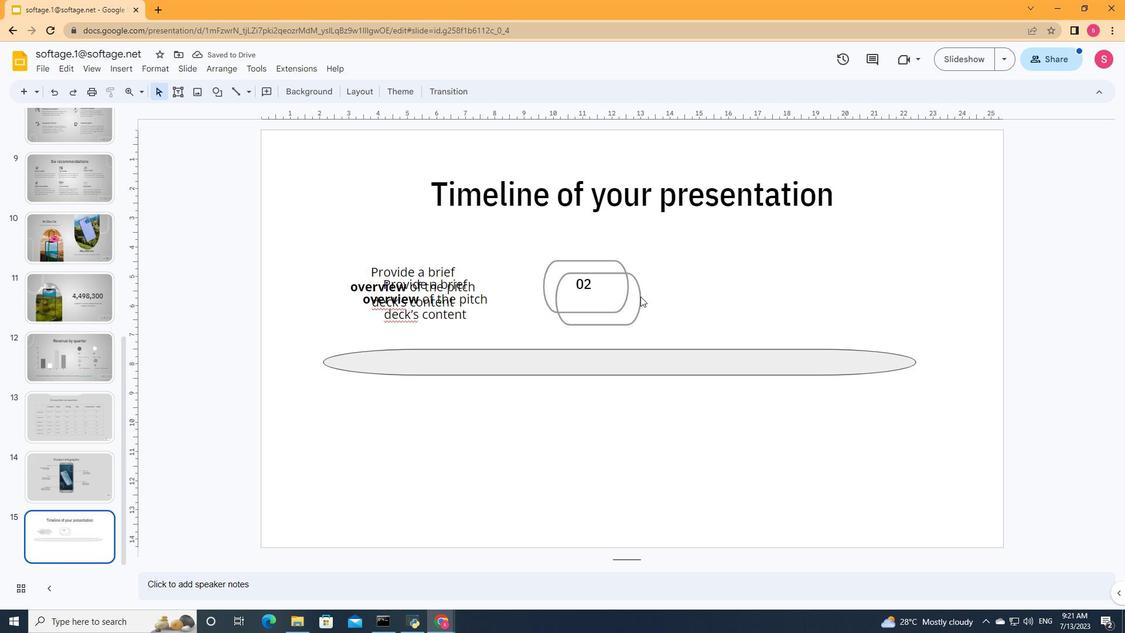 
Action: Mouse moved to (409, 314)
Screenshot: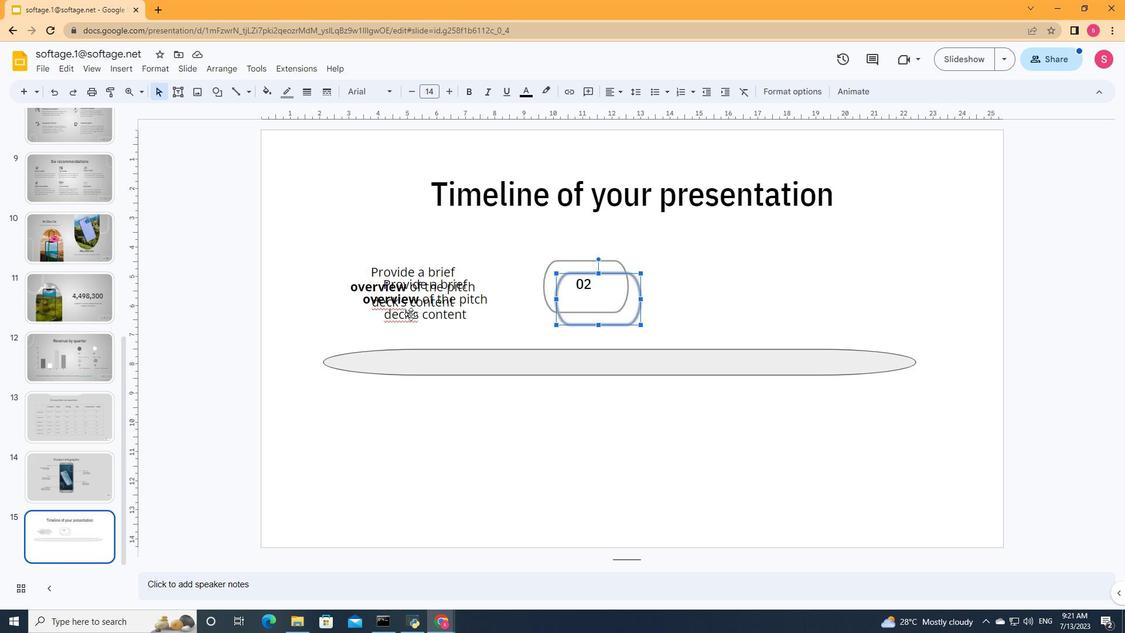 
Action: Mouse pressed left at (409, 314)
Screenshot: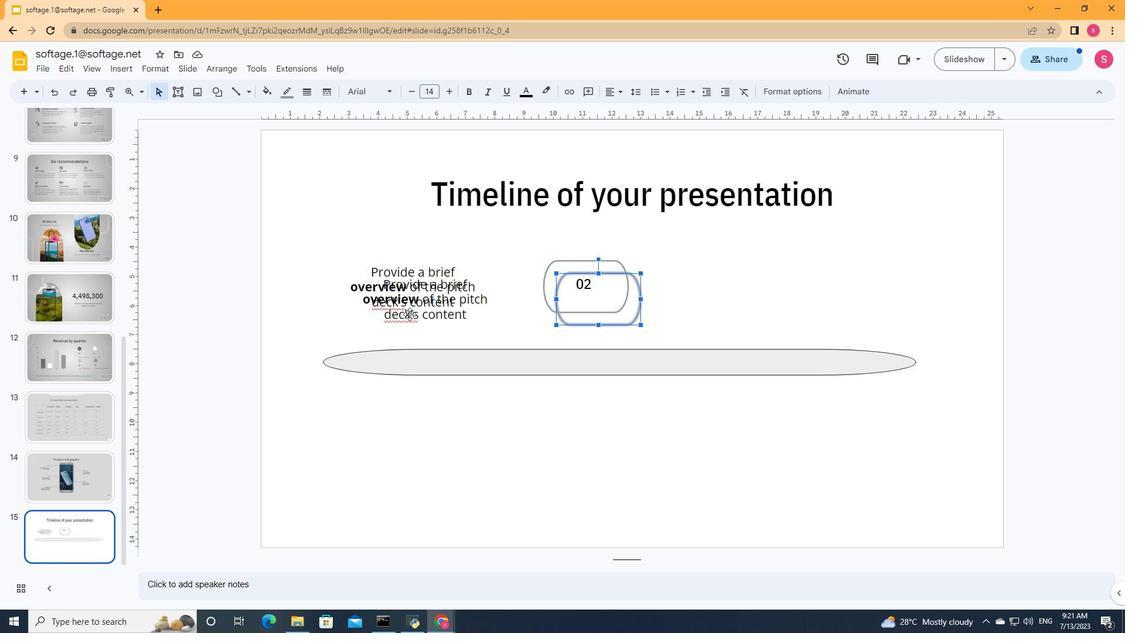 
Action: Mouse moved to (527, 308)
Screenshot: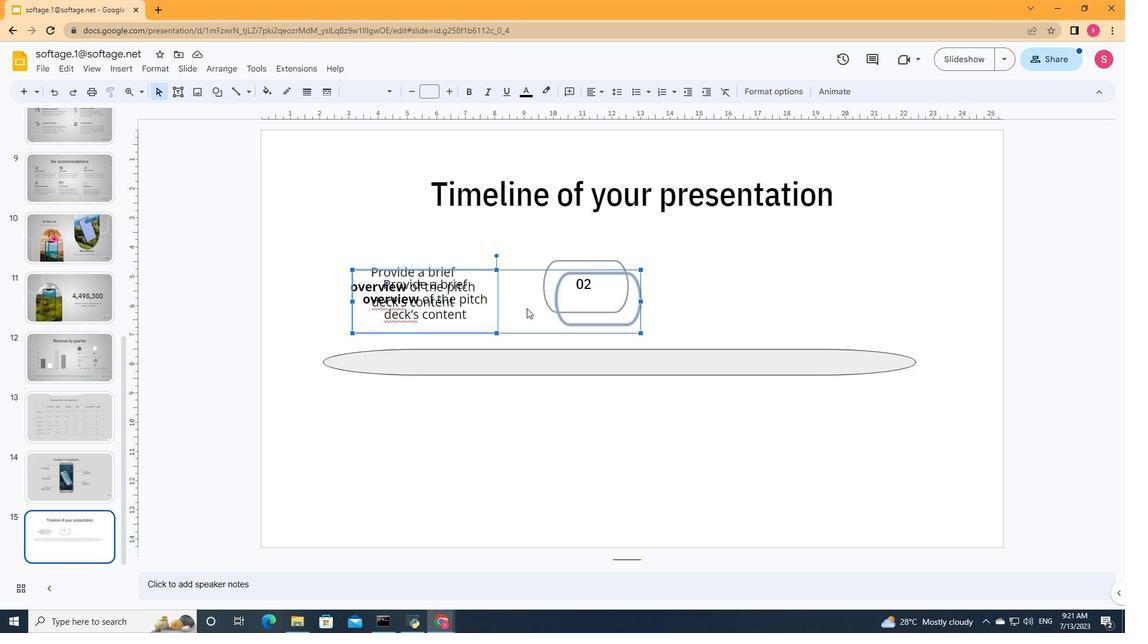
Action: Mouse pressed left at (527, 308)
Screenshot: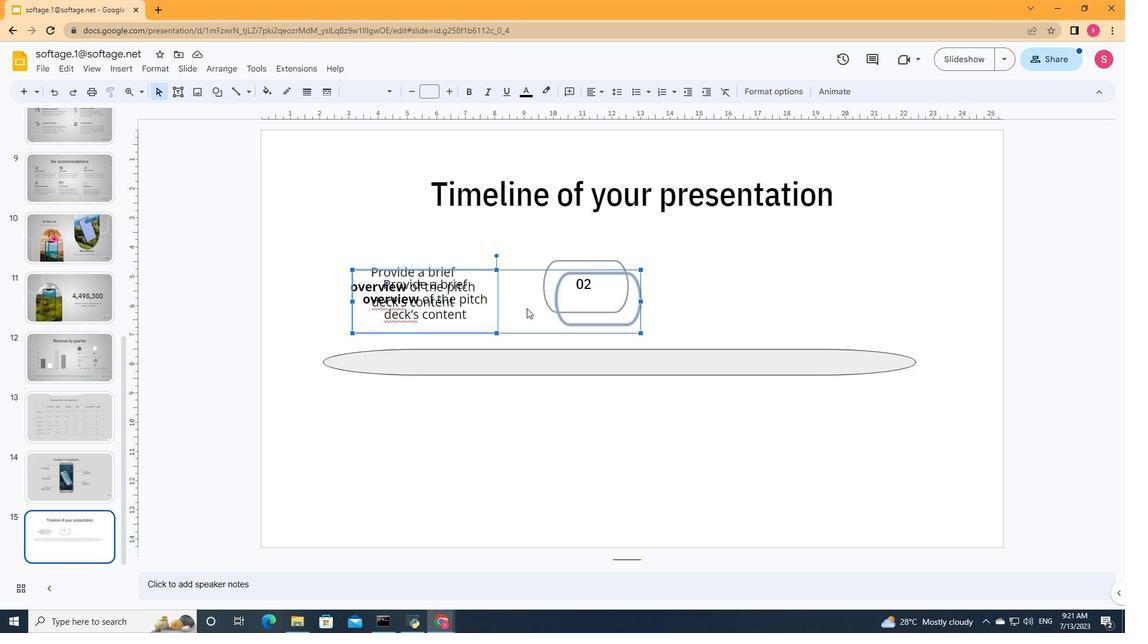 
Action: Mouse moved to (654, 310)
Screenshot: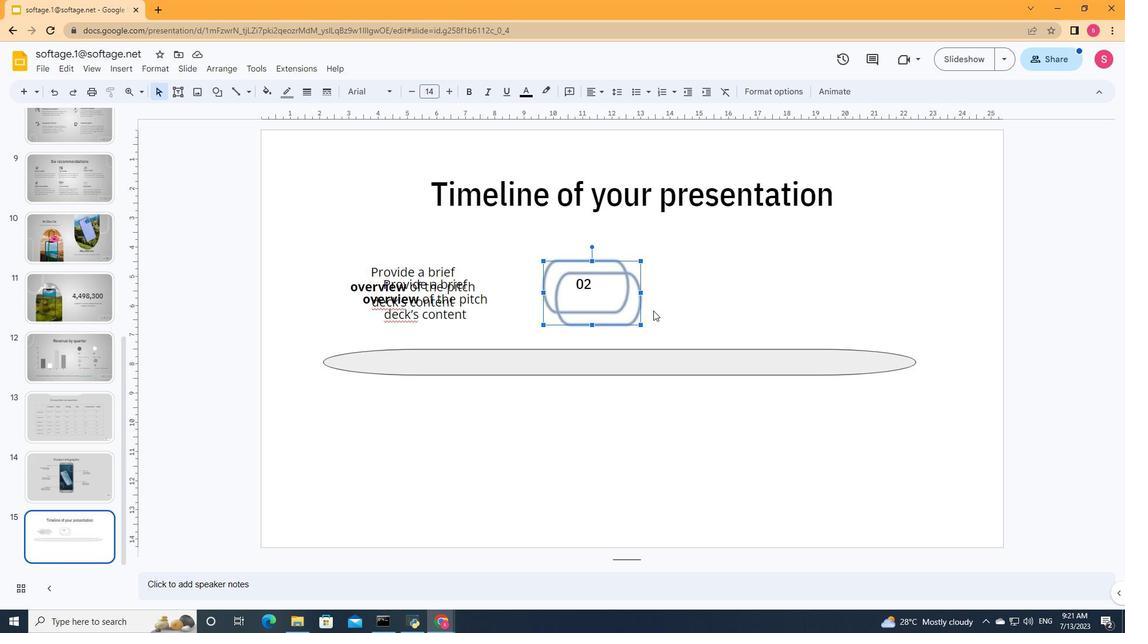 
Action: Mouse pressed left at (654, 310)
Screenshot: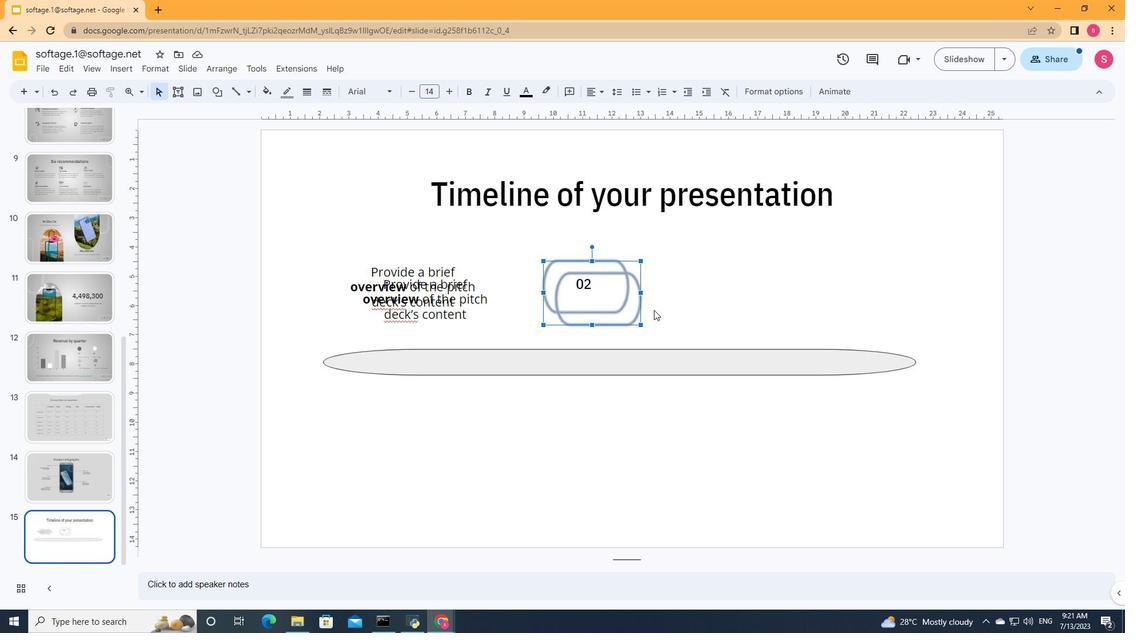 
Action: Mouse moved to (638, 314)
Screenshot: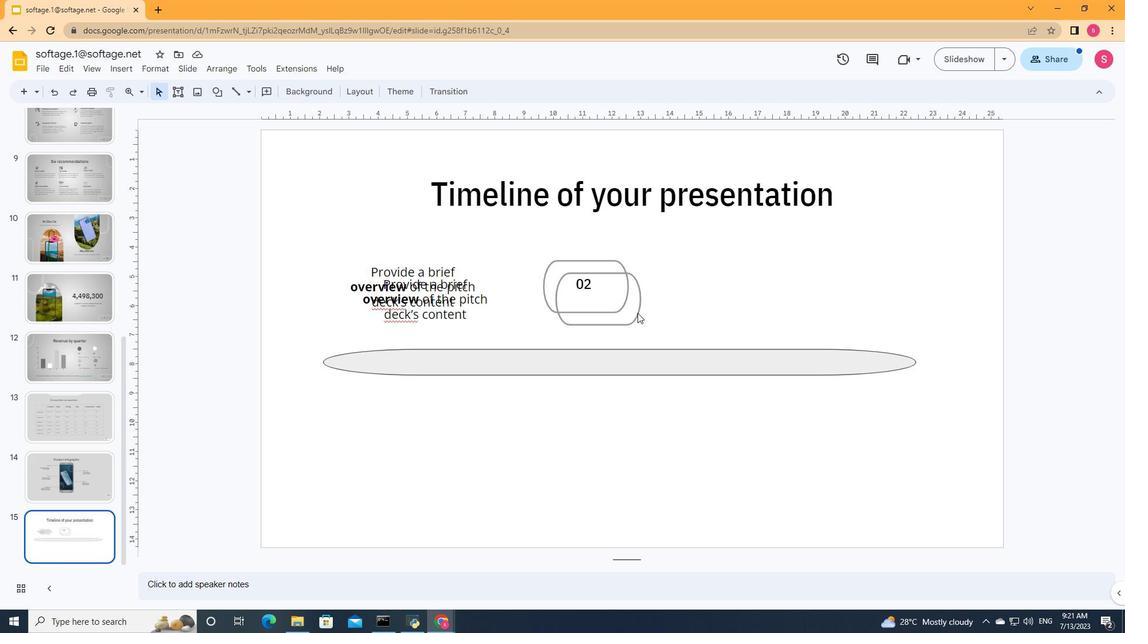 
Action: Mouse pressed left at (638, 314)
Screenshot: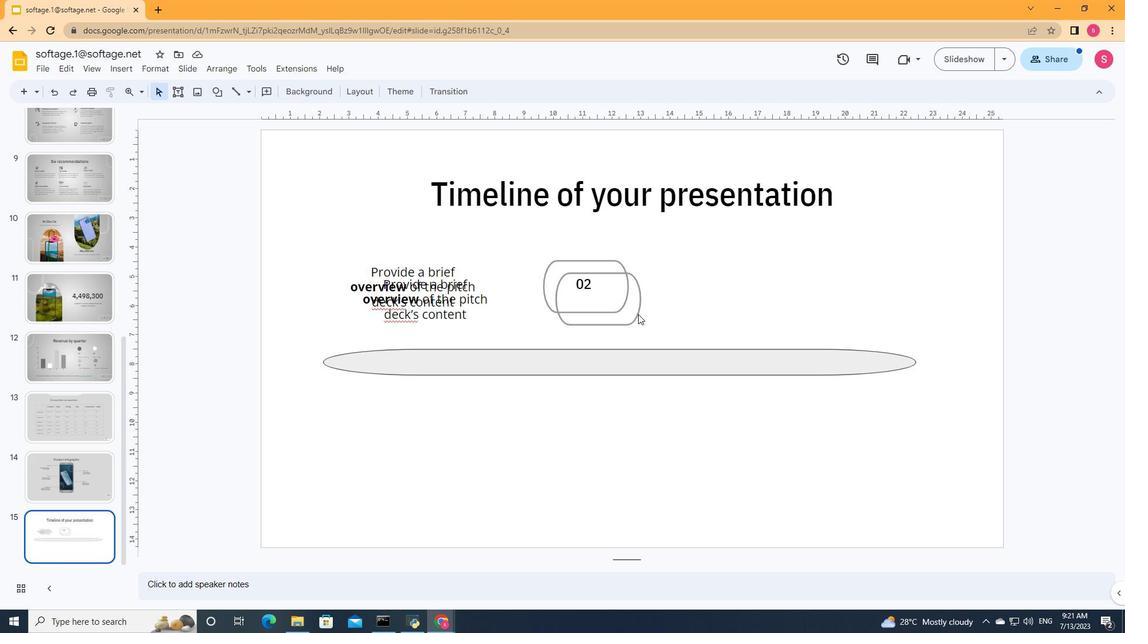 
Action: Mouse moved to (408, 313)
Screenshot: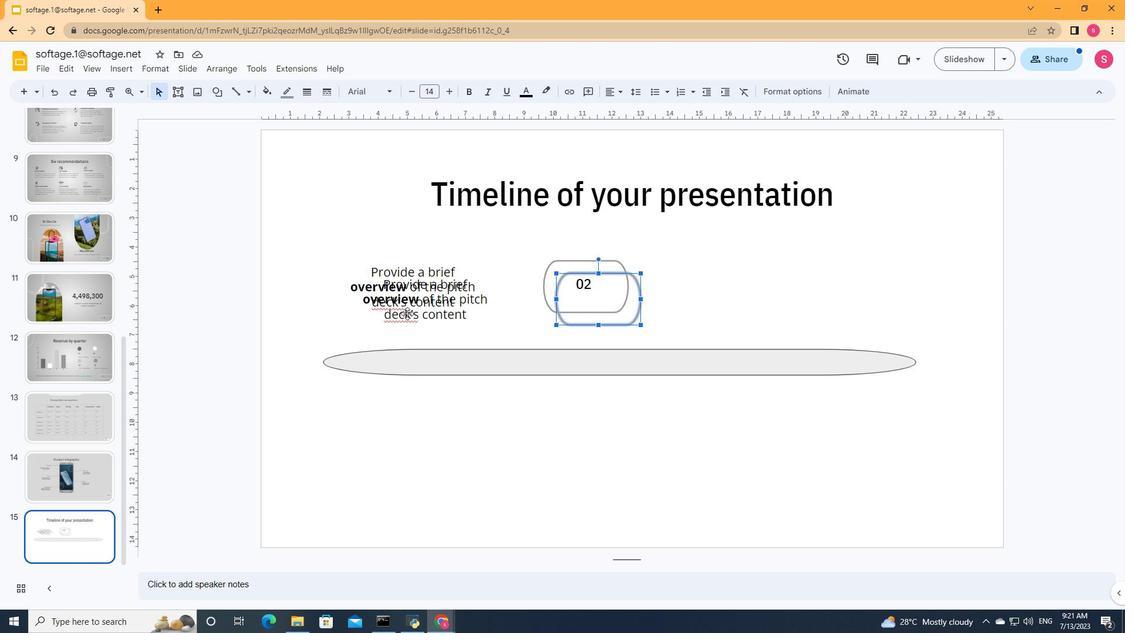 
Action: Mouse pressed left at (408, 313)
Screenshot: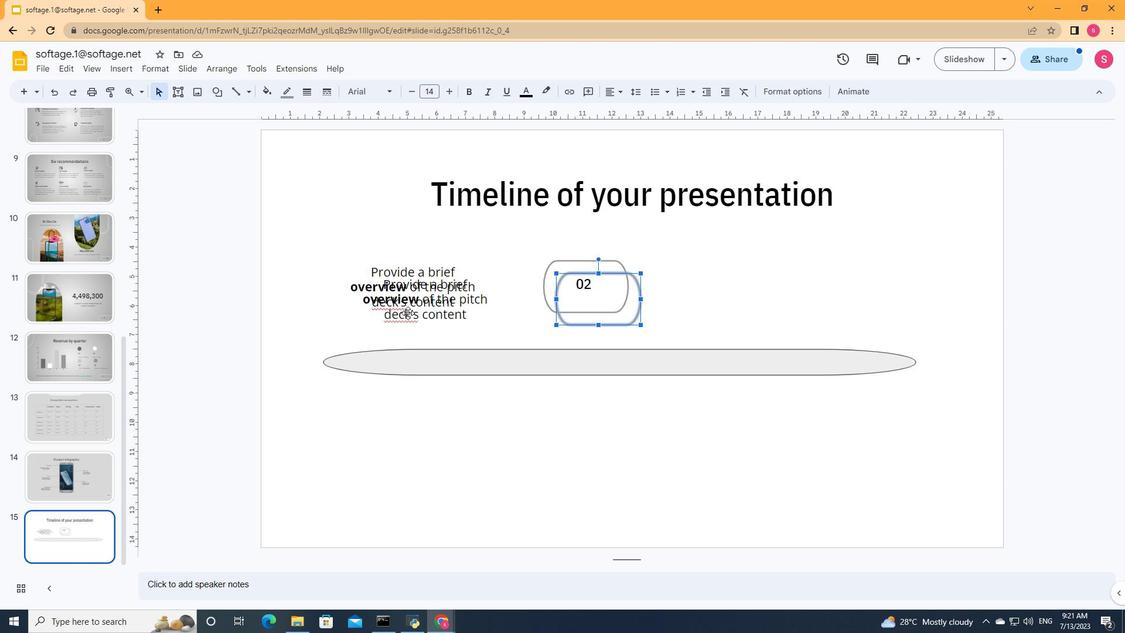 
Action: Mouse moved to (487, 270)
Screenshot: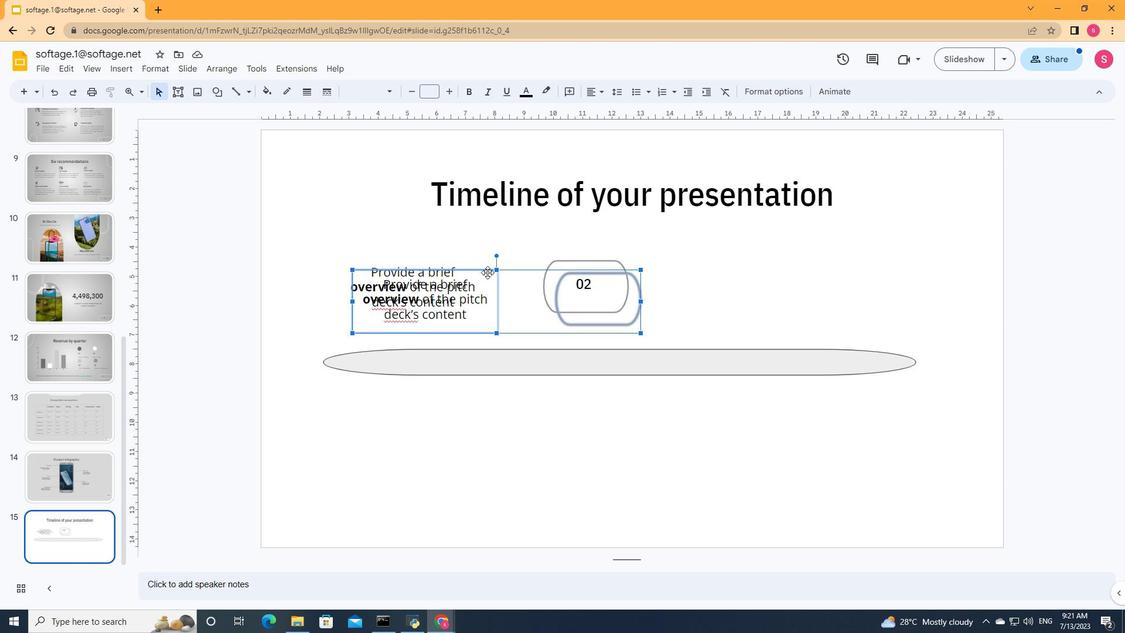 
Action: Mouse pressed left at (487, 270)
Screenshot: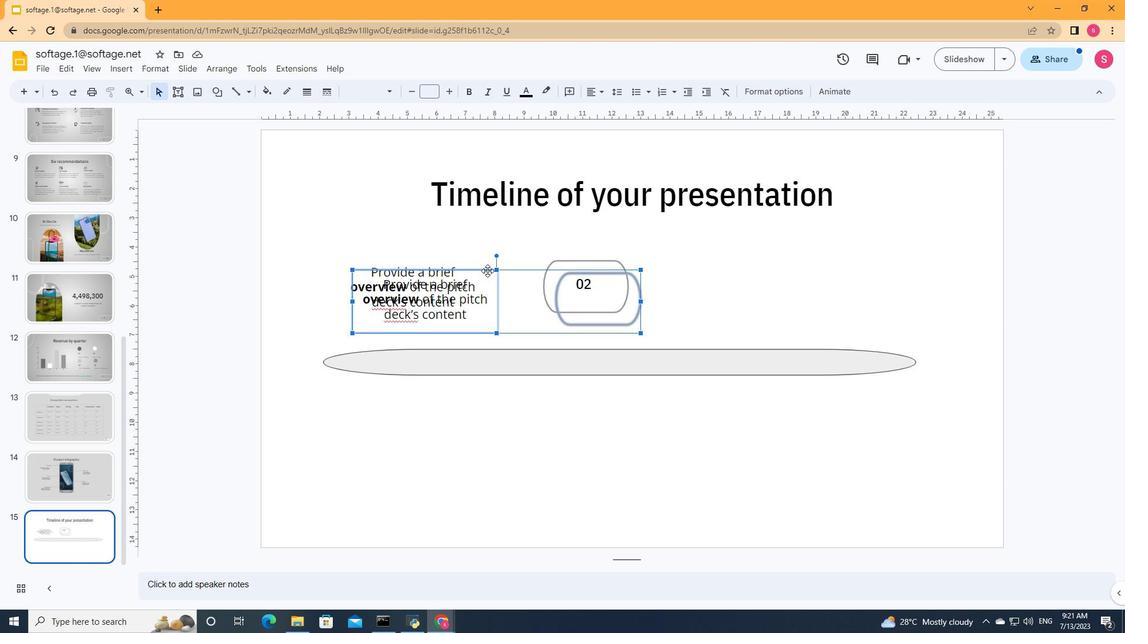 
Action: Mouse moved to (768, 289)
Screenshot: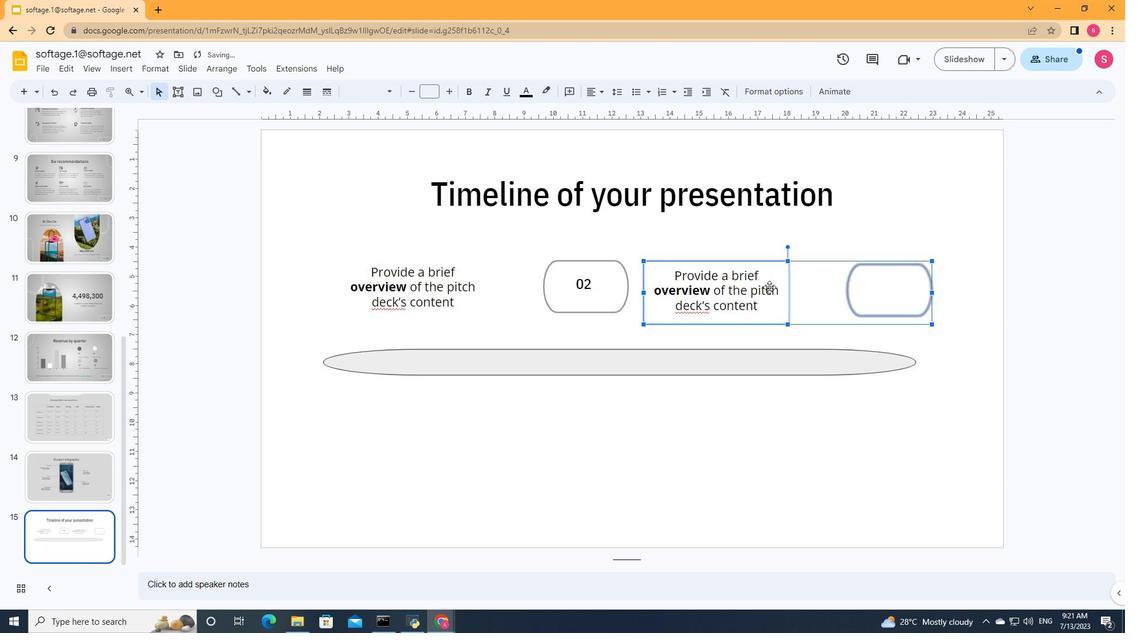 
Action: Mouse pressed left at (768, 289)
Screenshot: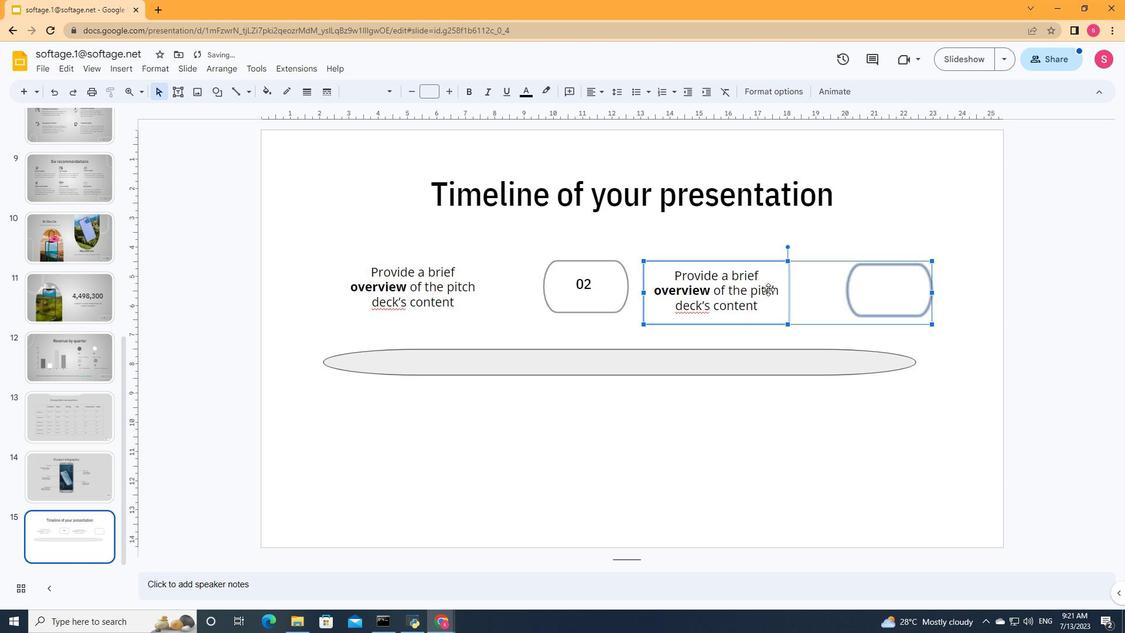 
Action: Mouse moved to (555, 285)
Screenshot: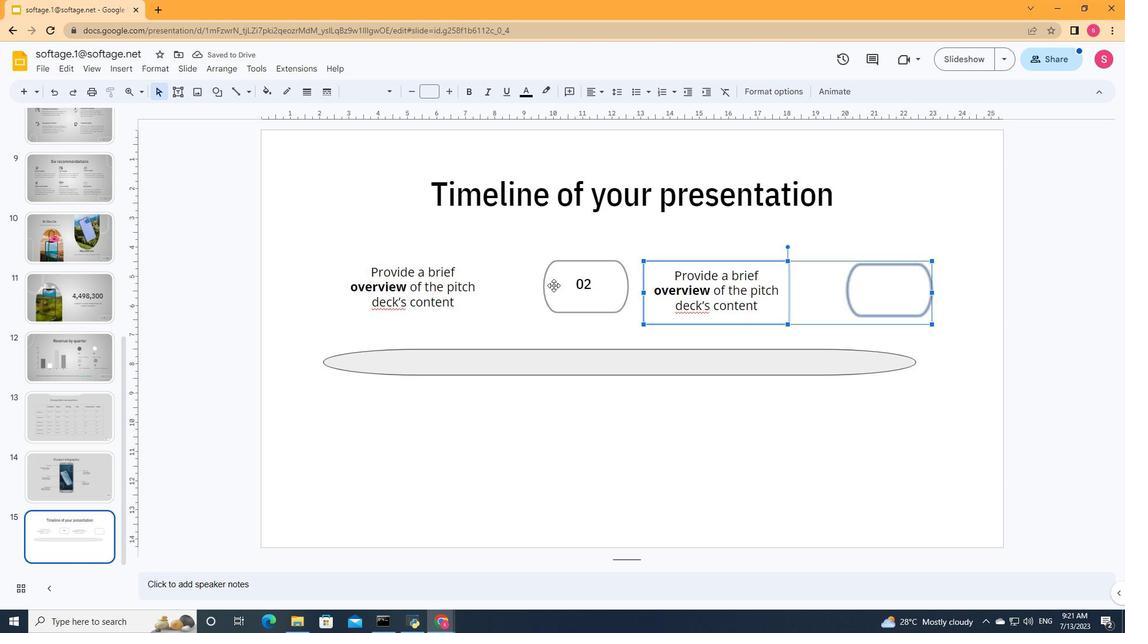 
Action: Mouse pressed left at (555, 285)
Screenshot: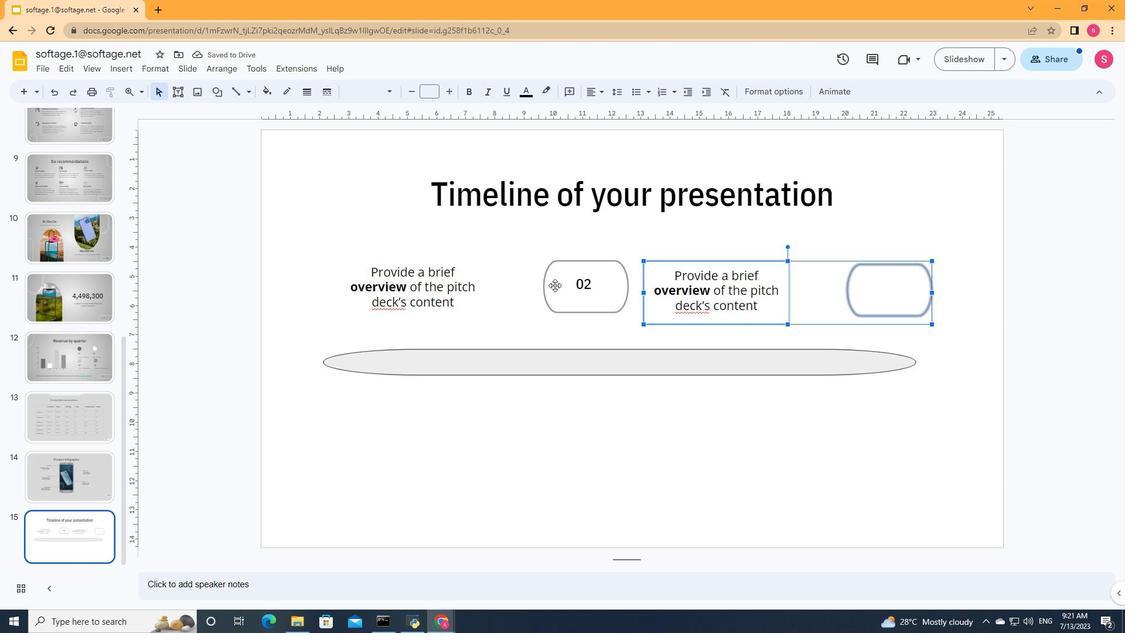 
Action: Mouse moved to (563, 338)
Screenshot: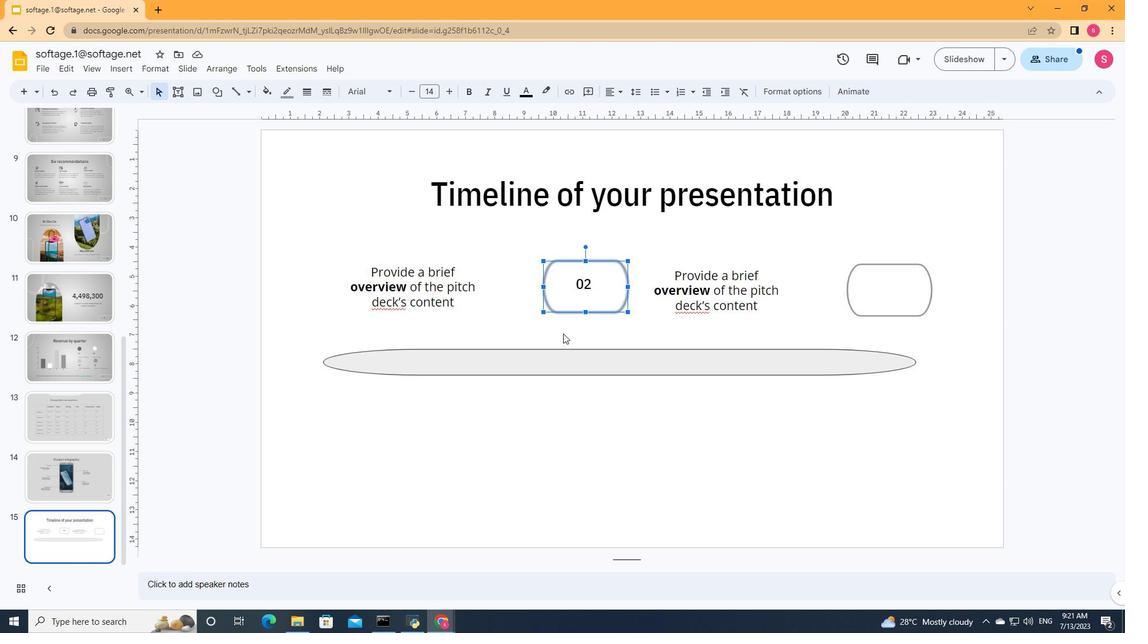 
Action: Key pressed <Key.left><Key.left><Key.left><Key.left><Key.left>ctrl+Zctrl+Z<'\x1a'><'\x1a'><'\x1a'>
Screenshot: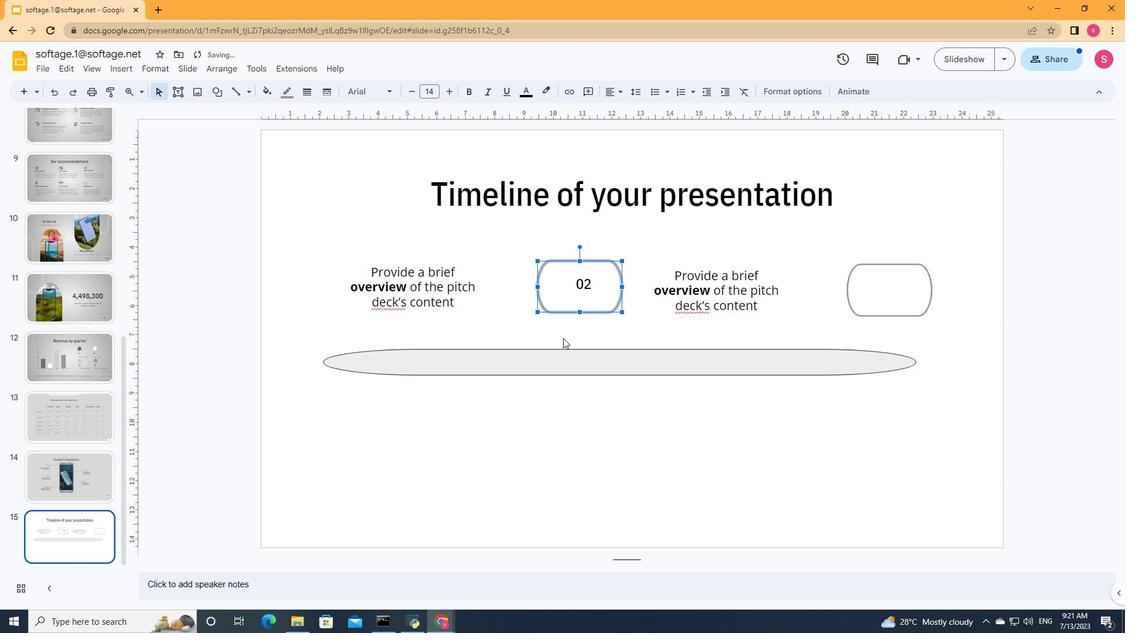 
Action: Mouse moved to (564, 338)
Screenshot: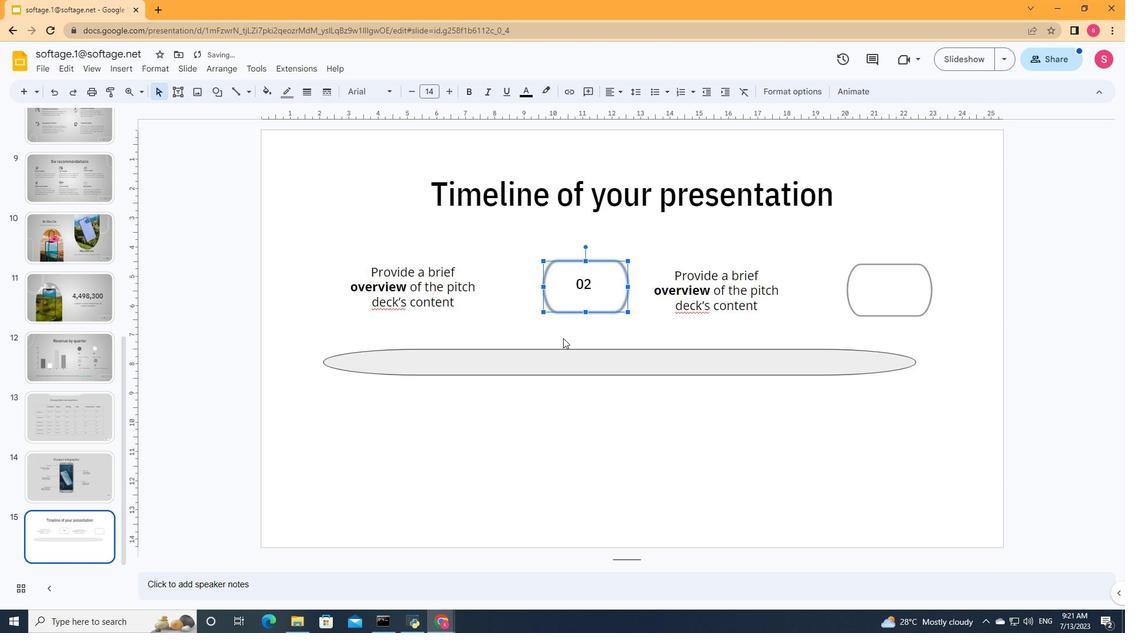 
Action: Mouse scrolled (564, 338) with delta (0, 0)
Screenshot: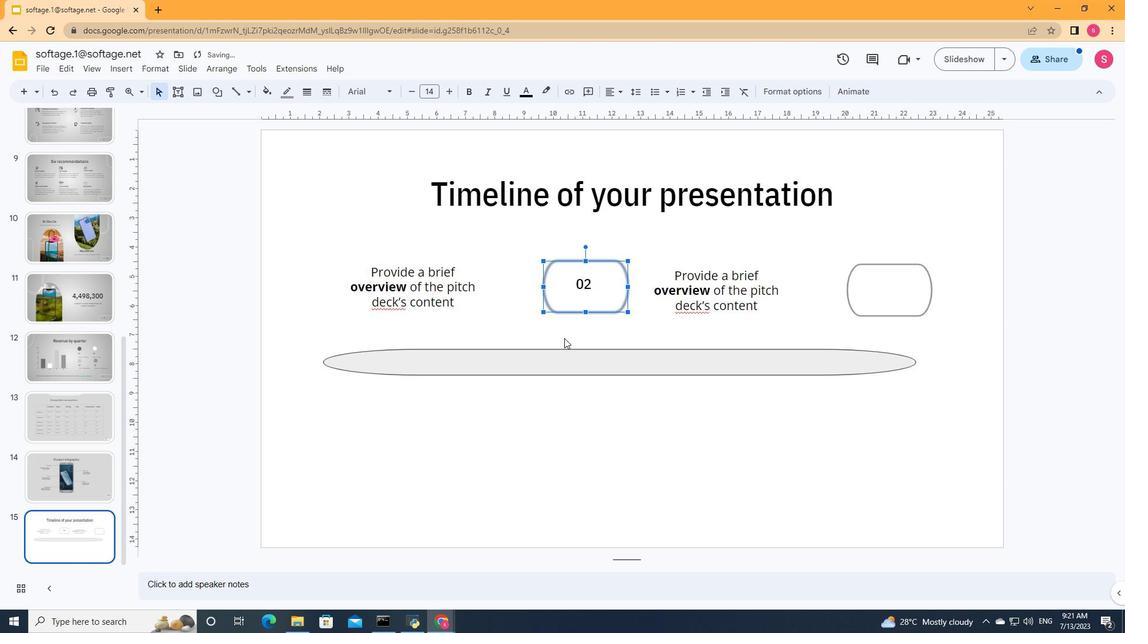 
Action: Mouse moved to (82, 541)
Screenshot: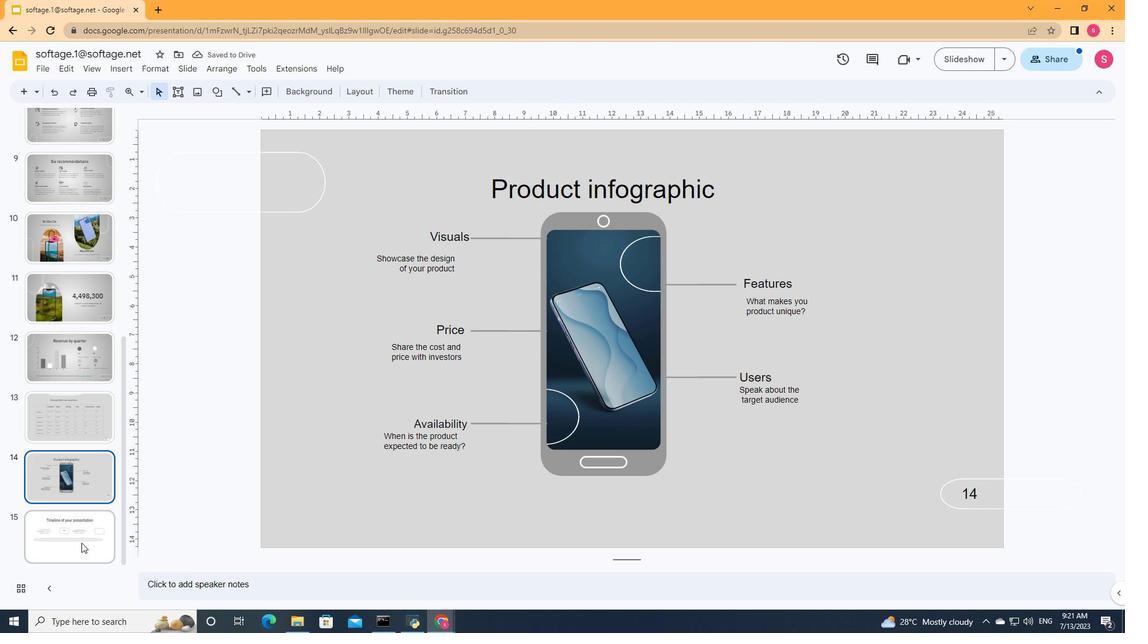 
Action: Mouse pressed left at (82, 541)
Screenshot: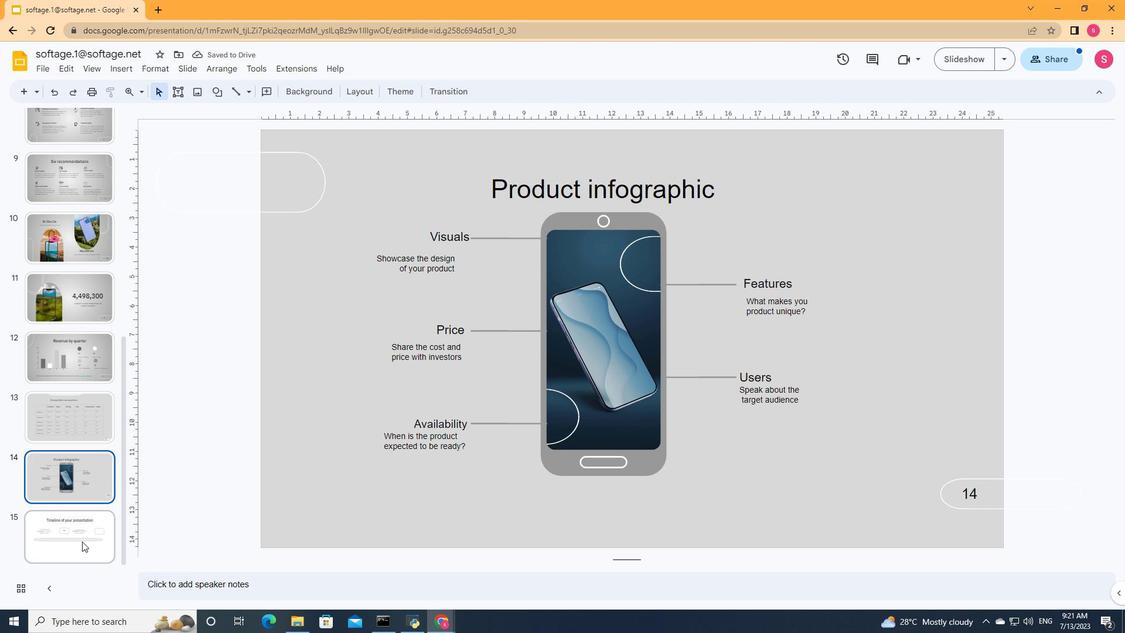 
Action: Mouse moved to (594, 261)
Screenshot: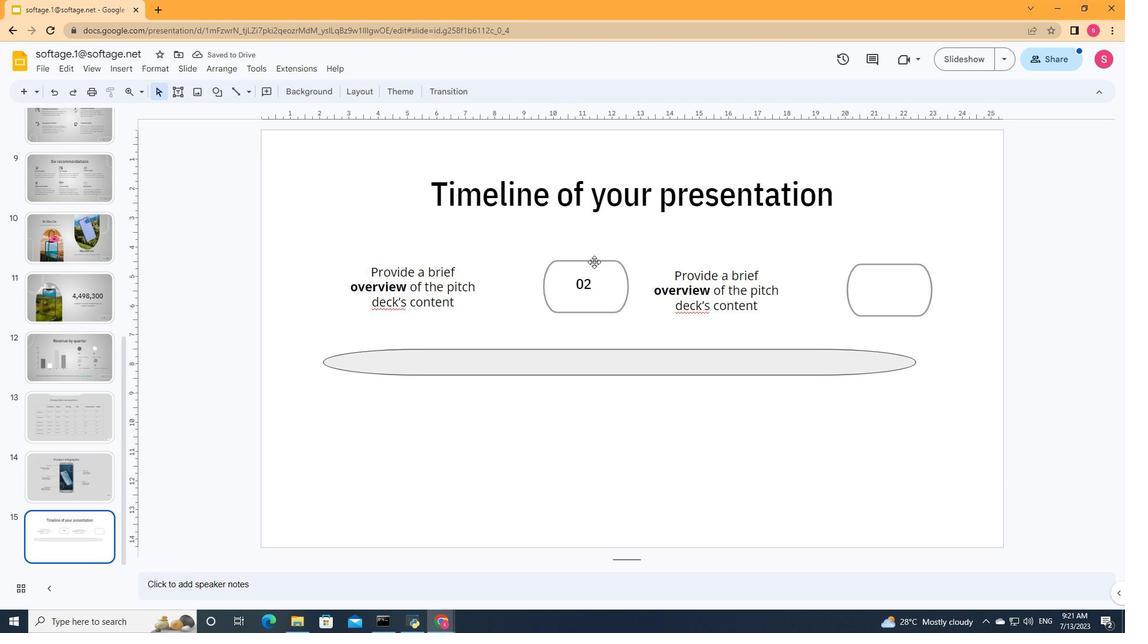 
Action: Mouse pressed left at (594, 261)
Screenshot: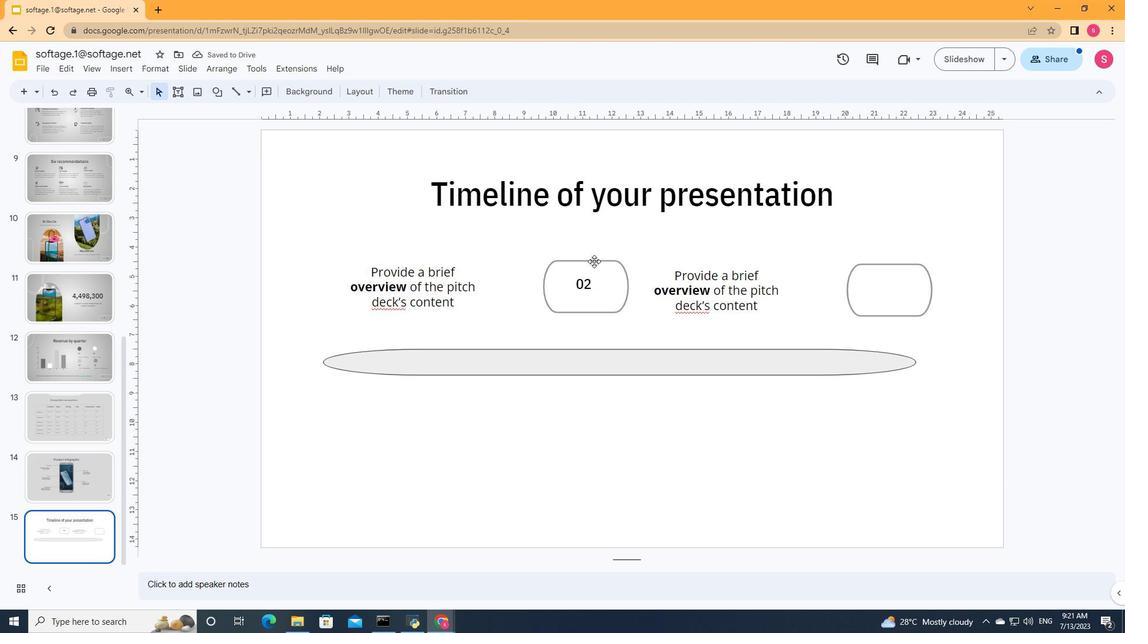 
Action: Mouse moved to (583, 283)
Screenshot: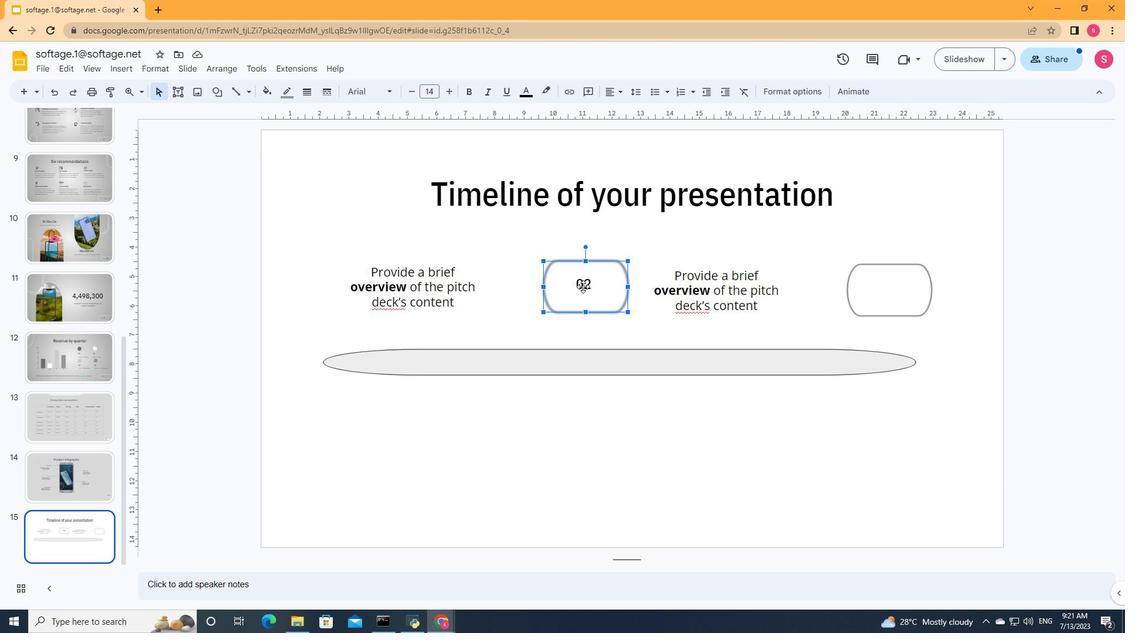 
Action: Mouse pressed left at (583, 283)
Screenshot: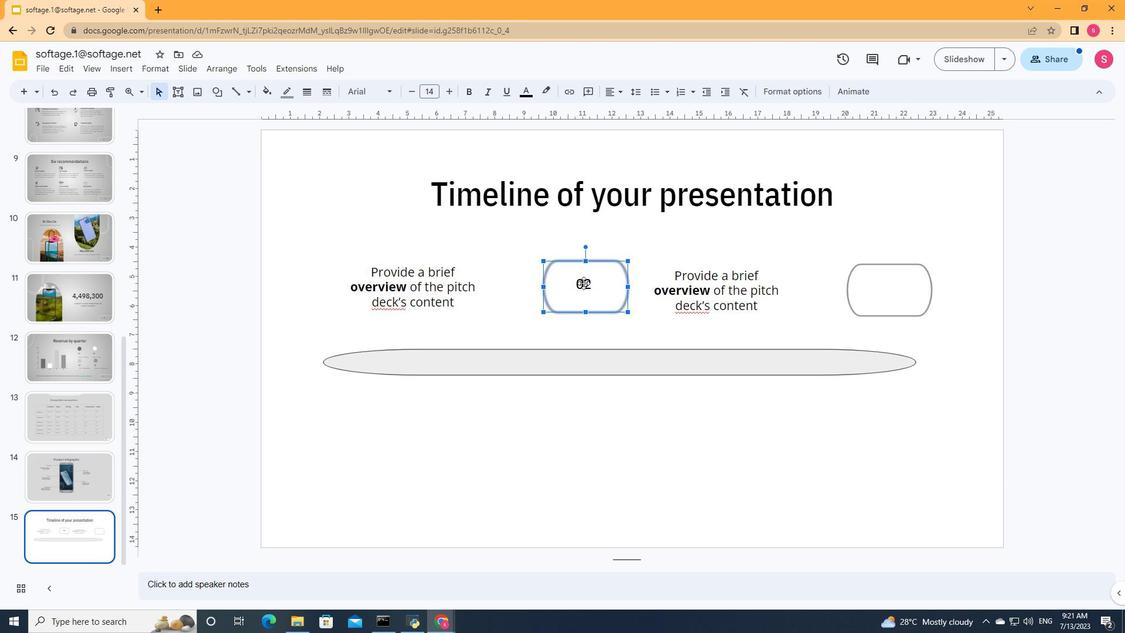 
Action: Mouse moved to (582, 287)
Screenshot: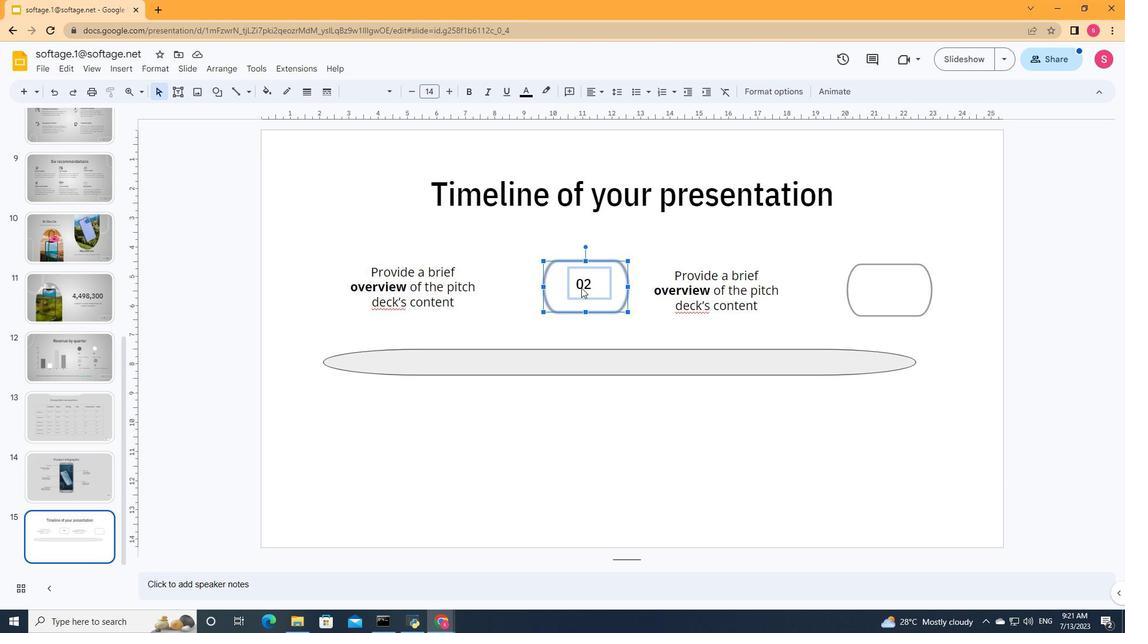 
Action: Key pressed <Key.left><Key.left><Key.left><Key.left><Key.left>
Screenshot: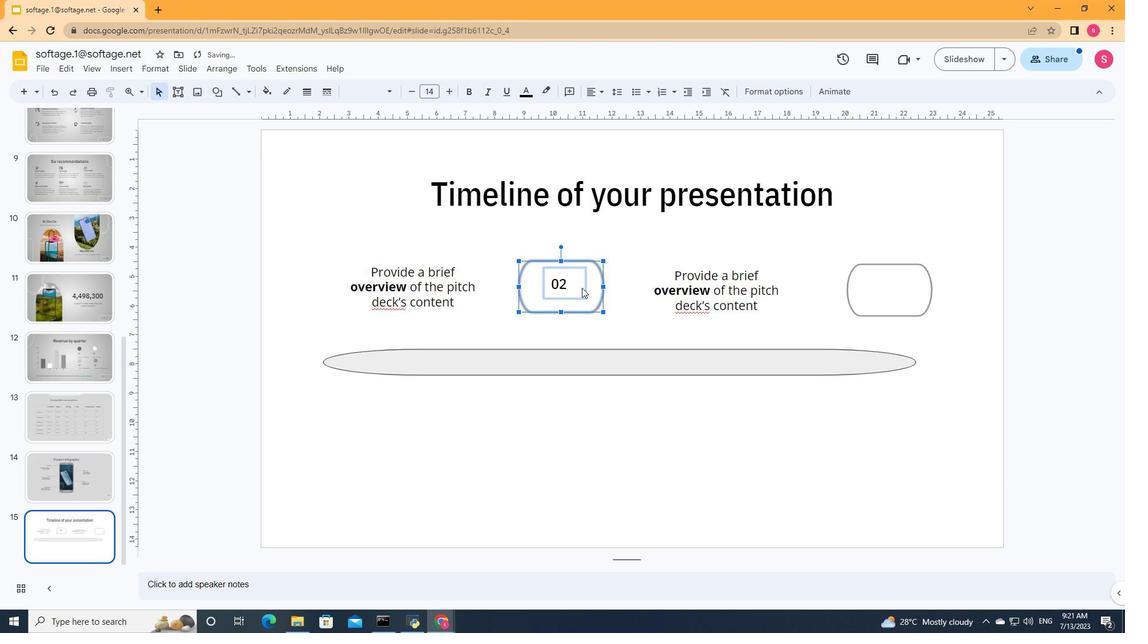 
Action: Mouse moved to (689, 290)
Screenshot: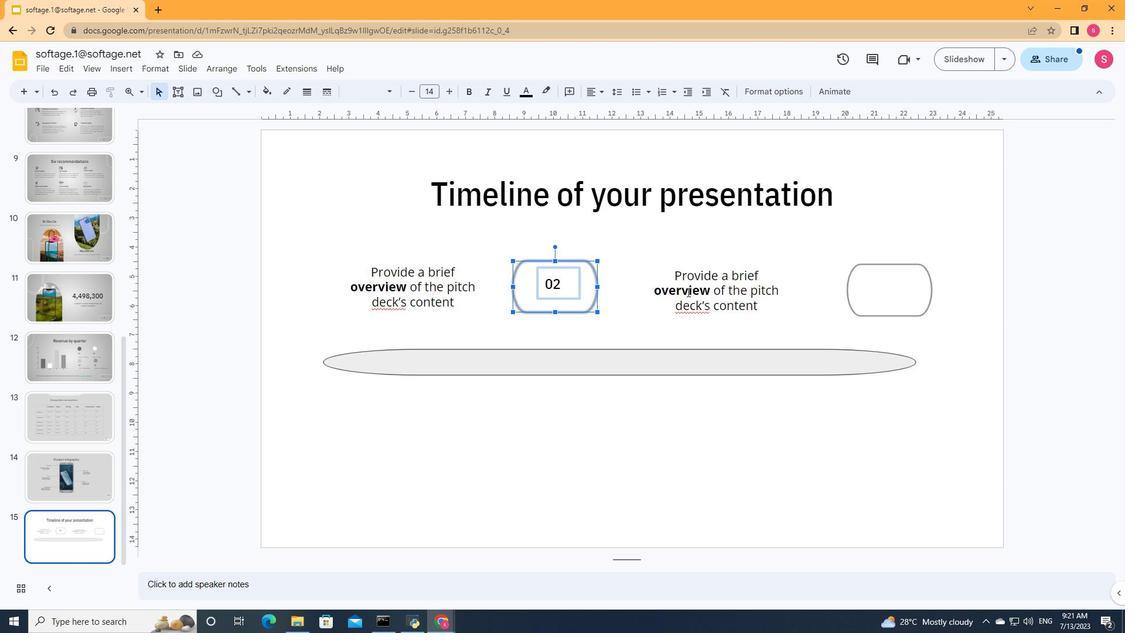 
Action: Mouse pressed left at (689, 290)
Screenshot: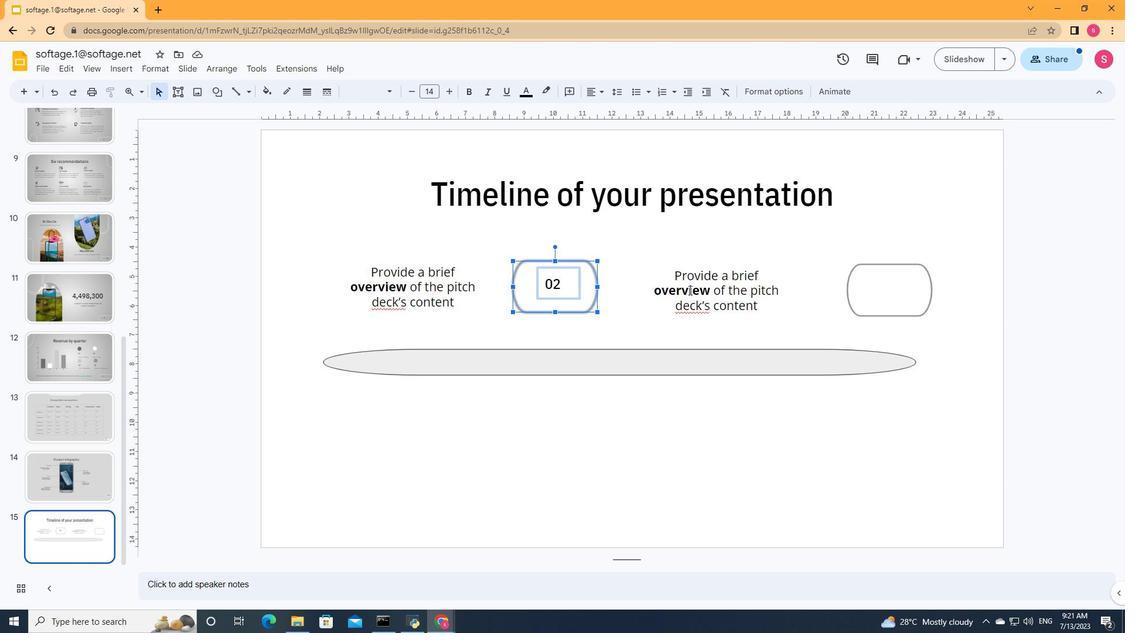 
Action: Mouse moved to (677, 258)
Screenshot: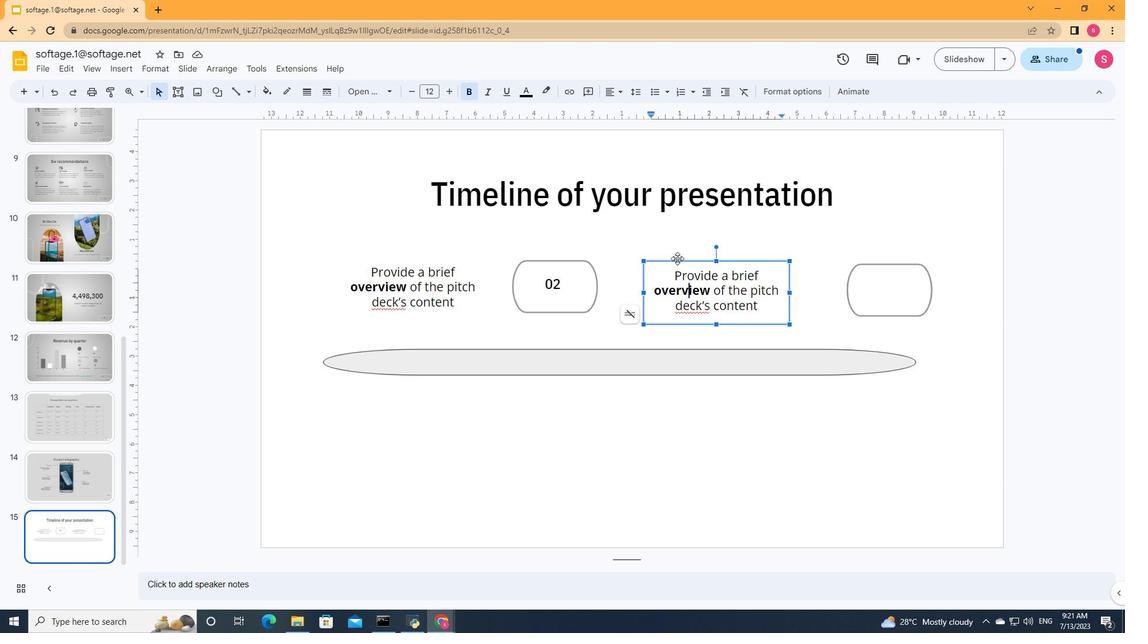 
Action: Mouse pressed left at (677, 258)
Screenshot: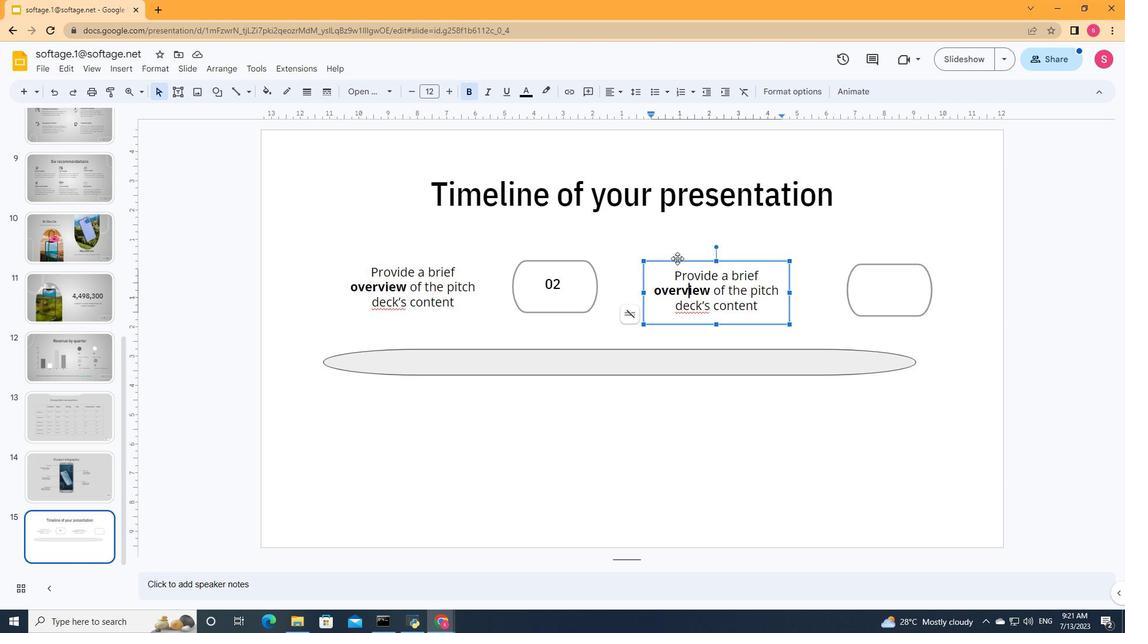 
Action: Key pressed <Key.left><Key.left><Key.left><Key.up>
Screenshot: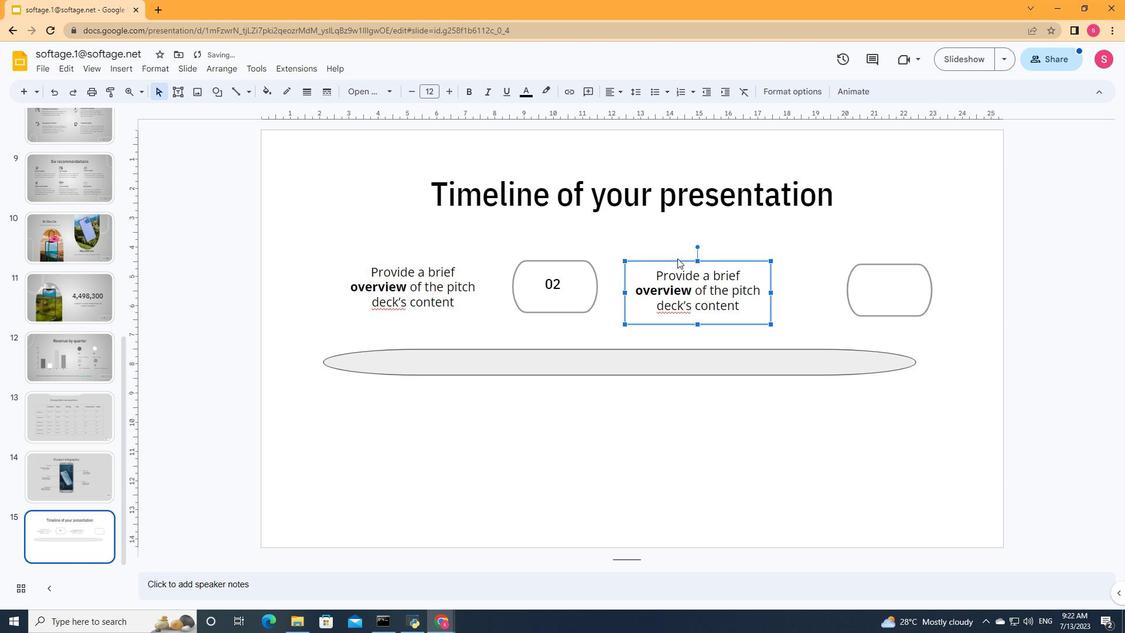 
Action: Mouse moved to (850, 276)
Screenshot: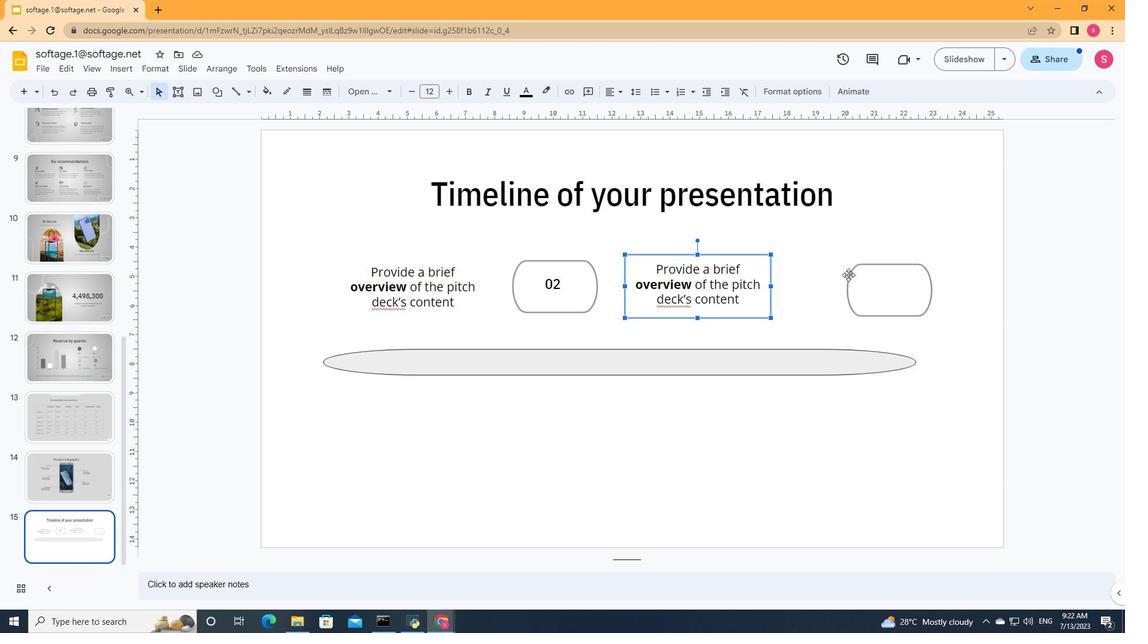 
Action: Mouse pressed left at (850, 276)
Screenshot: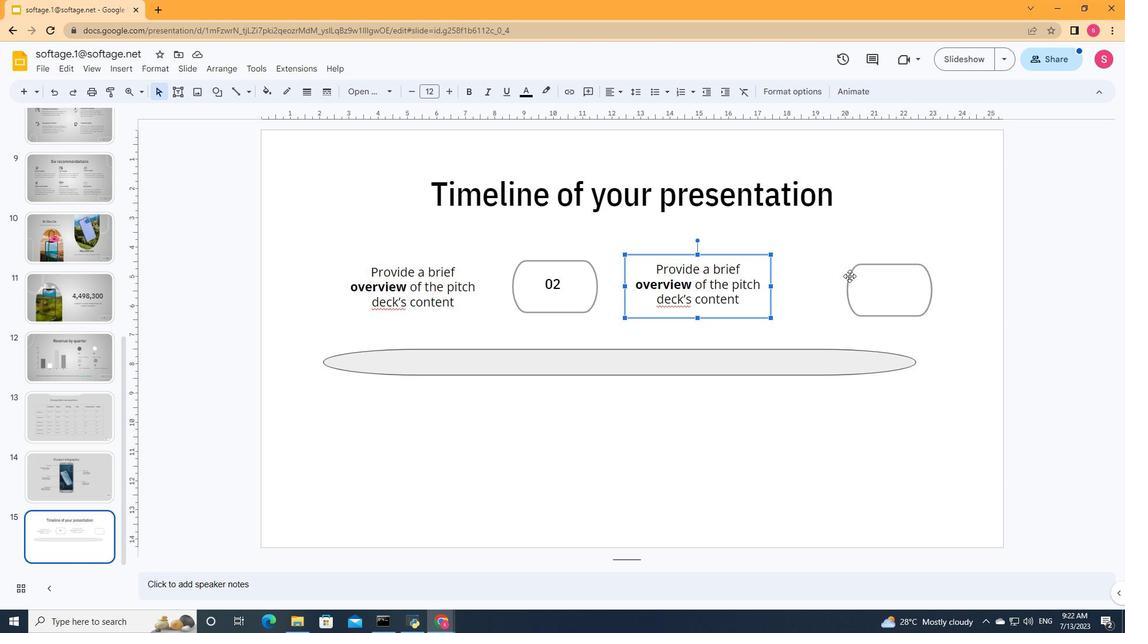 
Action: Key pressed <Key.up><Key.left><Key.left>
Screenshot: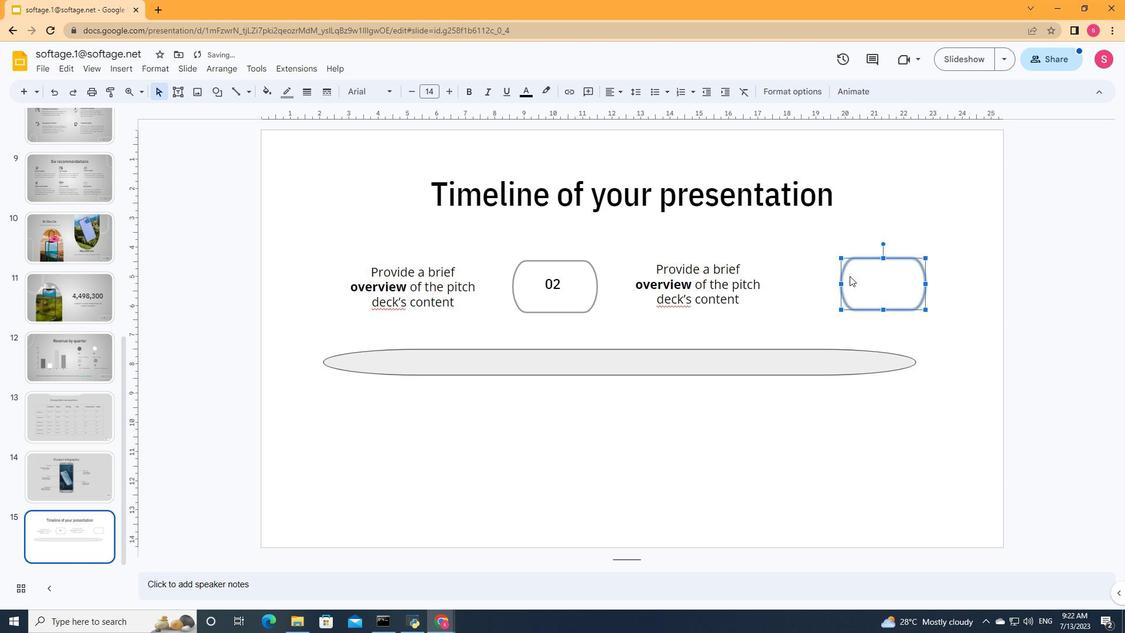 
Action: Mouse moved to (850, 276)
Screenshot: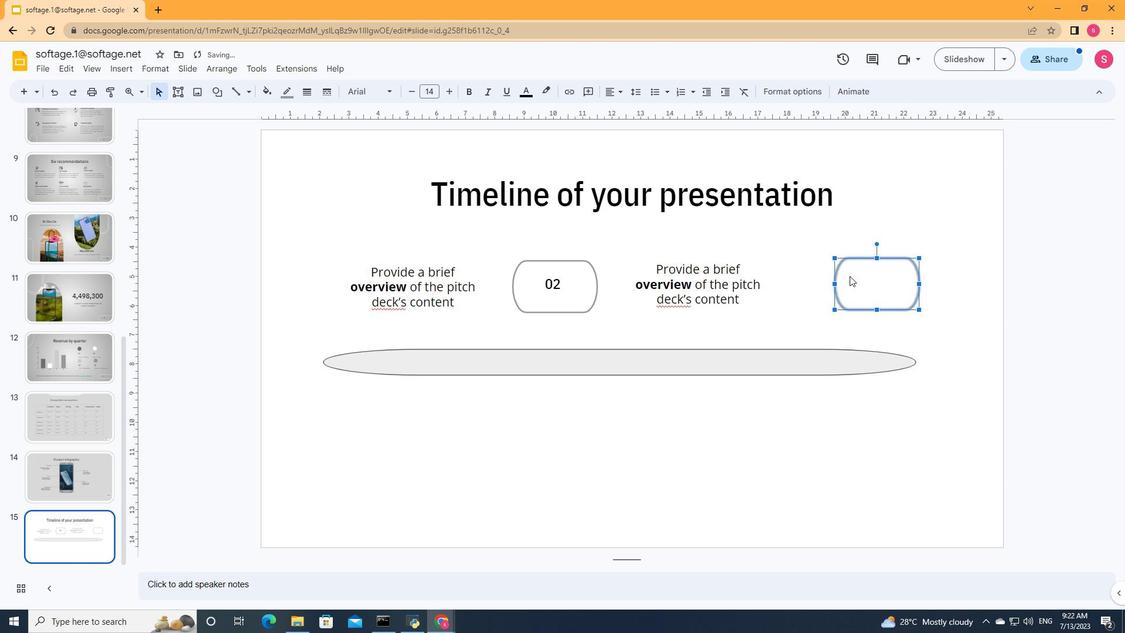 
Action: Key pressed <Key.left><Key.left><Key.left><Key.left><Key.left><Key.left><Key.left><Key.right><Key.left>
Screenshot: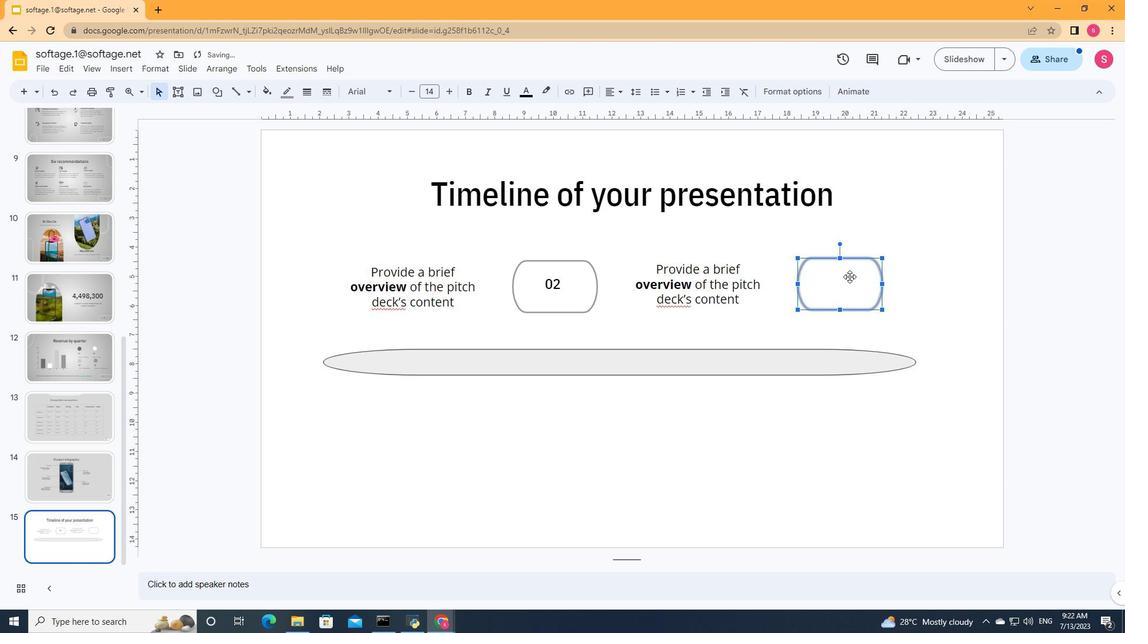 
Action: Mouse moved to (762, 320)
Screenshot: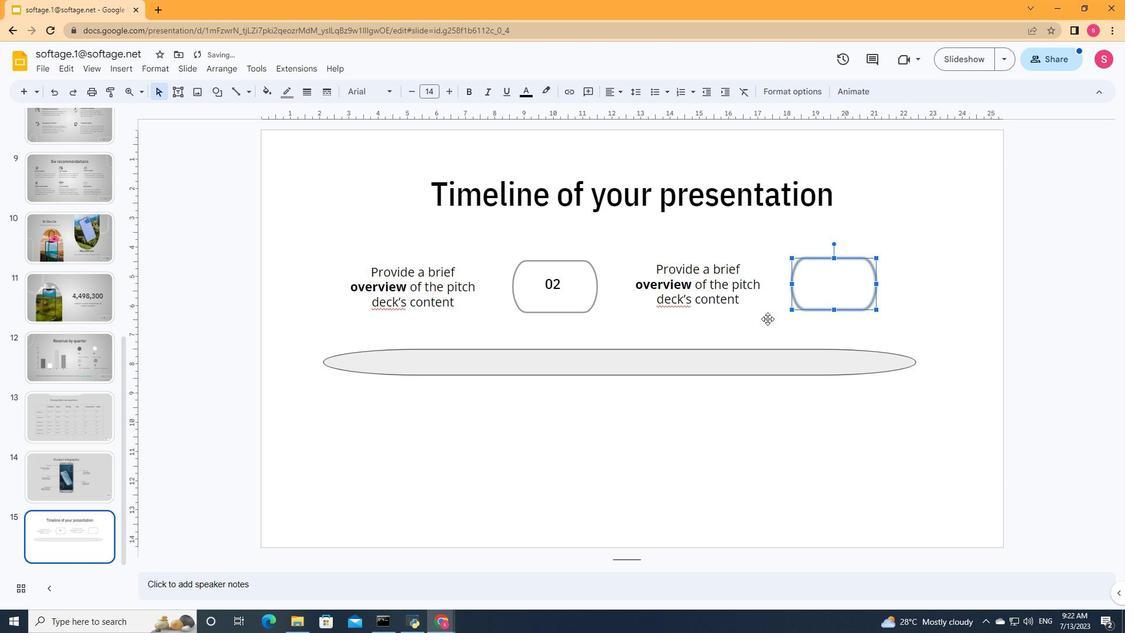 
Action: Mouse pressed left at (762, 320)
Screenshot: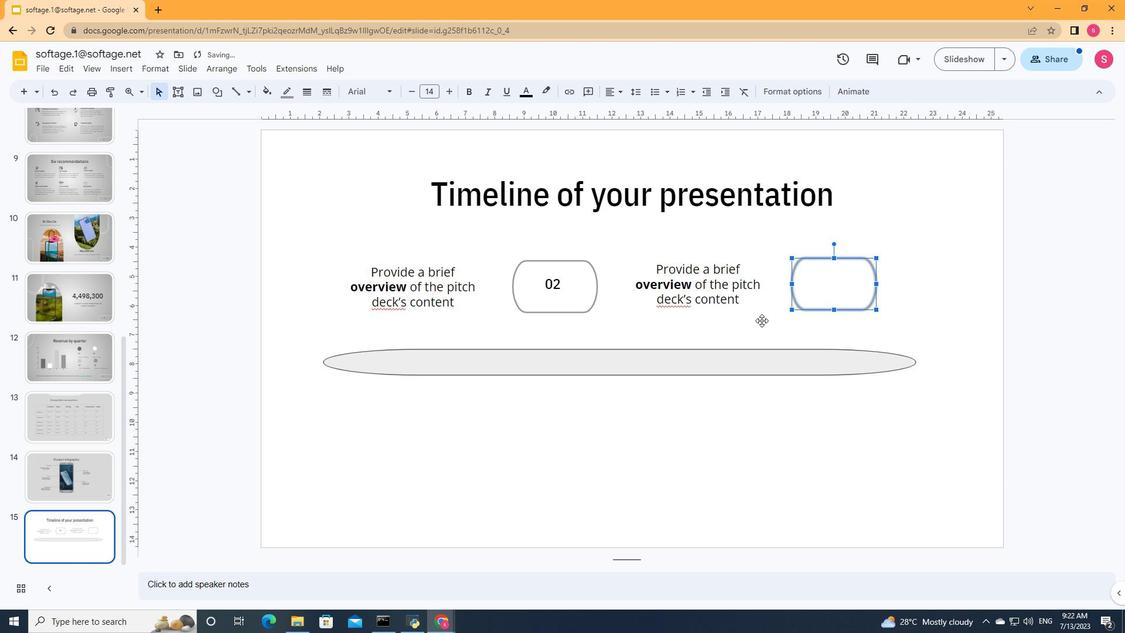 
Action: Mouse moved to (706, 291)
Screenshot: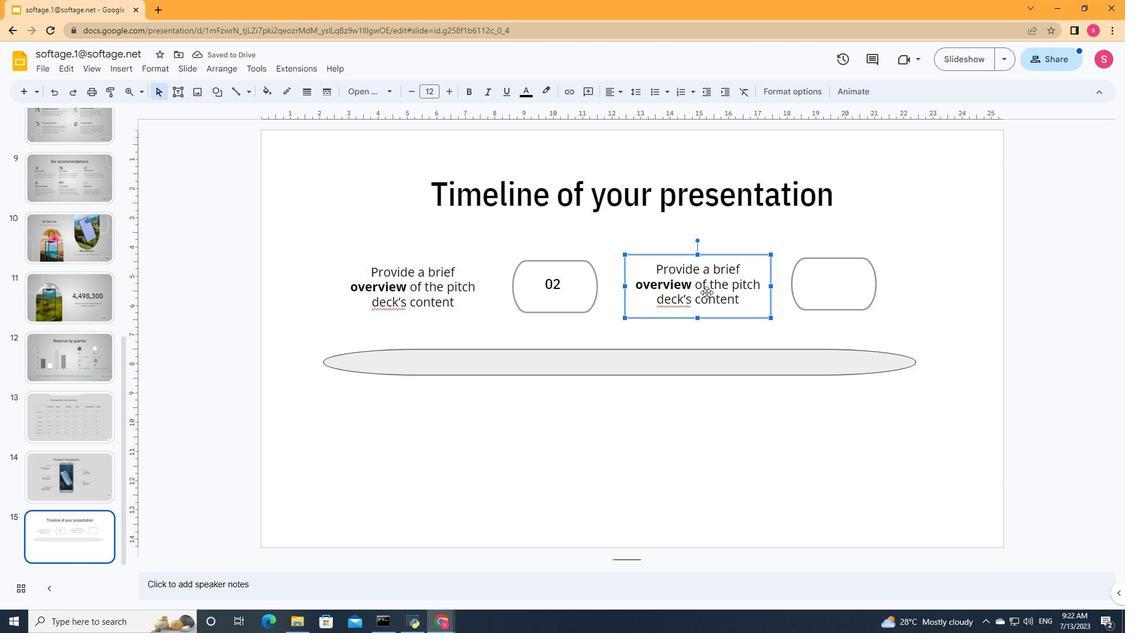 
Action: Mouse pressed left at (706, 291)
Screenshot: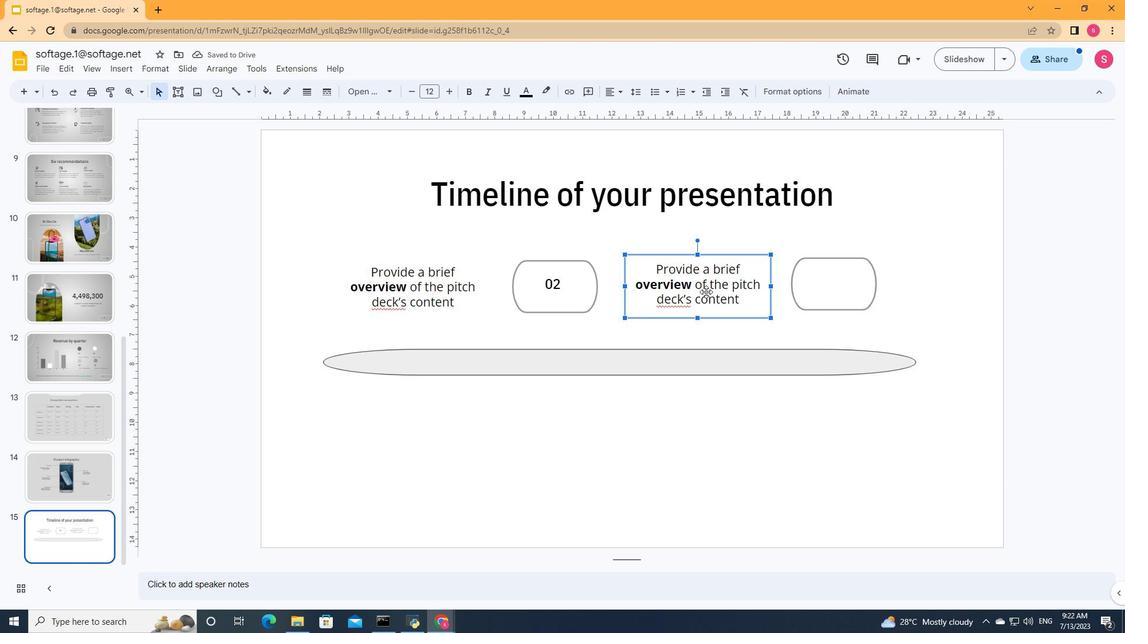 
Action: Mouse moved to (745, 303)
Screenshot: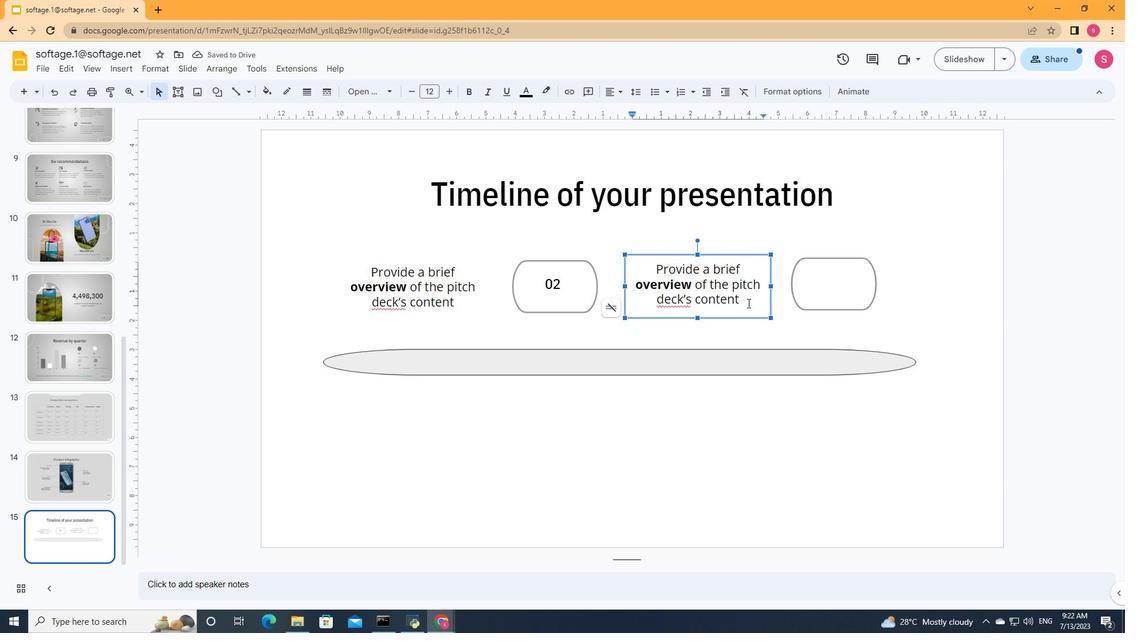 
Action: Mouse pressed left at (745, 303)
Screenshot: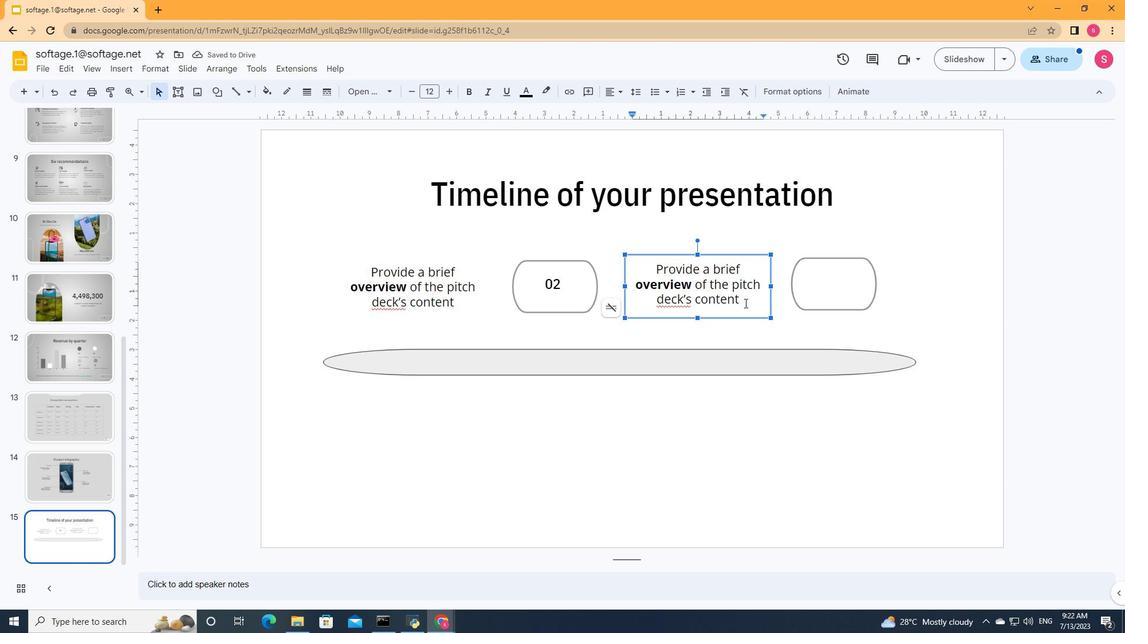 
Action: Mouse moved to (630, 259)
Screenshot: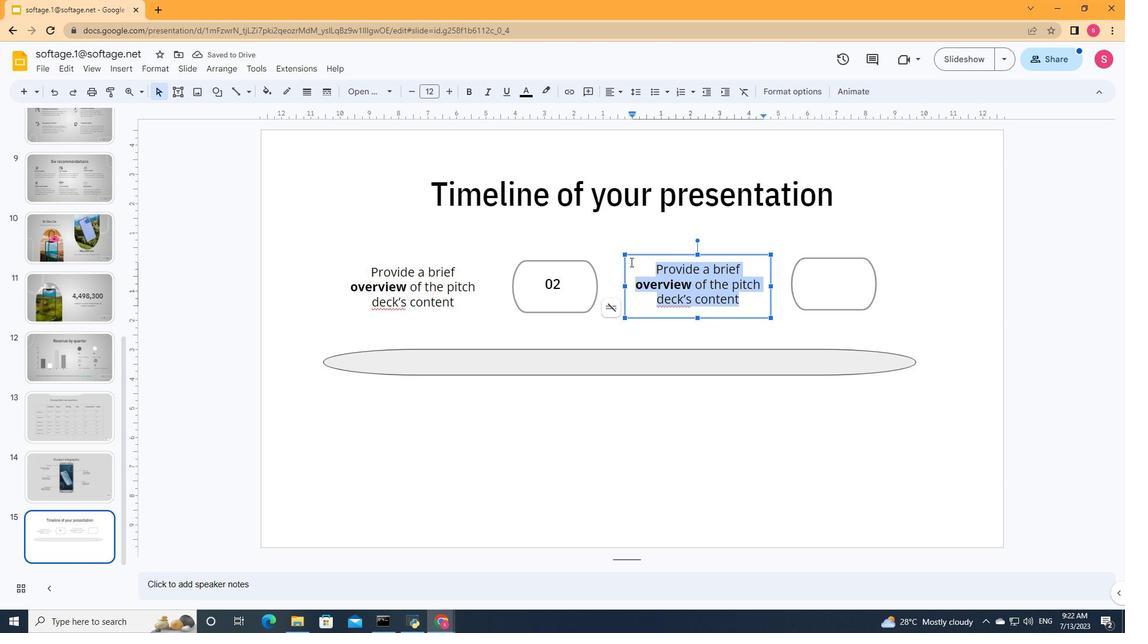 
Action: Key pressed <Key.shift>Identify<Key.space>the<Key.space>customer's<Key.space>pain<Key.space>points<Key.space>and<Key.space>challenges
Screenshot: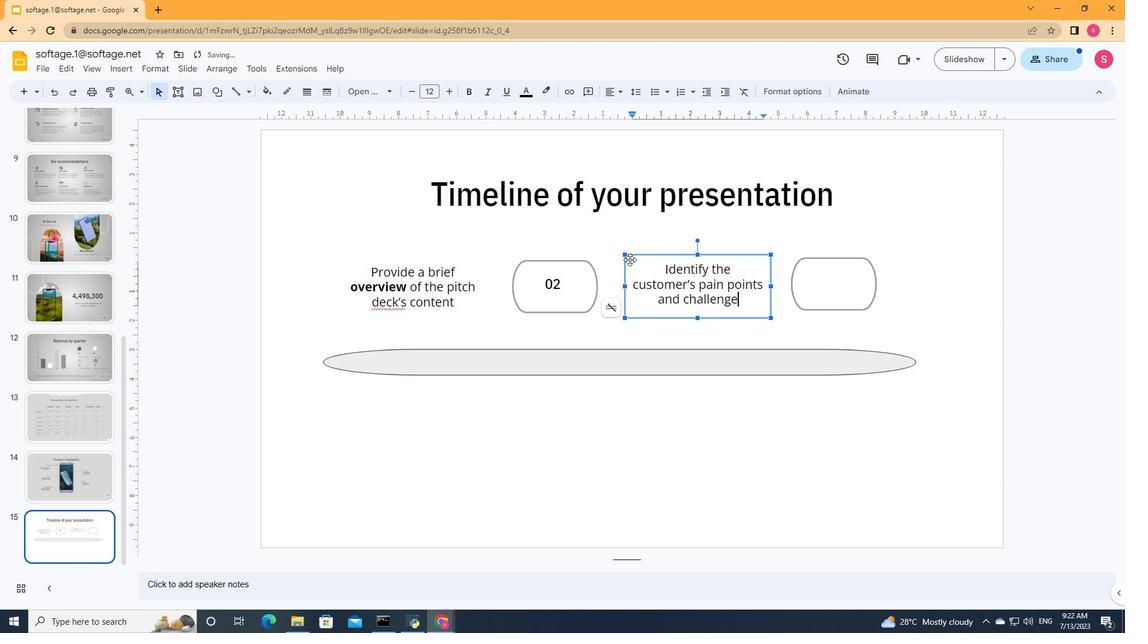 
Action: Mouse moved to (680, 299)
Screenshot: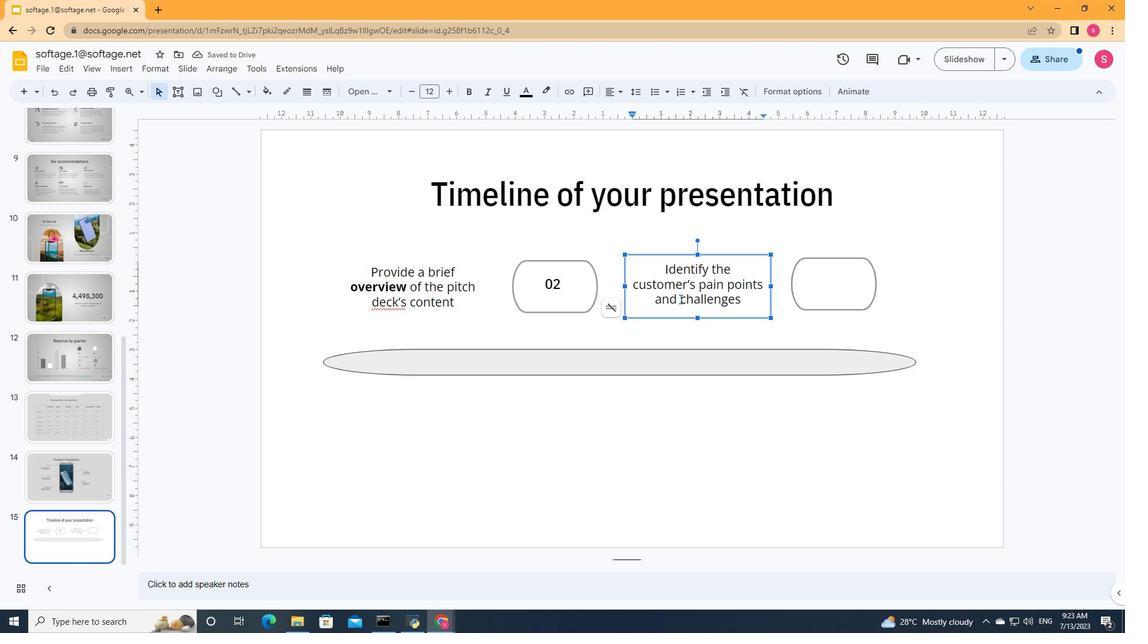 
Action: Mouse pressed left at (680, 299)
Screenshot: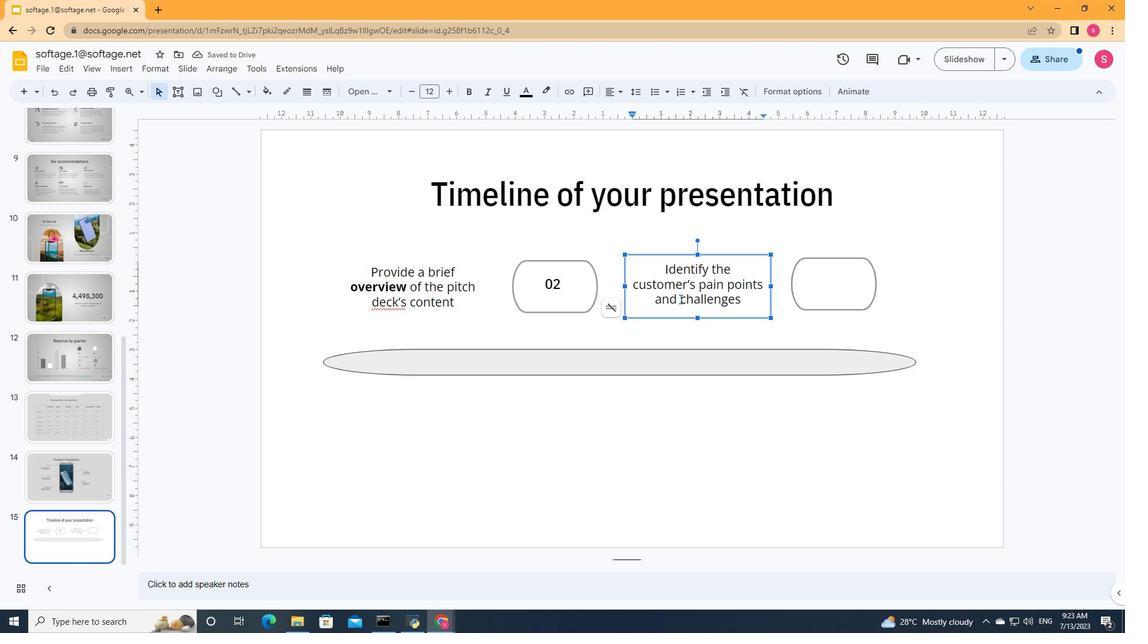 
Action: Mouse moved to (471, 92)
Screenshot: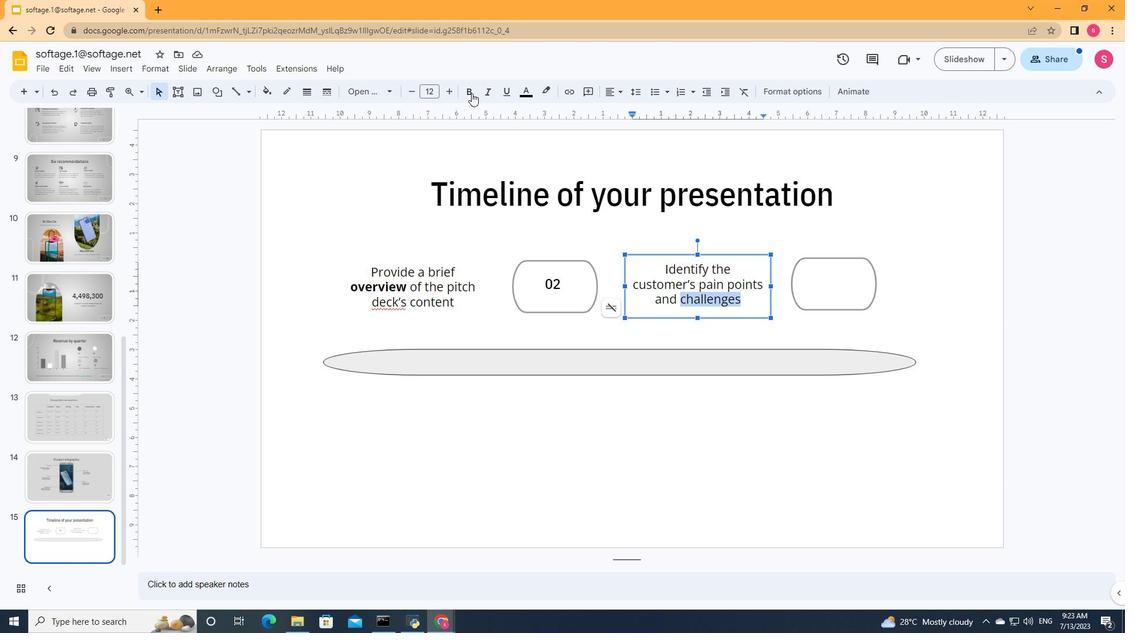 
Action: Mouse pressed left at (471, 92)
Screenshot: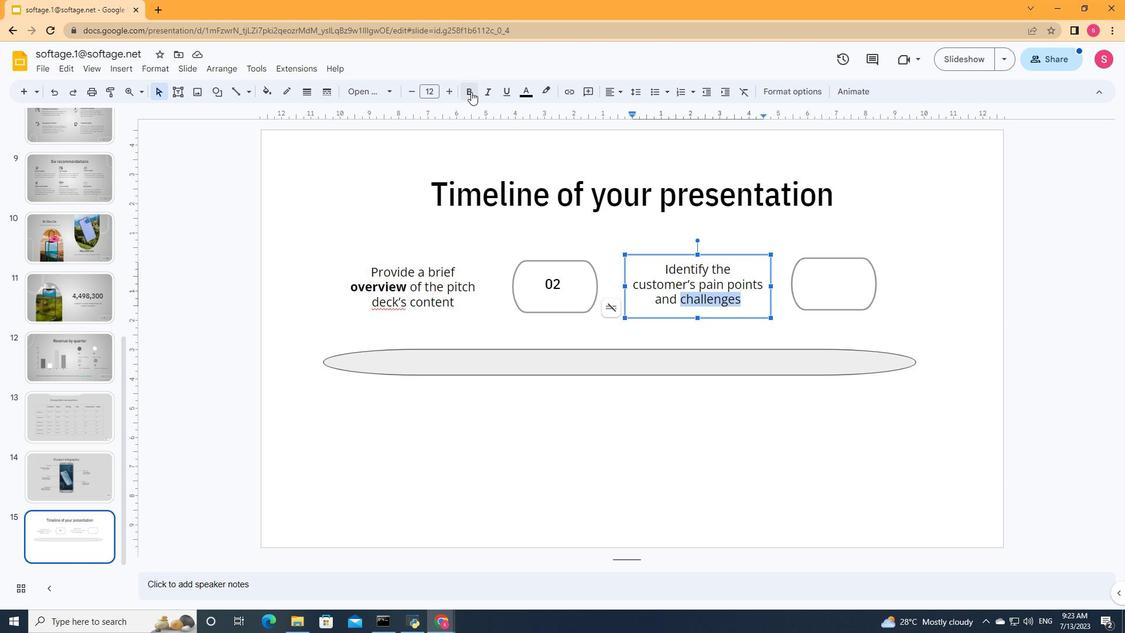
Action: Mouse moved to (850, 292)
Screenshot: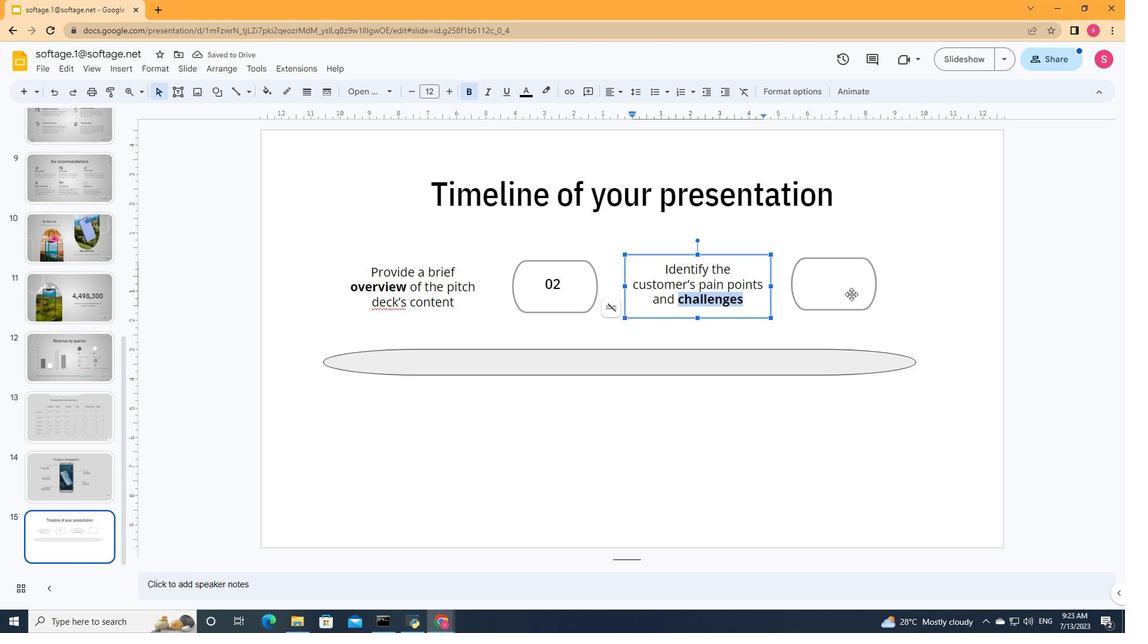 
Action: Mouse pressed left at (850, 292)
Screenshot: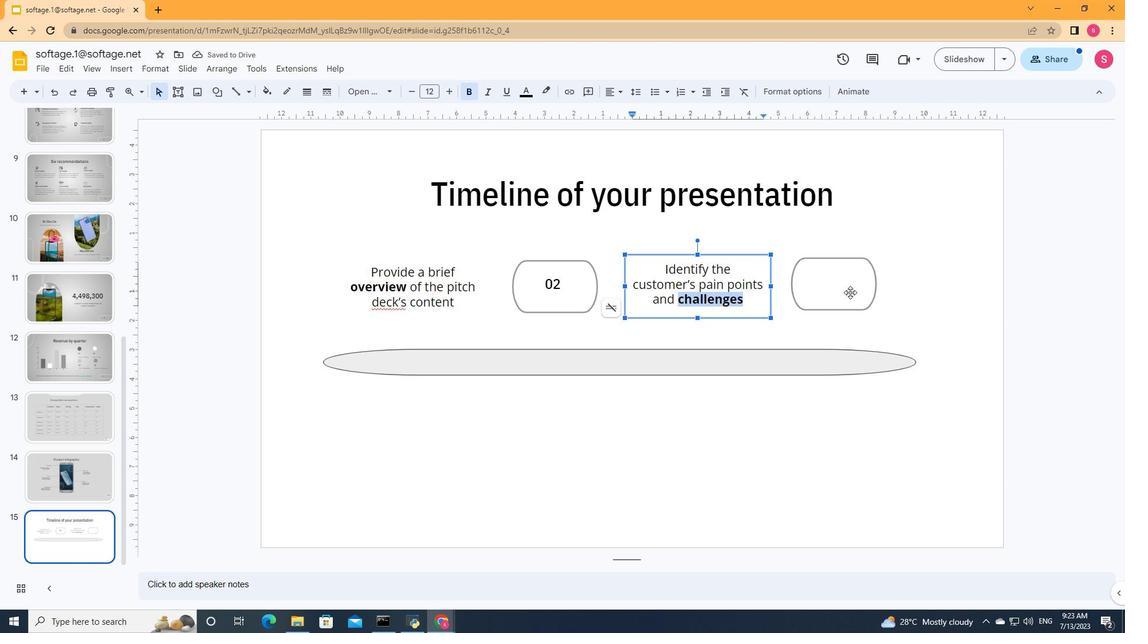
Action: Mouse moved to (177, 93)
Screenshot: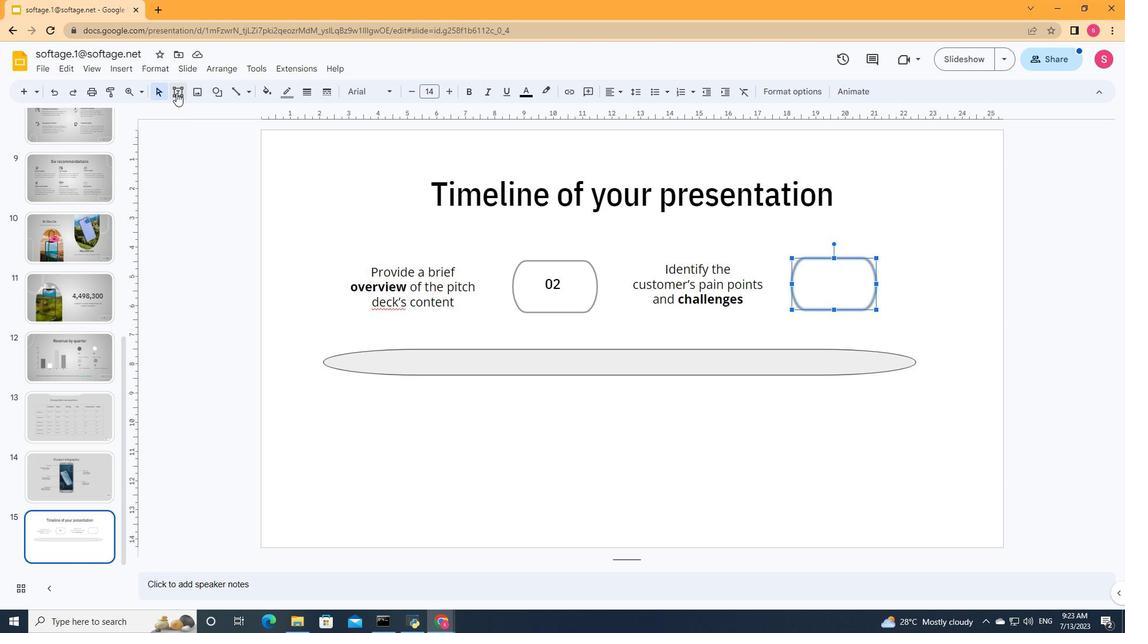 
Action: Mouse pressed left at (177, 93)
